 Task: Send an email with the signature Jake Allen with the subject Request for feedback on a nonprofit organization and the message Could you please provide a breakdown of the system requirements? from softage.2@softage.net to softage.3@softage.net with an attached image file Invitation_design.jpg and move the email from Sent Items to the folder Fathers Day gifts
Action: Mouse moved to (759, 457)
Screenshot: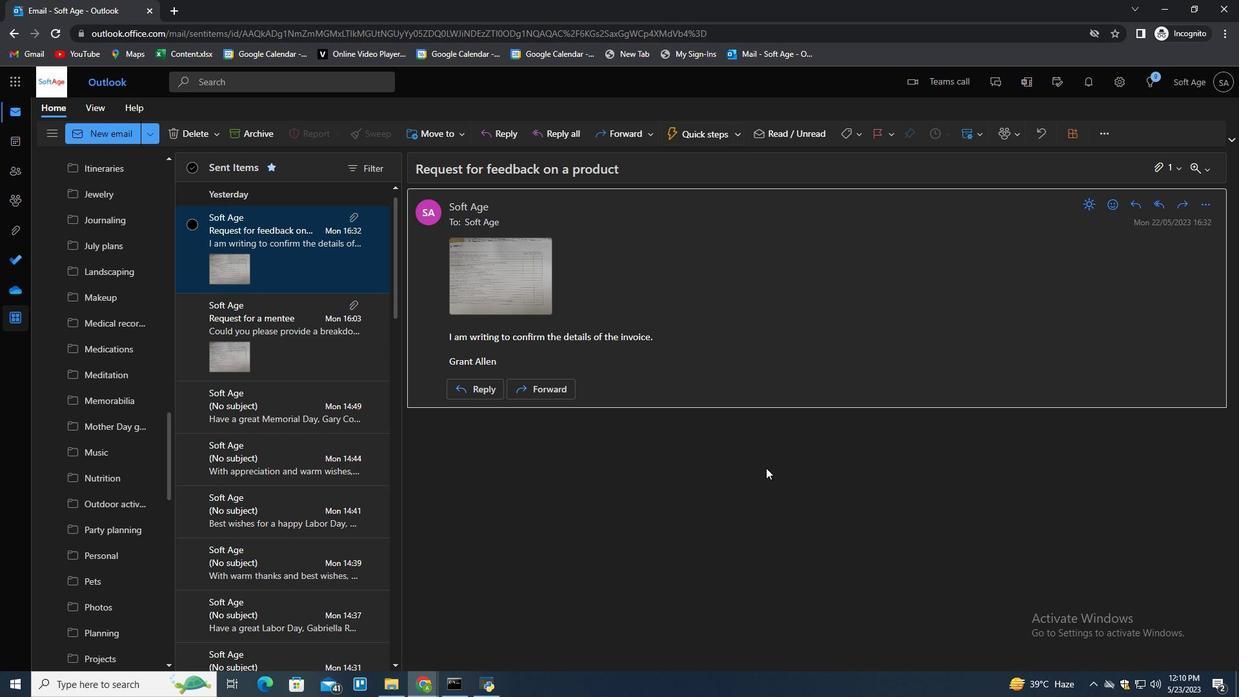 
Action: Mouse pressed left at (759, 457)
Screenshot: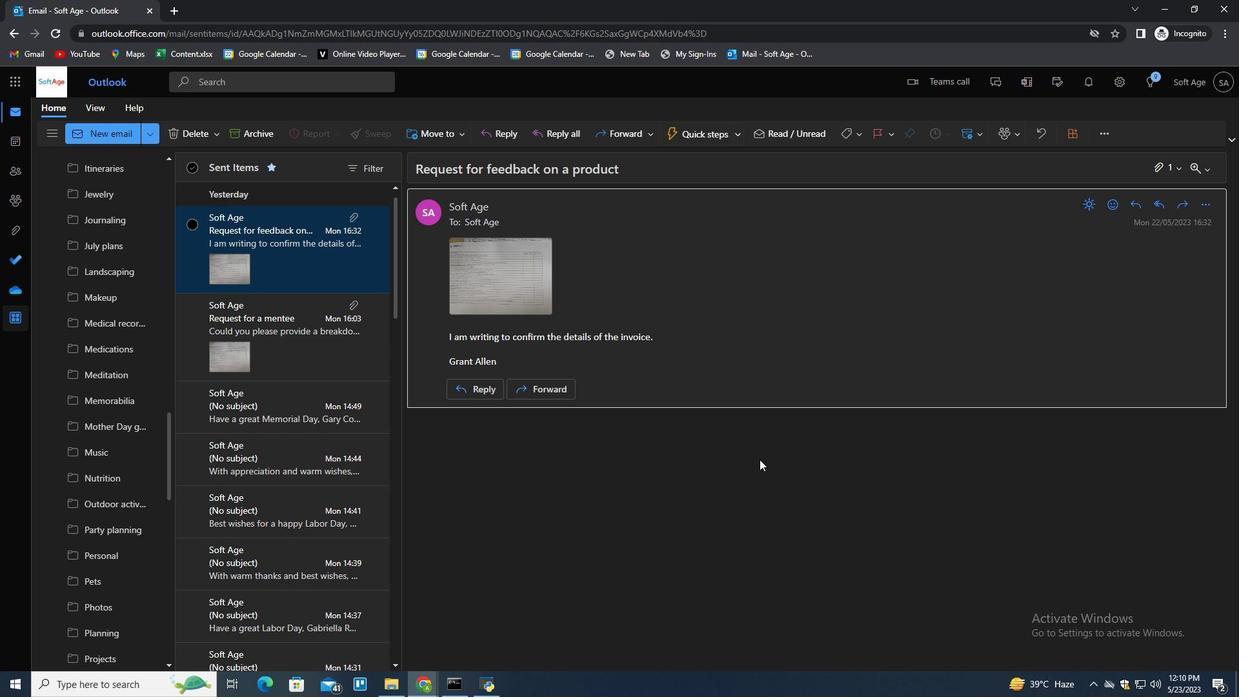 
Action: Key pressed n
Screenshot: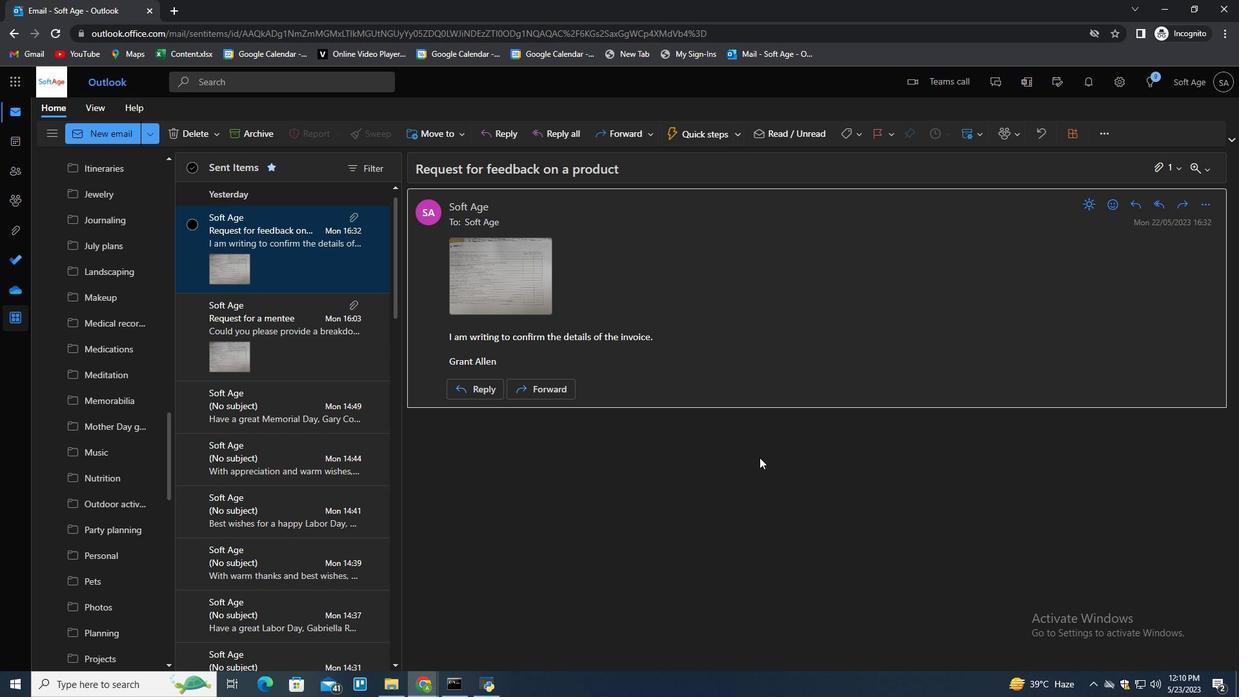 
Action: Mouse moved to (867, 131)
Screenshot: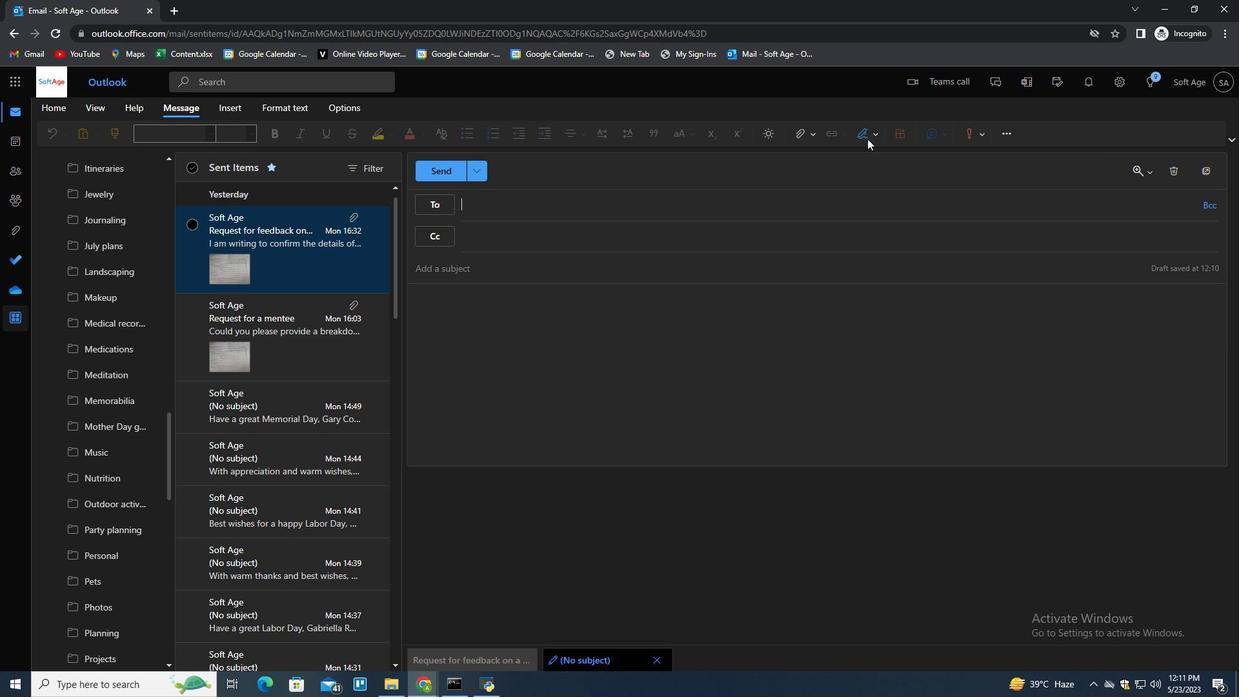 
Action: Mouse pressed left at (867, 131)
Screenshot: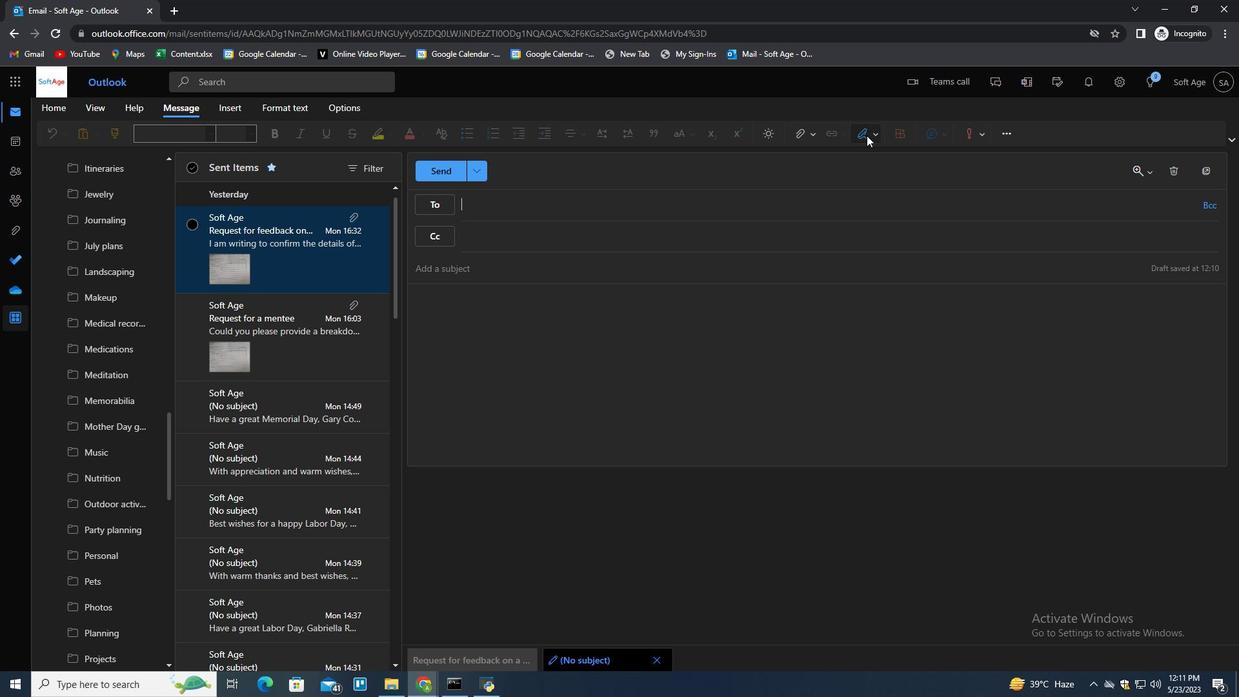 
Action: Mouse moved to (830, 181)
Screenshot: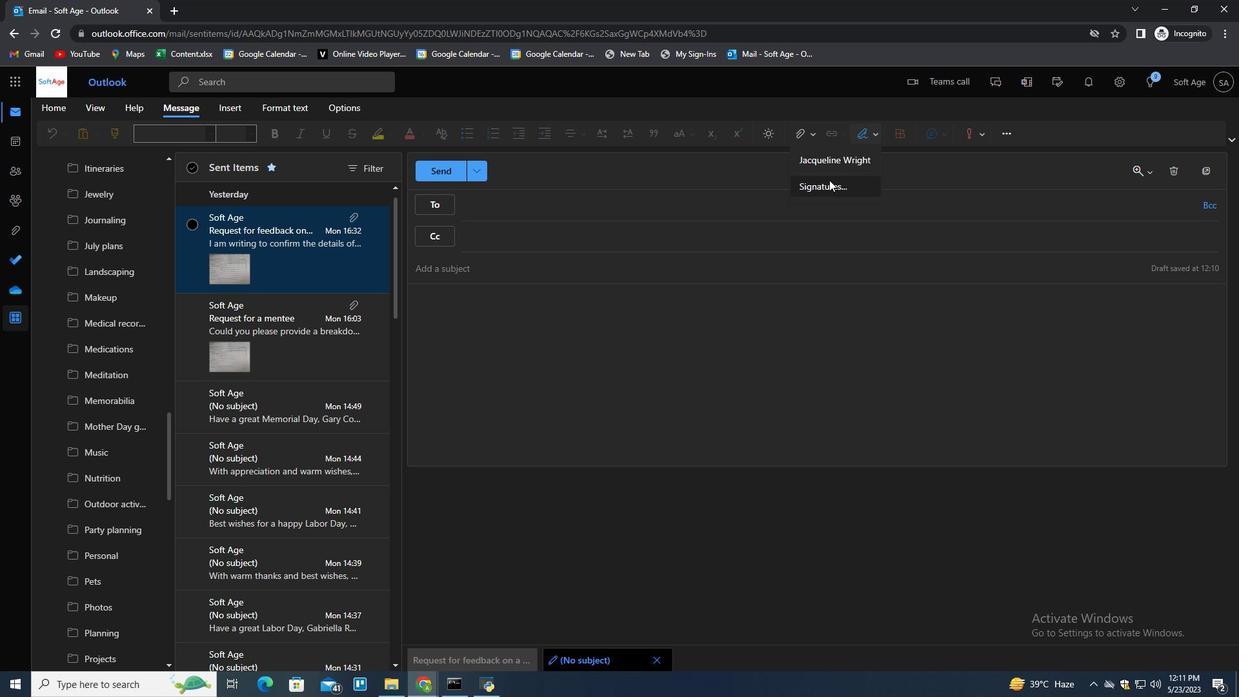 
Action: Mouse pressed left at (830, 181)
Screenshot: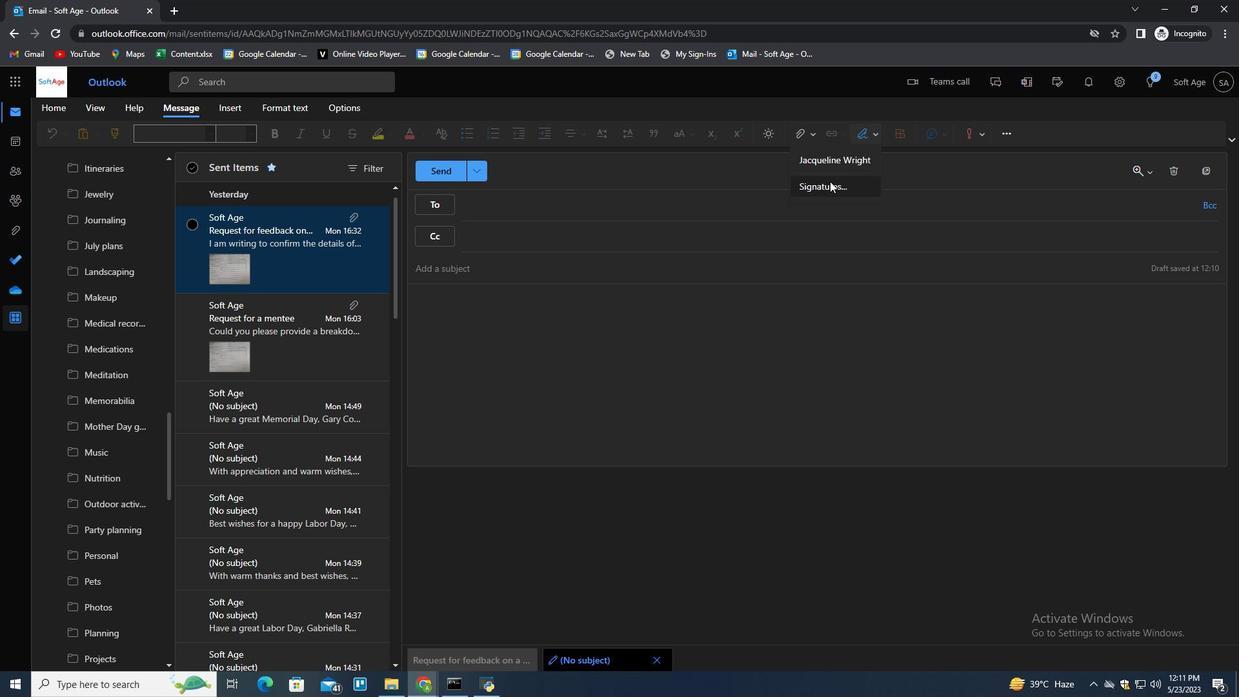 
Action: Mouse moved to (878, 238)
Screenshot: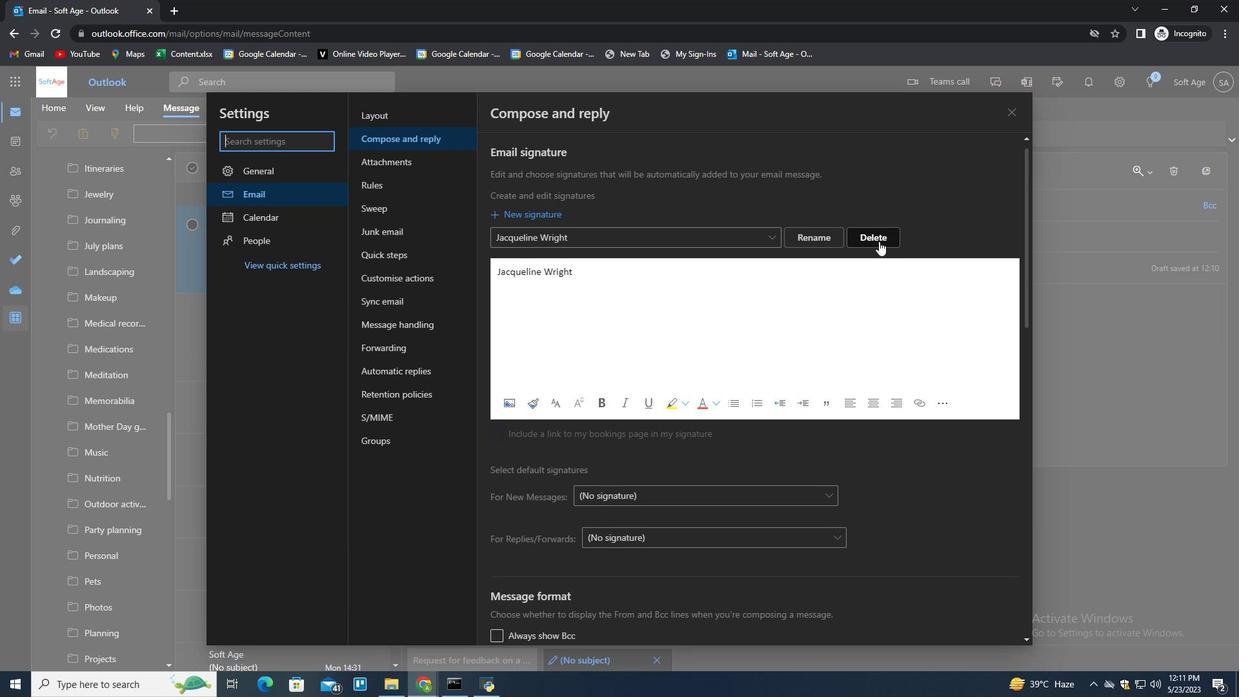 
Action: Mouse pressed left at (878, 238)
Screenshot: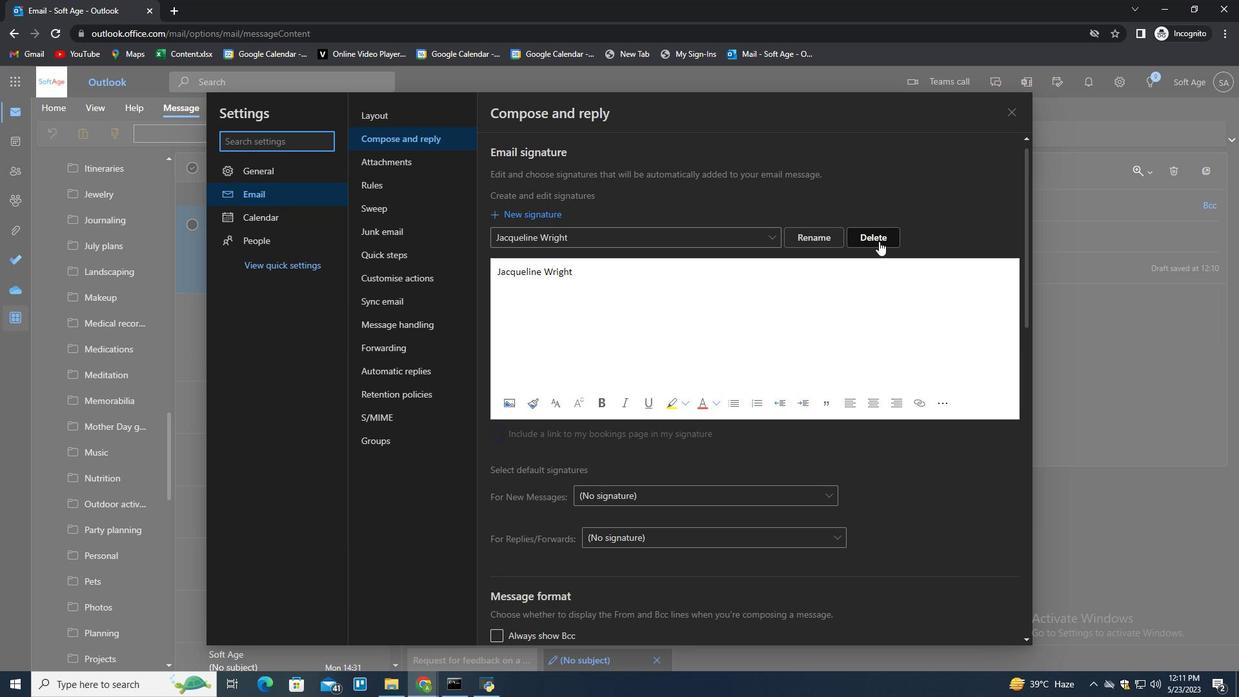 
Action: Mouse pressed left at (878, 238)
Screenshot: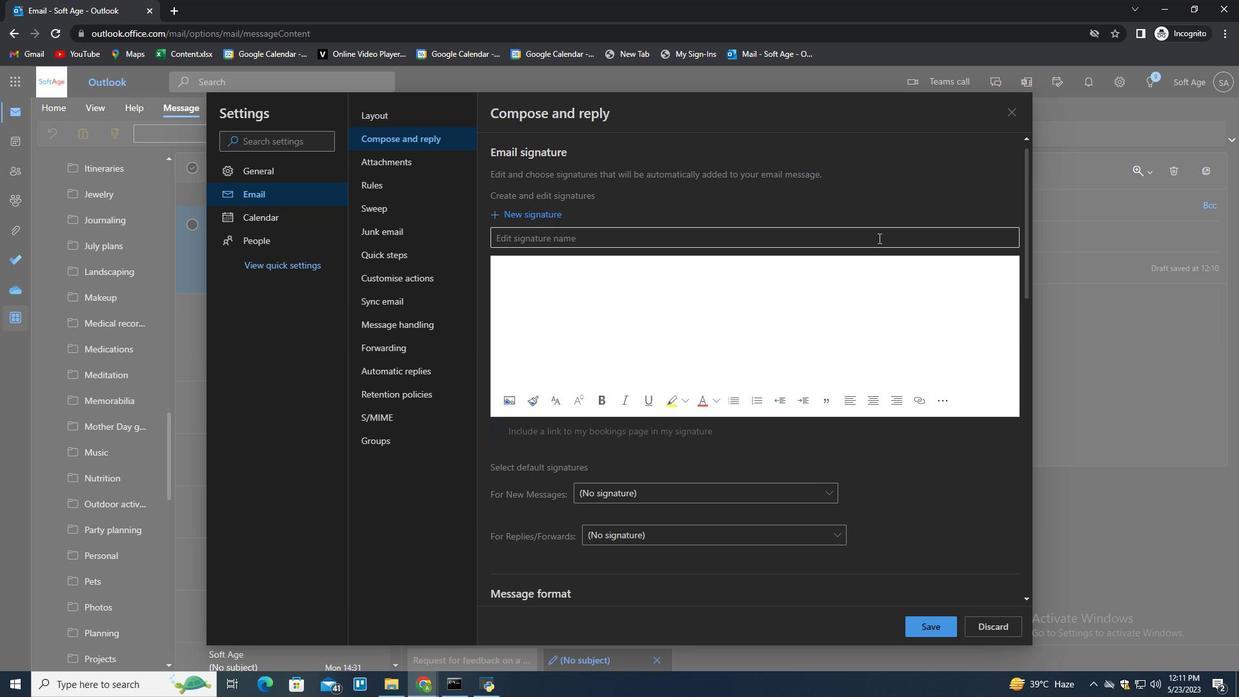 
Action: Key pressed <Key.shift>Jk<Key.backspace>ake<Key.space><Key.shift>Allen<Key.tab><Key.shift>A<Key.backspace><Key.shift>Jake<Key.space><Key.shift>Allen
Screenshot: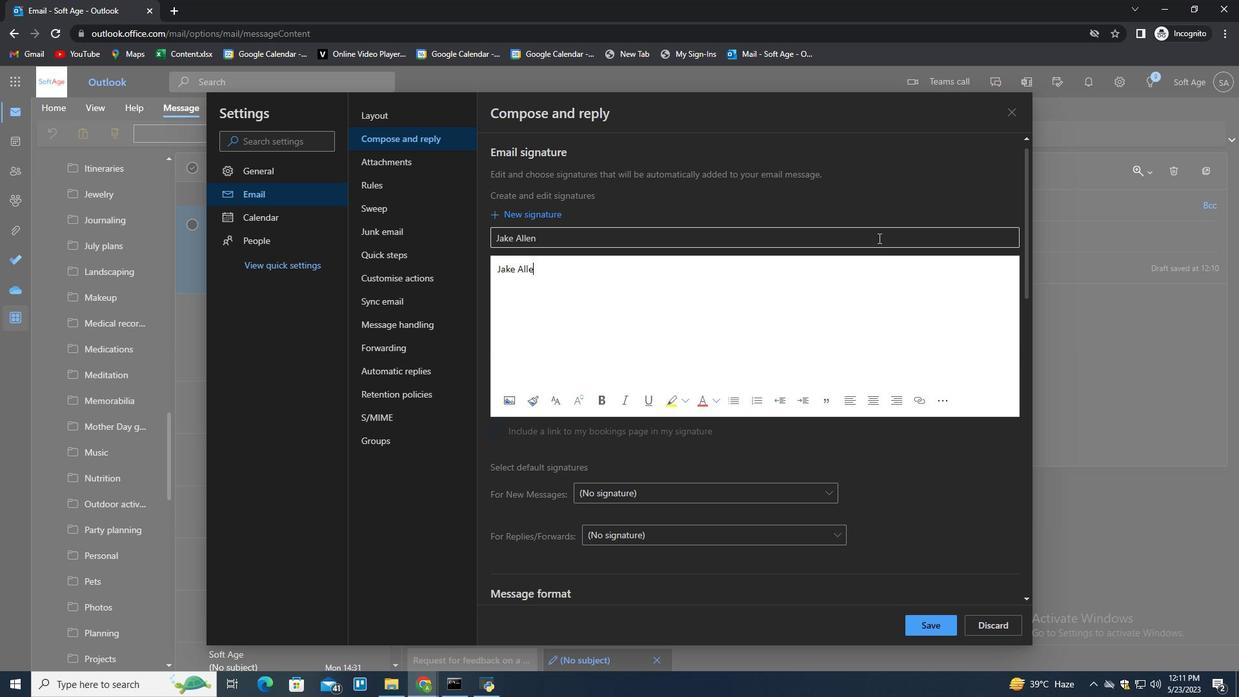 
Action: Mouse moved to (945, 620)
Screenshot: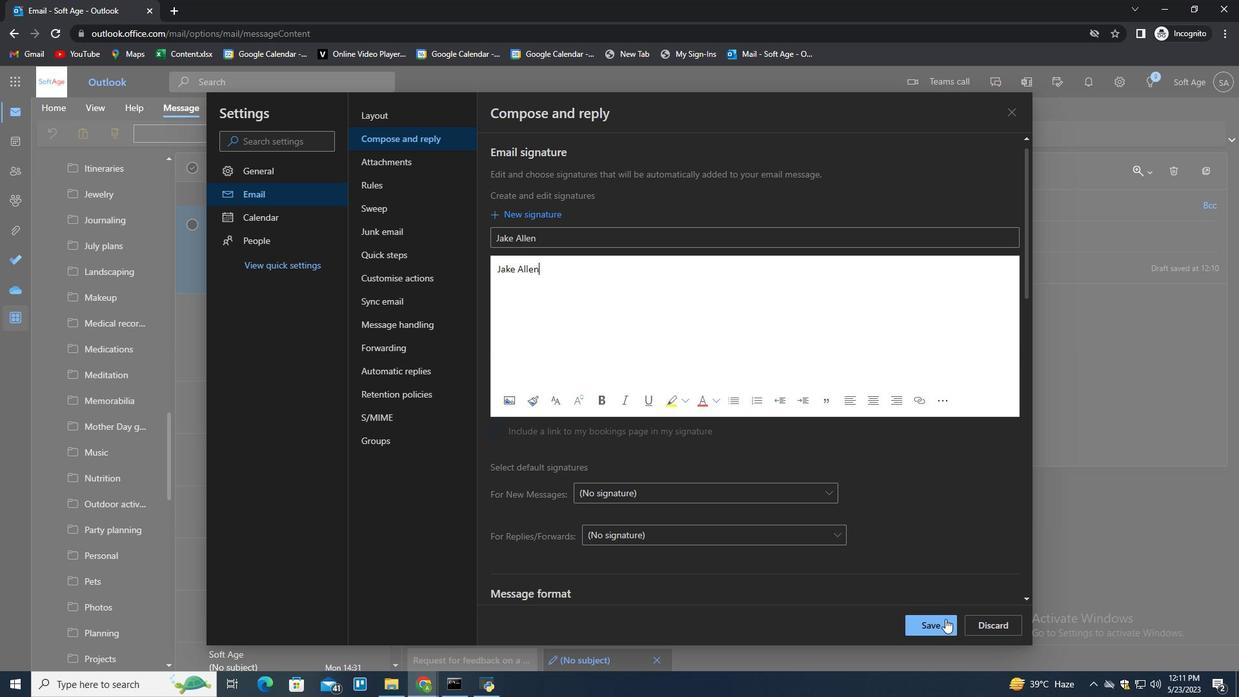 
Action: Mouse pressed left at (945, 620)
Screenshot: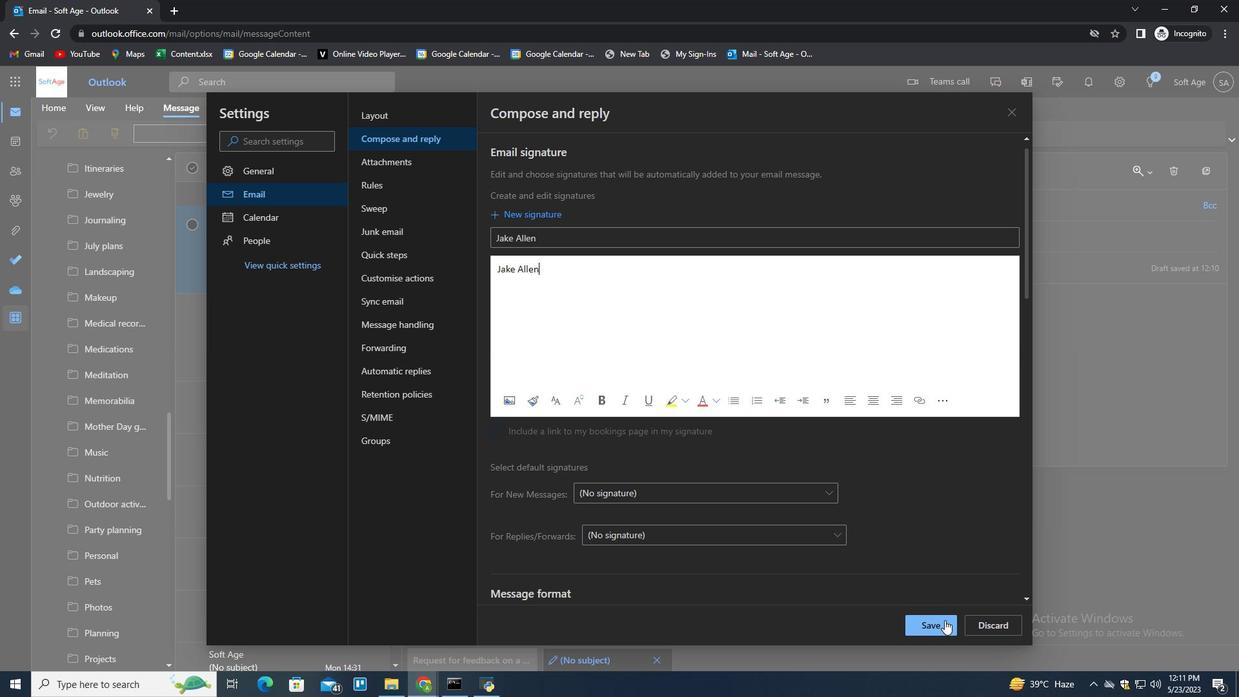 
Action: Mouse moved to (1067, 377)
Screenshot: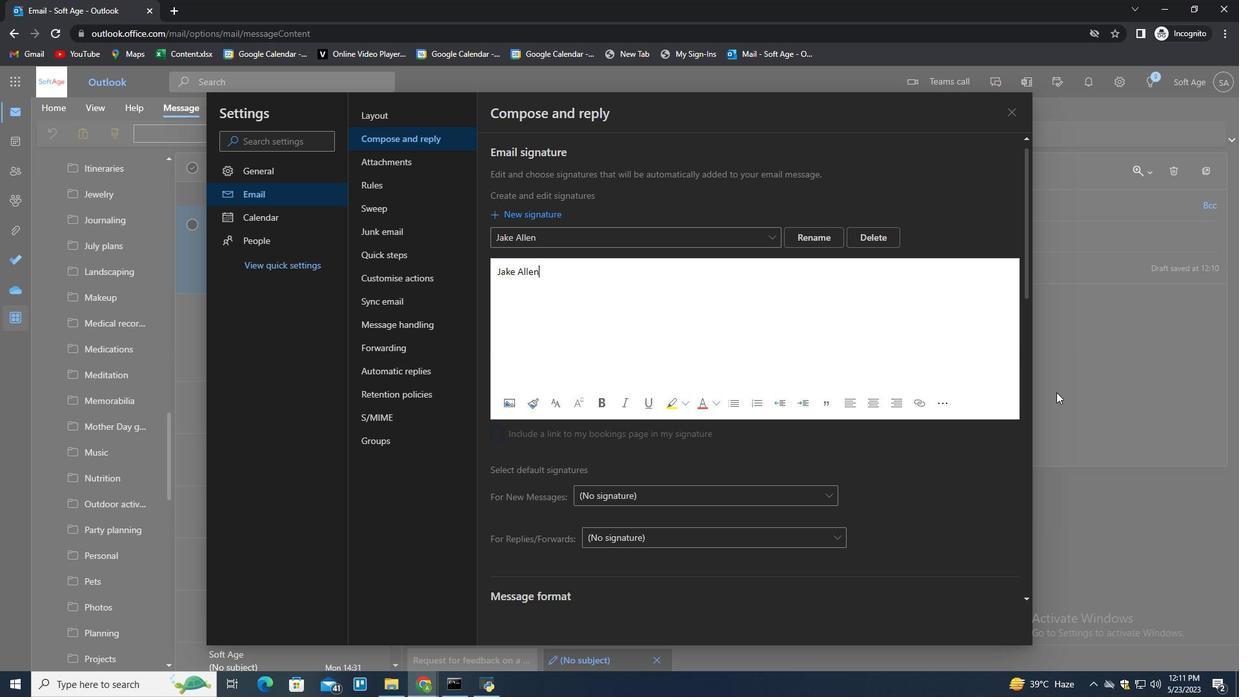 
Action: Mouse pressed left at (1067, 377)
Screenshot: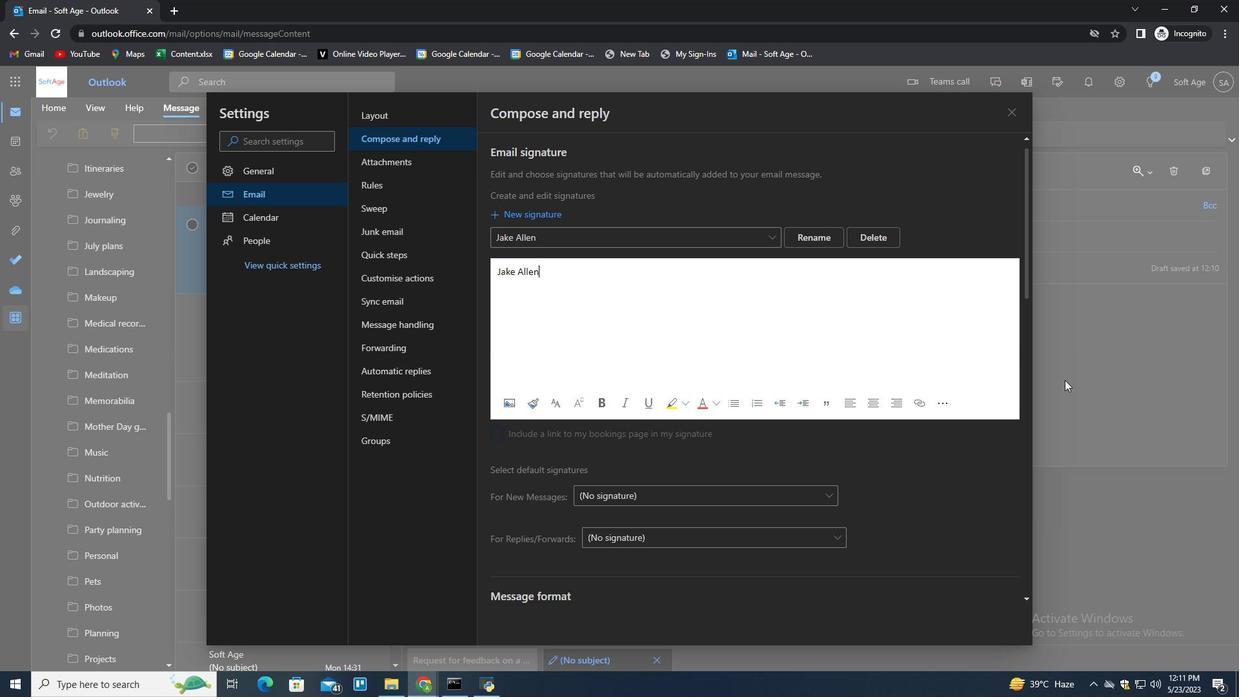 
Action: Mouse moved to (866, 138)
Screenshot: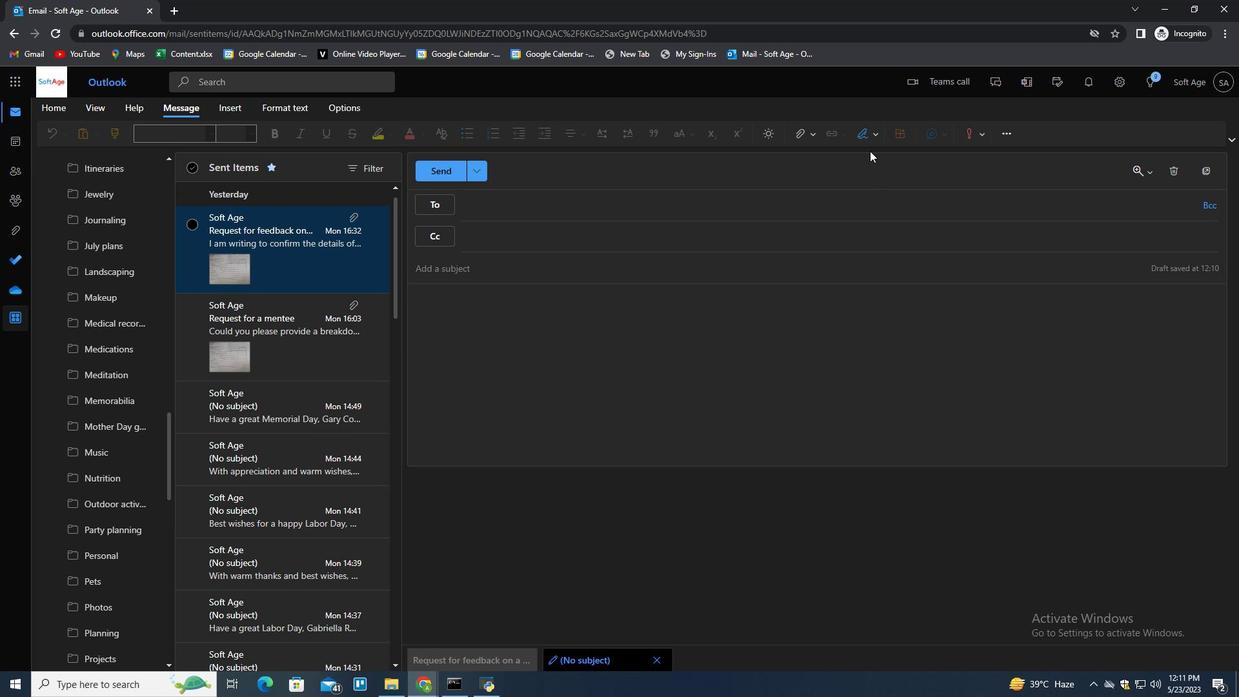 
Action: Mouse pressed left at (866, 138)
Screenshot: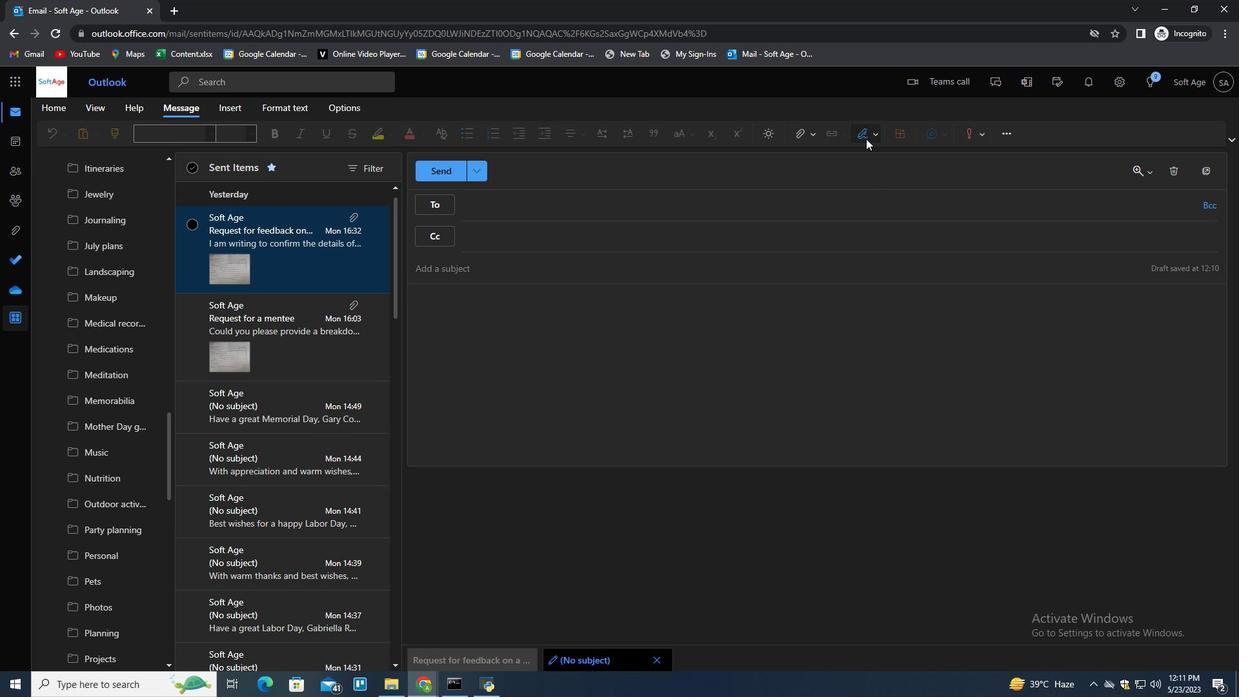 
Action: Mouse moved to (852, 164)
Screenshot: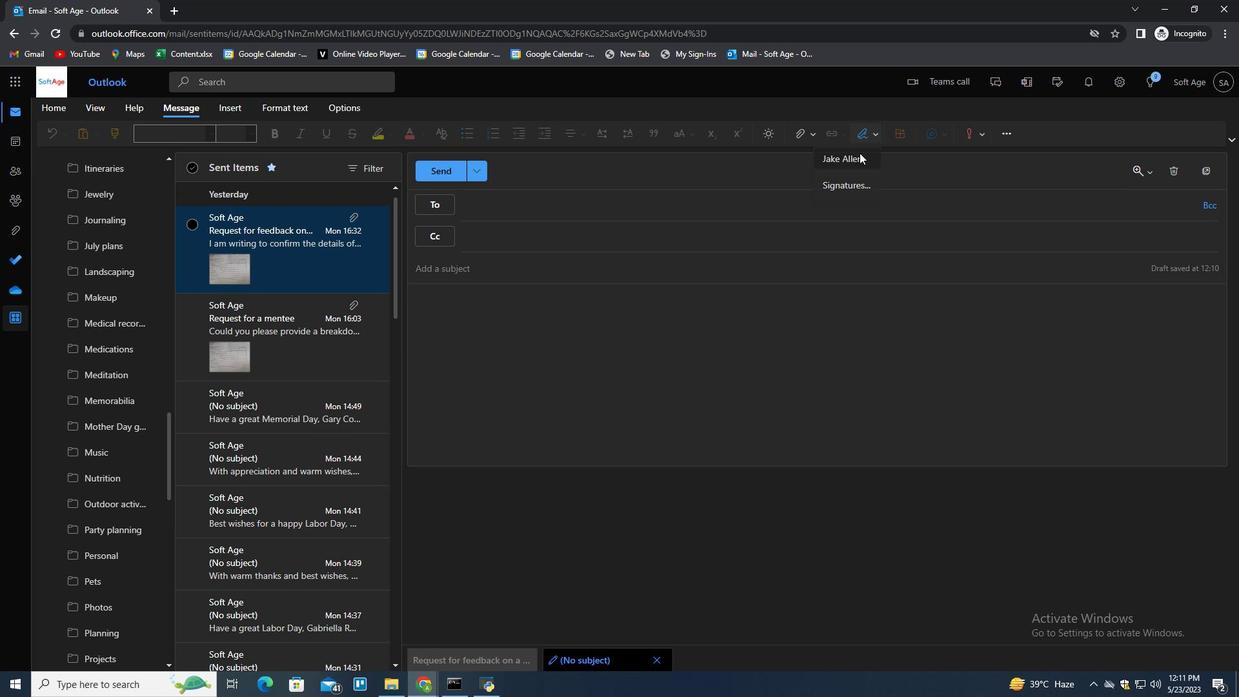 
Action: Mouse pressed left at (852, 164)
Screenshot: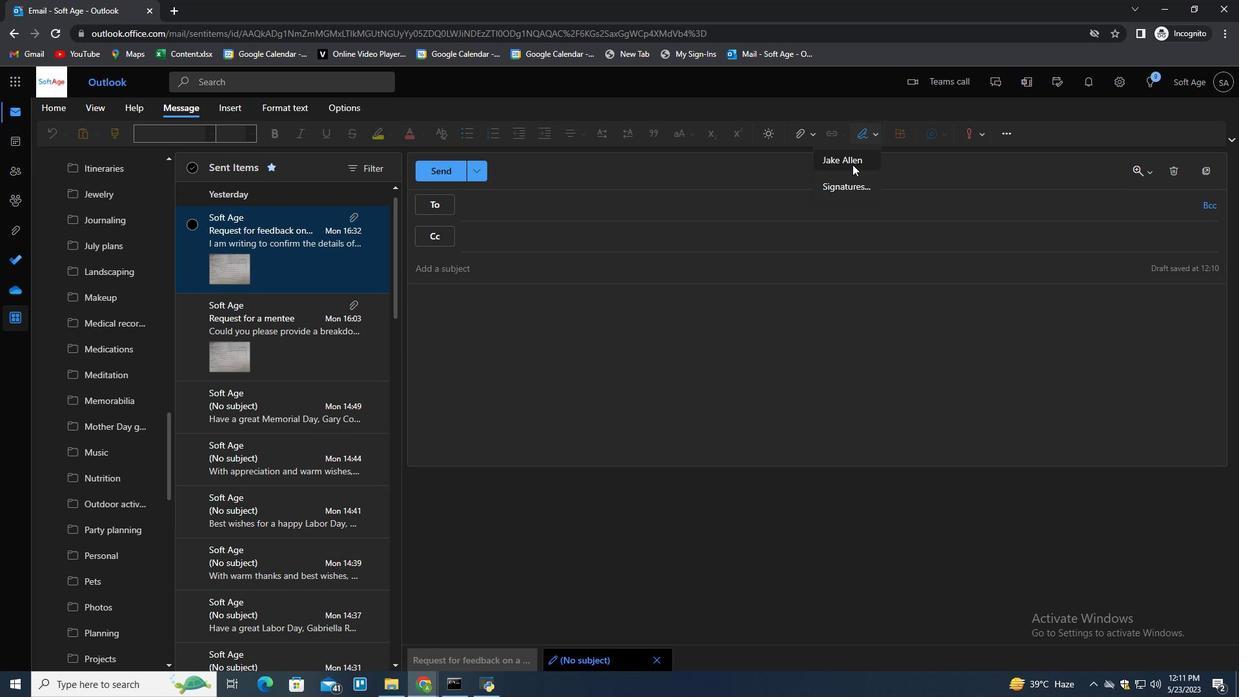 
Action: Mouse moved to (510, 259)
Screenshot: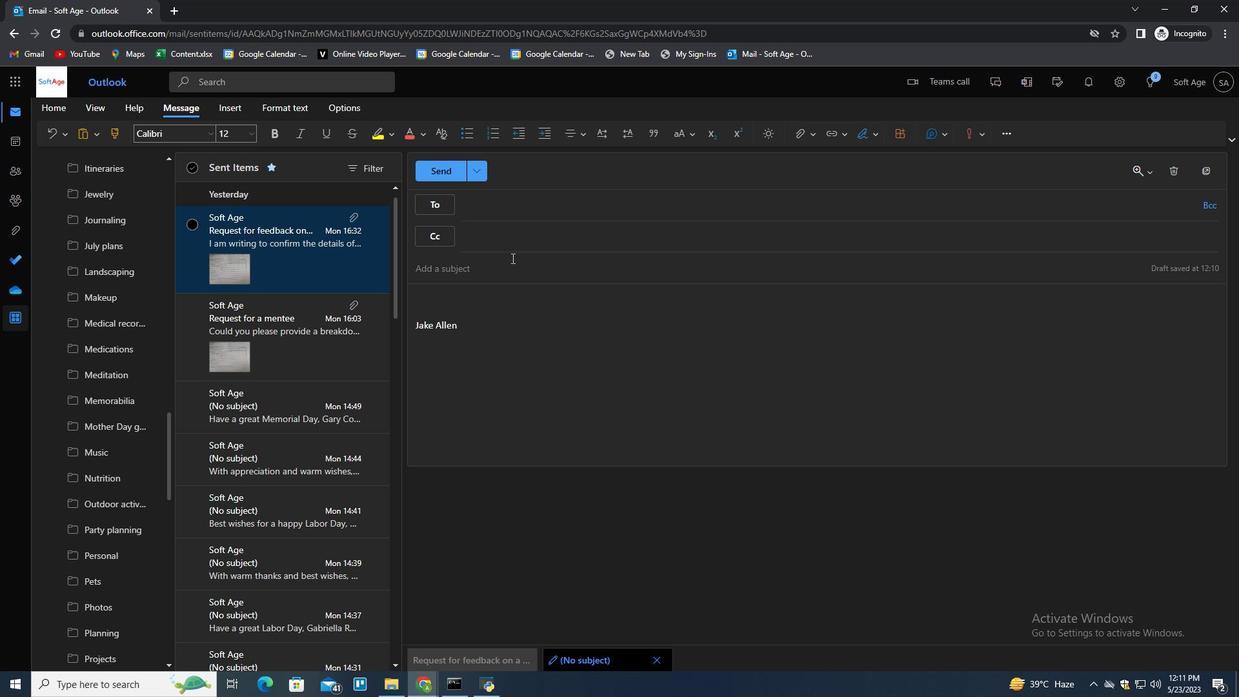 
Action: Mouse pressed left at (510, 259)
Screenshot: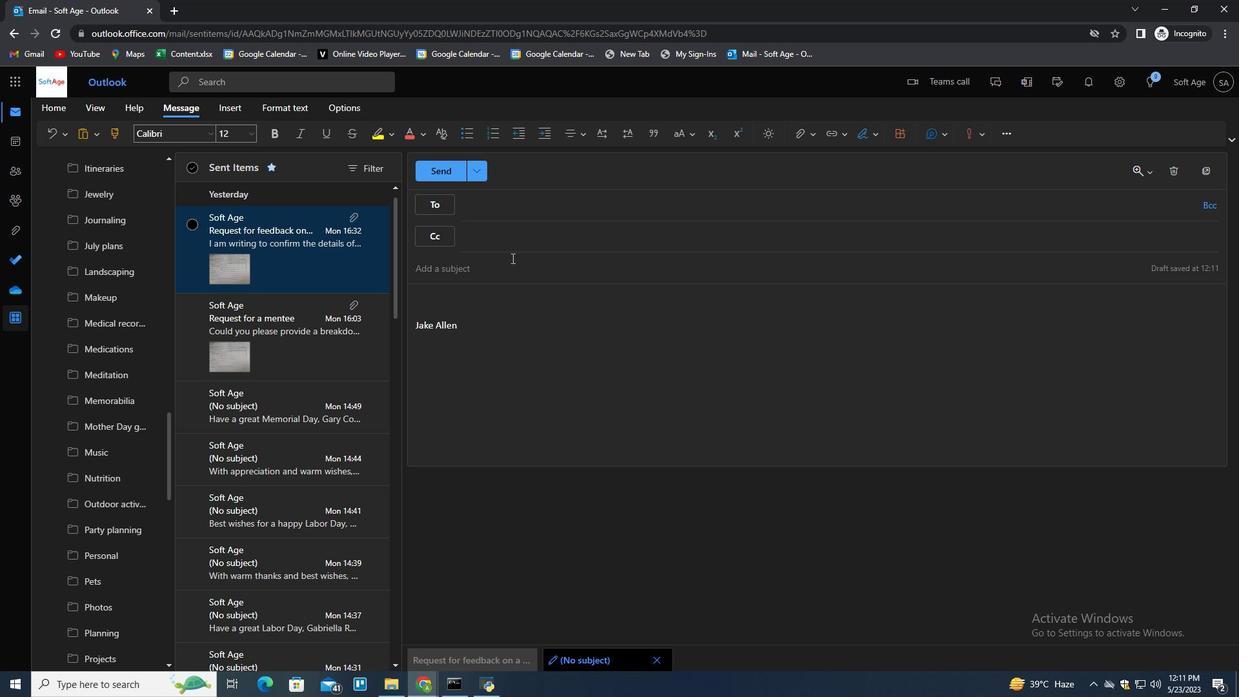 
Action: Mouse moved to (510, 262)
Screenshot: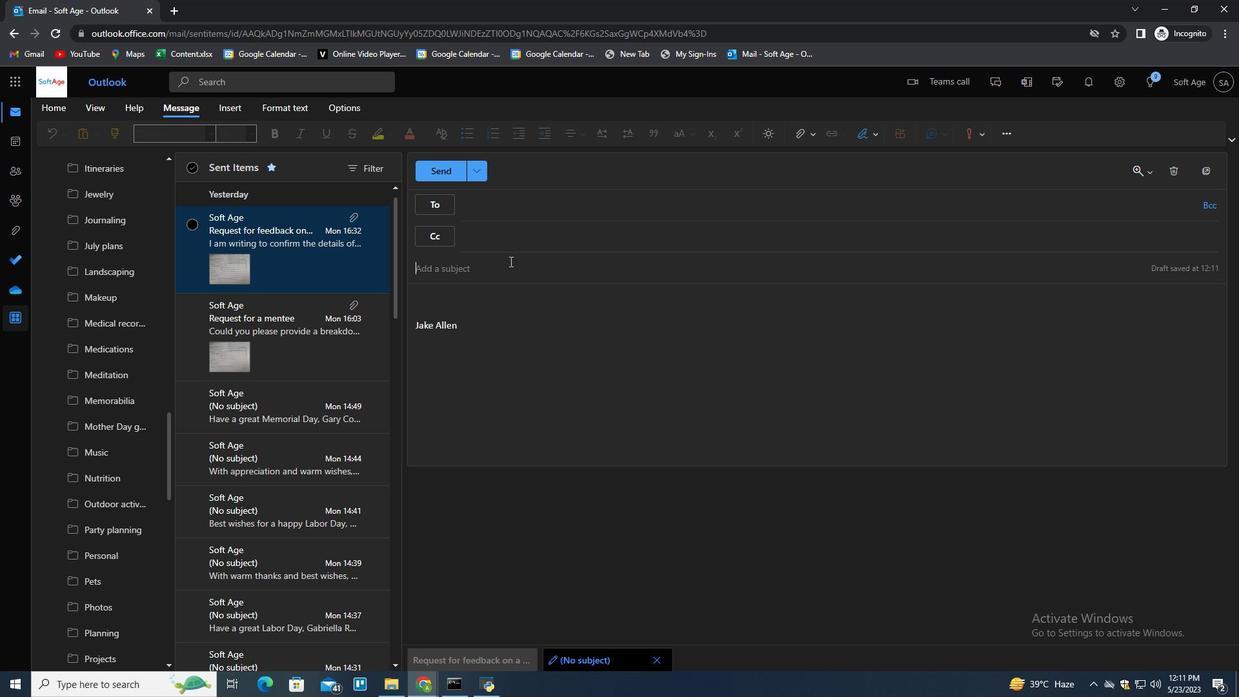 
Action: Key pressed <Key.shift>Request<Key.space>for<Key.space>feedback<Key.space>on<Key.space>a<Key.space>non<Key.space><Key.backspace>profti<Key.backspace><Key.backspace>it<Key.space>organization<Key.space>a<Key.backspace><Key.tab><Key.shift>Could<Key.space>you<Key.space>please<Key.space>provide<Key.space>a<Key.space>bread<Key.backspace>kdown<Key.space>of<Key.space>the<Key.space>system<Key.space>requirements<Key.shift>?
Screenshot: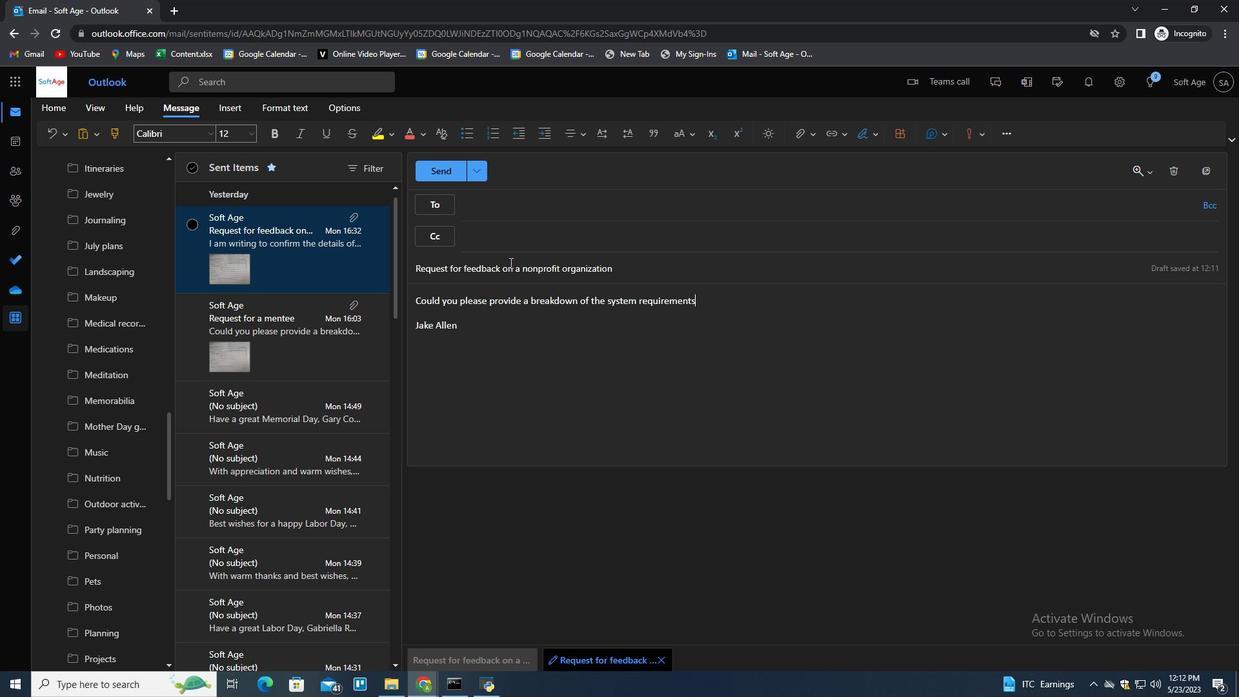 
Action: Mouse moved to (495, 204)
Screenshot: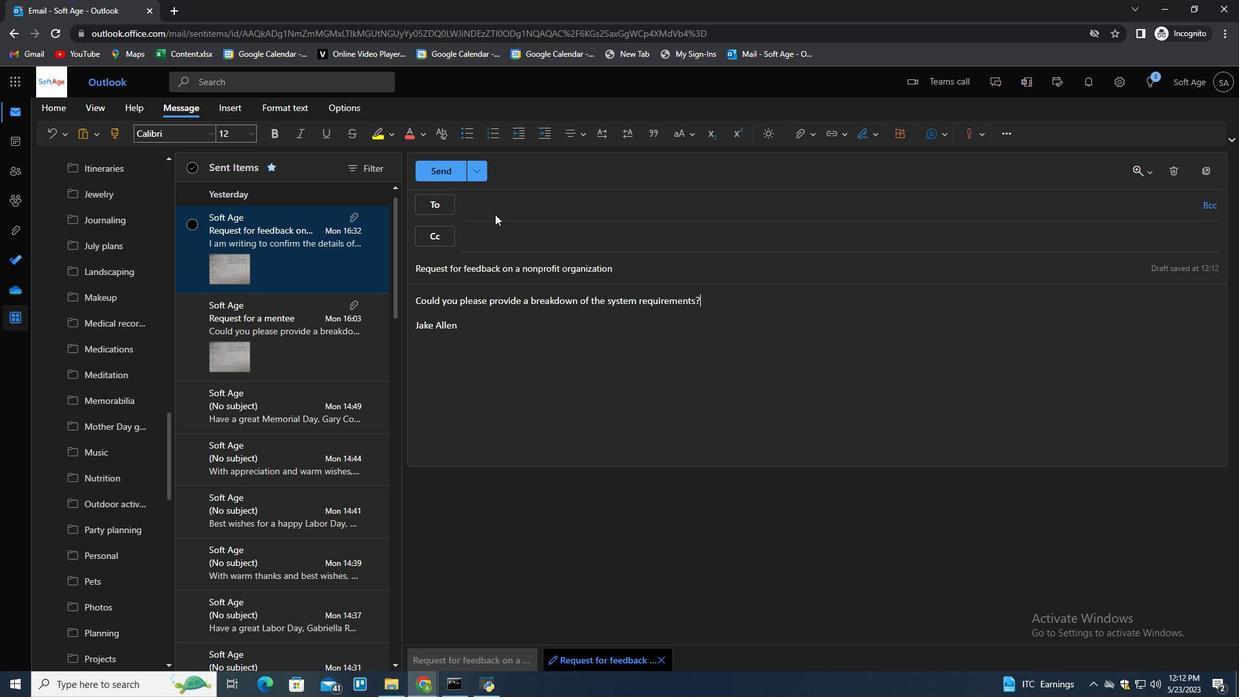 
Action: Mouse pressed left at (495, 204)
Screenshot: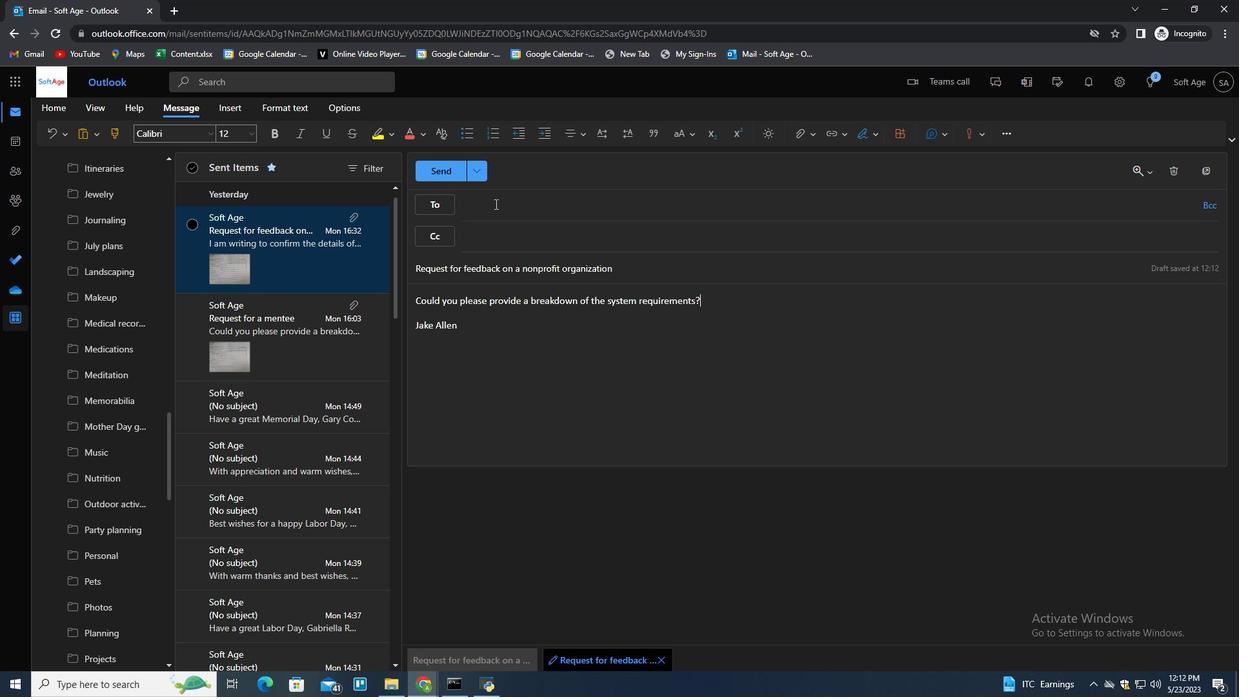 
Action: Key pressed softage.3<Key.shift>@softage.net<Key.enter>
Screenshot: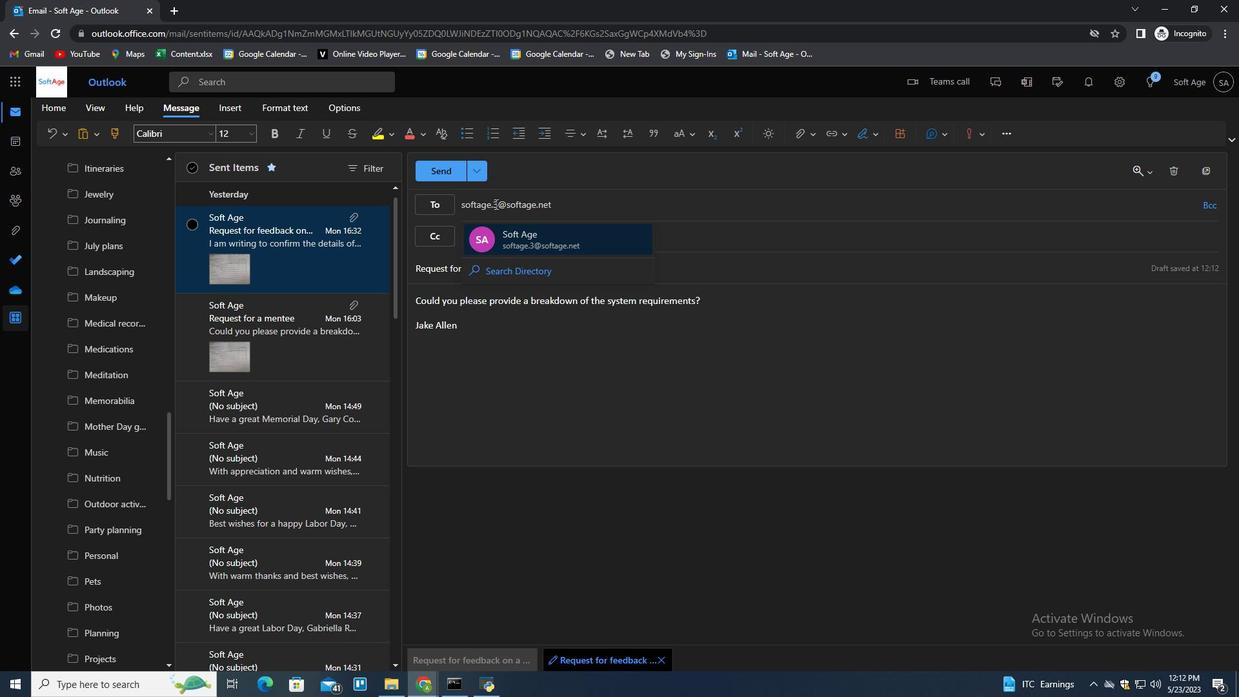 
Action: Mouse moved to (668, 324)
Screenshot: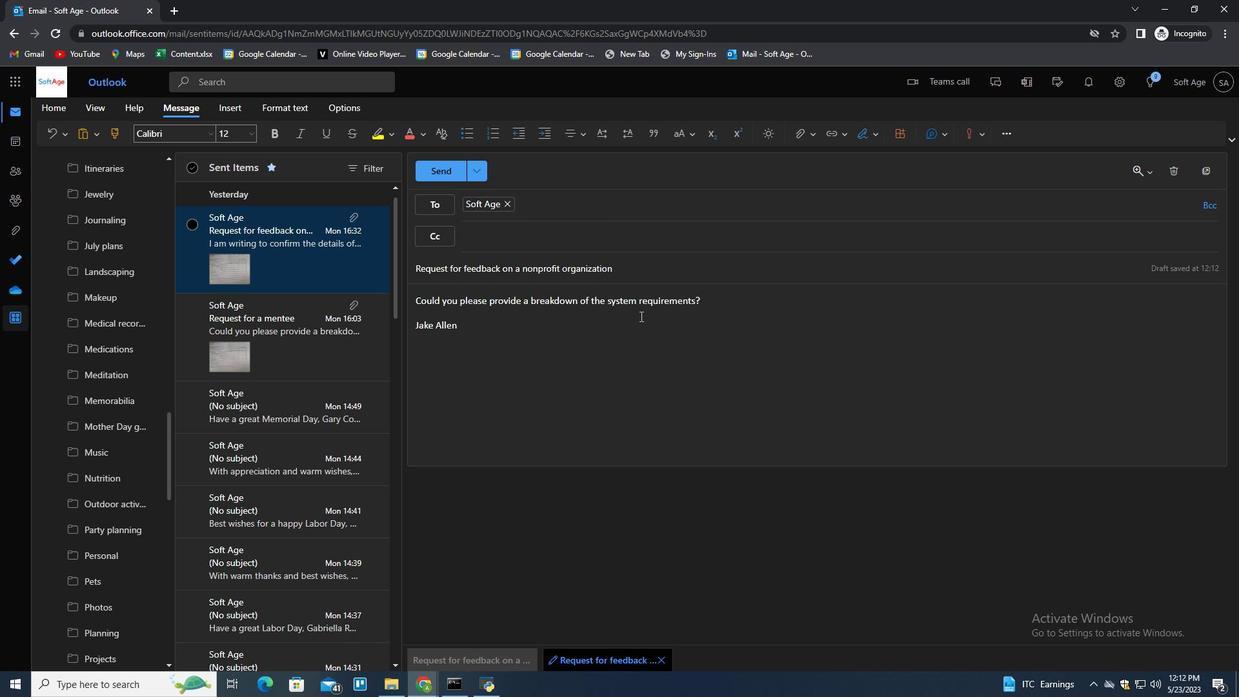 
Action: Mouse pressed left at (668, 324)
Screenshot: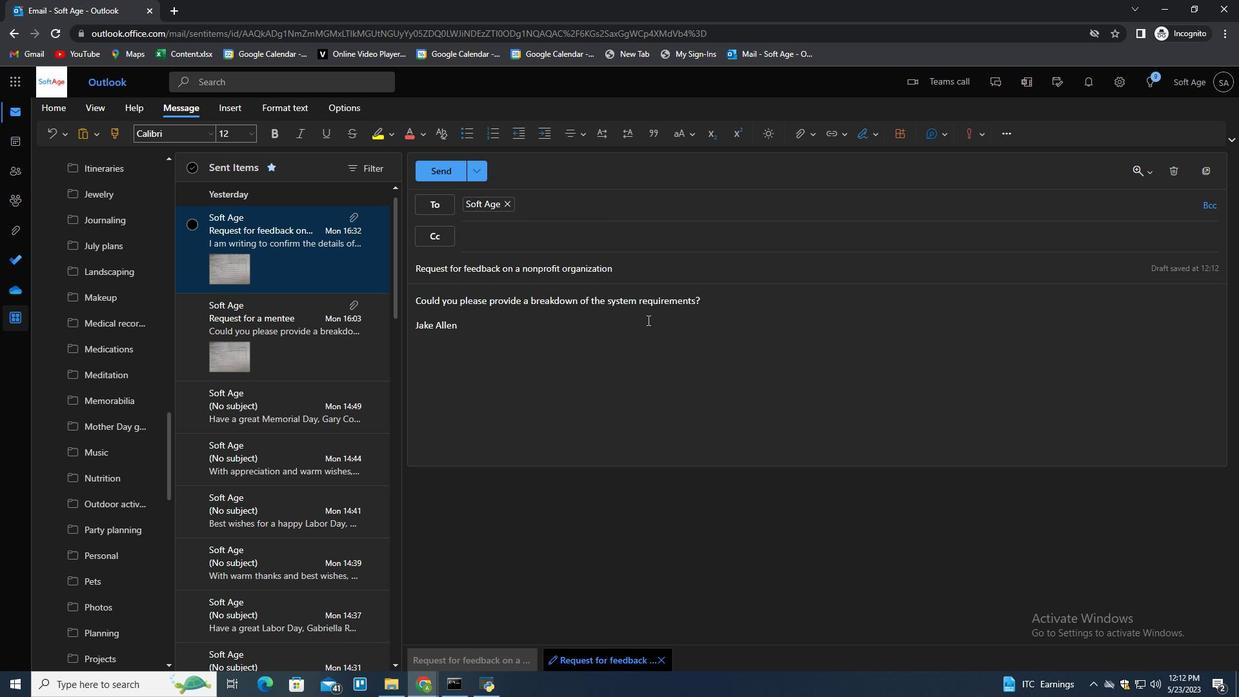 
Action: Mouse moved to (812, 131)
Screenshot: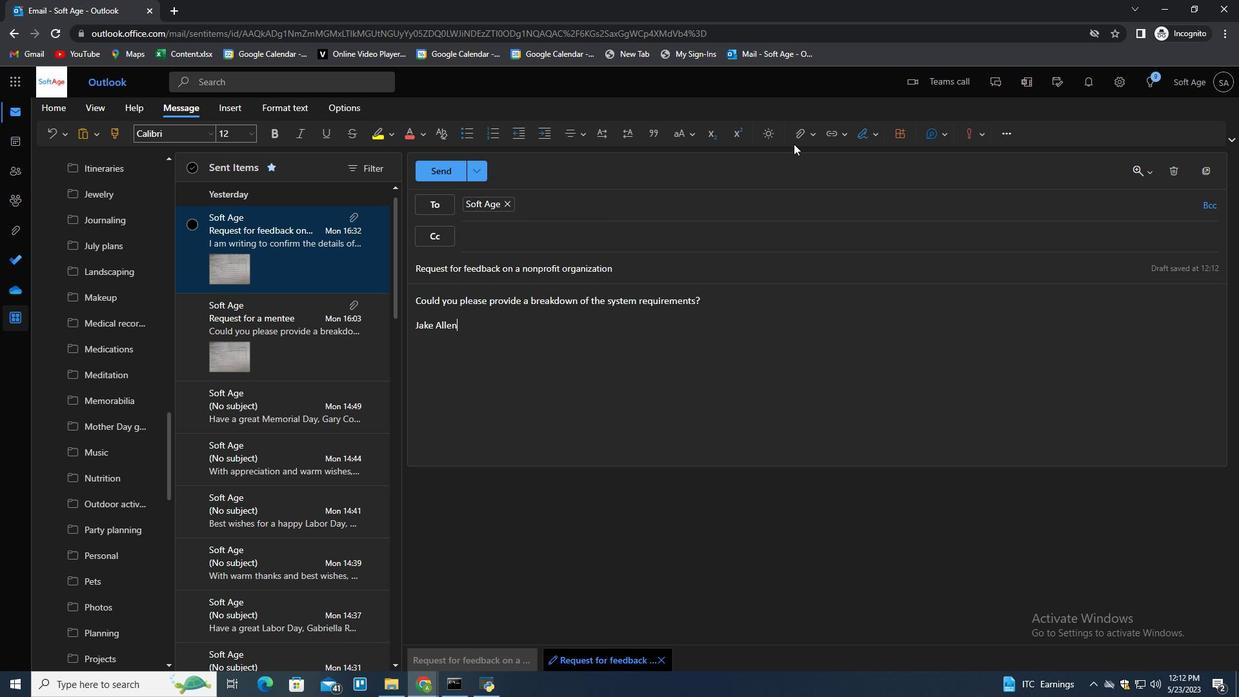 
Action: Mouse pressed left at (812, 131)
Screenshot: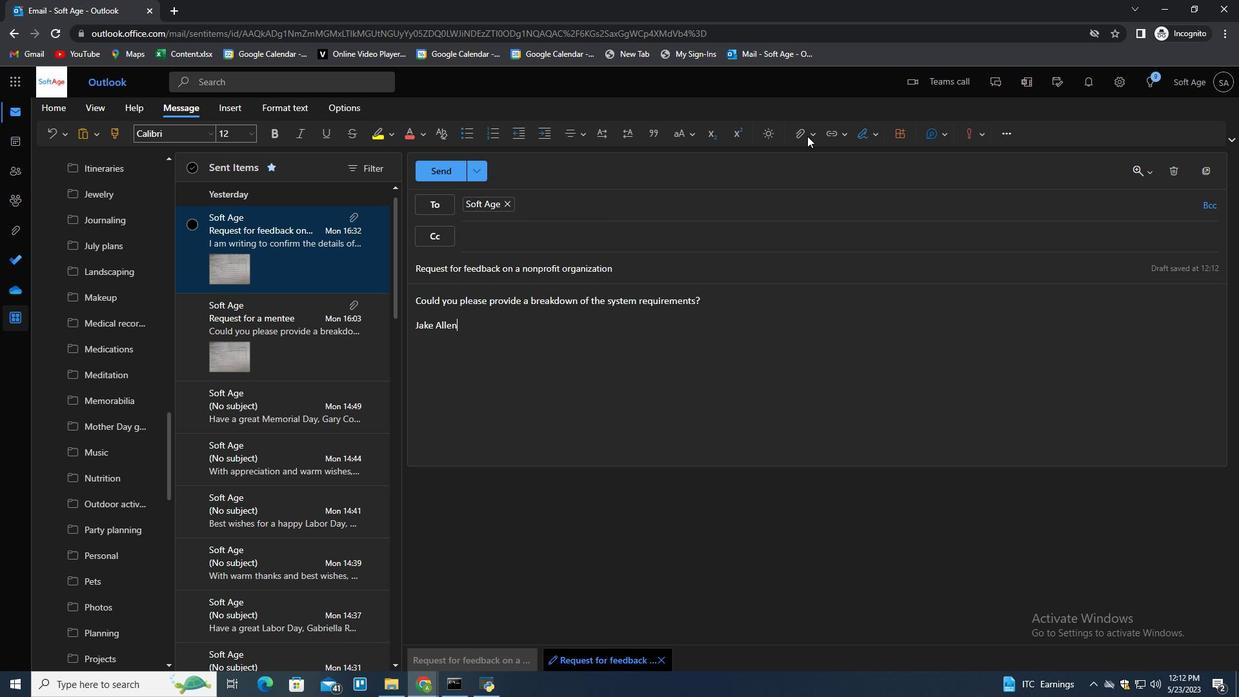 
Action: Mouse moved to (767, 160)
Screenshot: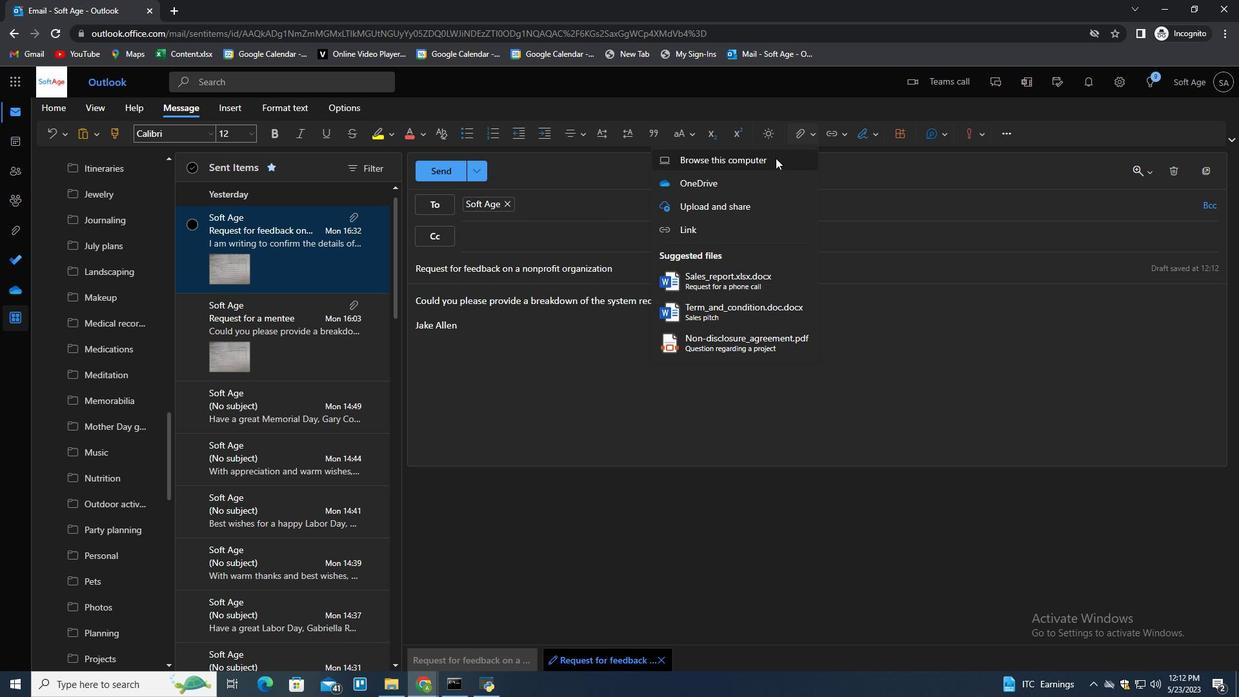 
Action: Mouse pressed left at (767, 160)
Screenshot: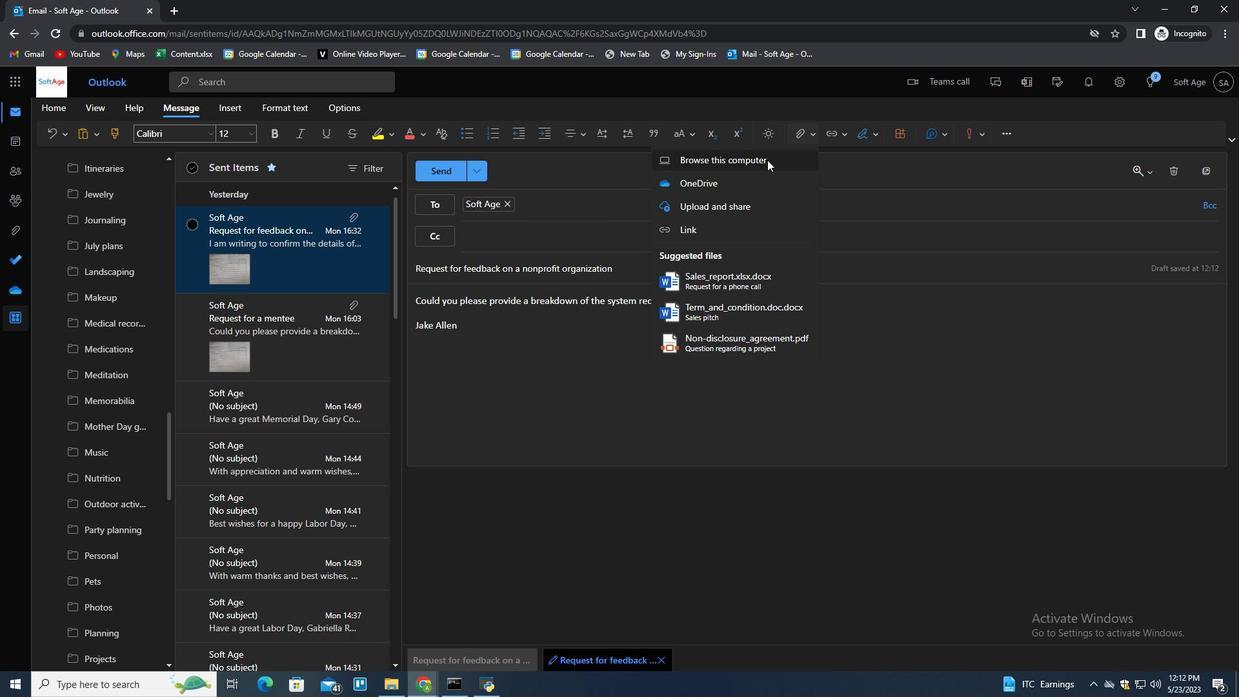 
Action: Mouse moved to (249, 212)
Screenshot: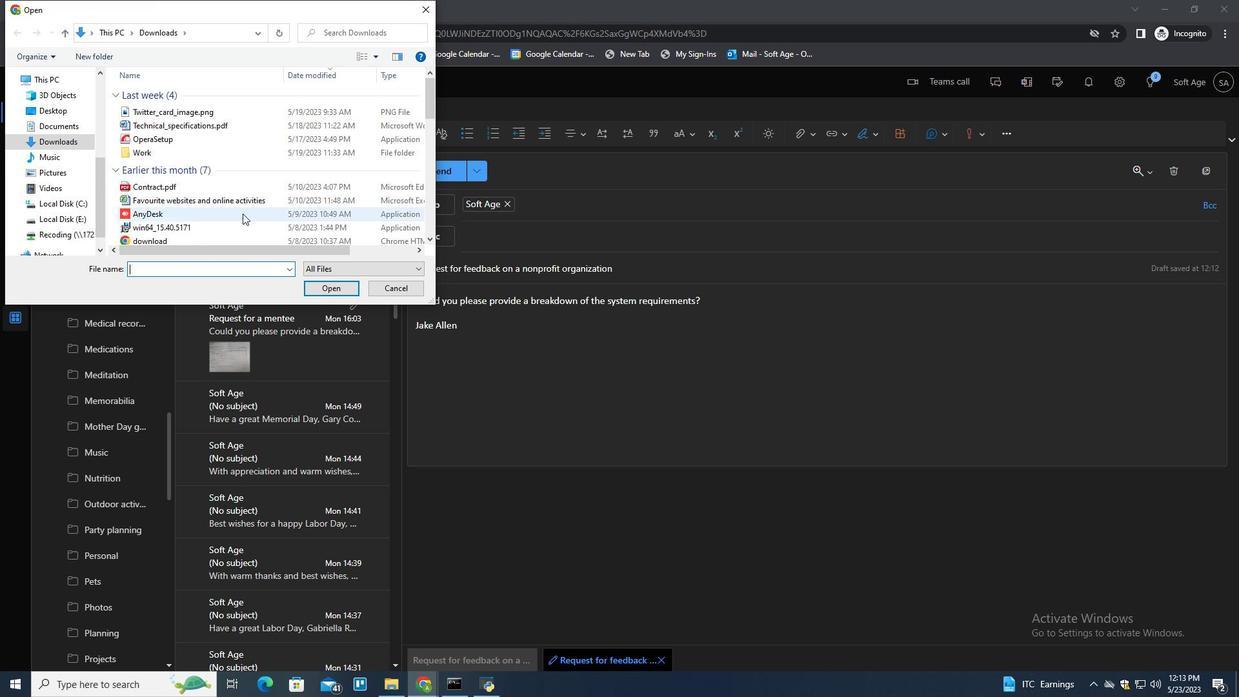 
Action: Mouse scrolled (249, 211) with delta (0, 0)
Screenshot: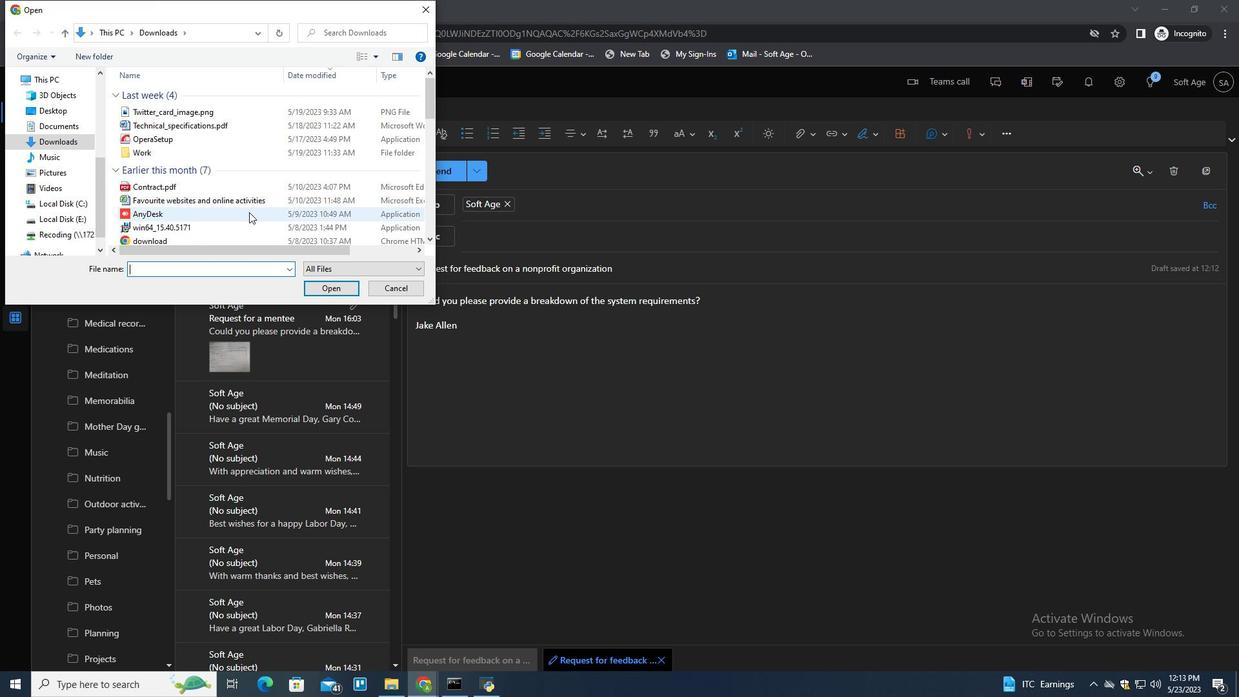 
Action: Mouse scrolled (249, 211) with delta (0, 0)
Screenshot: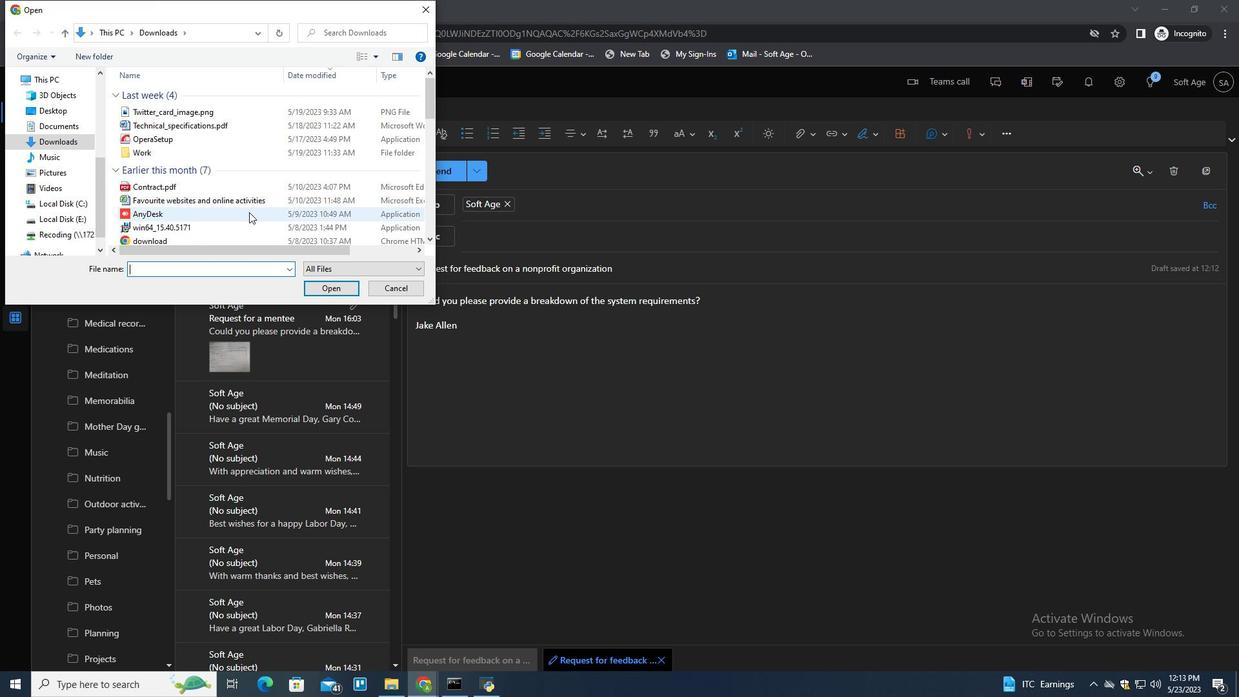 
Action: Mouse scrolled (249, 211) with delta (0, 0)
Screenshot: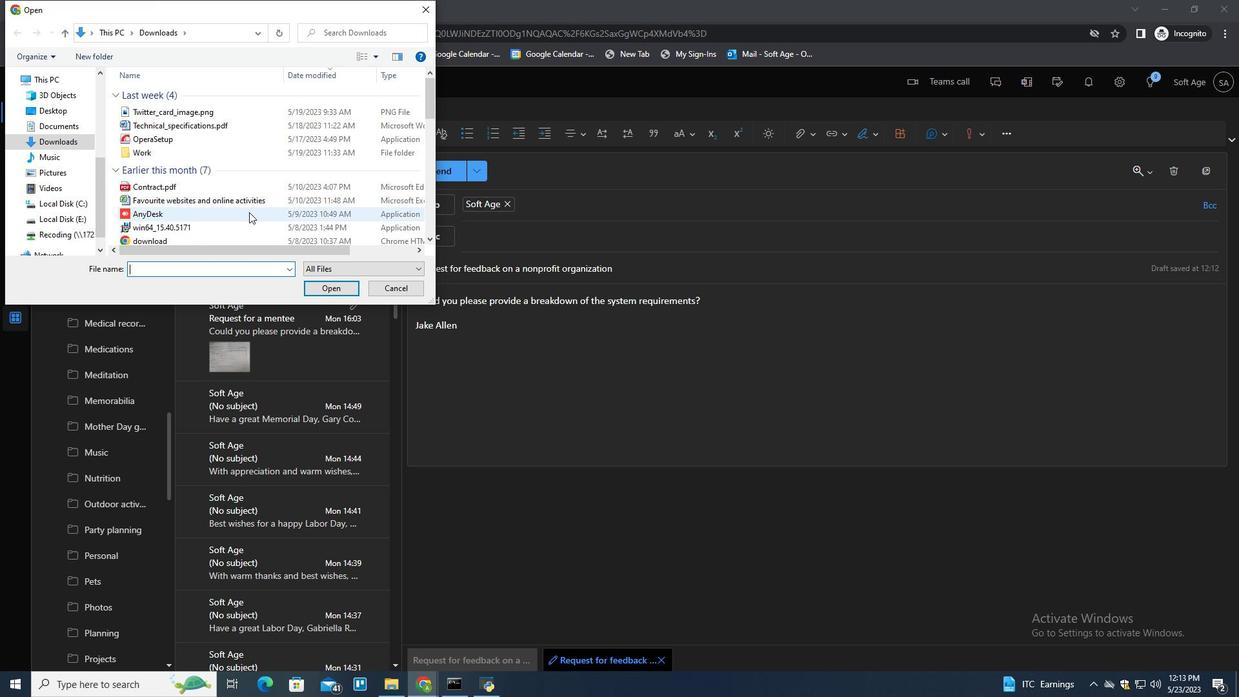 
Action: Mouse scrolled (249, 211) with delta (0, 0)
Screenshot: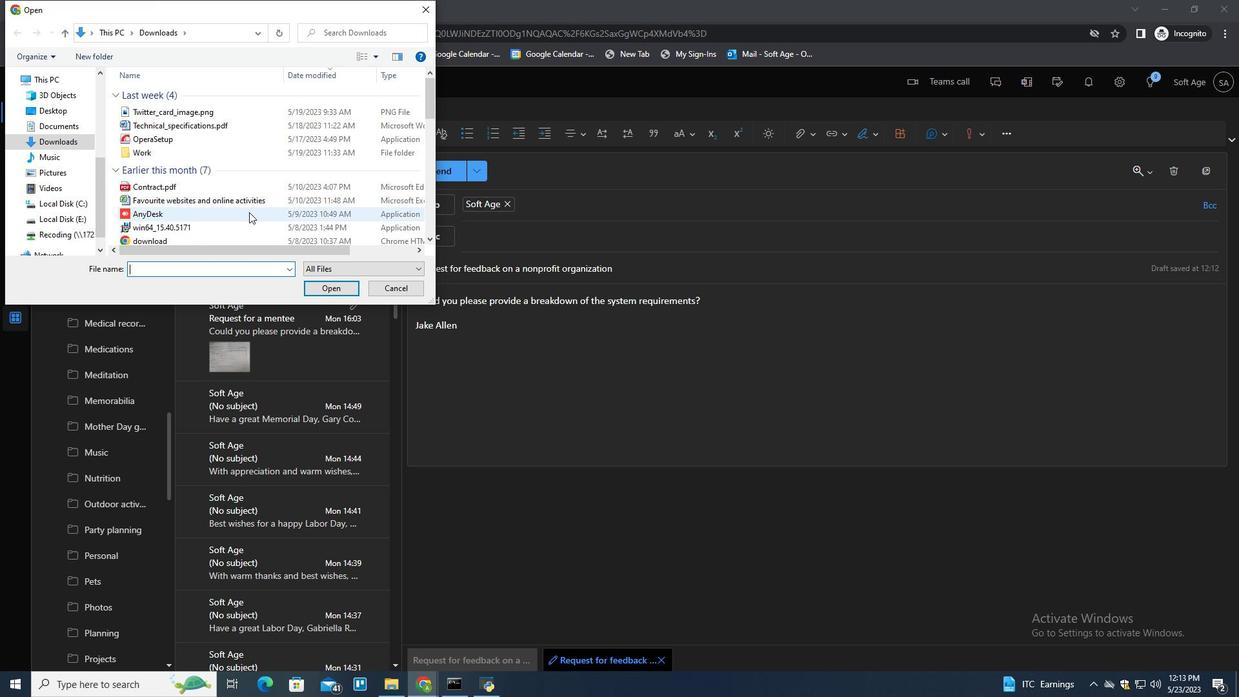 
Action: Mouse scrolled (249, 211) with delta (0, 0)
Screenshot: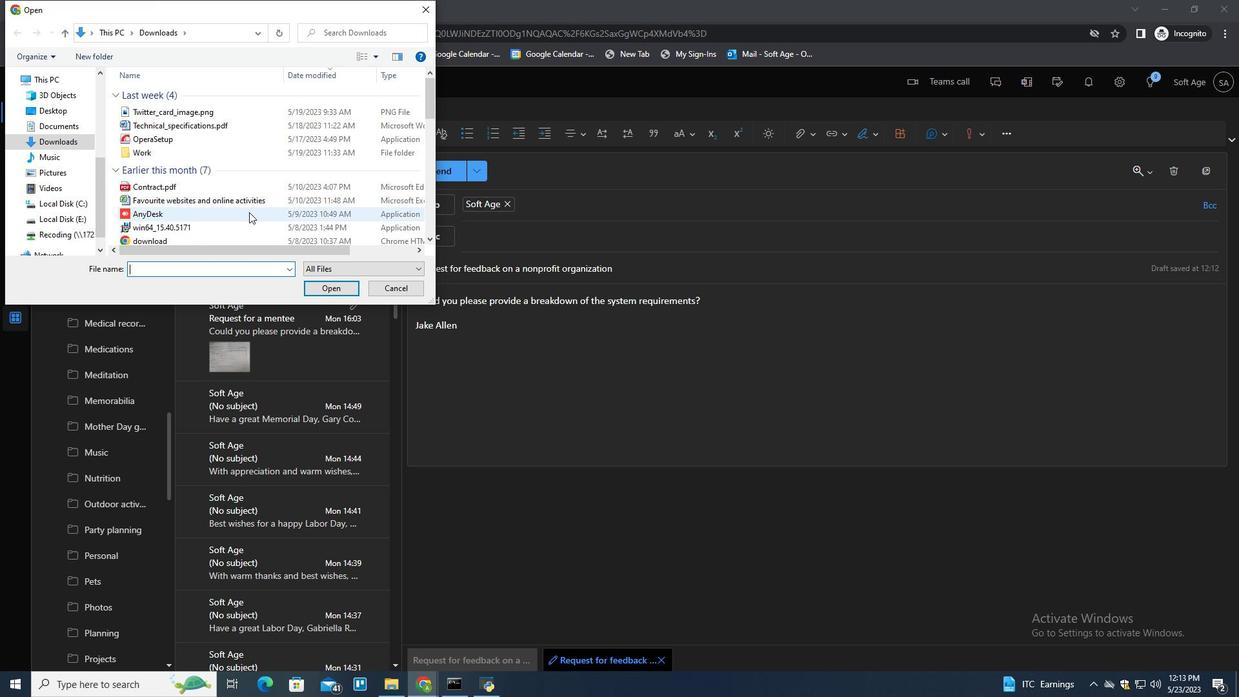 
Action: Mouse scrolled (249, 211) with delta (0, 0)
Screenshot: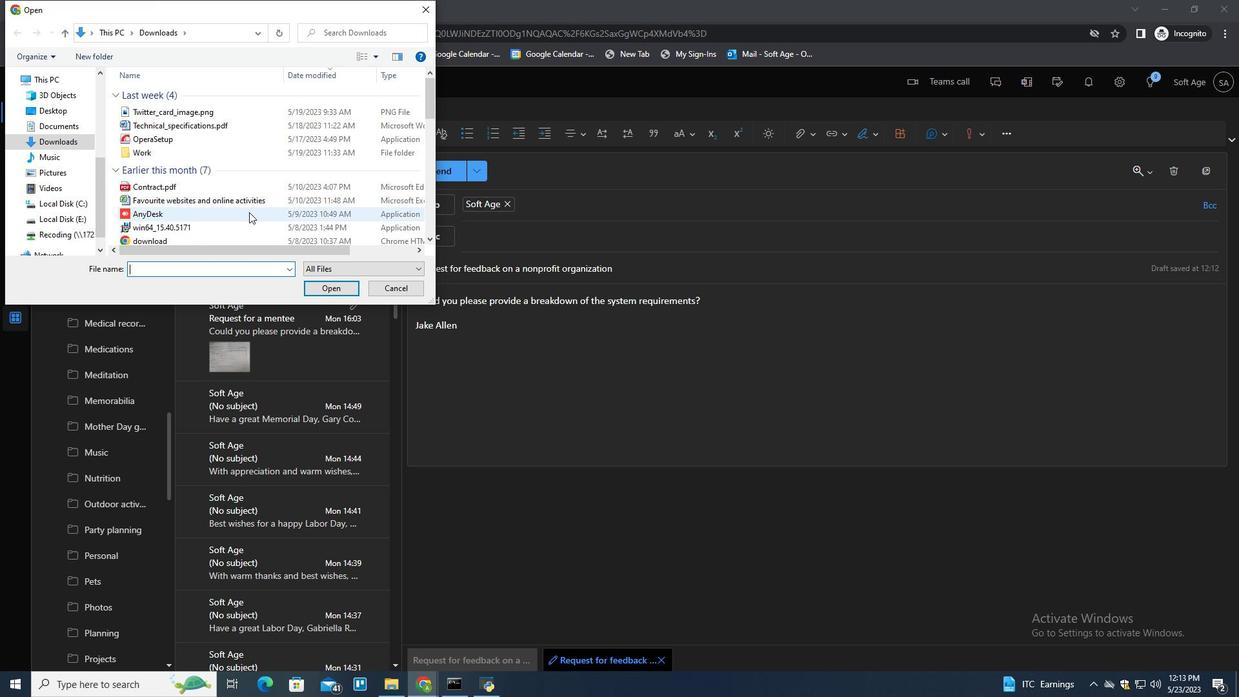 
Action: Mouse scrolled (249, 211) with delta (0, 0)
Screenshot: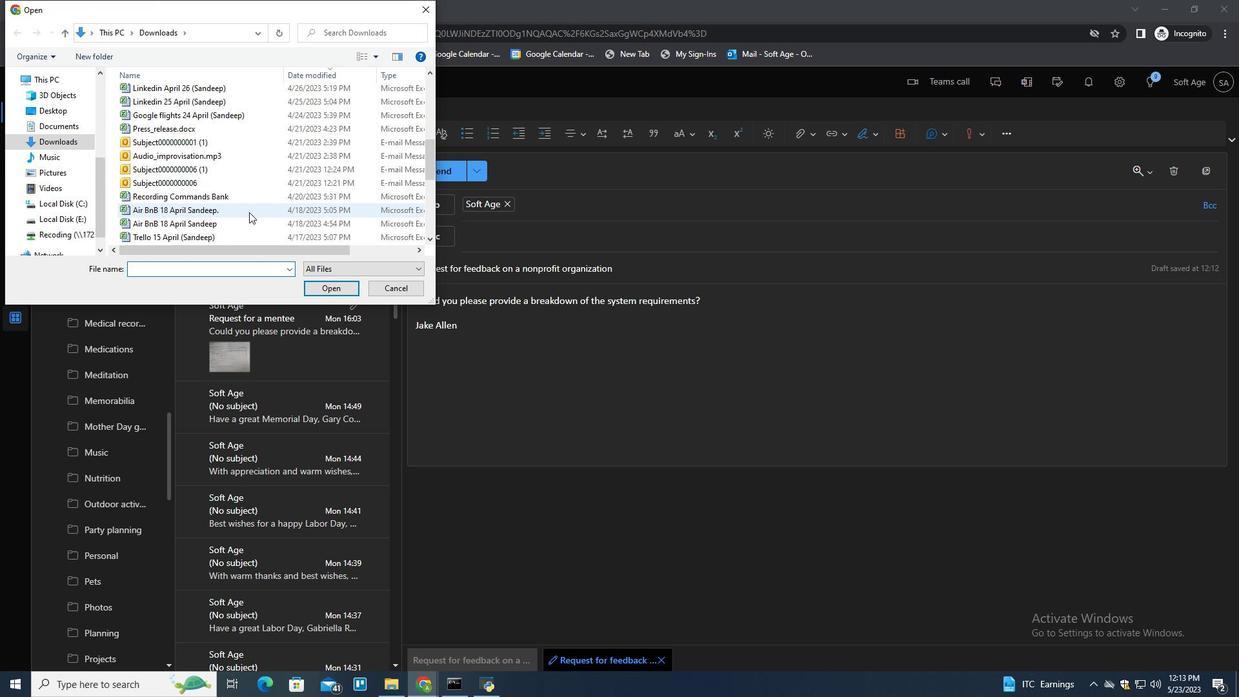 
Action: Mouse scrolled (249, 211) with delta (0, 0)
Screenshot: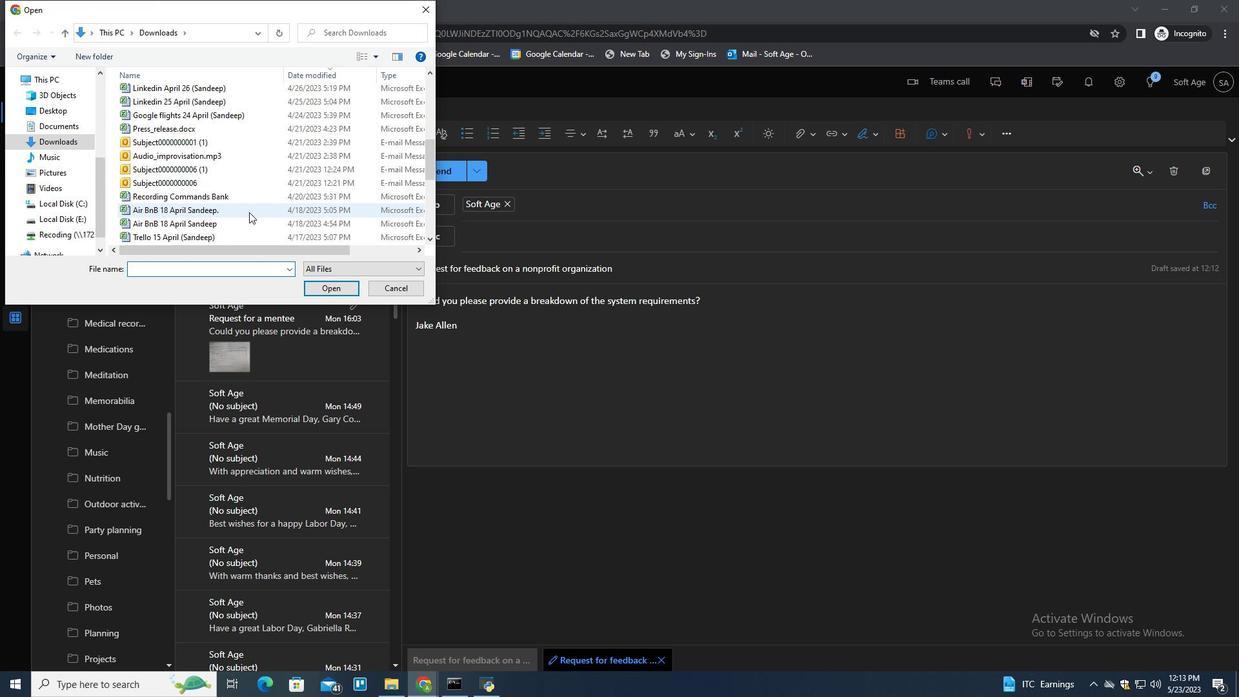 
Action: Mouse scrolled (249, 211) with delta (0, 0)
Screenshot: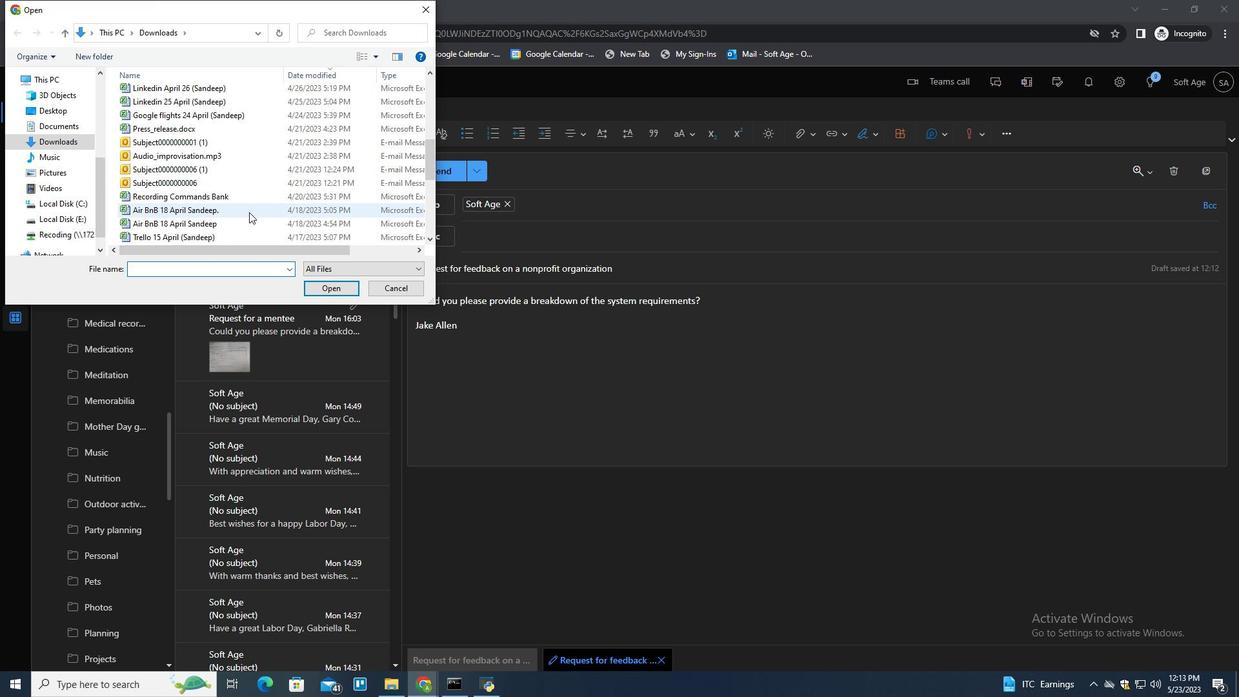 
Action: Mouse scrolled (249, 211) with delta (0, 0)
Screenshot: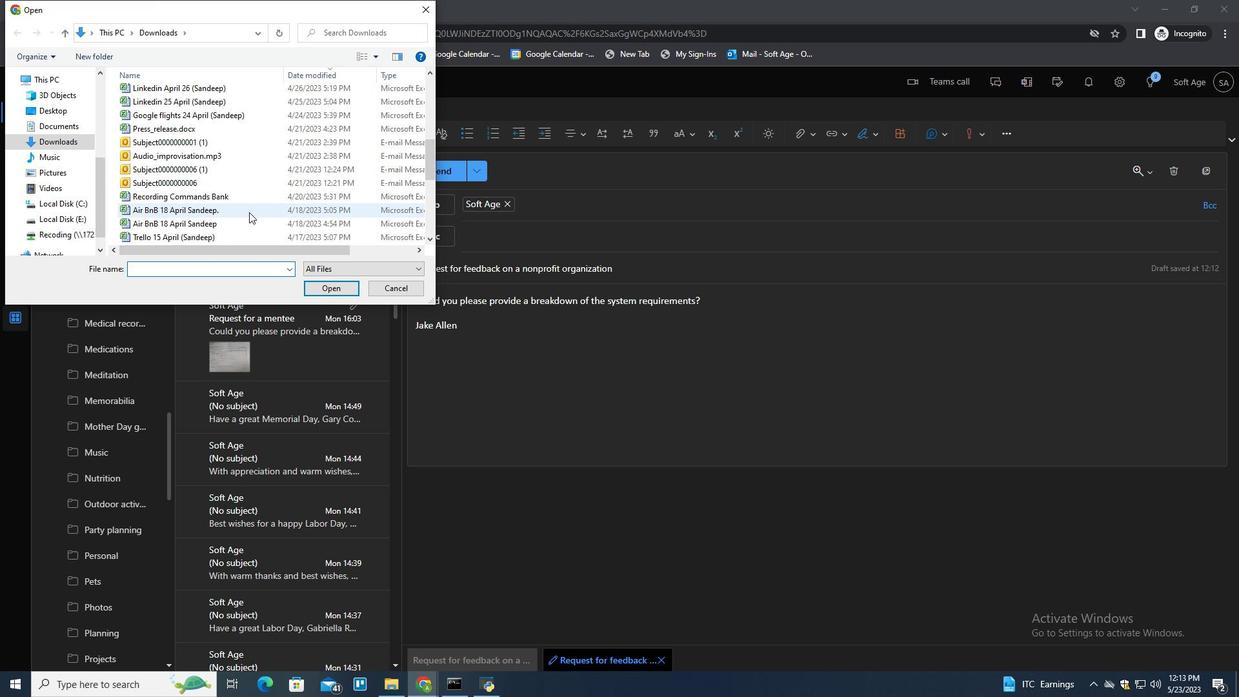 
Action: Mouse scrolled (249, 211) with delta (0, 0)
Screenshot: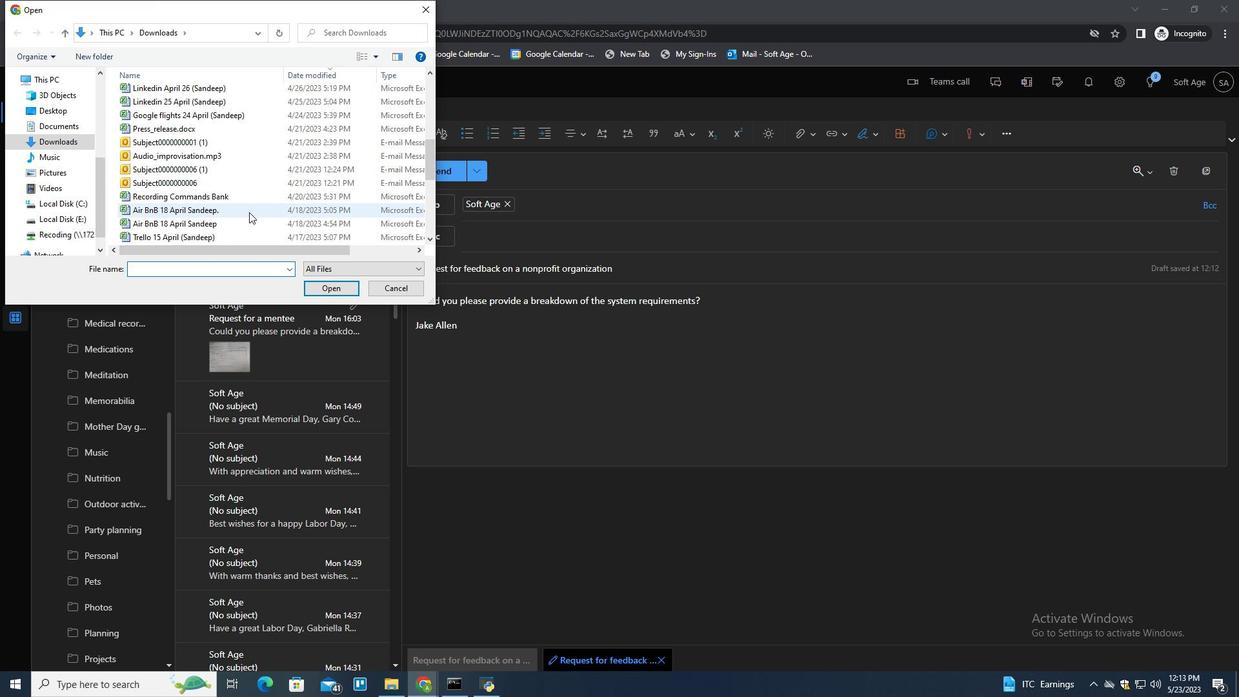 
Action: Mouse scrolled (249, 211) with delta (0, 0)
Screenshot: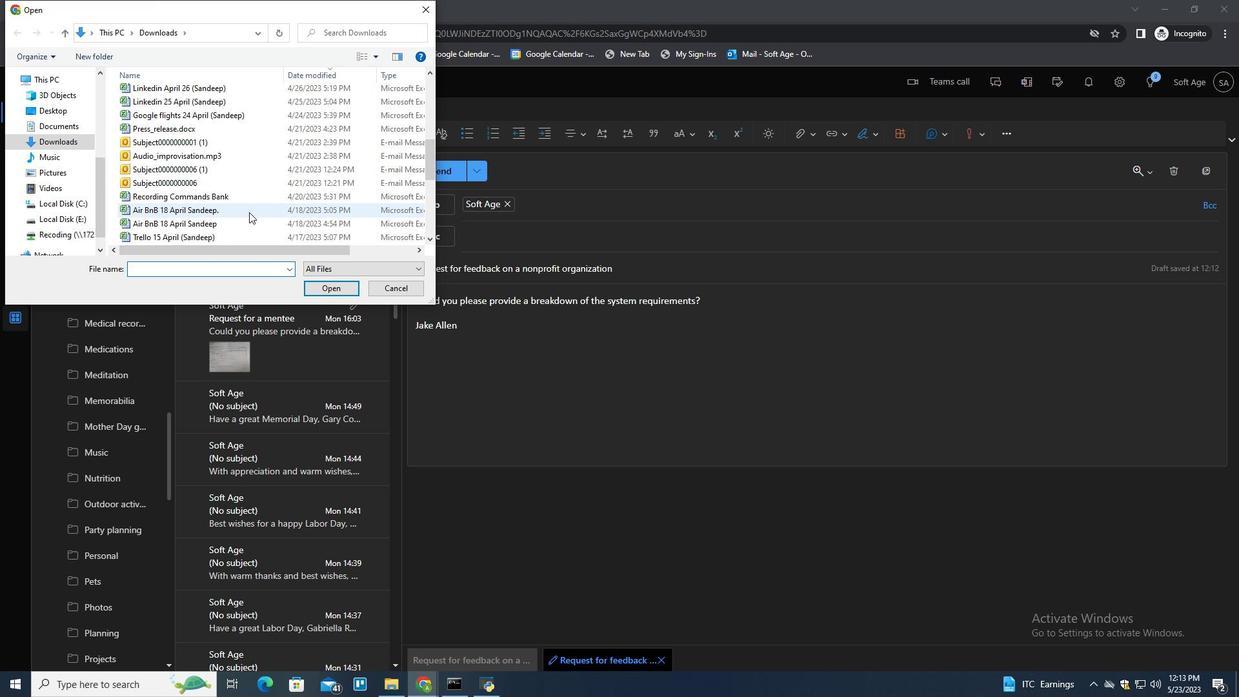 
Action: Mouse scrolled (249, 211) with delta (0, 0)
Screenshot: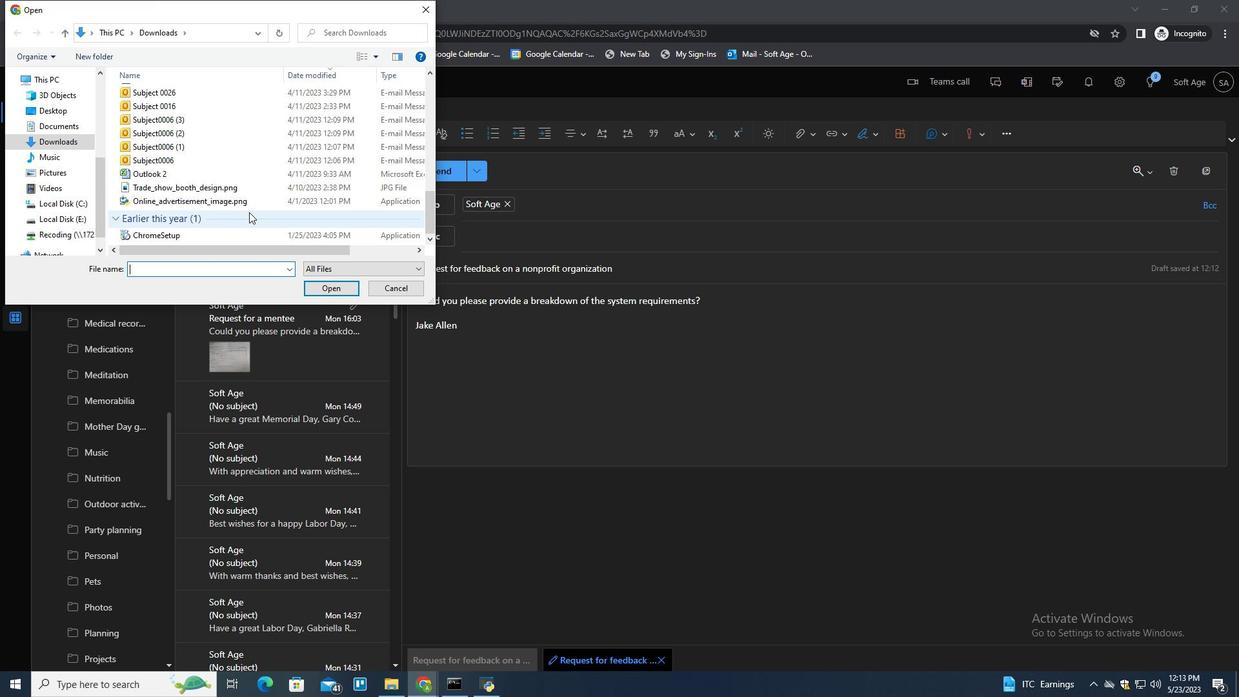 
Action: Mouse scrolled (249, 211) with delta (0, 0)
Screenshot: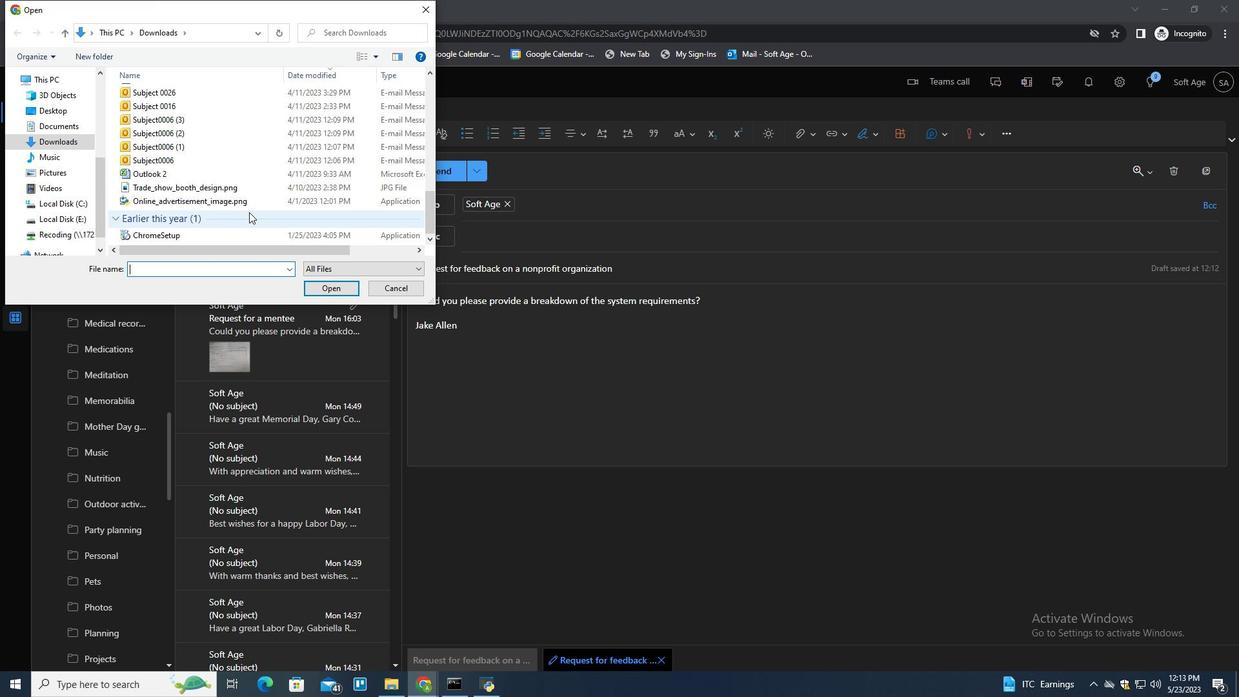 
Action: Mouse scrolled (249, 211) with delta (0, 0)
Screenshot: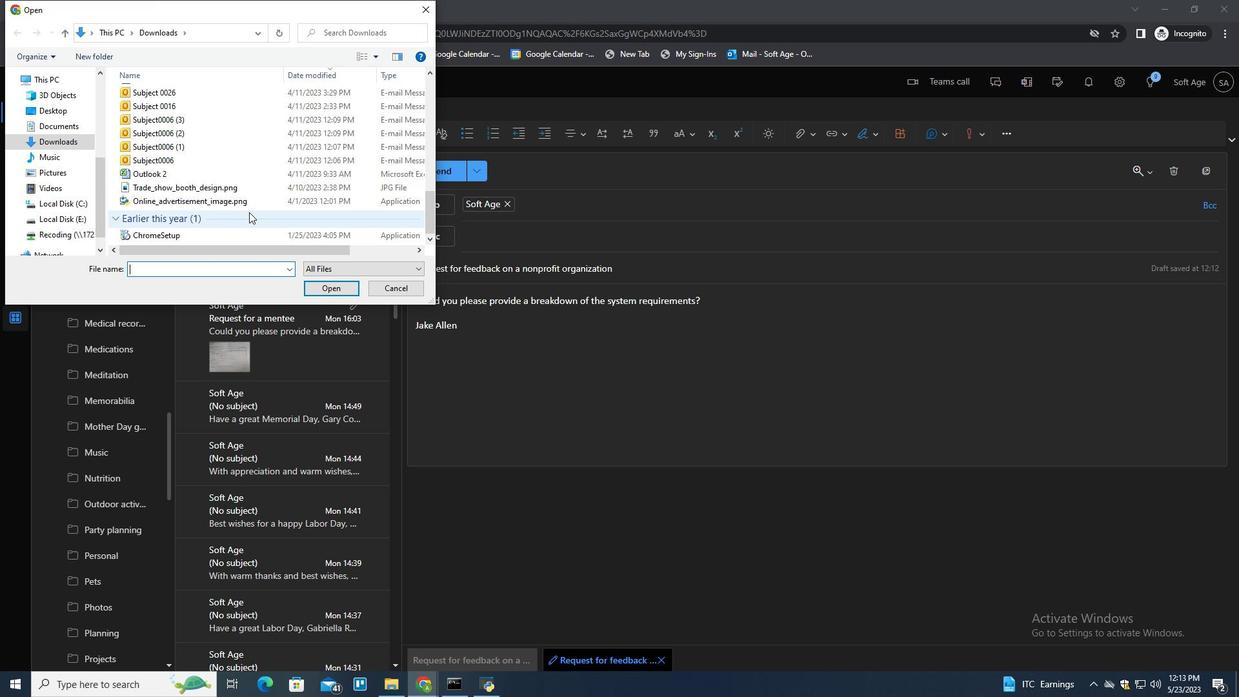 
Action: Mouse scrolled (249, 211) with delta (0, 0)
Screenshot: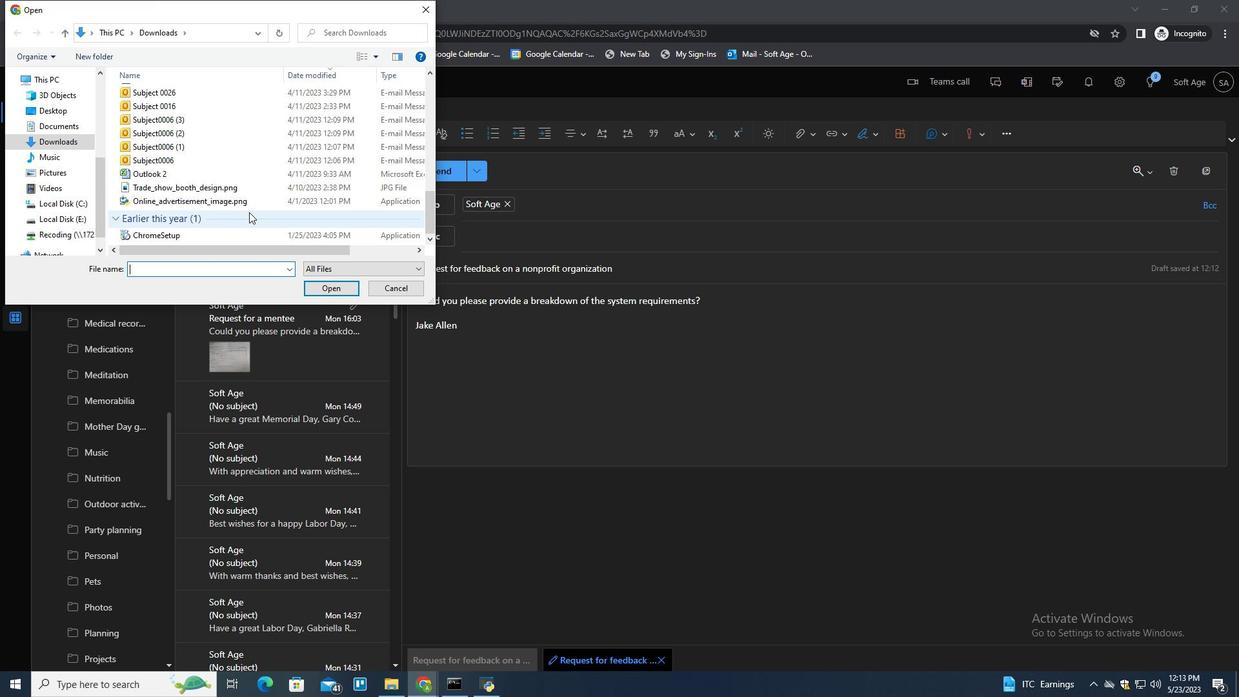
Action: Mouse moved to (269, 185)
Screenshot: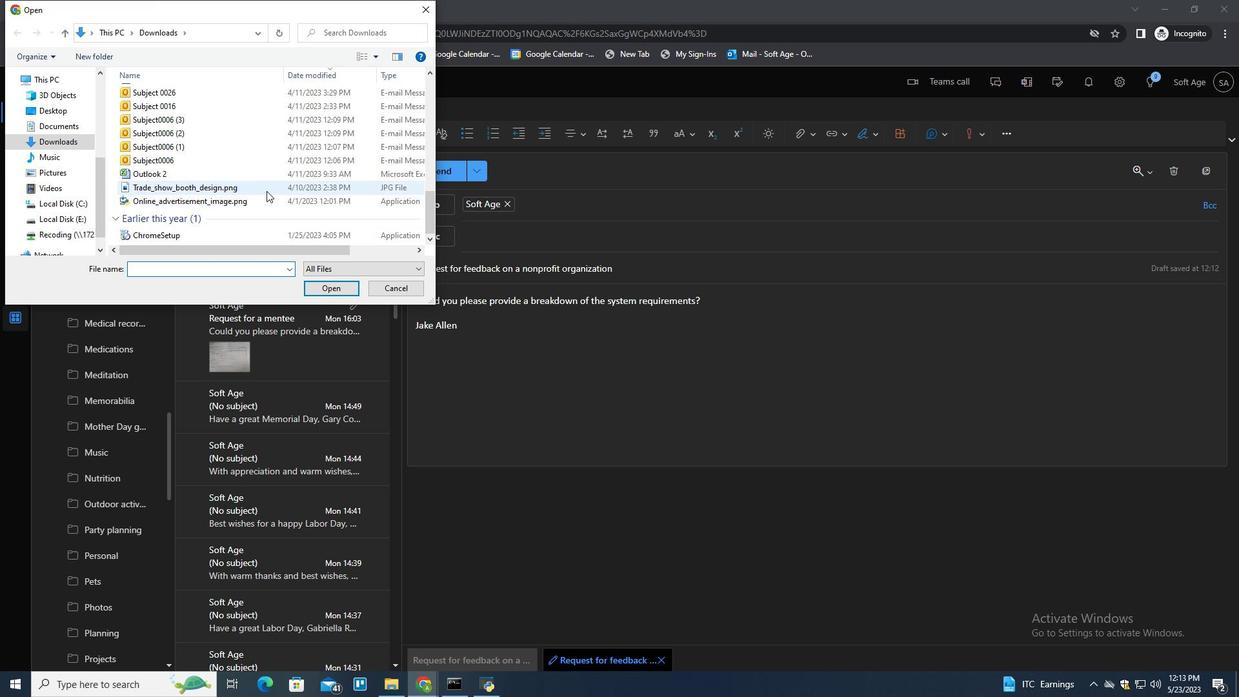 
Action: Mouse pressed left at (269, 185)
Screenshot: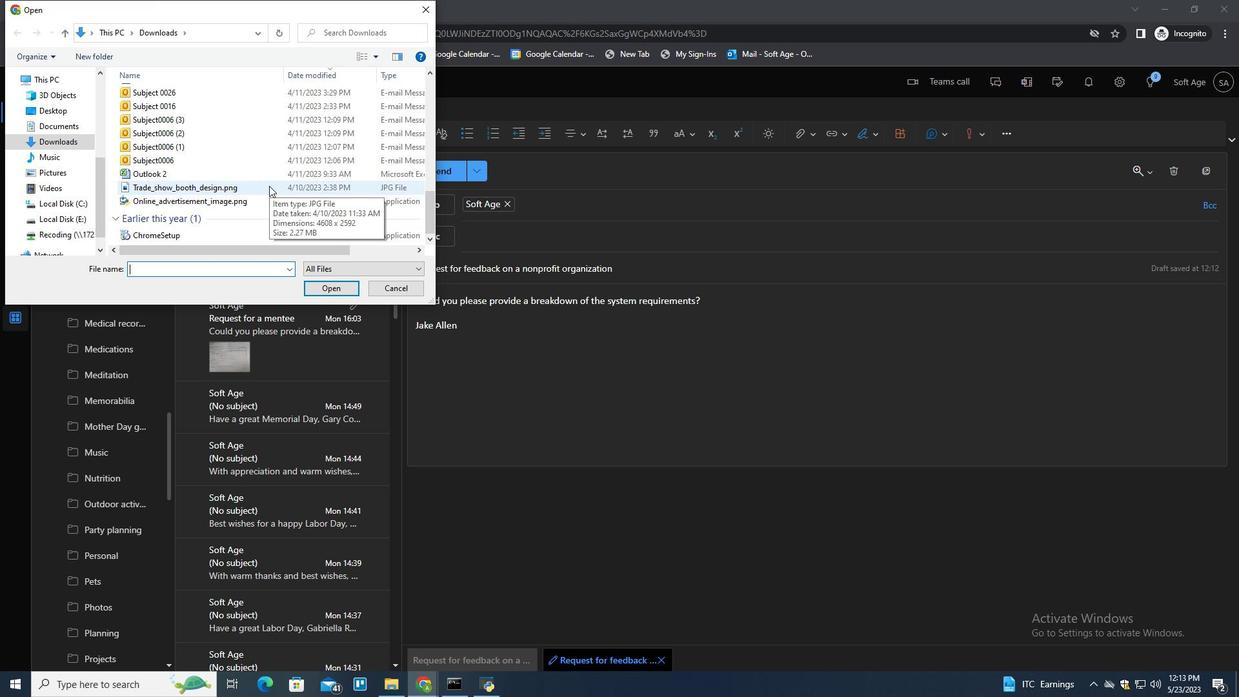 
Action: Mouse moved to (269, 185)
Screenshot: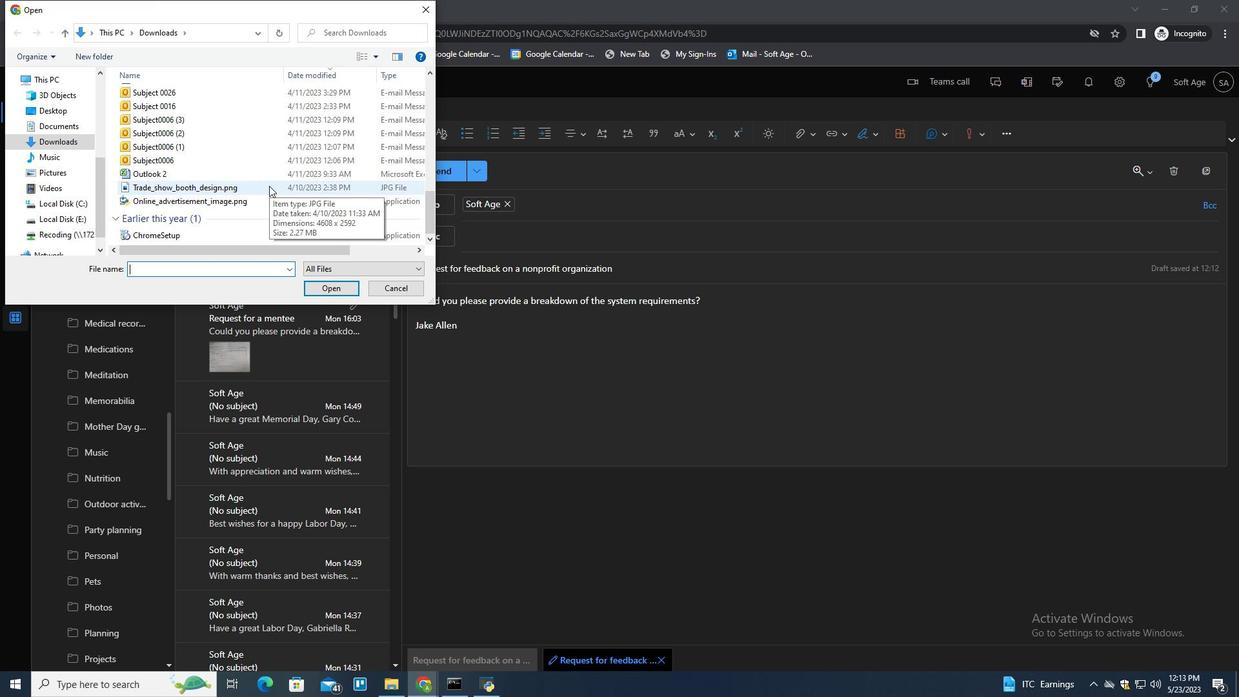 
Action: Key pressed <Key.f2><Key.shift>Invitation<Key.shift>_desing.jpg
Screenshot: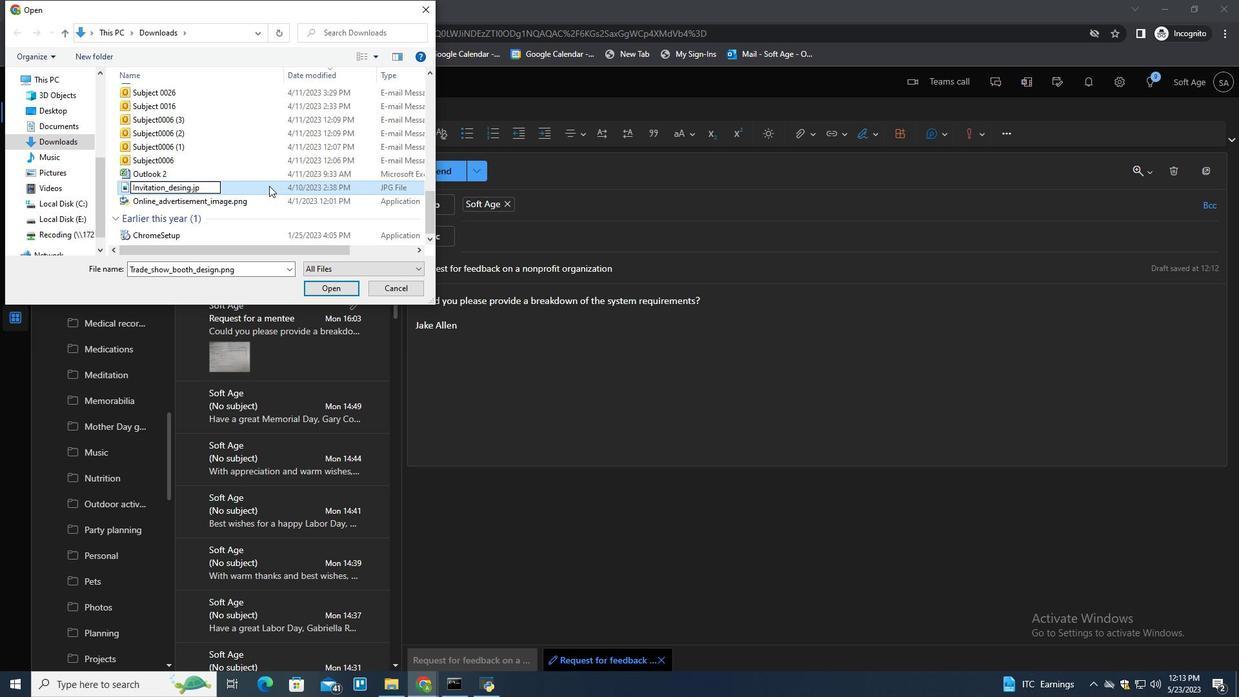
Action: Mouse pressed left at (269, 185)
Screenshot: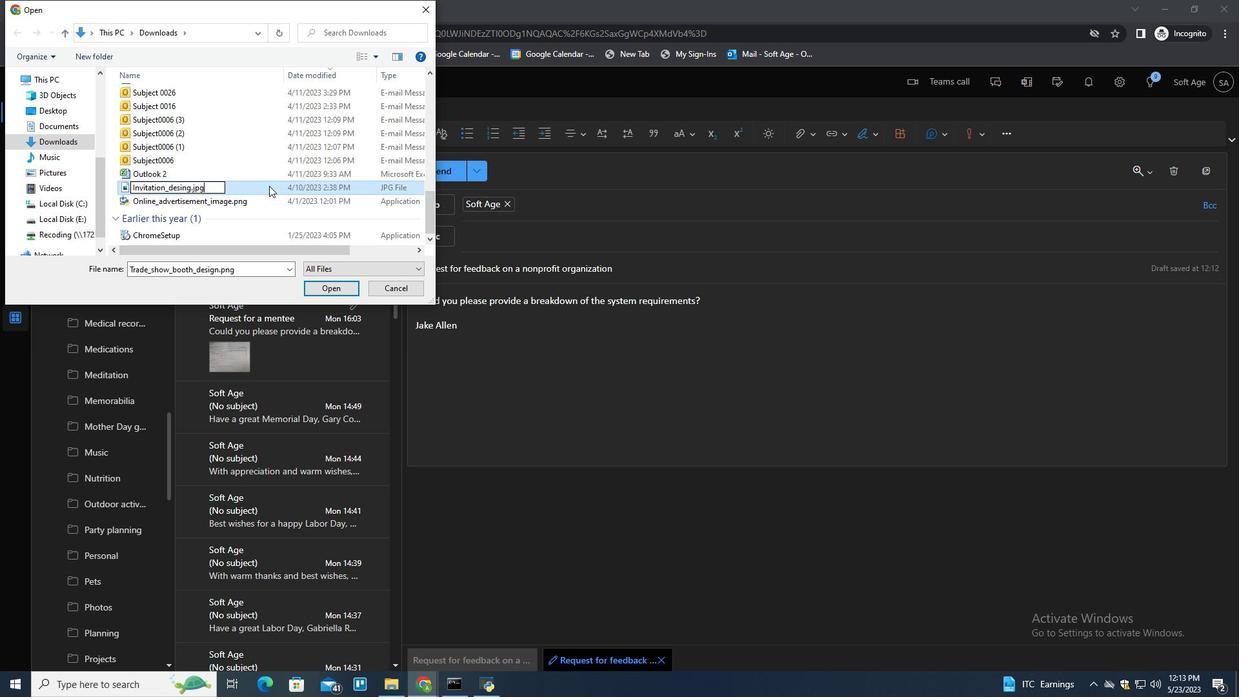 
Action: Mouse moved to (320, 288)
Screenshot: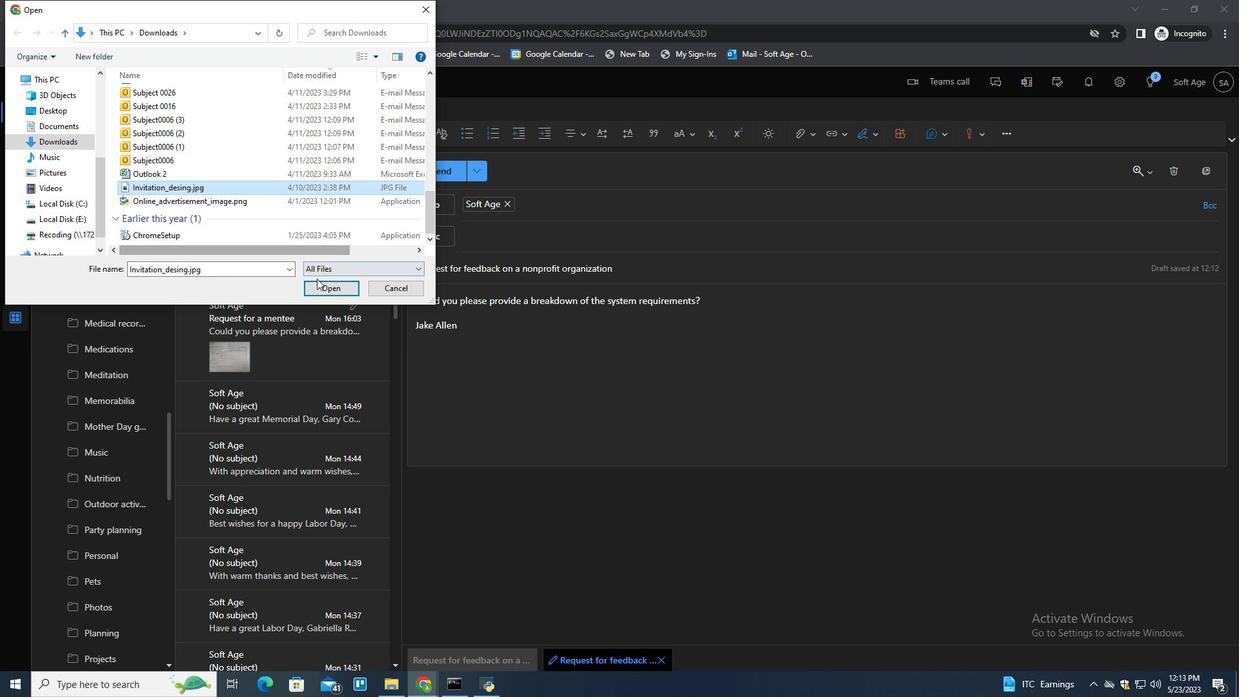 
Action: Mouse pressed left at (320, 288)
Screenshot: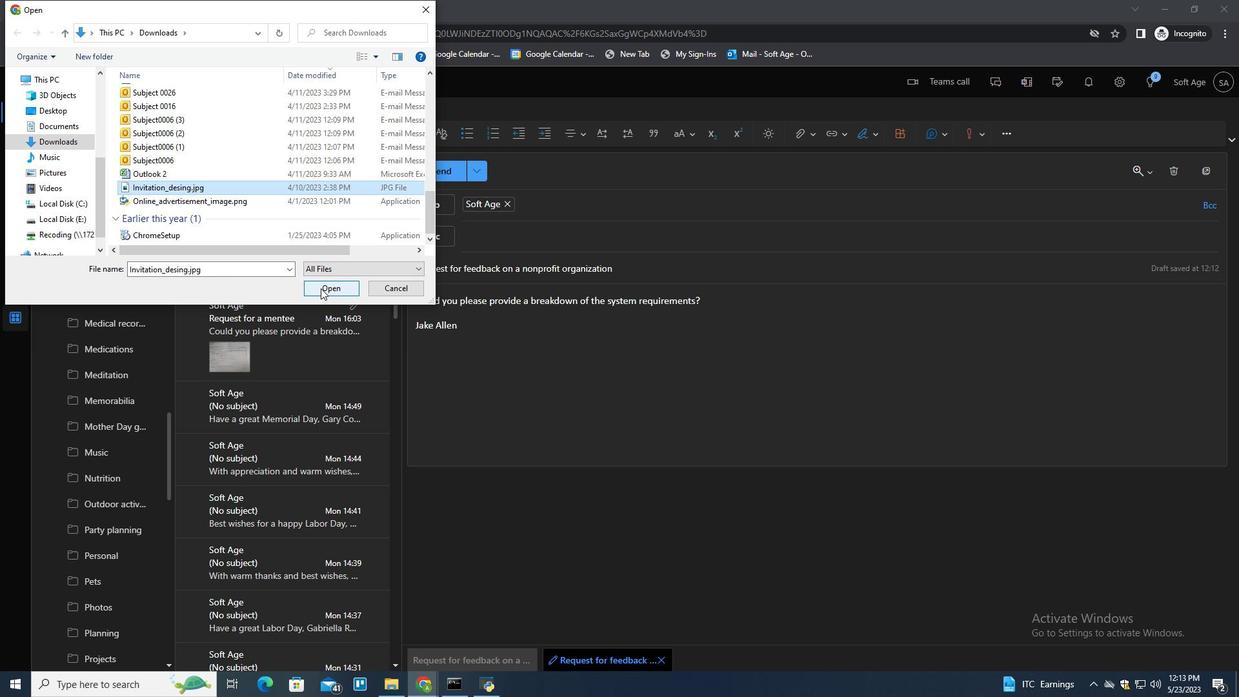
Action: Mouse moved to (763, 423)
Screenshot: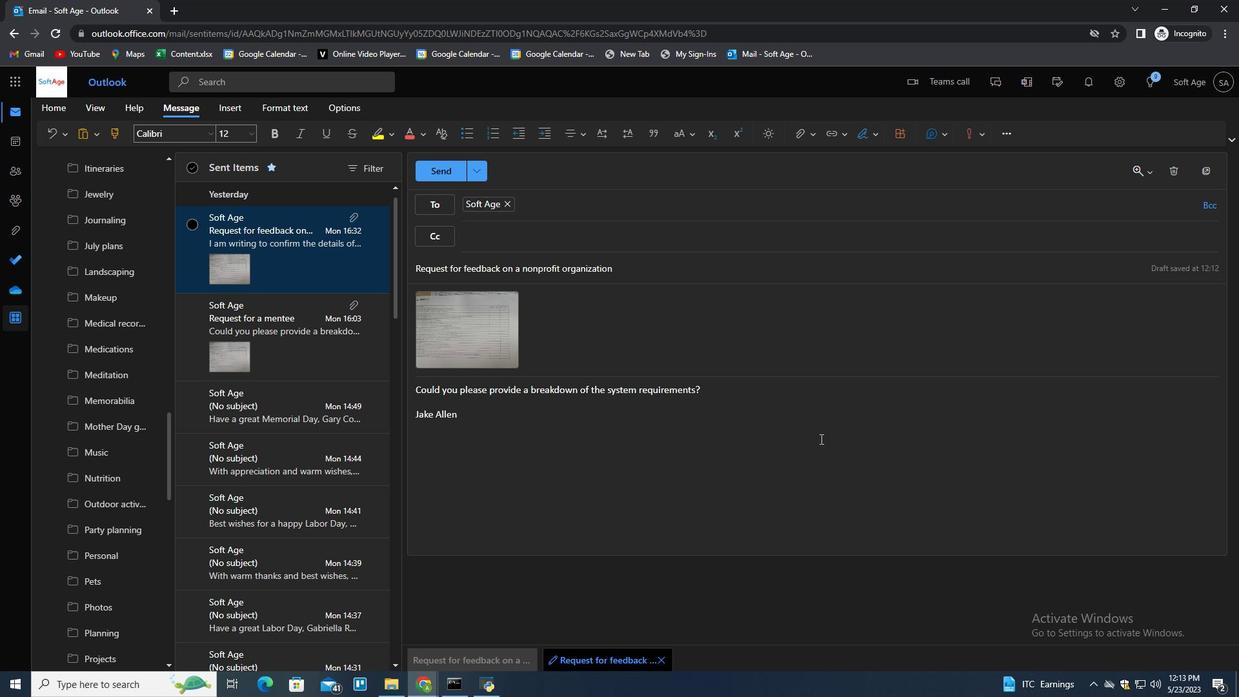 
Action: Mouse pressed left at (763, 423)
Screenshot: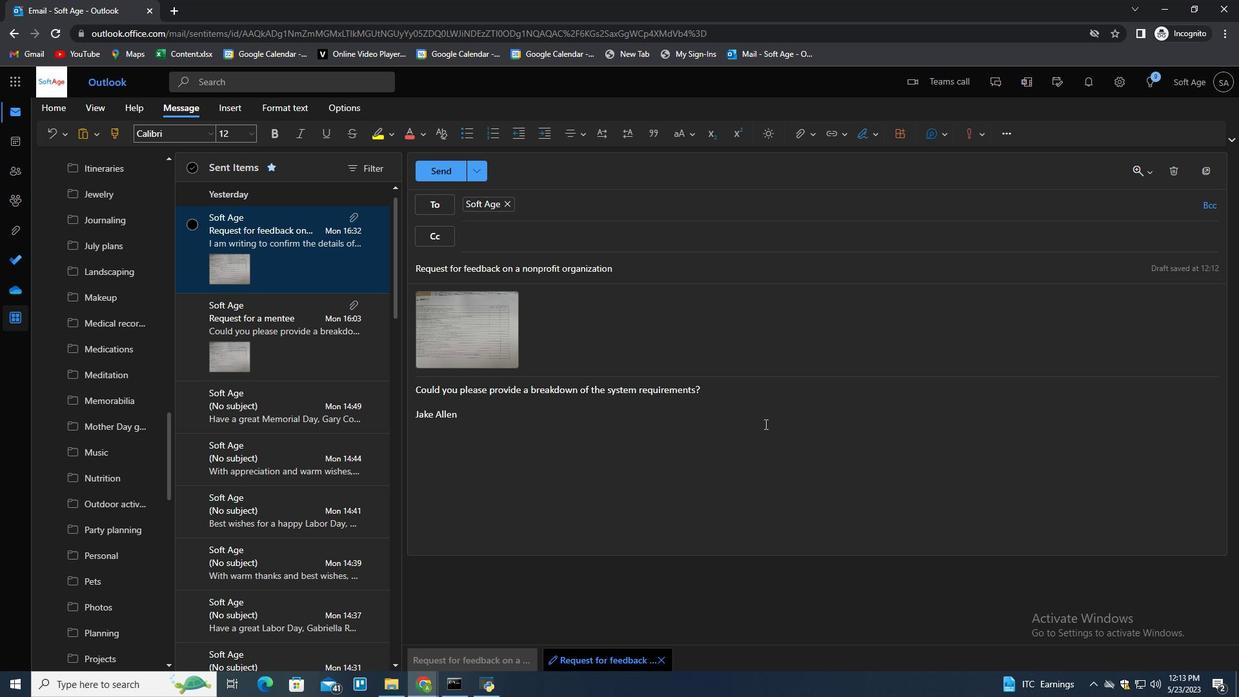 
Action: Mouse moved to (632, 374)
Screenshot: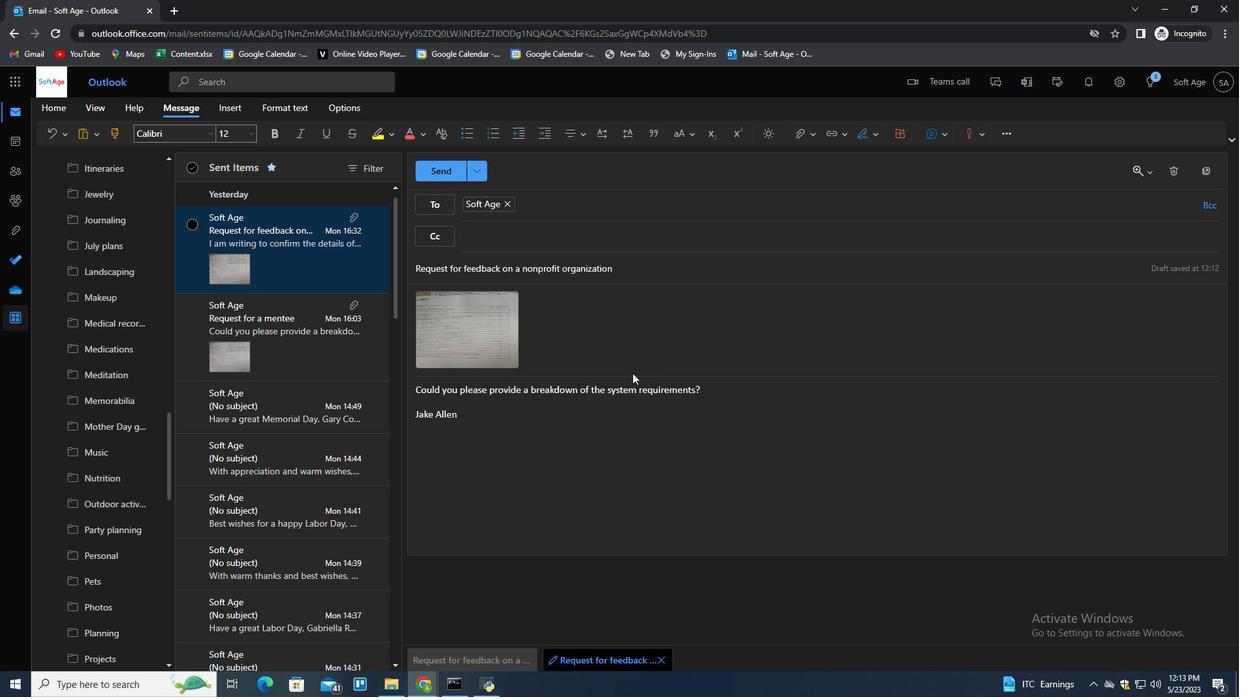 
Action: Key pressed <Key.enter>
Screenshot: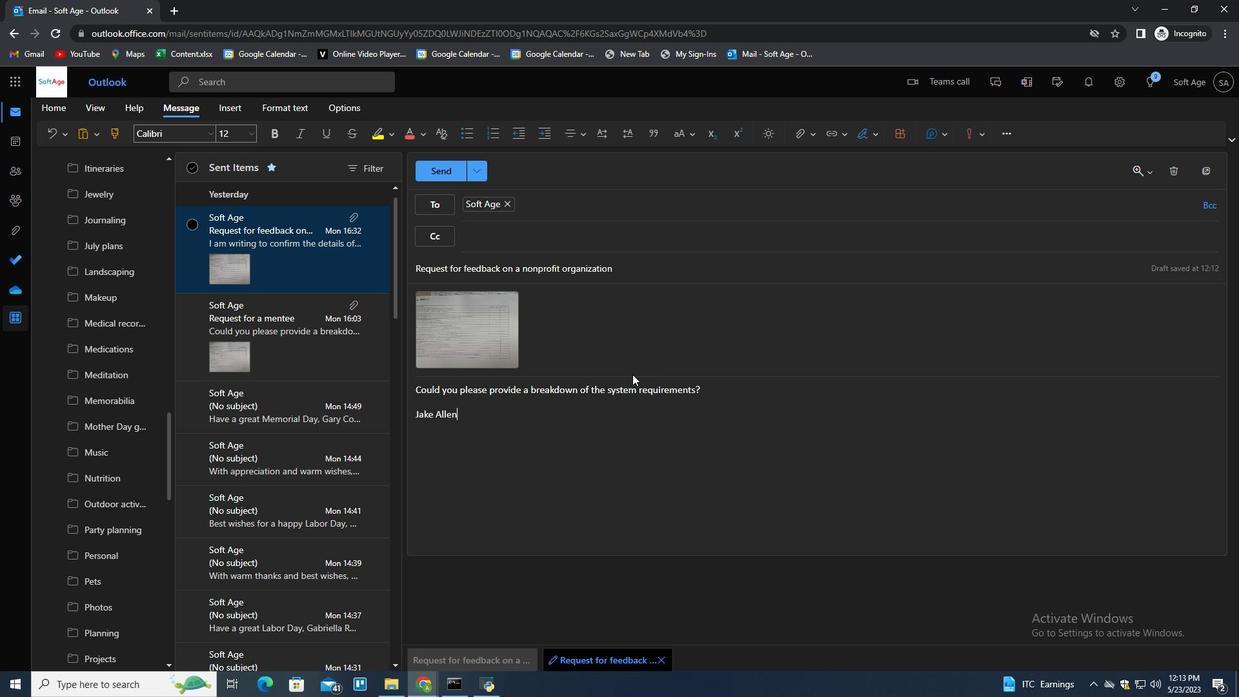 
Action: Mouse moved to (134, 470)
Screenshot: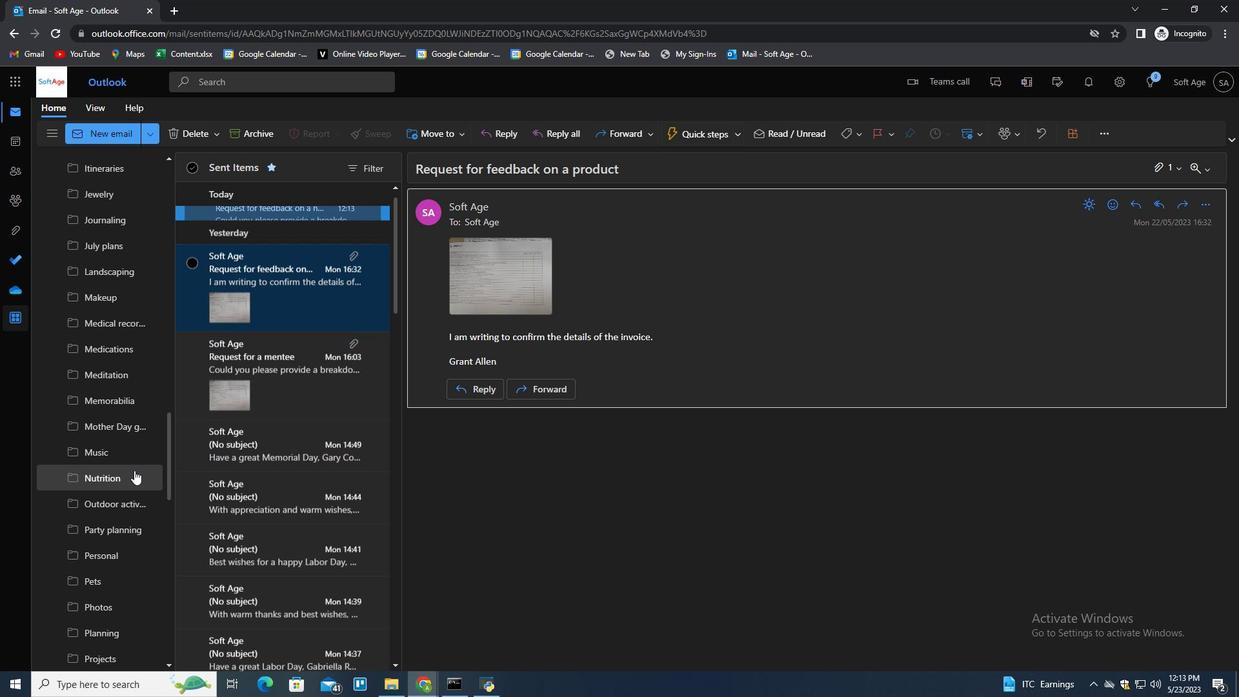 
Action: Mouse scrolled (134, 470) with delta (0, 0)
Screenshot: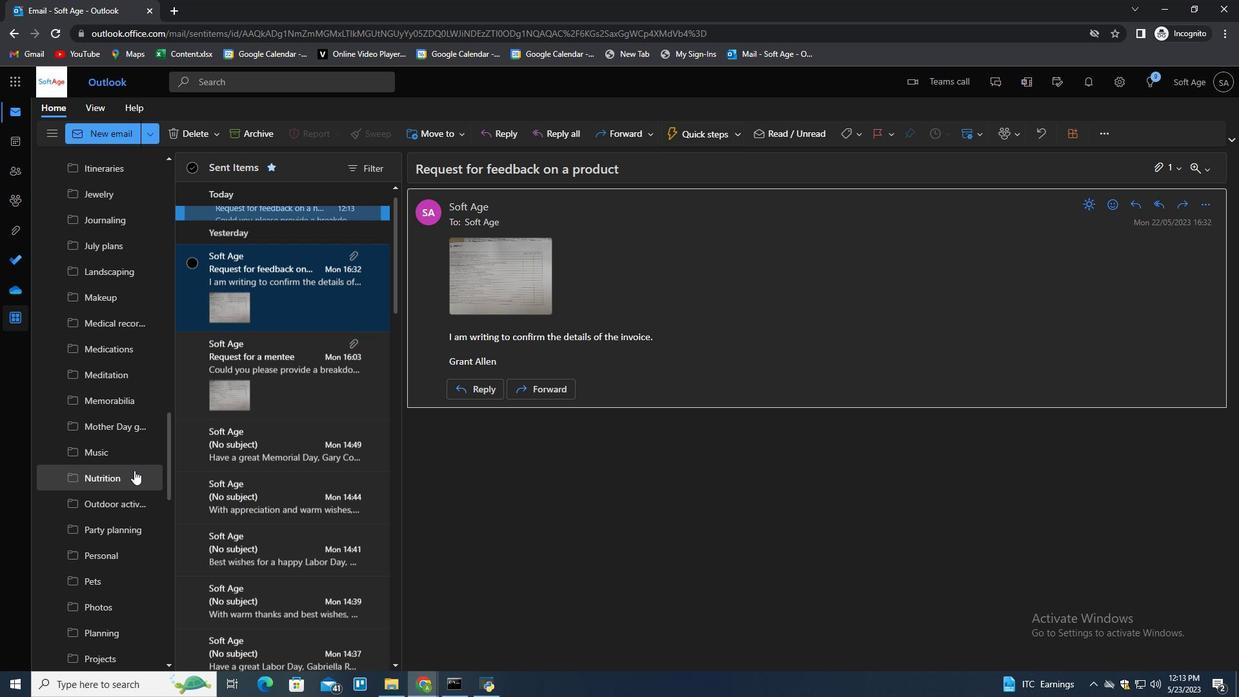 
Action: Mouse scrolled (134, 470) with delta (0, 0)
Screenshot: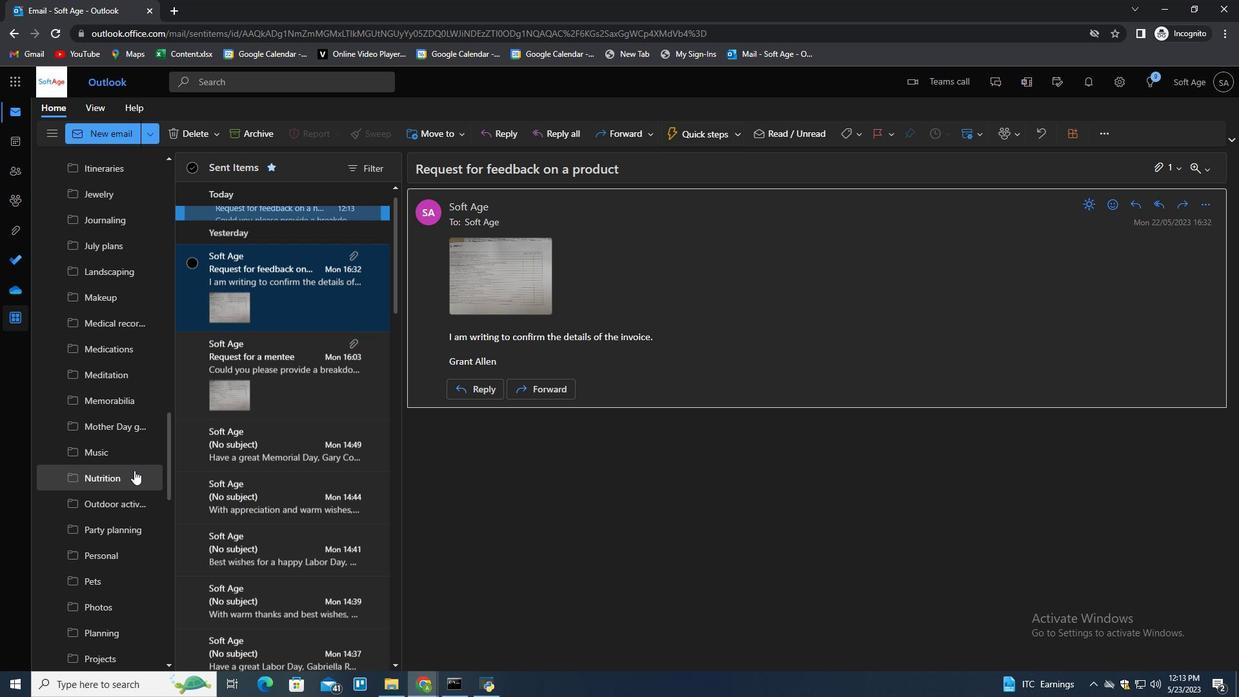 
Action: Mouse scrolled (134, 470) with delta (0, 0)
Screenshot: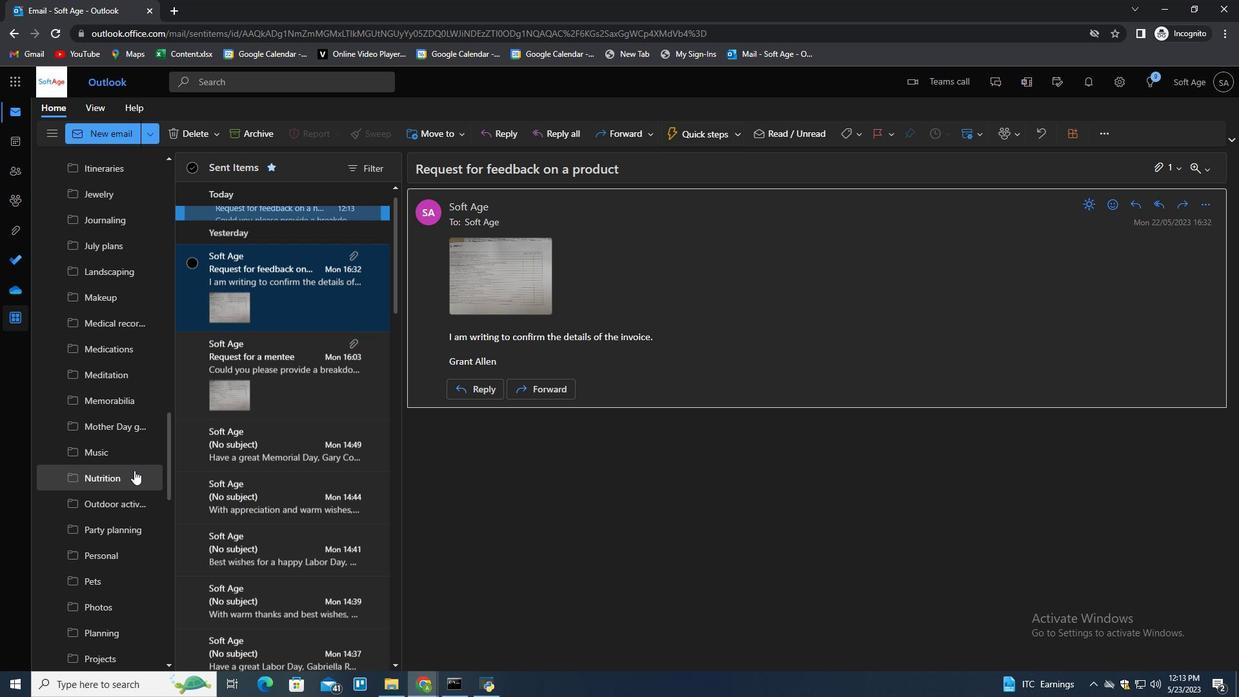 
Action: Mouse scrolled (134, 470) with delta (0, 0)
Screenshot: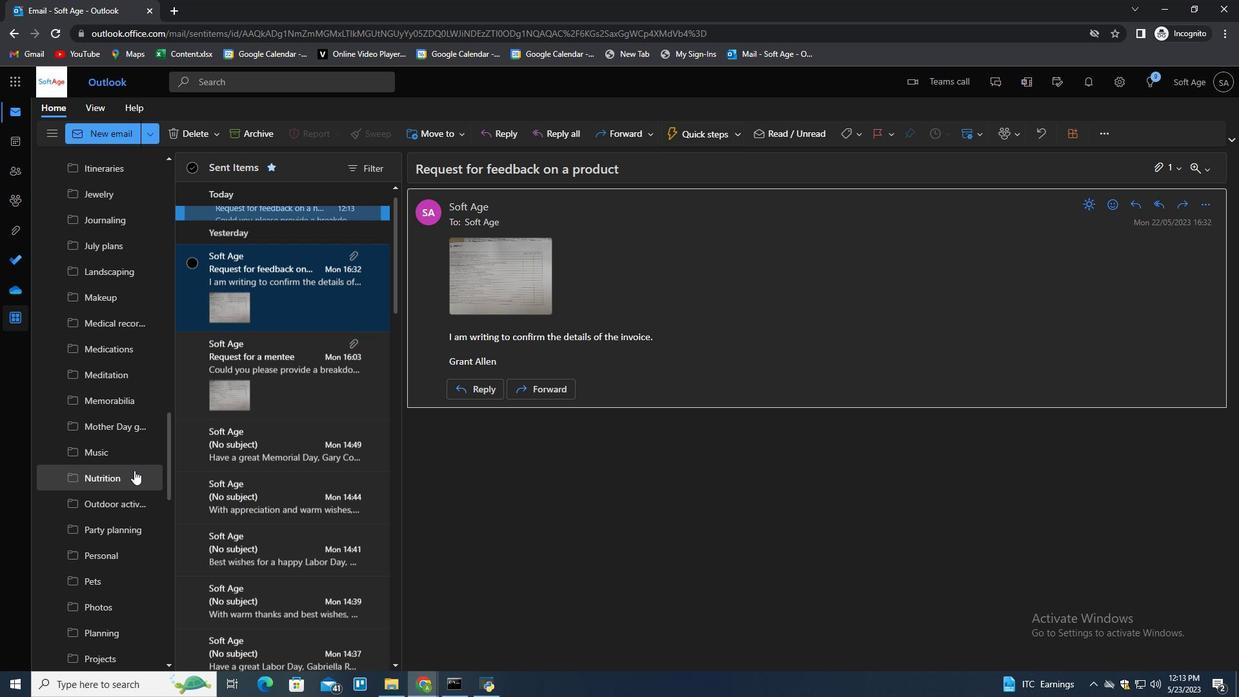 
Action: Mouse moved to (134, 470)
Screenshot: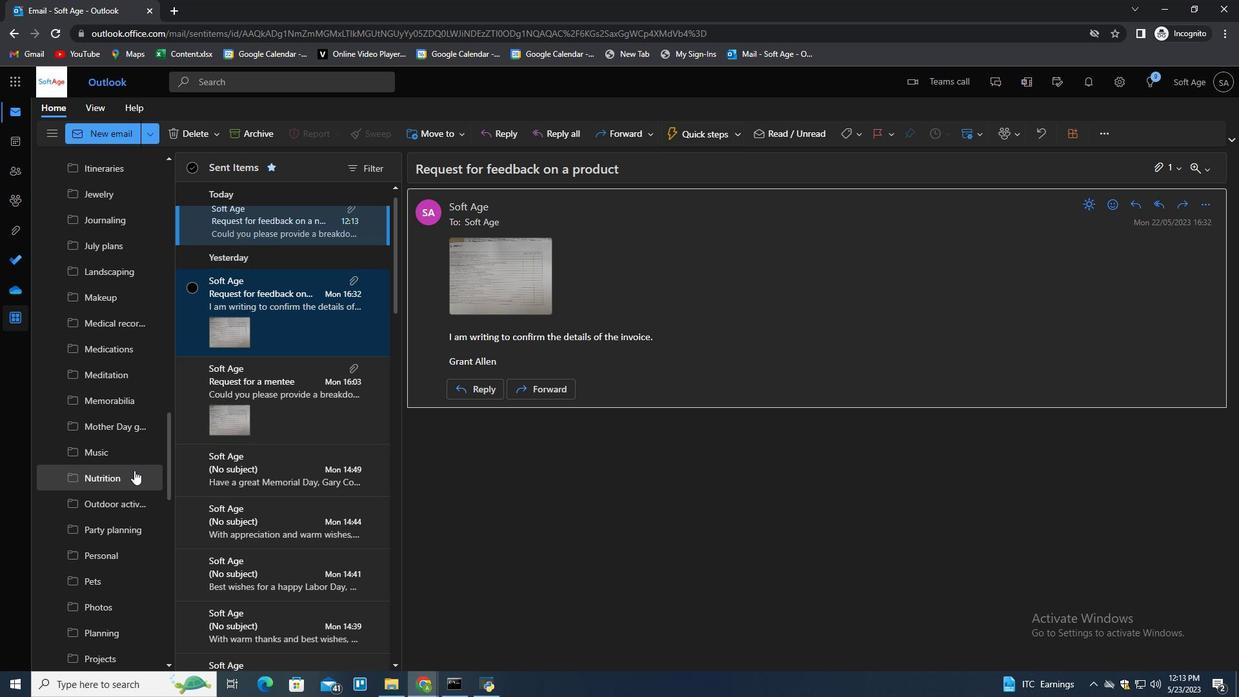 
Action: Mouse scrolled (134, 470) with delta (0, 0)
Screenshot: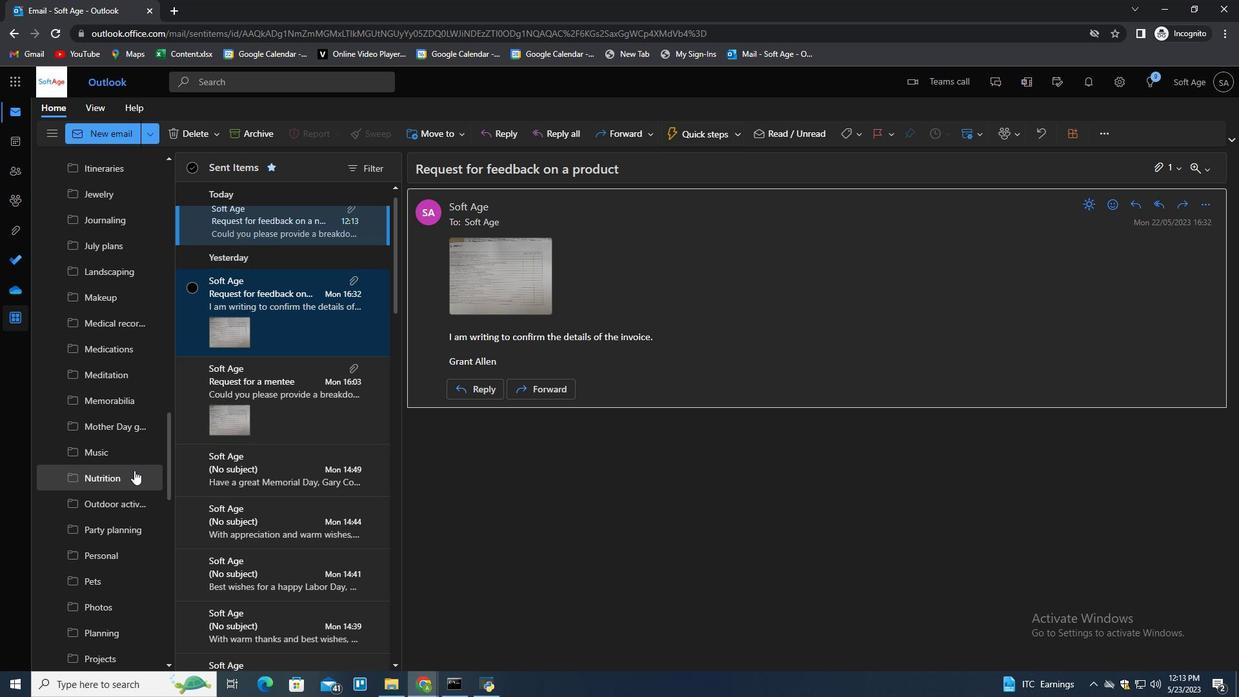 
Action: Mouse scrolled (134, 470) with delta (0, 0)
Screenshot: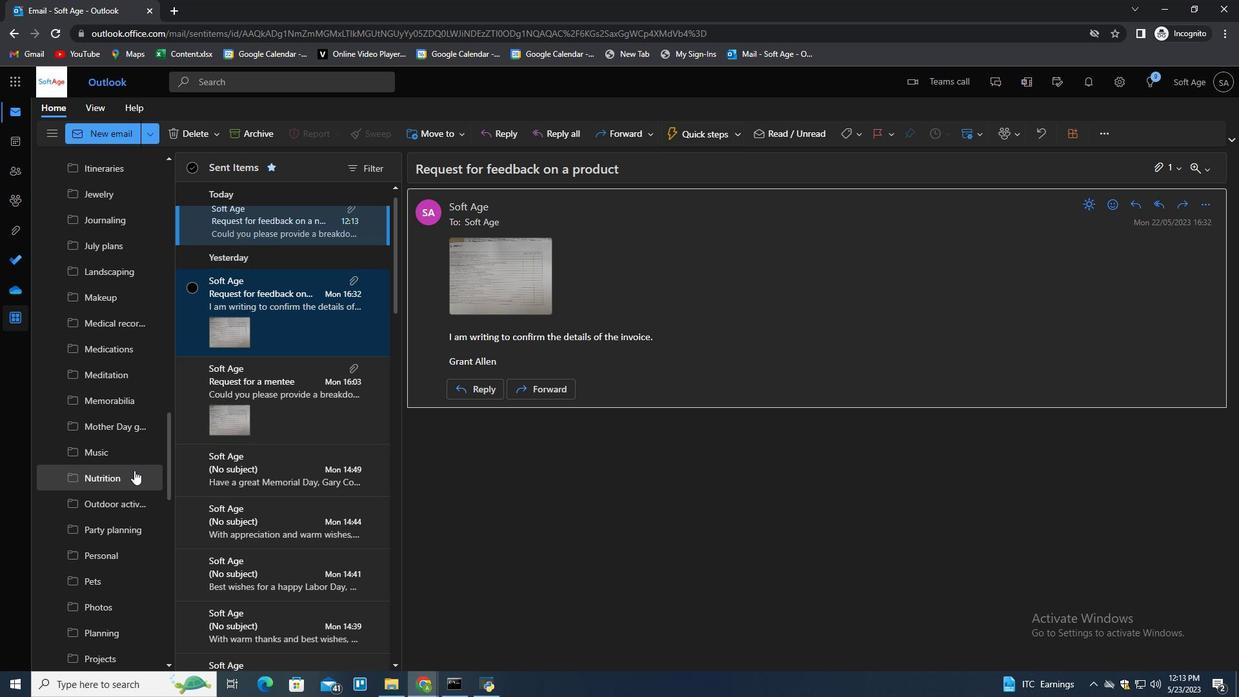 
Action: Mouse moved to (135, 470)
Screenshot: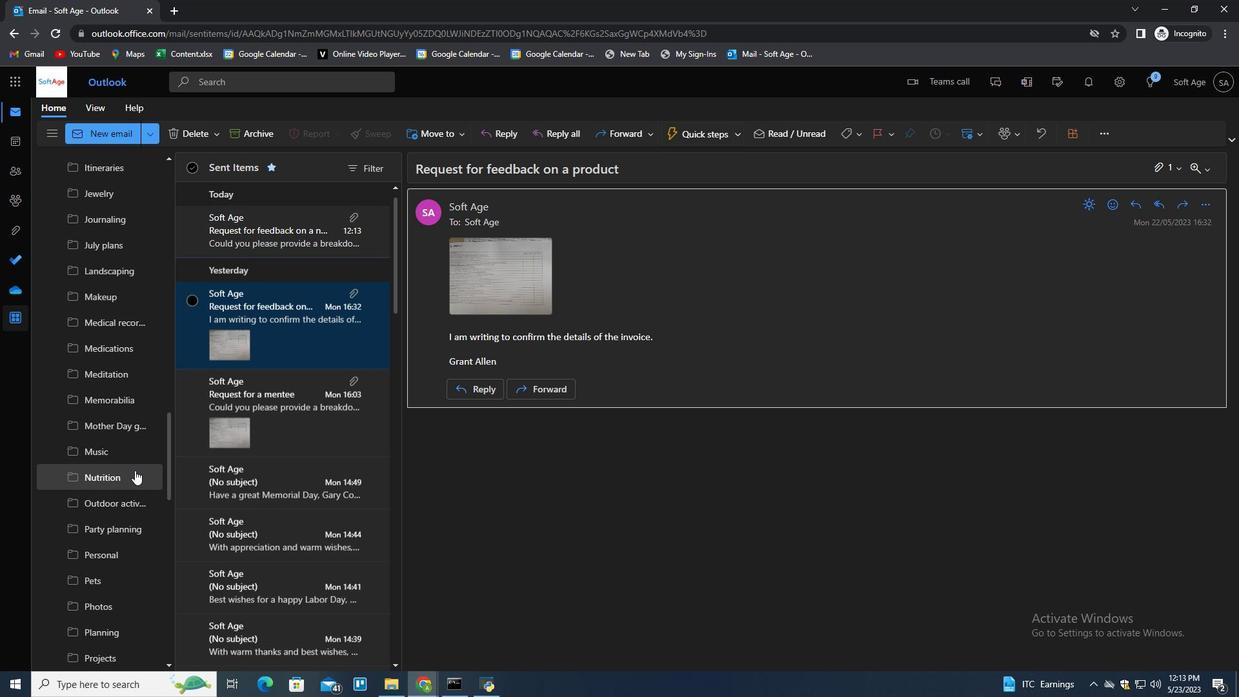 
Action: Mouse scrolled (135, 469) with delta (0, 0)
Screenshot: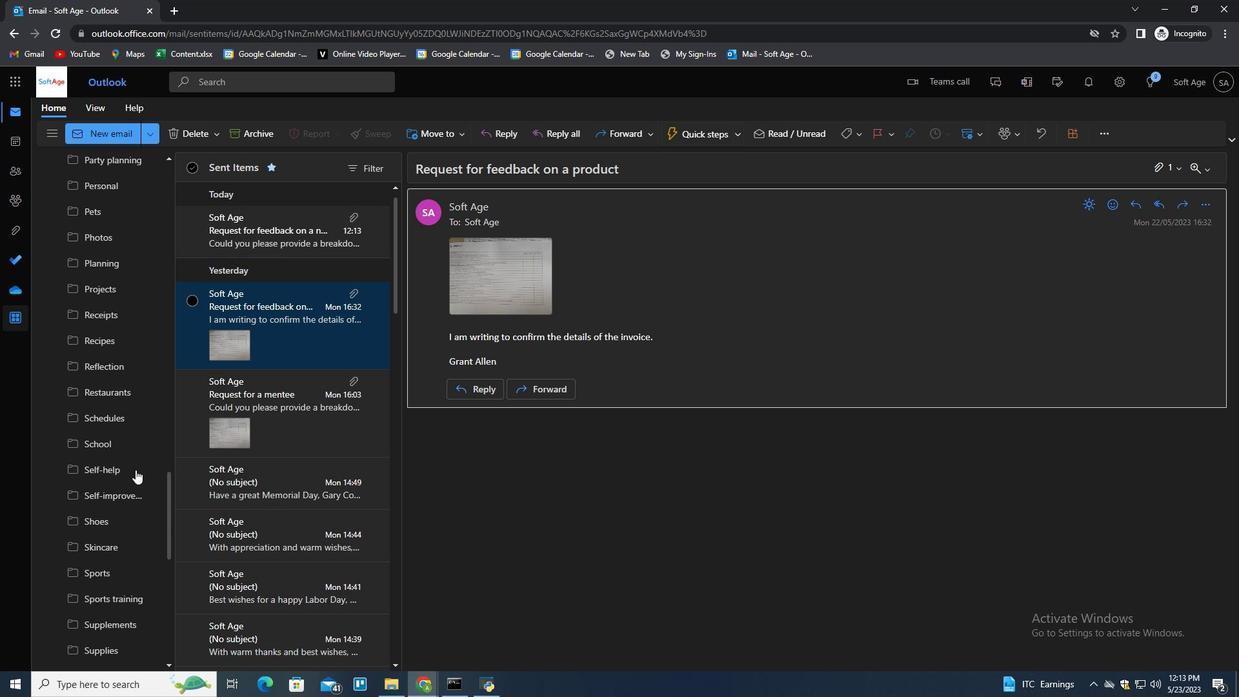 
Action: Mouse scrolled (135, 469) with delta (0, 0)
Screenshot: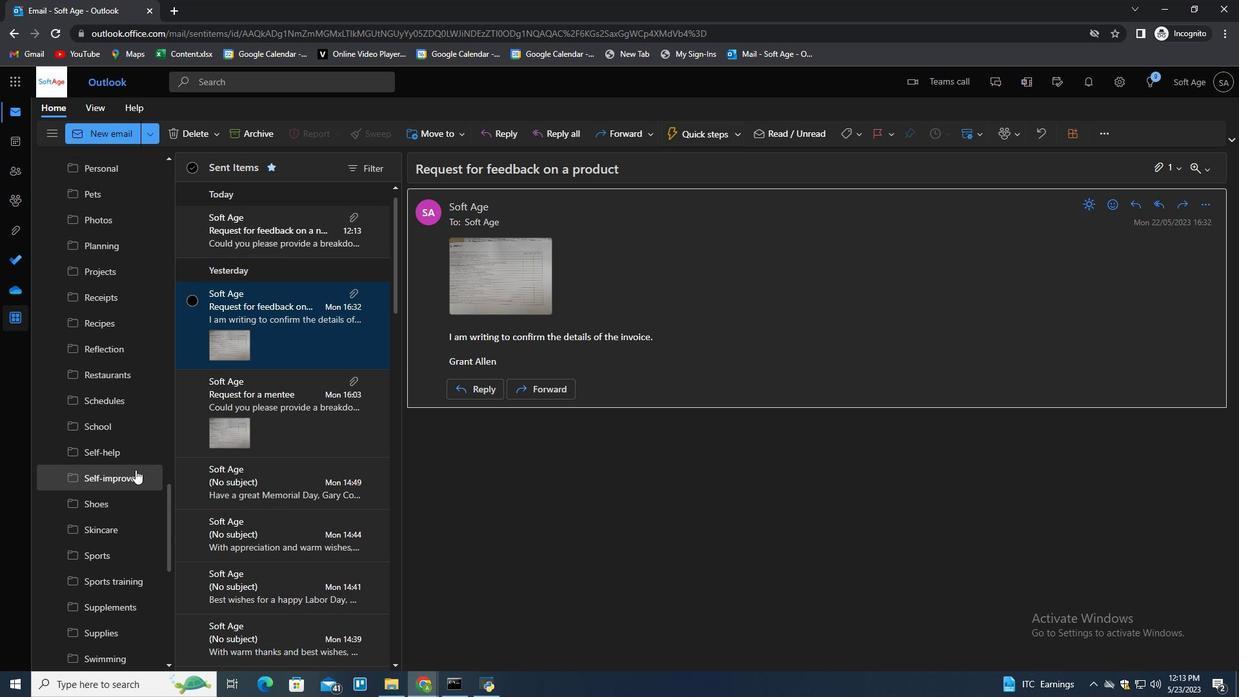 
Action: Mouse scrolled (135, 469) with delta (0, 0)
Screenshot: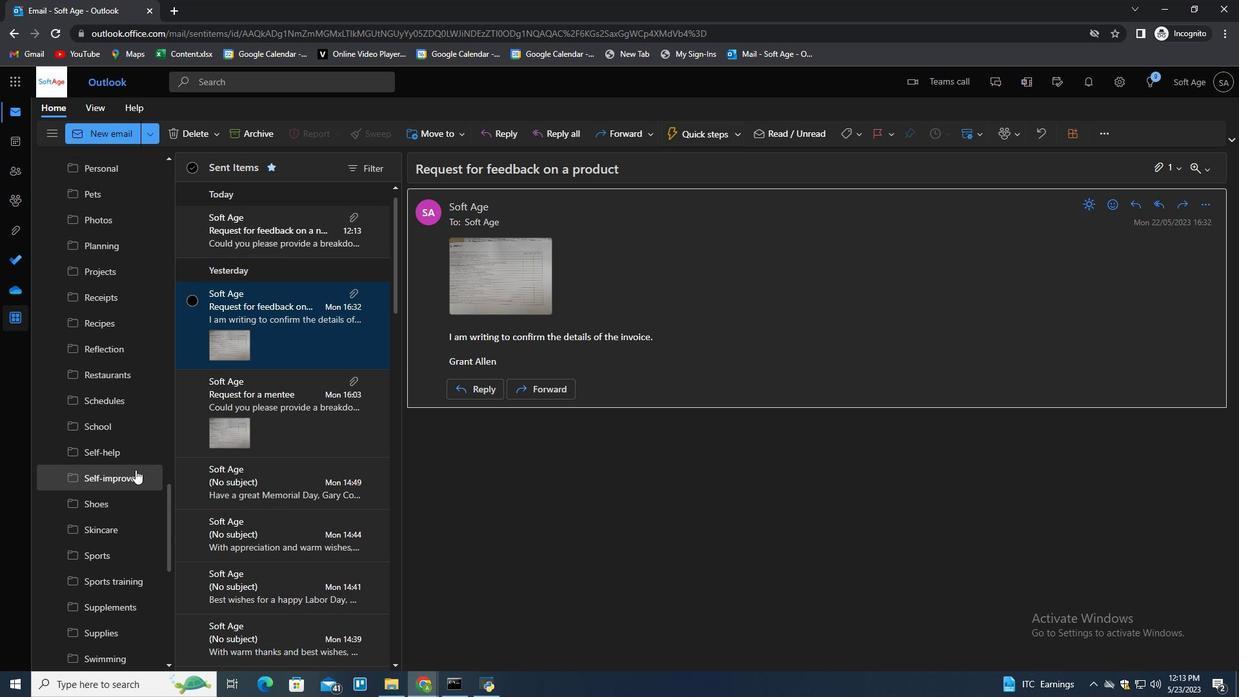 
Action: Mouse scrolled (135, 469) with delta (0, 0)
Screenshot: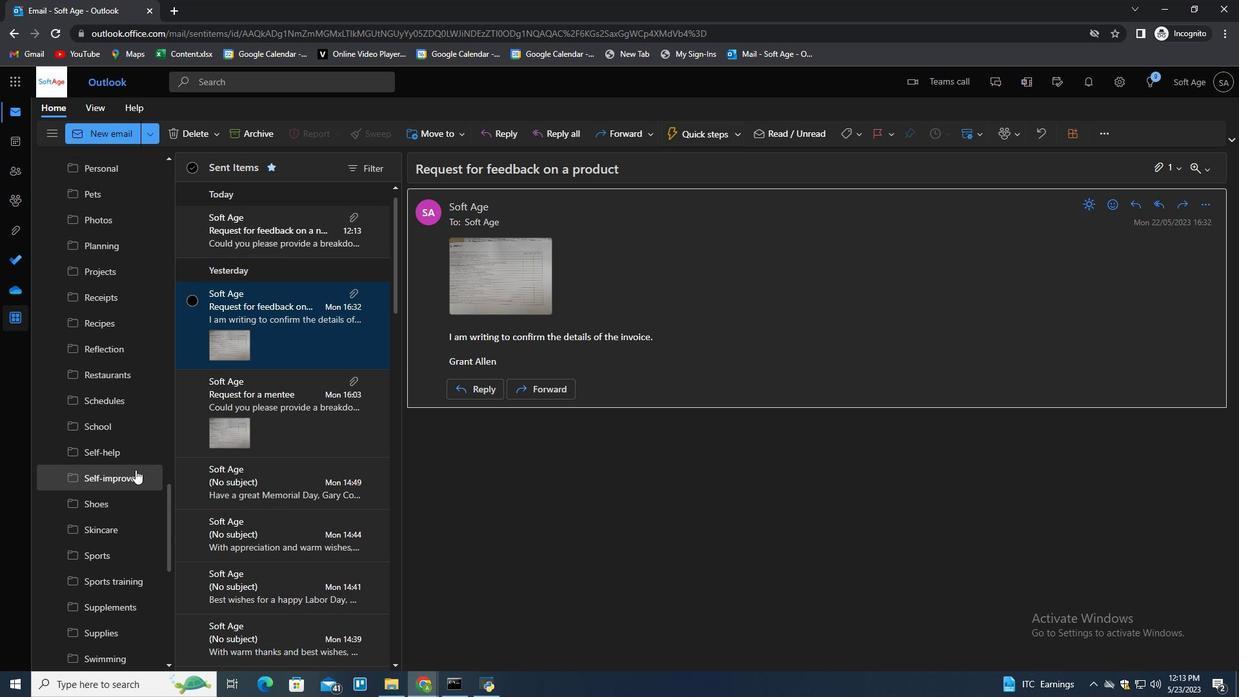 
Action: Mouse scrolled (135, 469) with delta (0, 0)
Screenshot: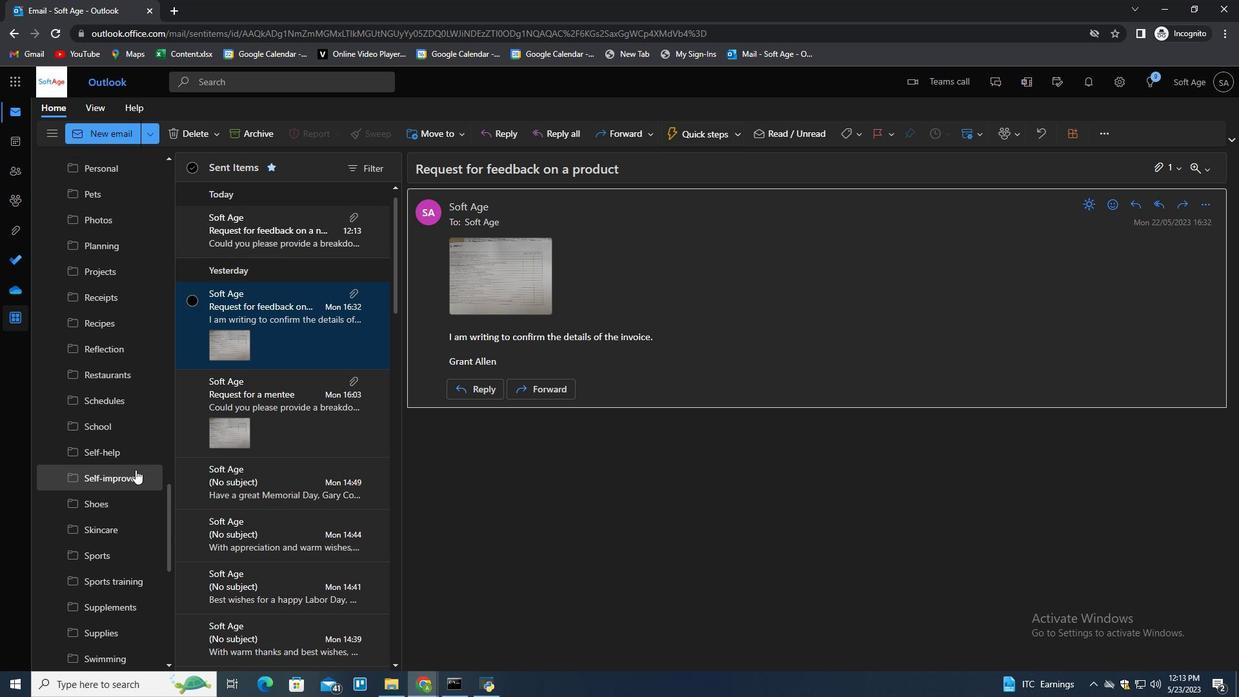 
Action: Mouse scrolled (135, 469) with delta (0, 0)
Screenshot: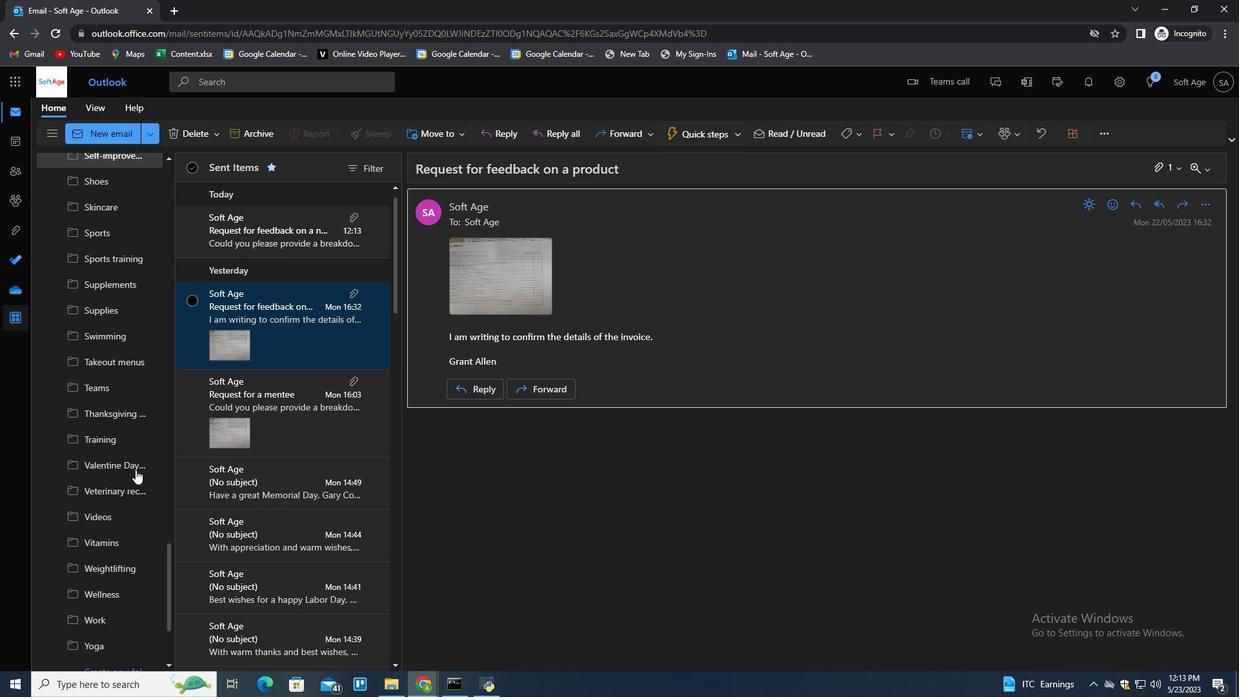 
Action: Mouse scrolled (135, 469) with delta (0, 0)
Screenshot: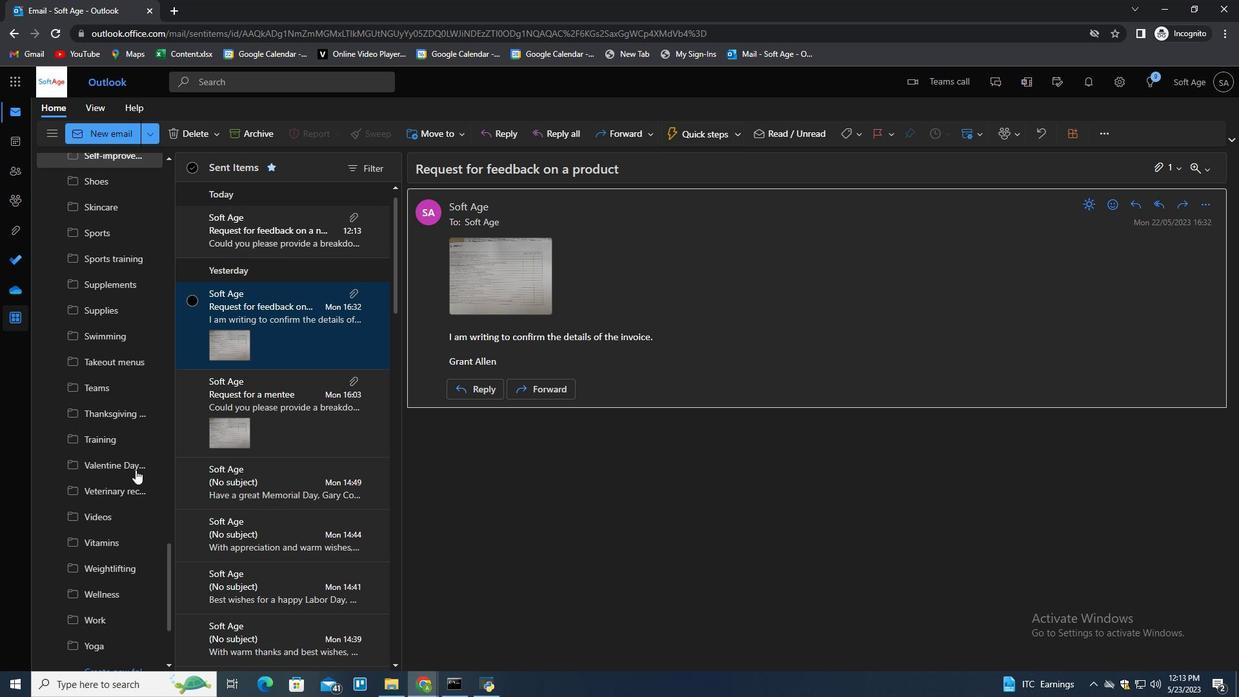 
Action: Mouse scrolled (135, 469) with delta (0, 0)
Screenshot: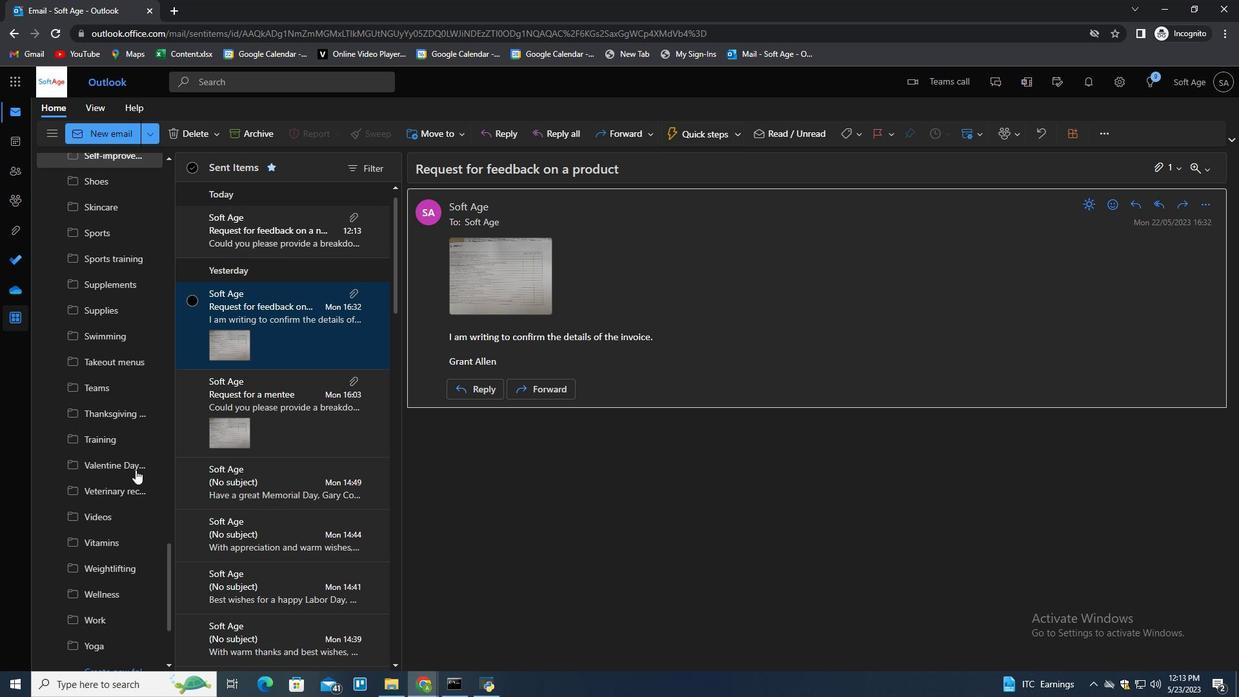 
Action: Mouse scrolled (135, 469) with delta (0, 0)
Screenshot: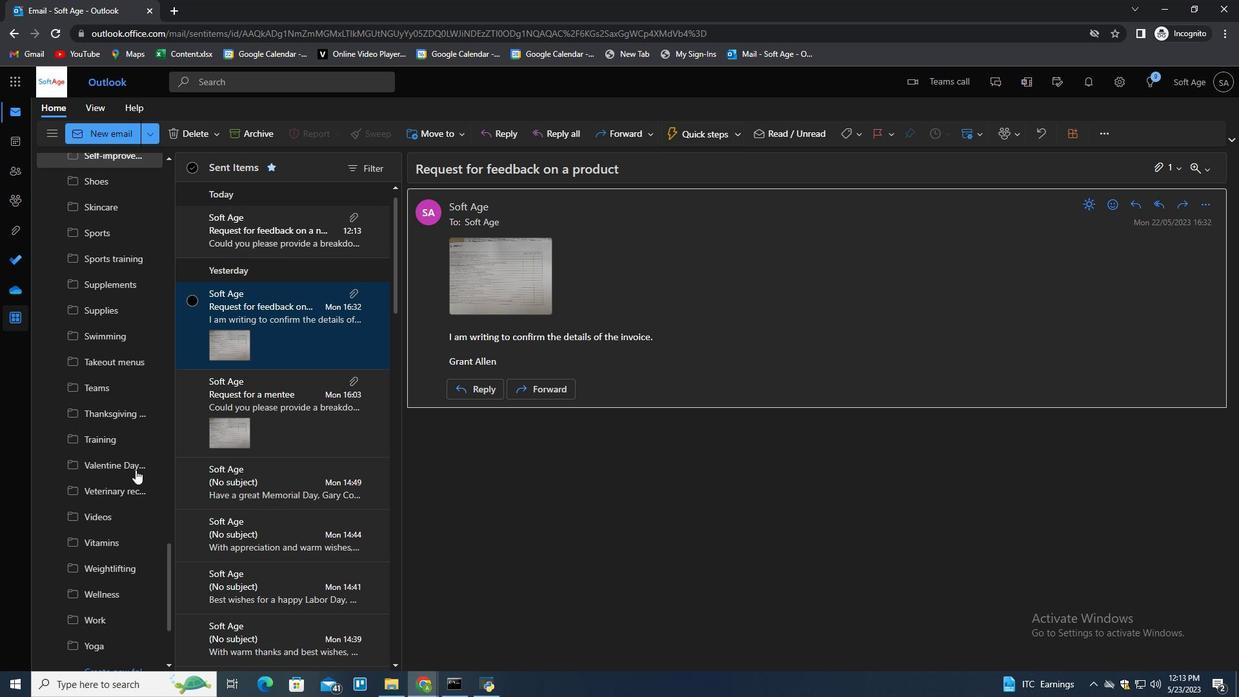 
Action: Mouse scrolled (135, 469) with delta (0, 0)
Screenshot: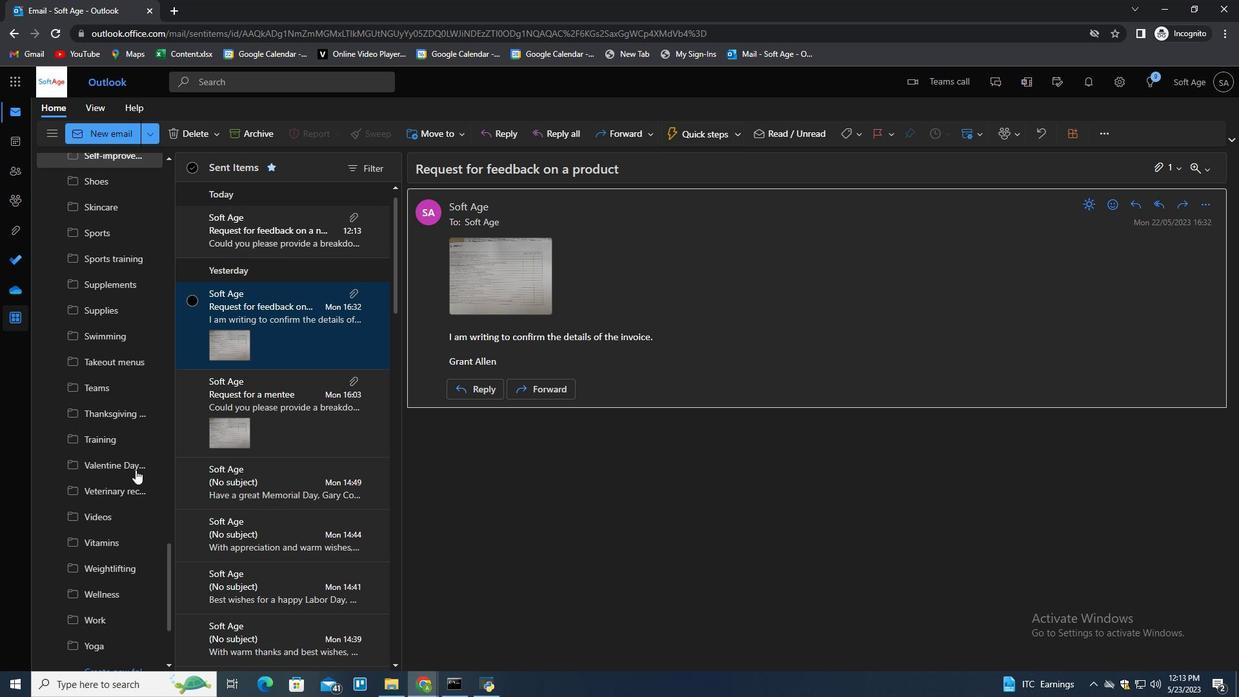 
Action: Mouse moved to (119, 537)
Screenshot: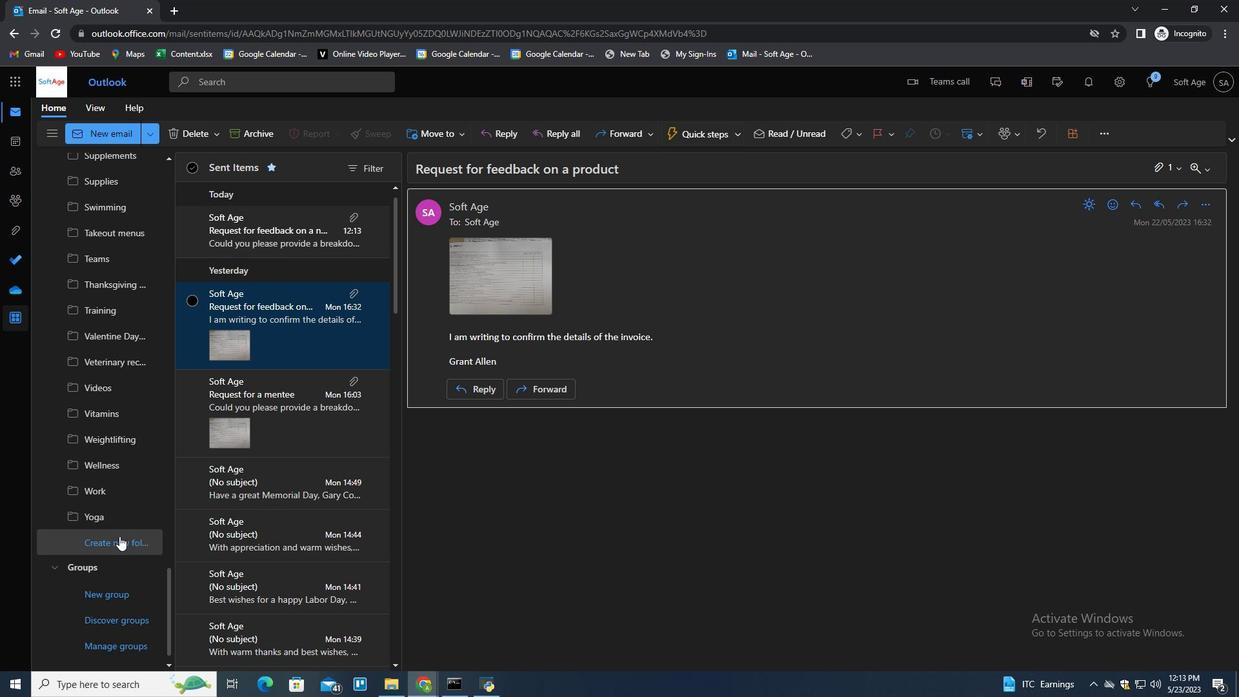 
Action: Mouse pressed left at (119, 537)
Screenshot: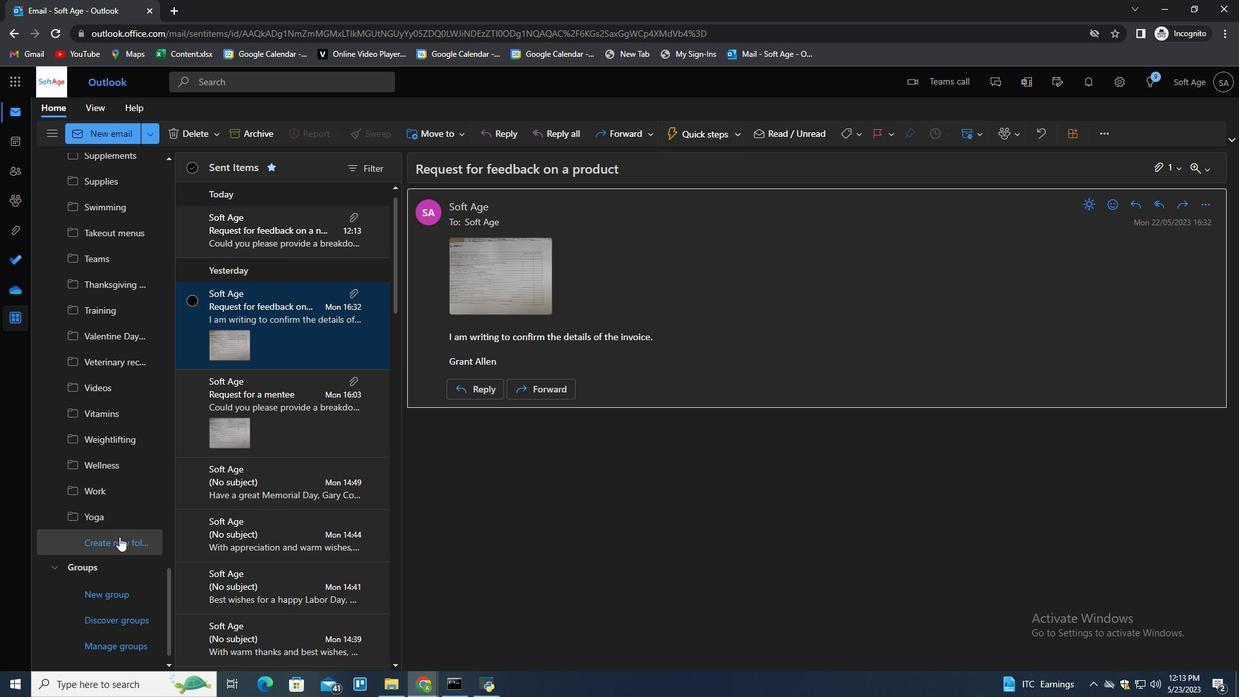 
Action: Key pressed <Key.shift>Day<Key.space>figt<Key.backspace><Key.backspace><Key.backspace><Key.backspace>gifts<Key.enter>
Screenshot: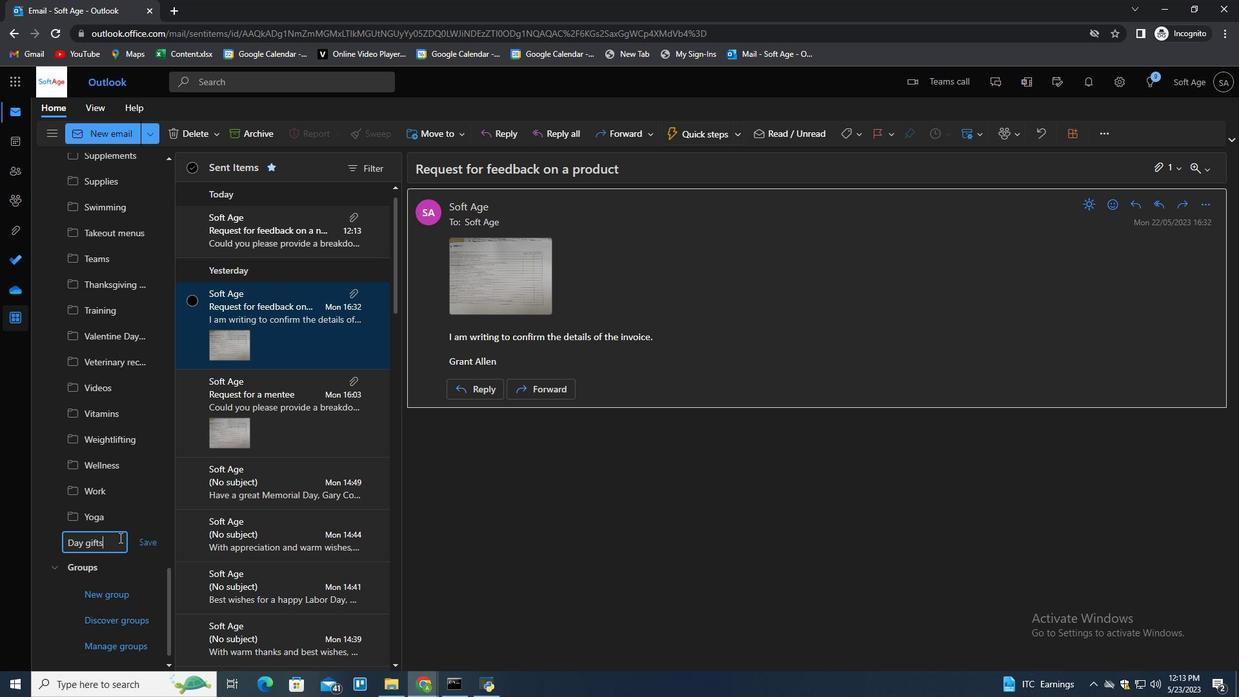 
Action: Mouse moved to (746, 492)
Screenshot: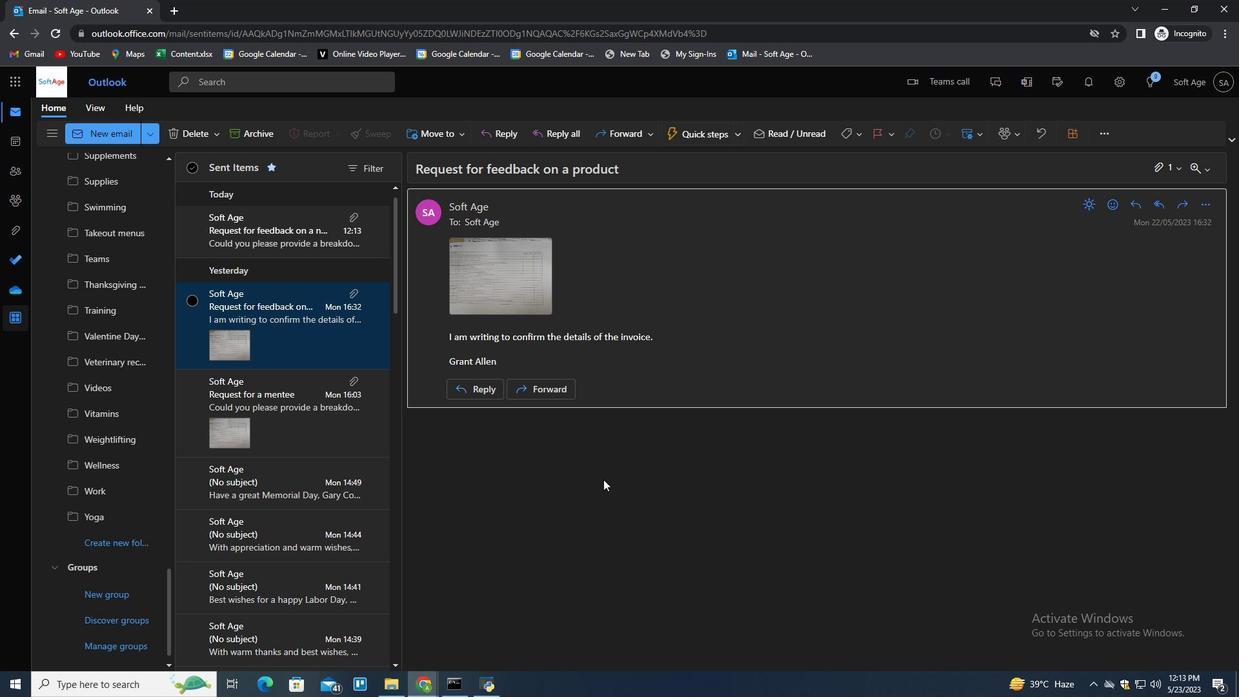 
Action: Mouse scrolled (746, 493) with delta (0, 0)
Screenshot: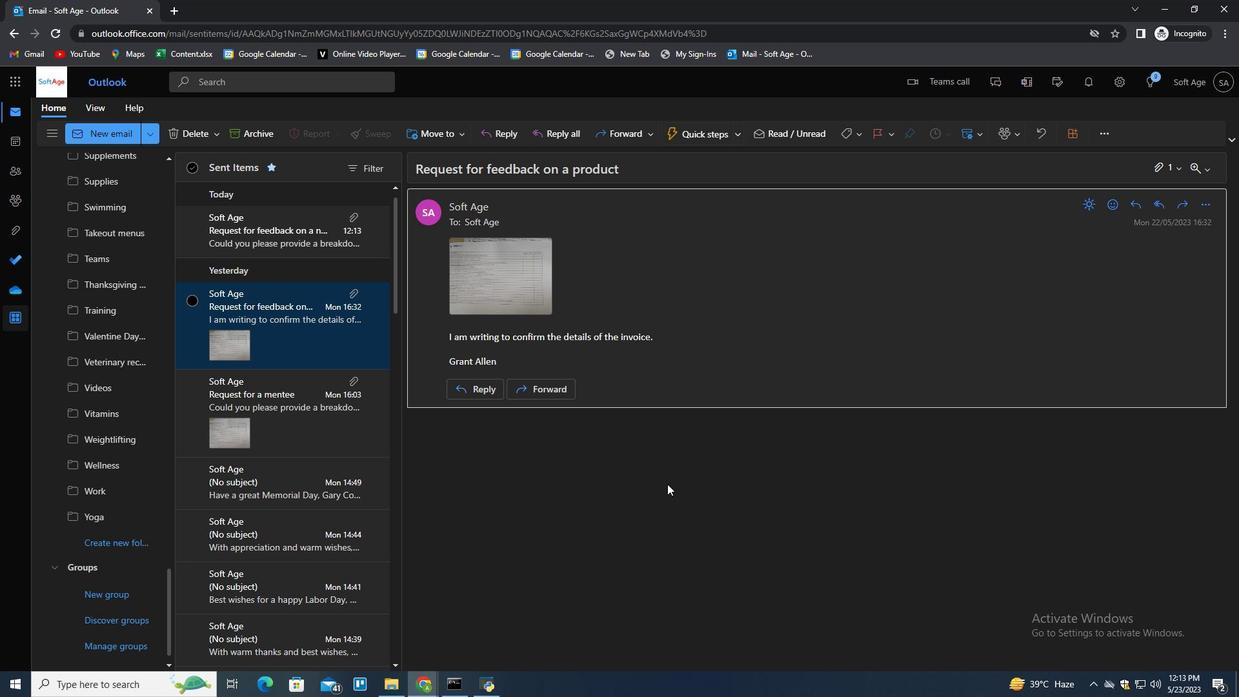 
Action: Mouse scrolled (746, 493) with delta (0, 0)
Screenshot: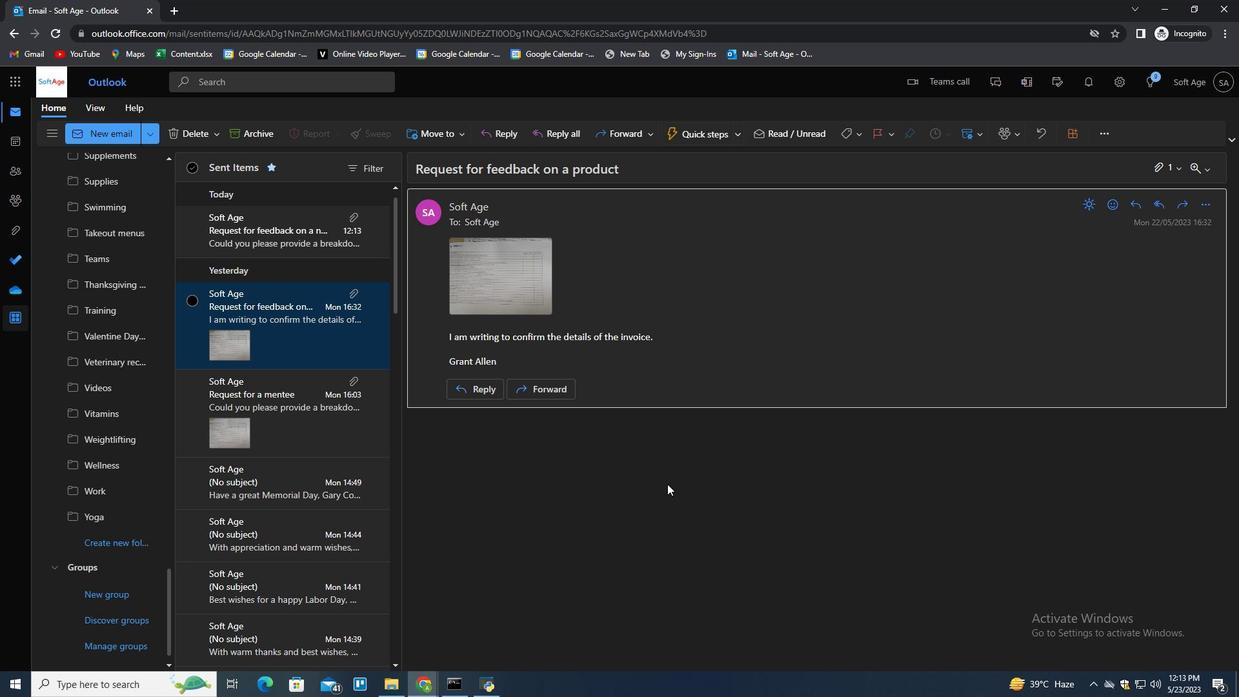 
Action: Mouse scrolled (746, 493) with delta (0, 0)
Screenshot: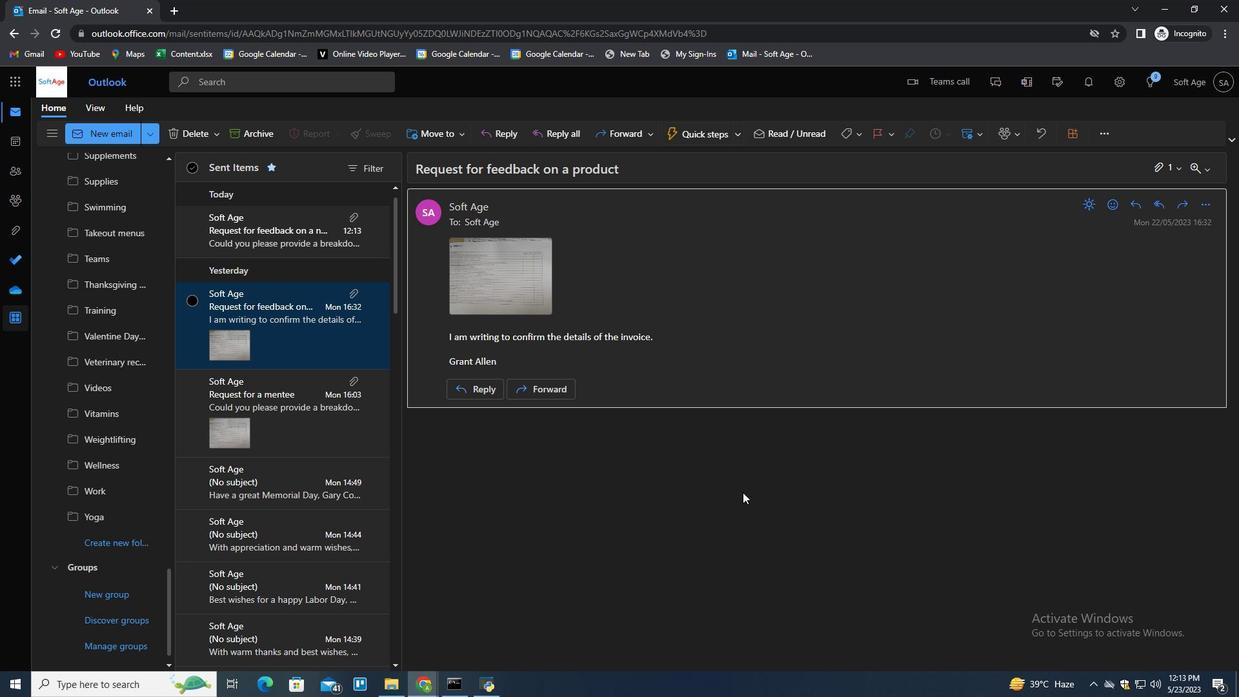 
Action: Mouse scrolled (746, 493) with delta (0, 0)
Screenshot: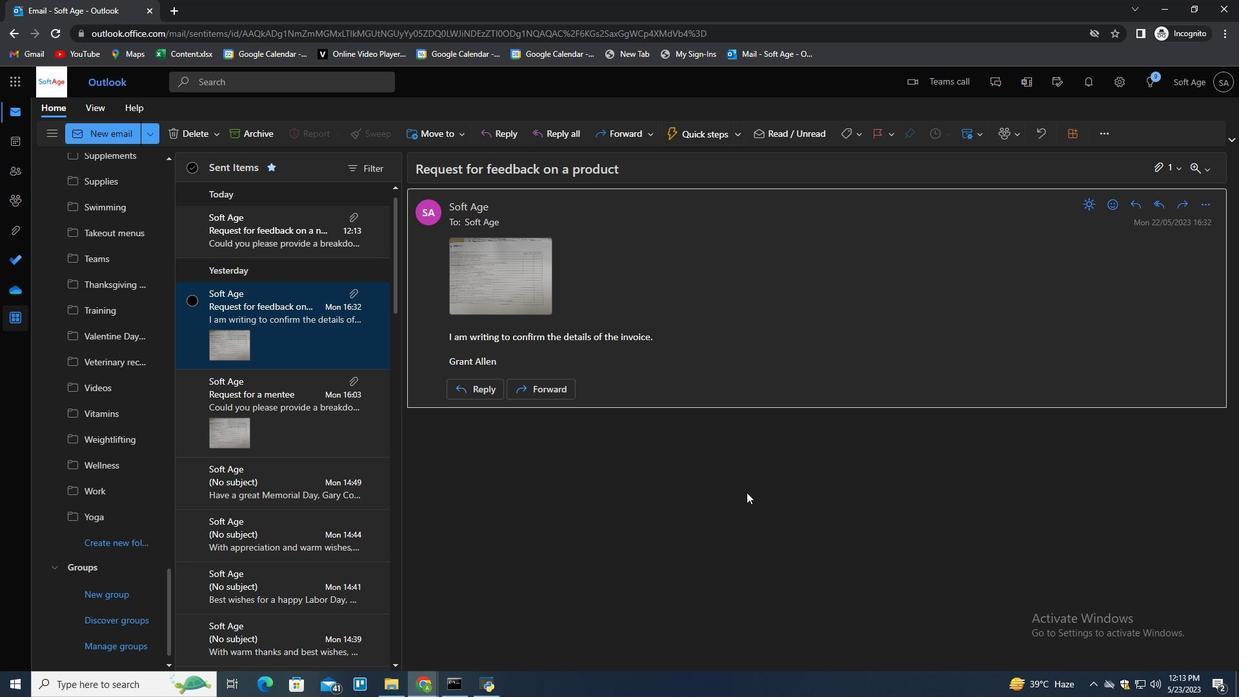 
Action: Mouse scrolled (746, 493) with delta (0, 0)
Screenshot: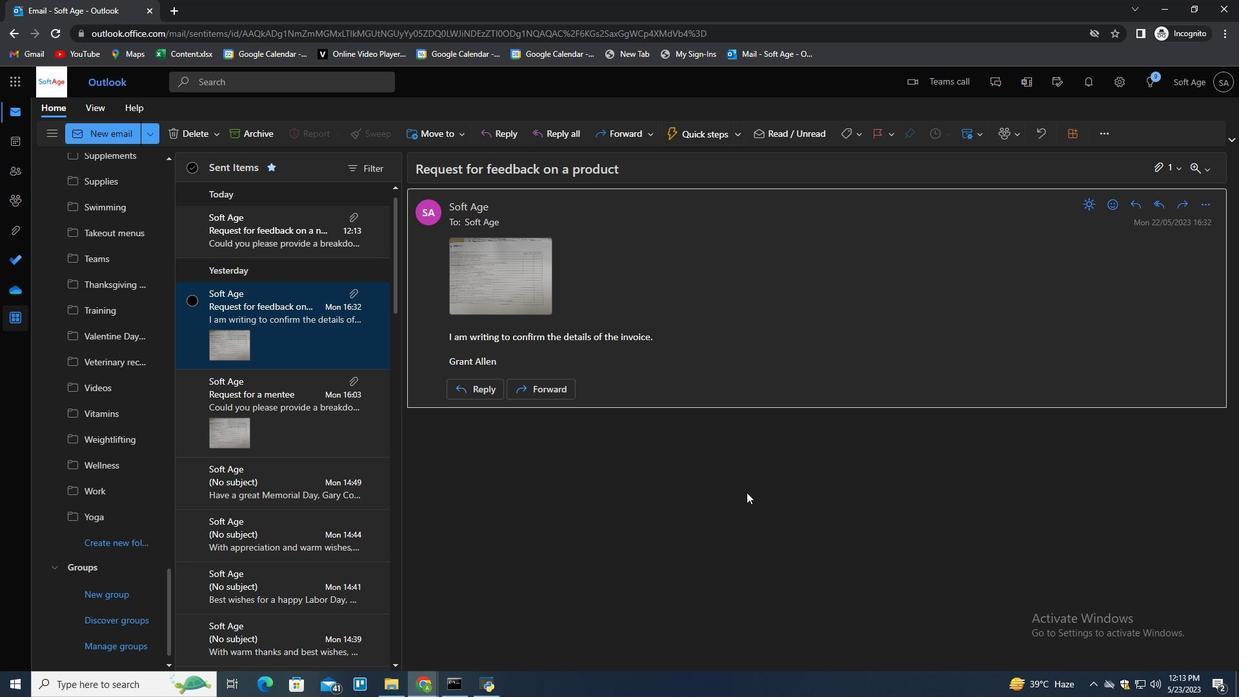 
Action: Mouse scrolled (746, 493) with delta (0, 0)
Screenshot: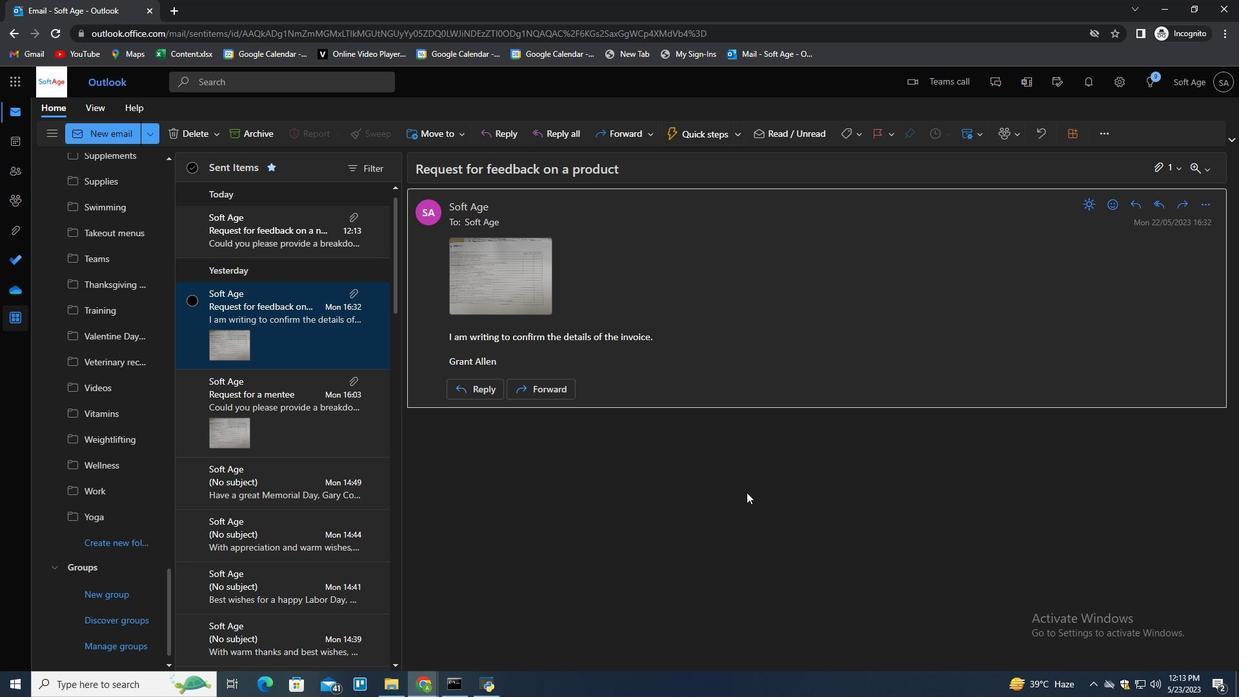 
Action: Mouse scrolled (746, 493) with delta (0, 0)
Screenshot: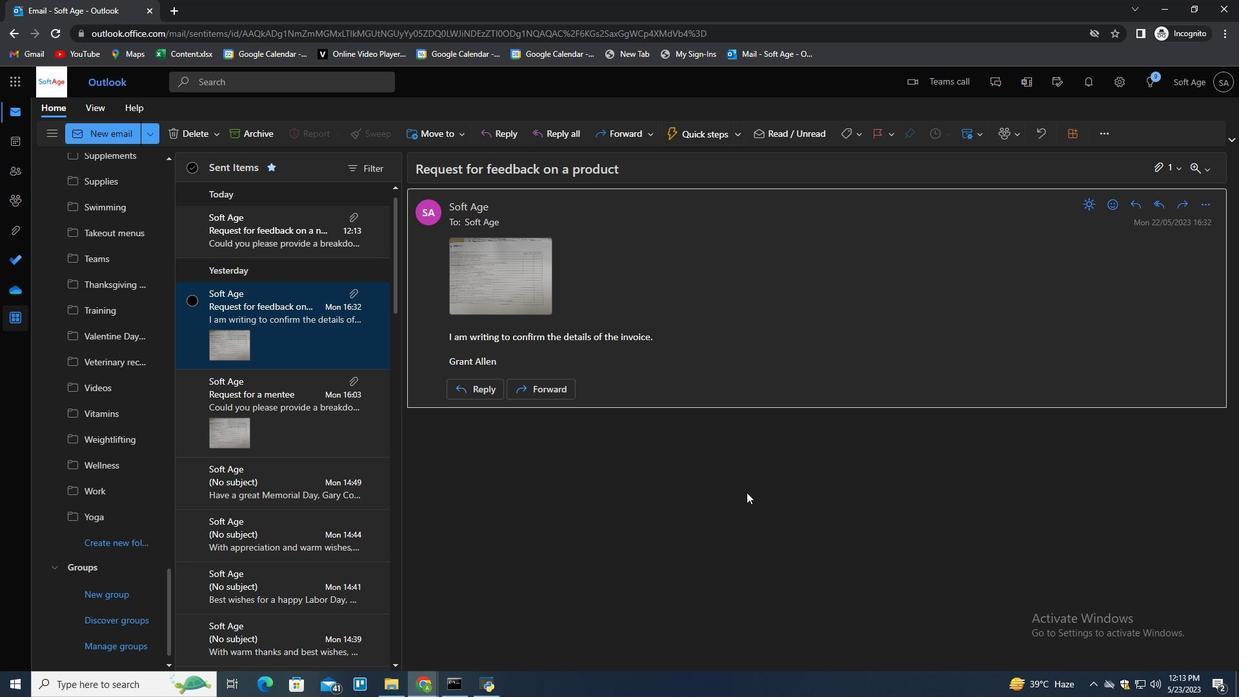 
Action: Mouse scrolled (746, 493) with delta (0, 0)
Screenshot: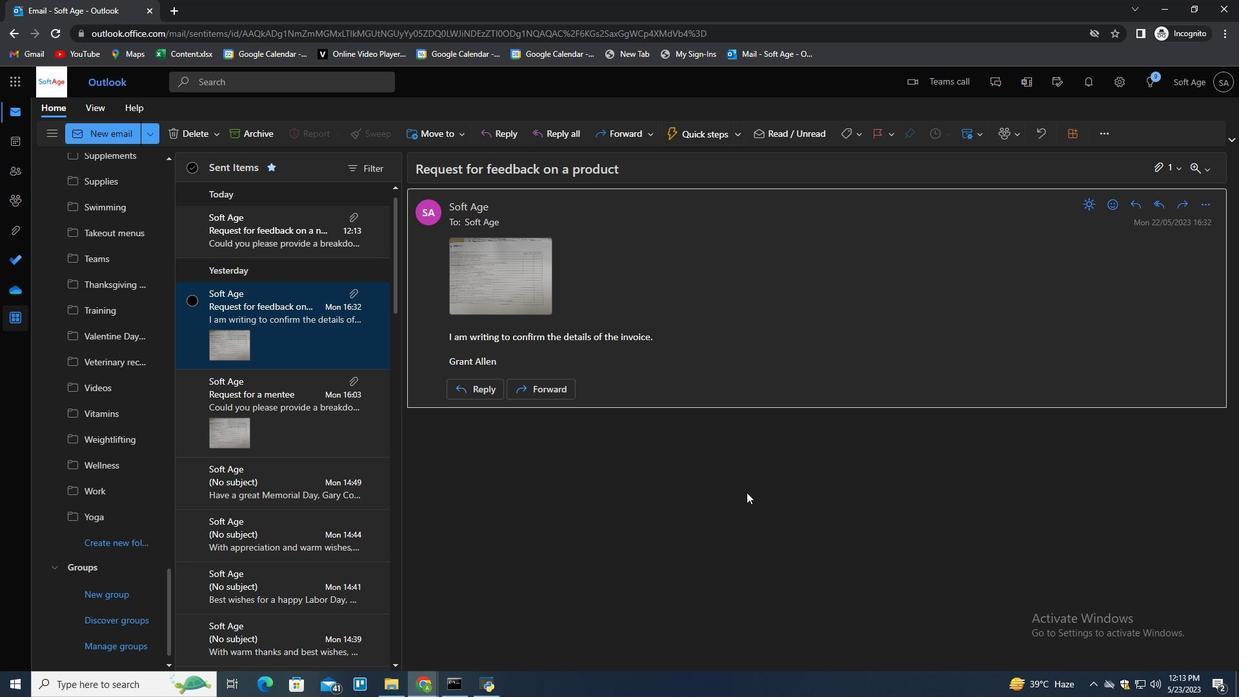 
Action: Mouse scrolled (746, 493) with delta (0, 0)
Screenshot: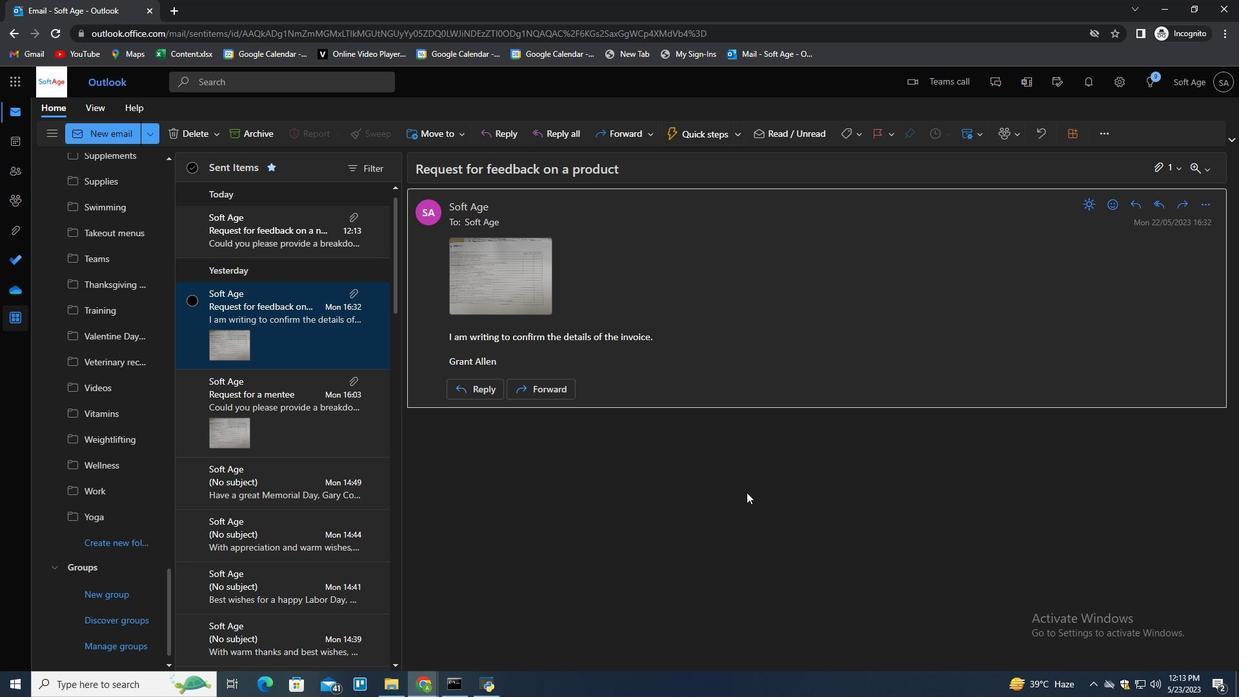 
Action: Mouse scrolled (746, 493) with delta (0, 0)
Screenshot: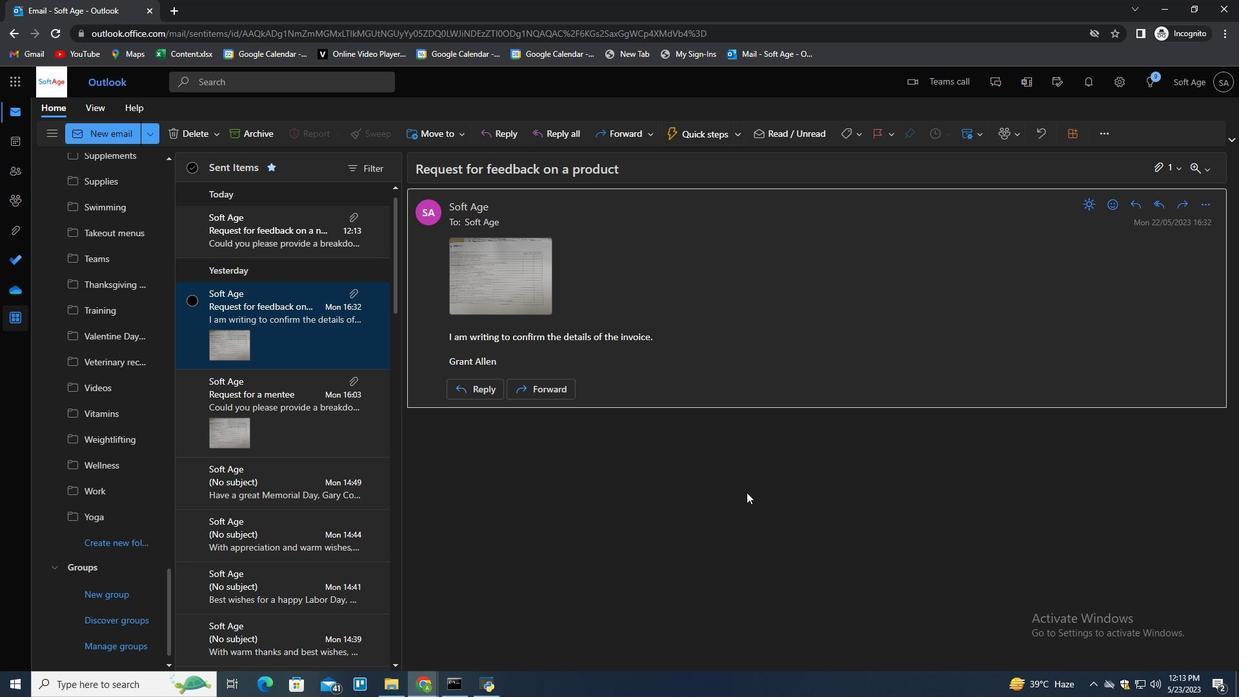 
Action: Mouse moved to (678, 501)
Screenshot: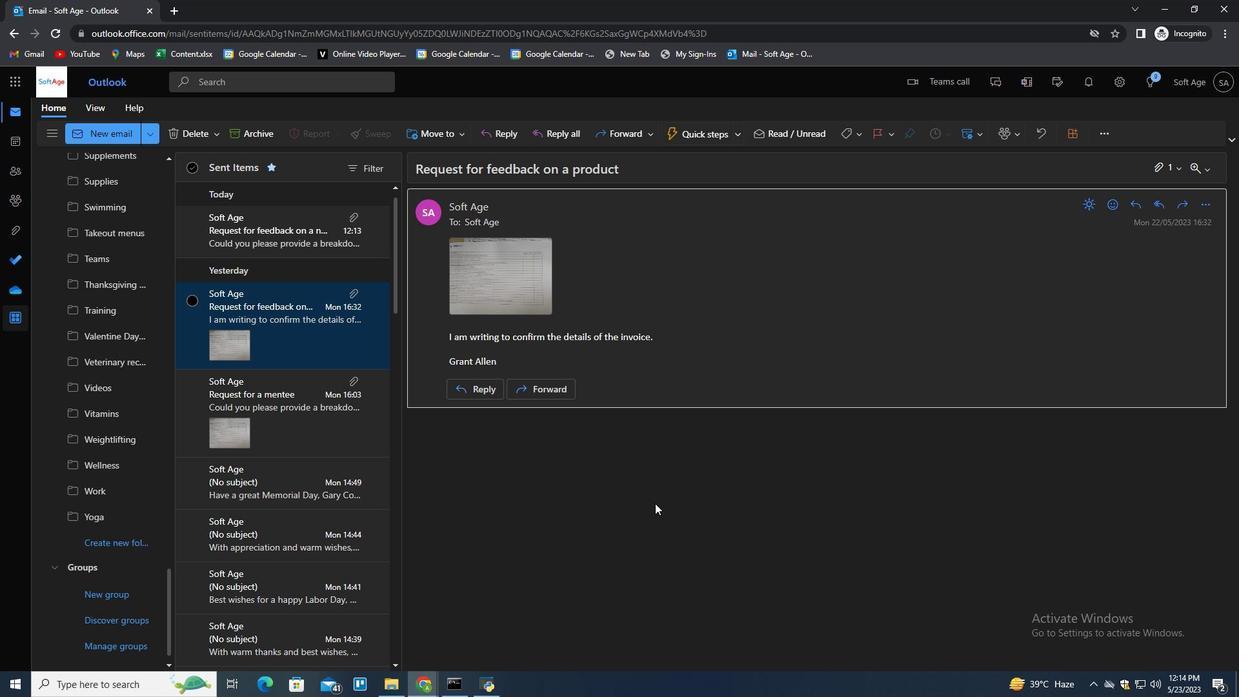 
Action: Mouse scrolled (678, 502) with delta (0, 0)
Screenshot: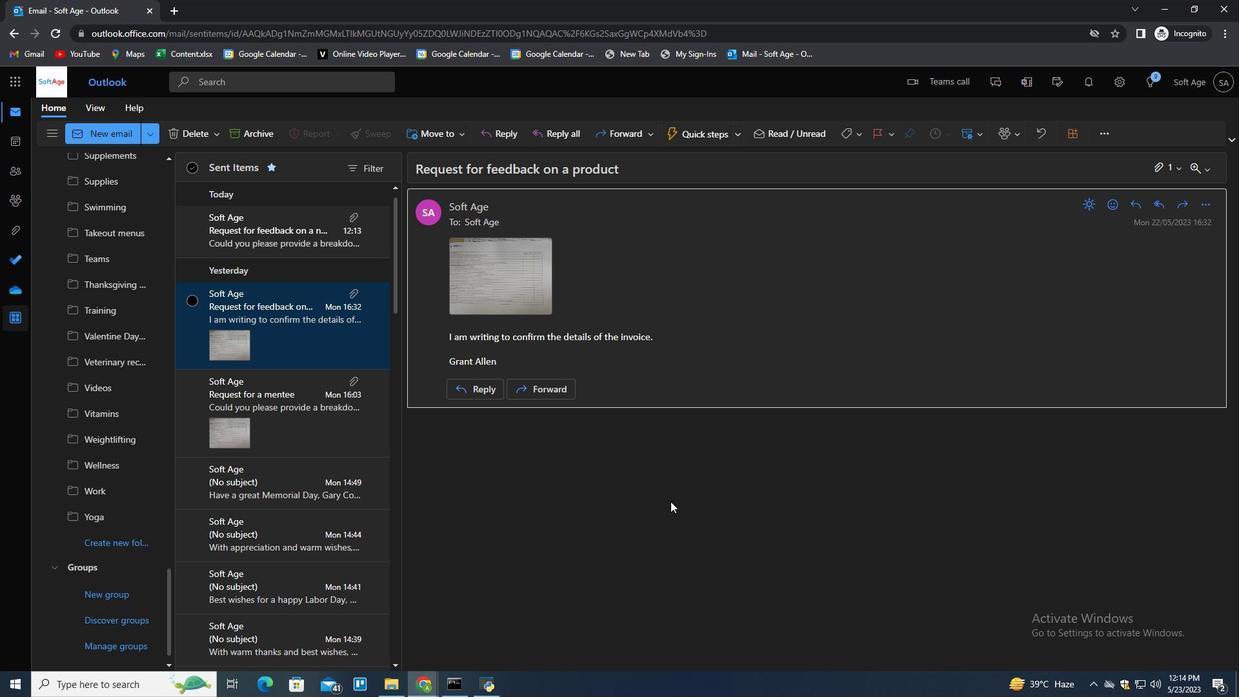 
Action: Mouse scrolled (678, 502) with delta (0, 0)
Screenshot: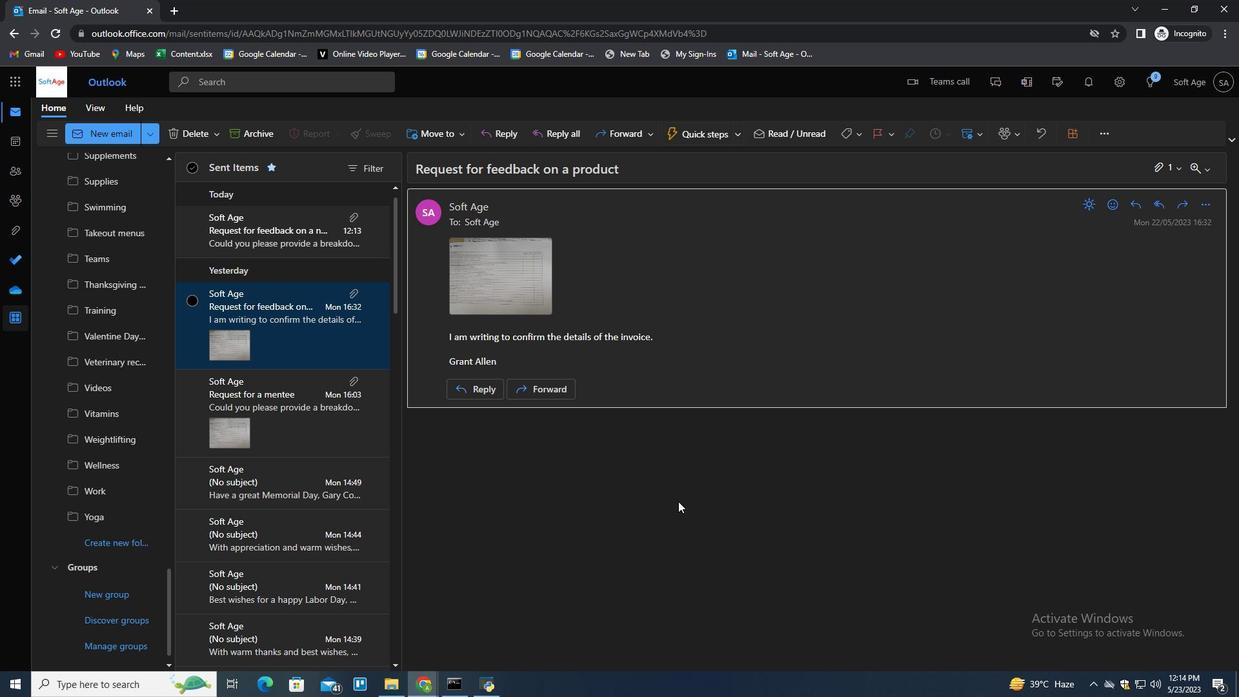 
Action: Mouse scrolled (678, 502) with delta (0, 0)
Screenshot: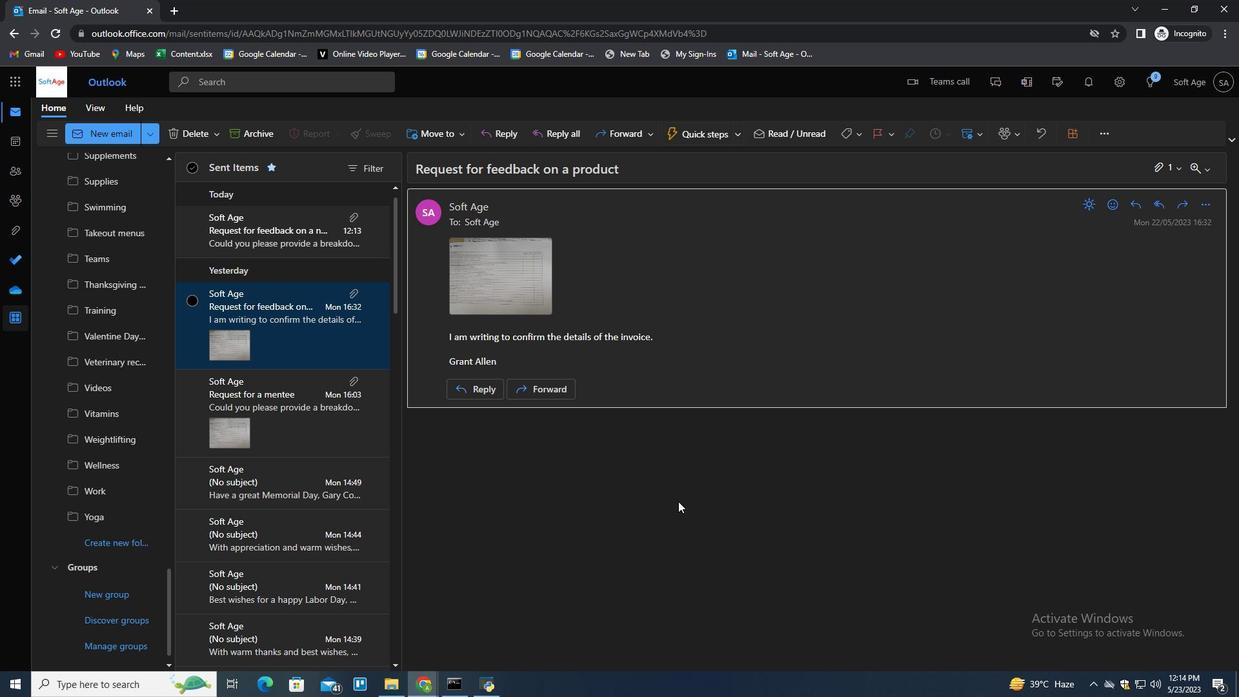 
Action: Mouse scrolled (678, 502) with delta (0, 0)
Screenshot: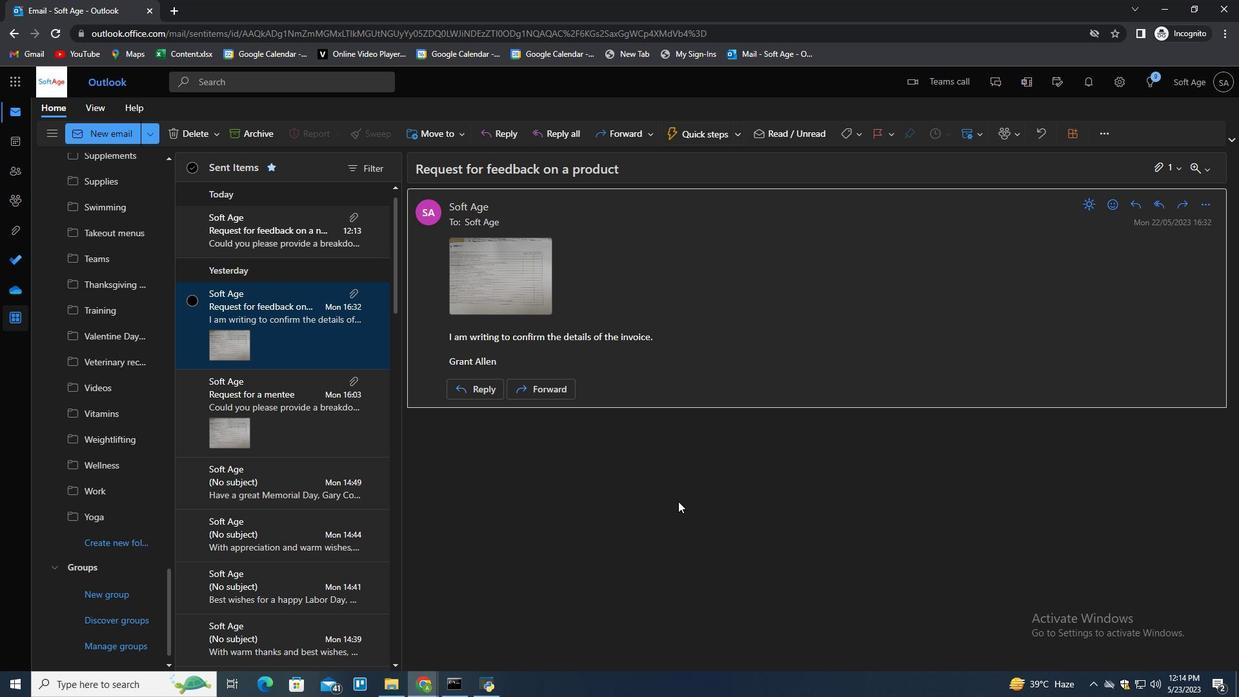 
Action: Mouse scrolled (678, 502) with delta (0, 0)
Screenshot: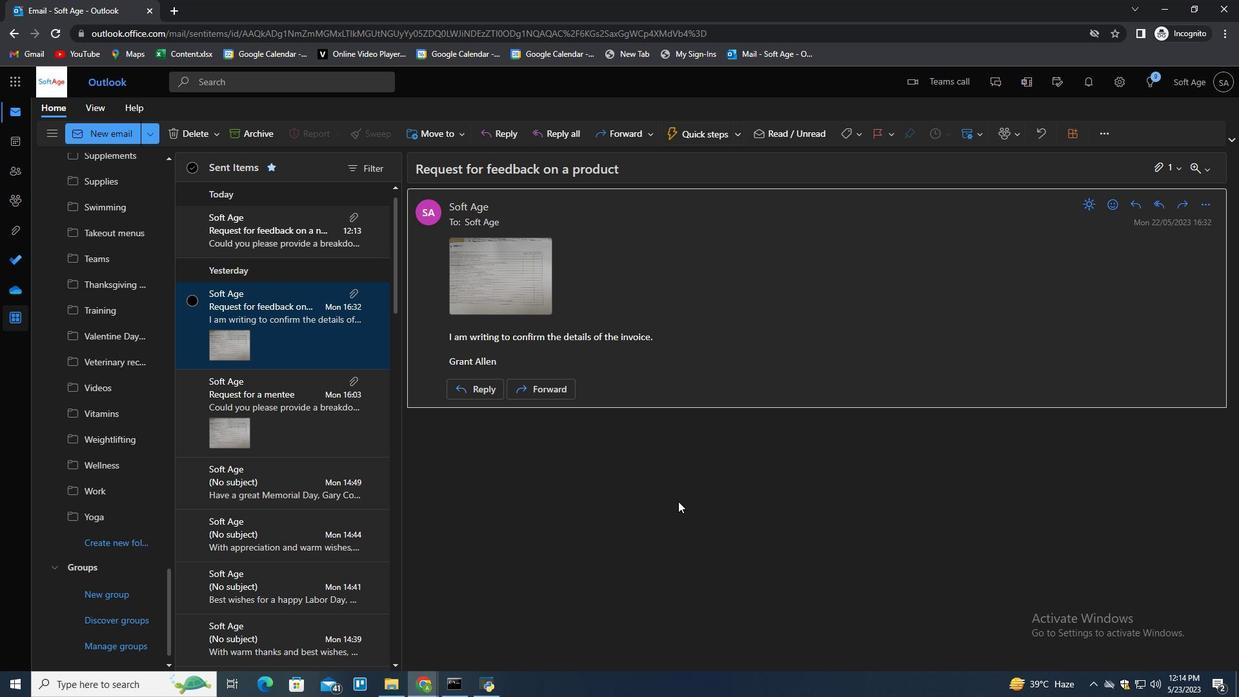 
Action: Mouse moved to (154, 415)
Screenshot: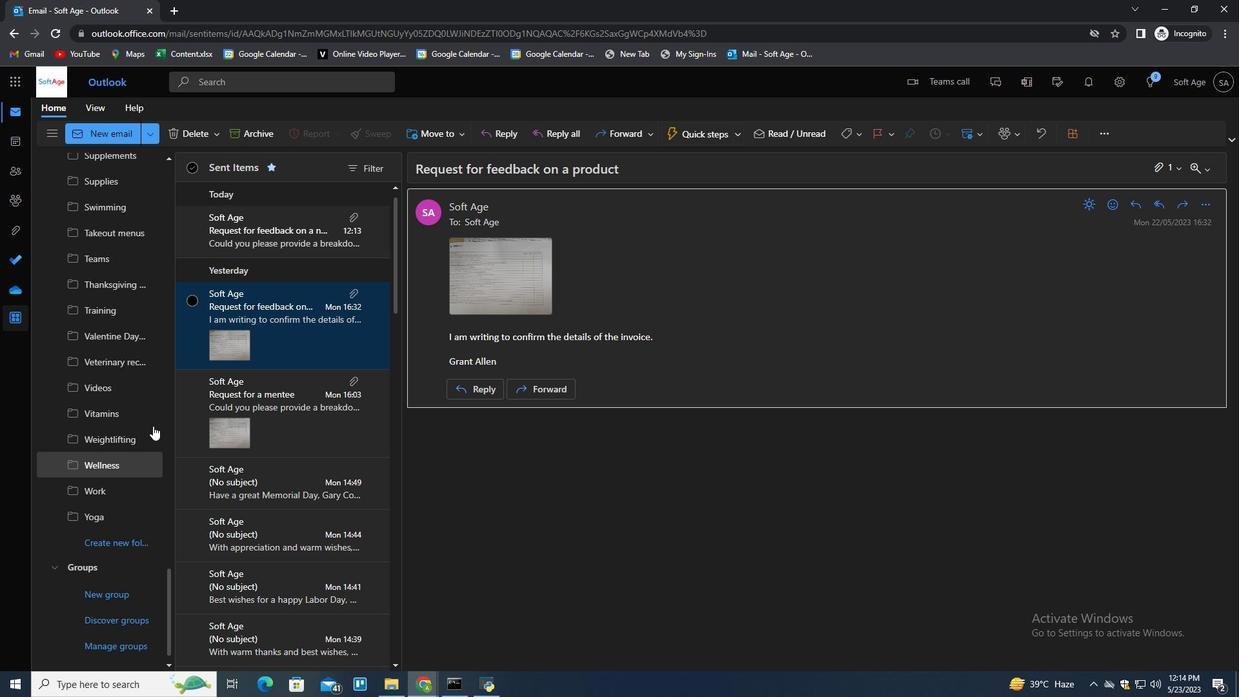 
Action: Mouse scrolled (154, 416) with delta (0, 0)
Screenshot: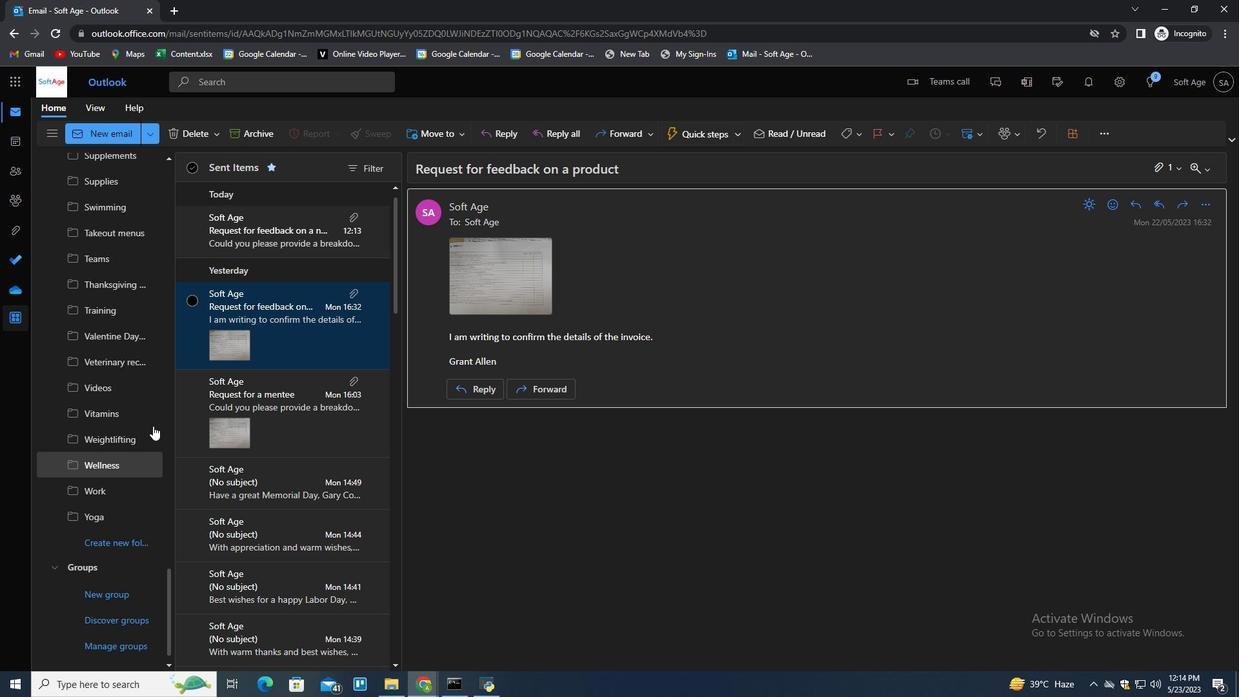
Action: Mouse scrolled (154, 416) with delta (0, 0)
Screenshot: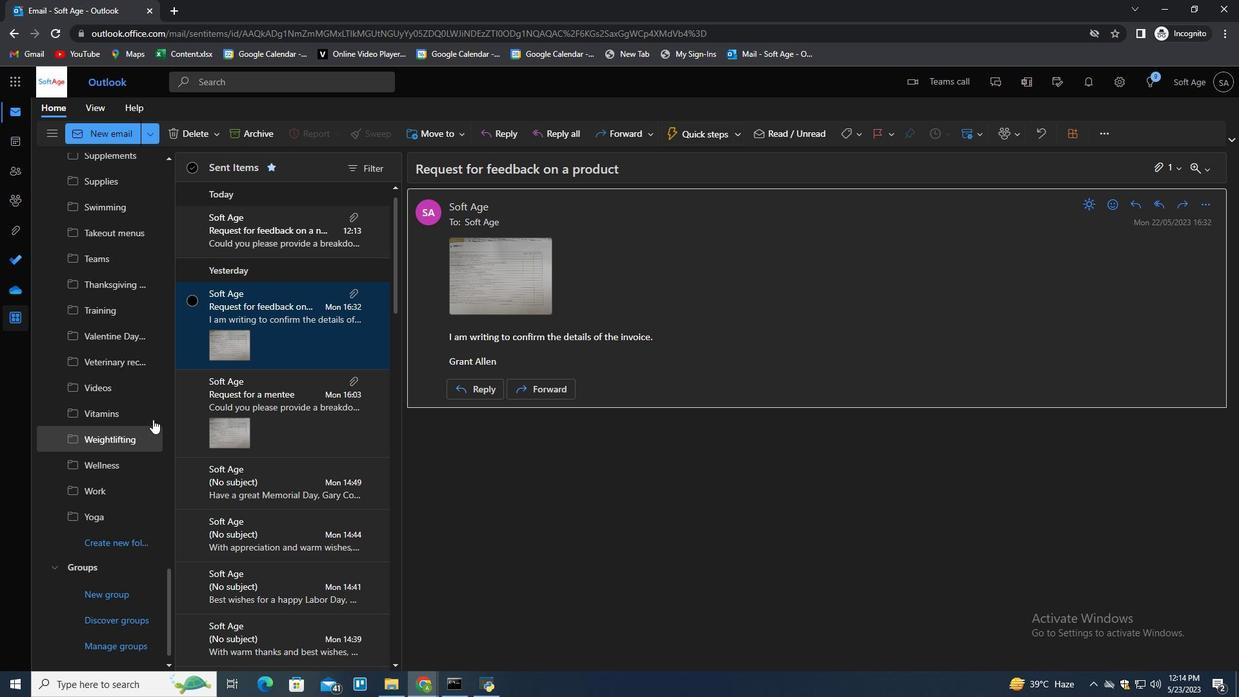 
Action: Mouse scrolled (154, 416) with delta (0, 0)
Screenshot: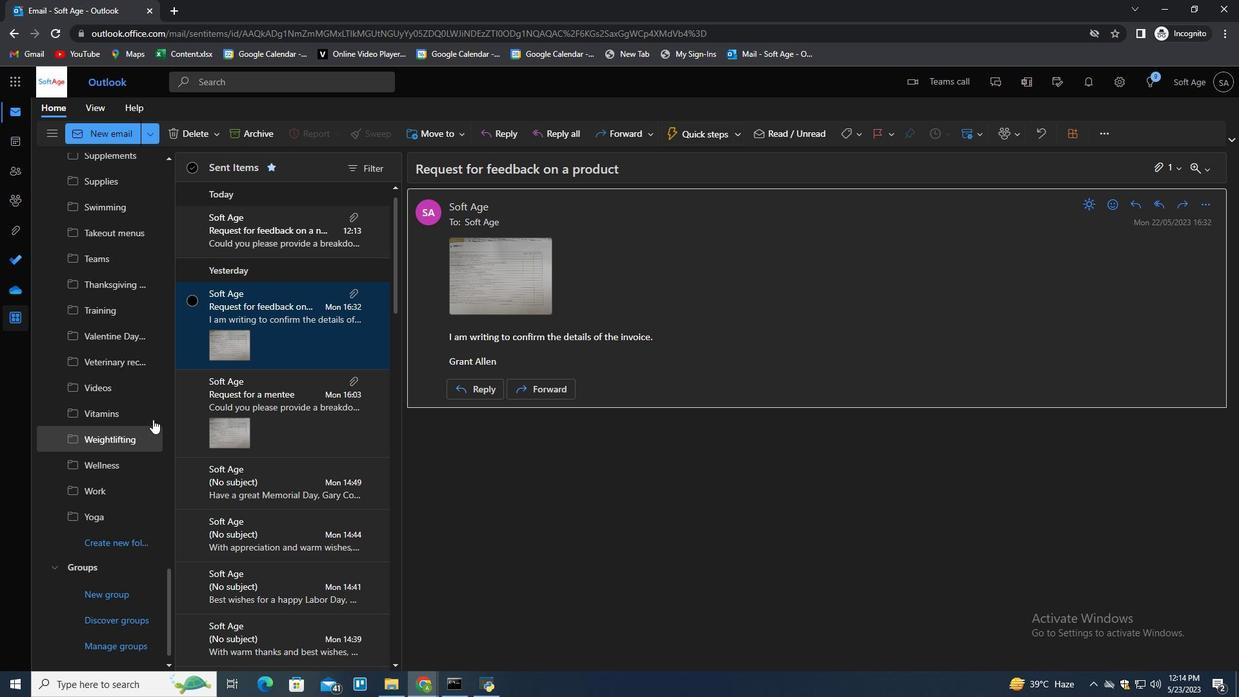 
Action: Mouse scrolled (154, 416) with delta (0, 0)
Screenshot: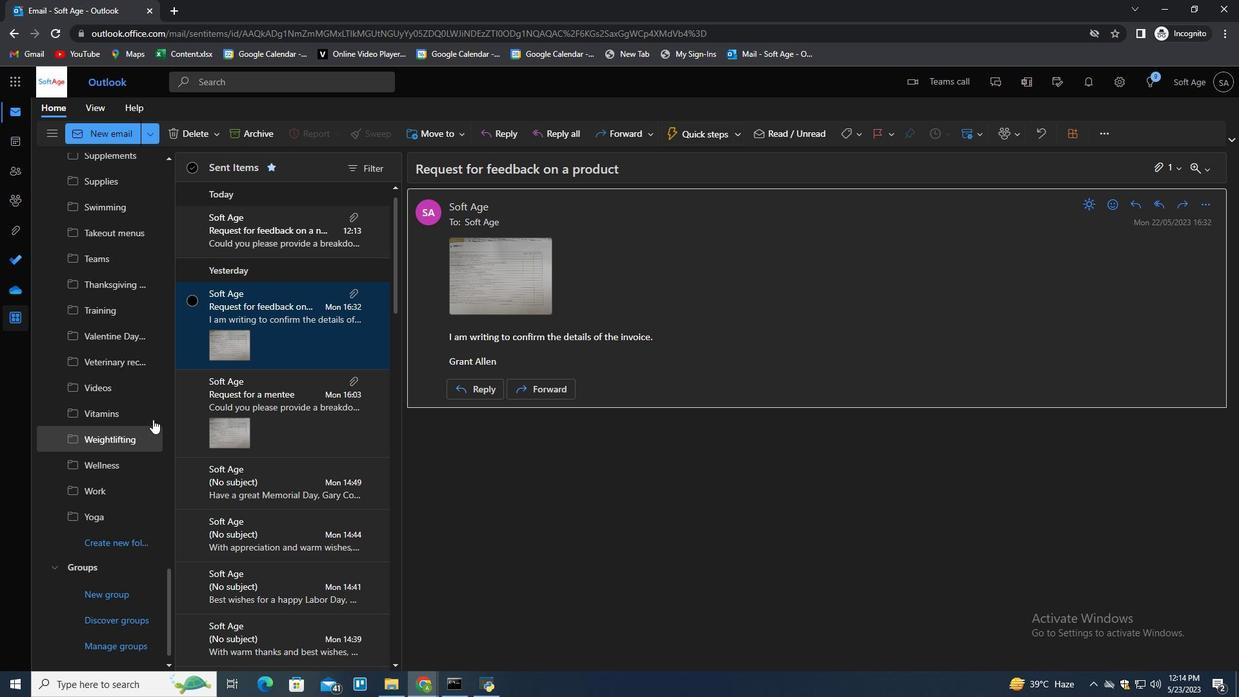 
Action: Mouse scrolled (154, 416) with delta (0, 0)
Screenshot: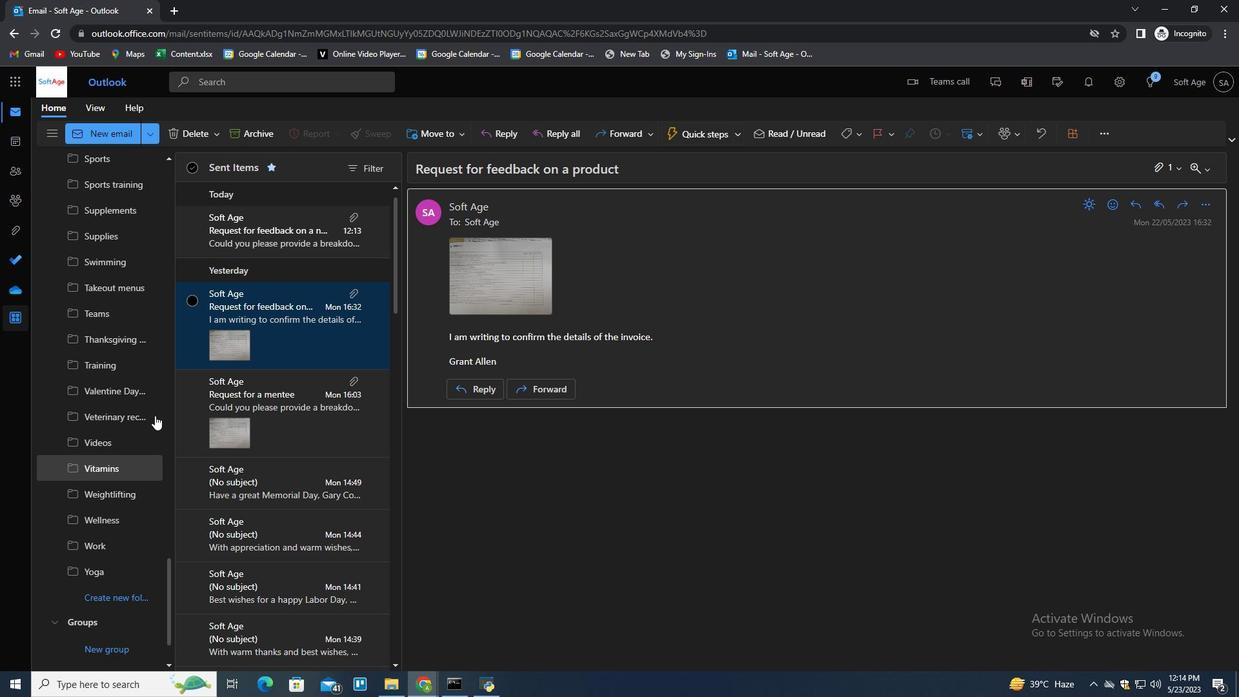 
Action: Mouse scrolled (154, 416) with delta (0, 0)
Screenshot: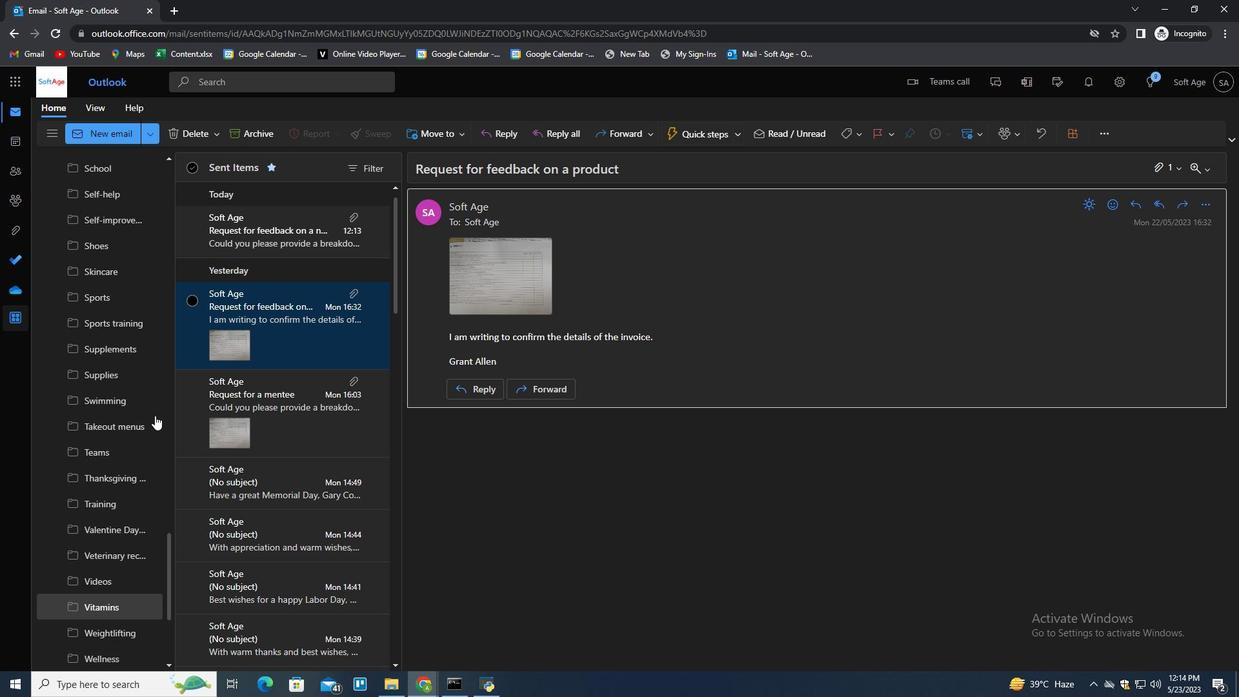 
Action: Mouse scrolled (154, 415) with delta (0, 0)
Screenshot: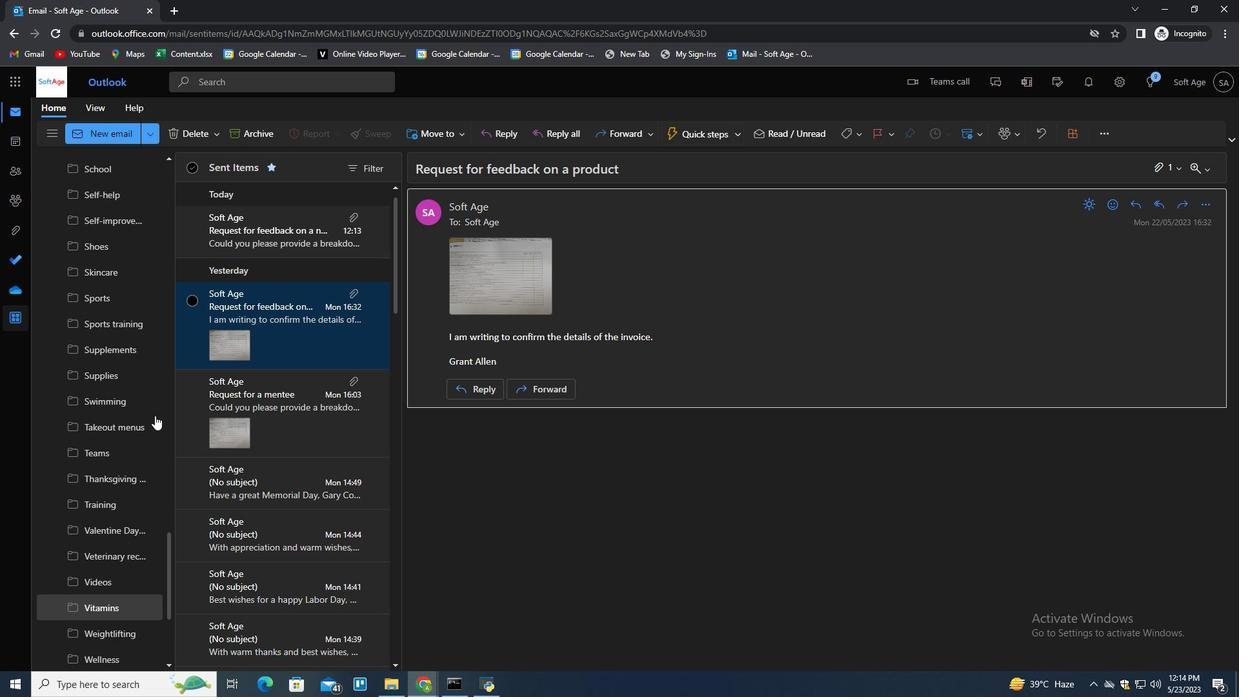 
Action: Mouse scrolled (154, 416) with delta (0, 0)
Screenshot: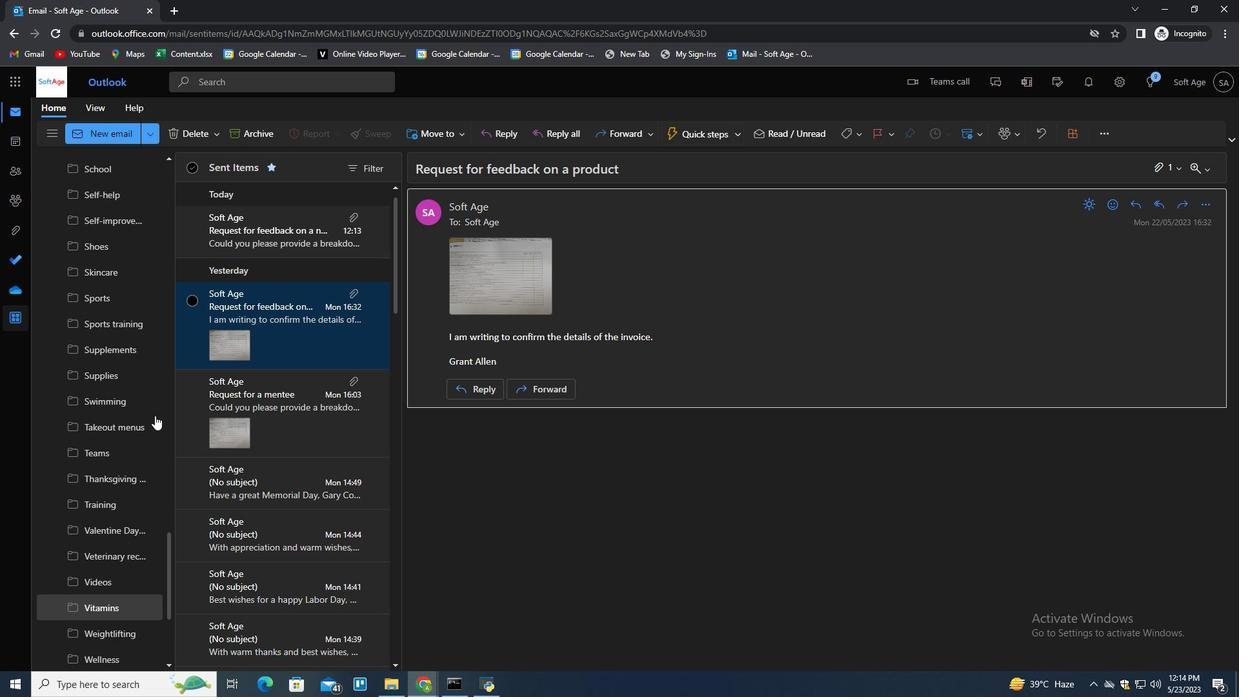 
Action: Mouse scrolled (154, 416) with delta (0, 0)
Screenshot: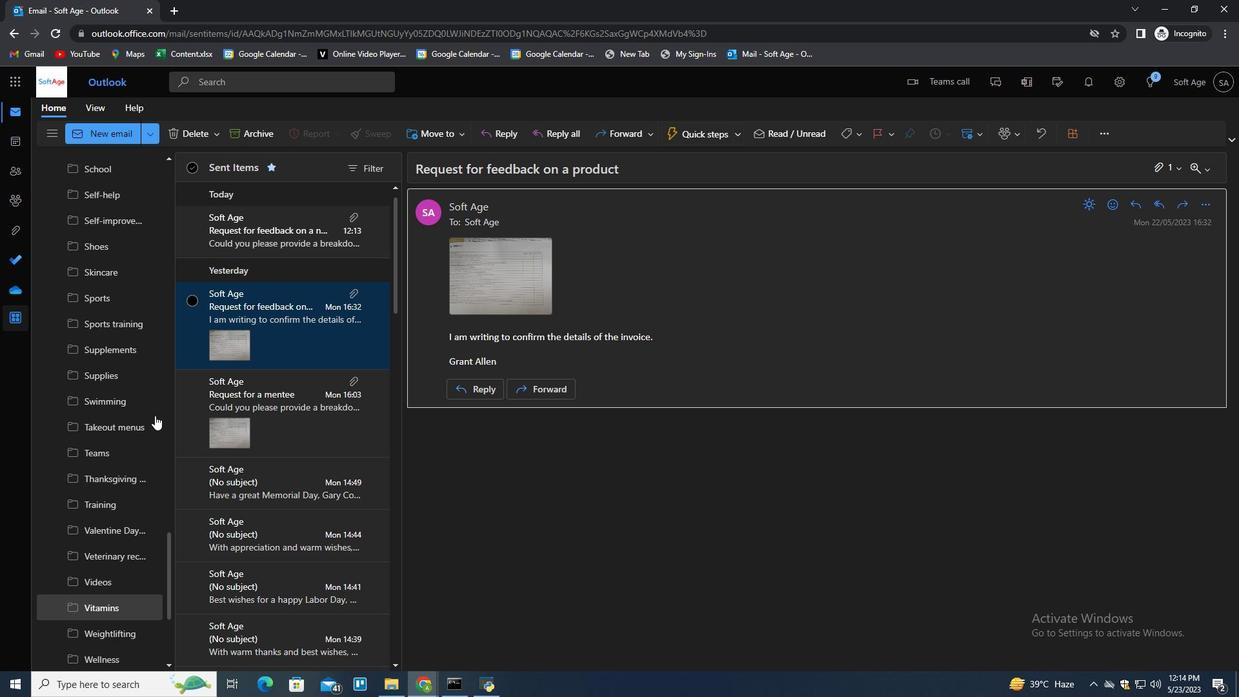 
Action: Mouse scrolled (154, 416) with delta (0, 0)
Screenshot: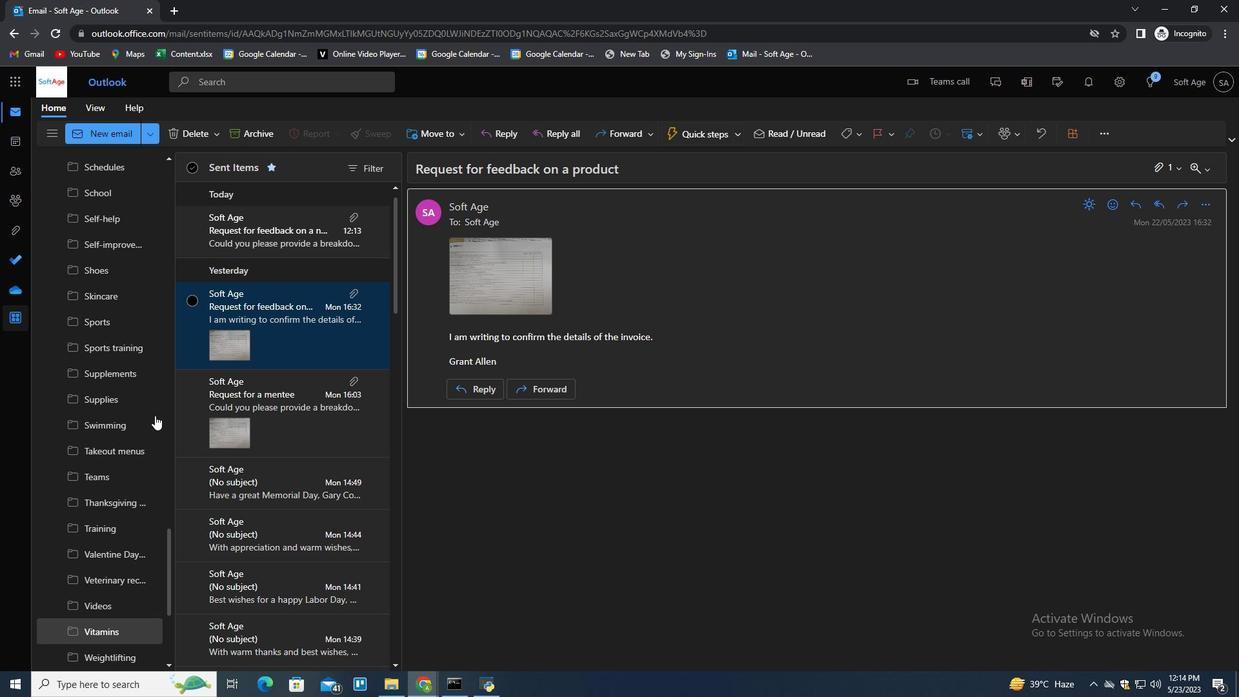 
Action: Mouse scrolled (154, 416) with delta (0, 0)
Screenshot: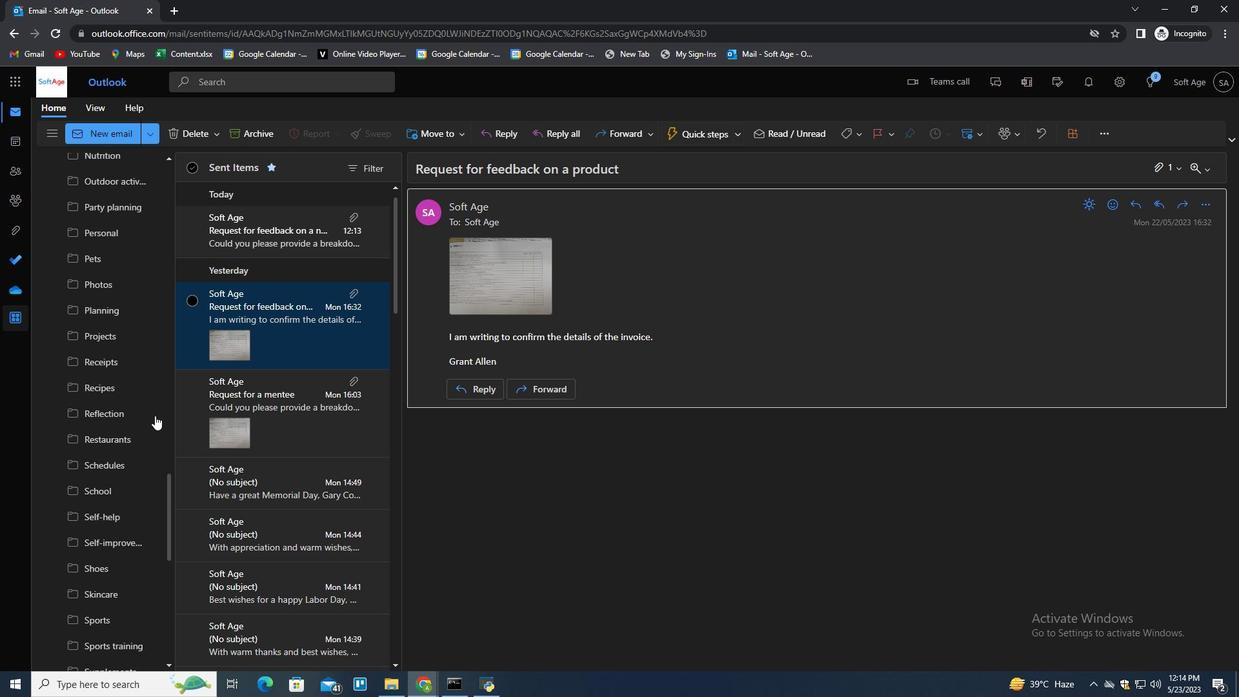 
Action: Mouse scrolled (154, 416) with delta (0, 0)
Screenshot: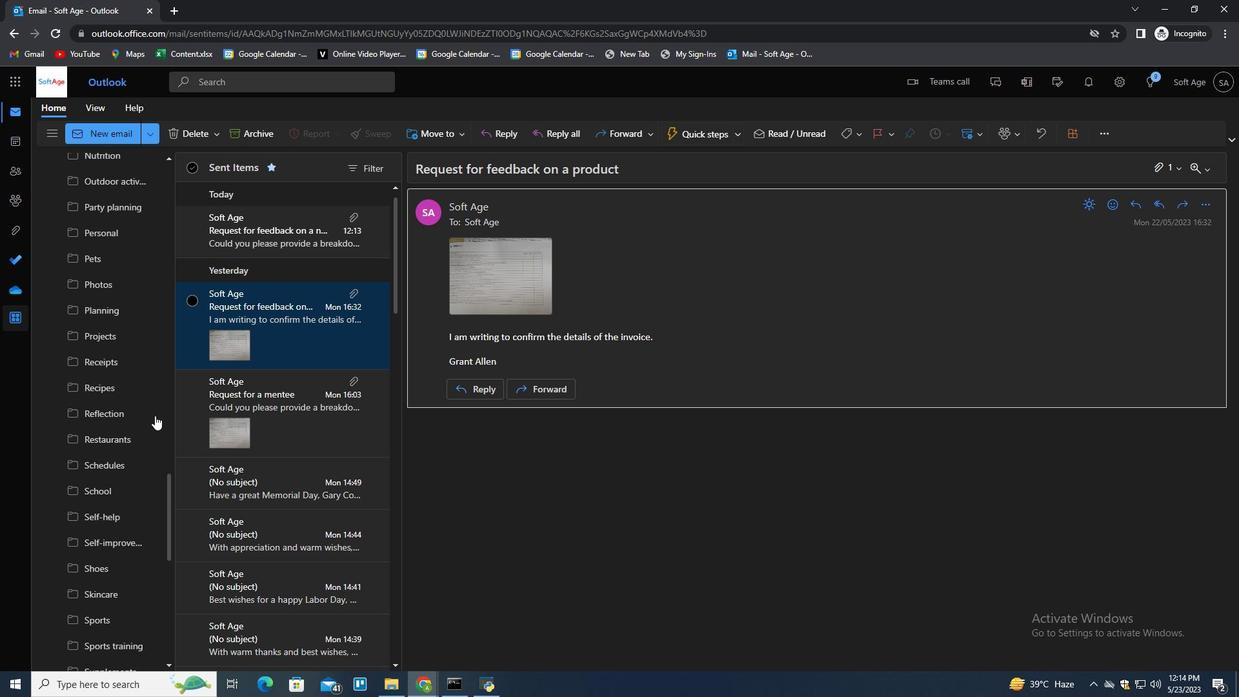 
Action: Mouse scrolled (154, 416) with delta (0, 0)
Screenshot: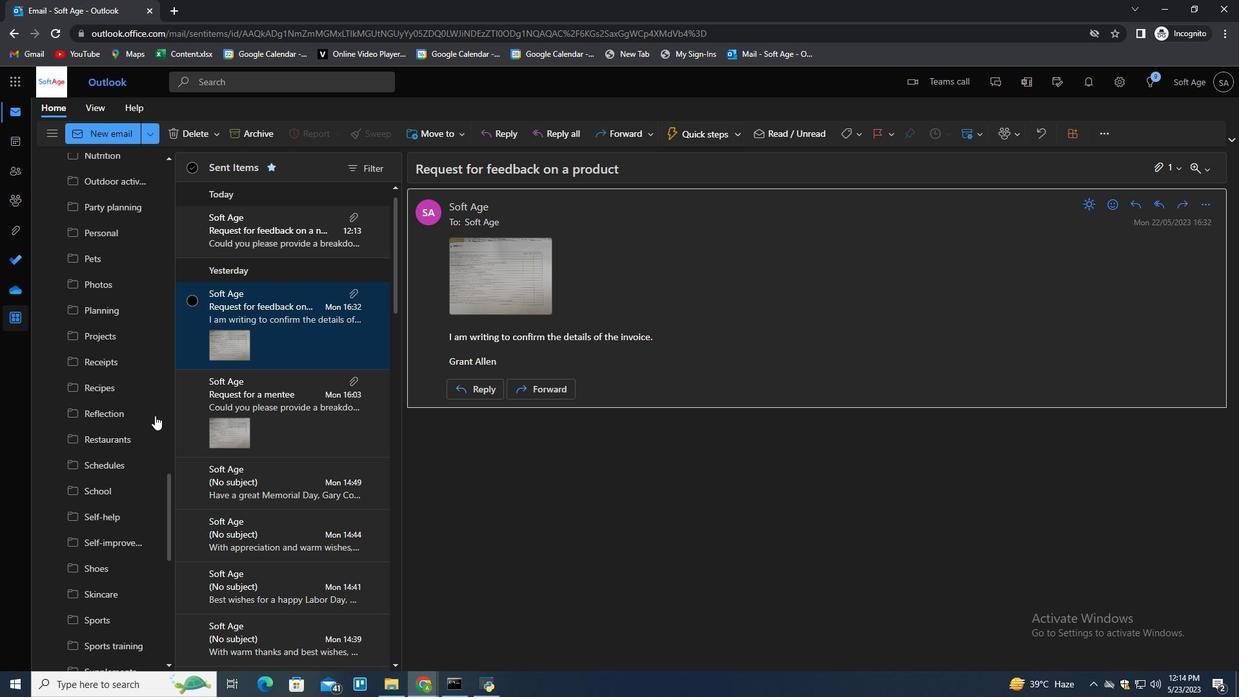 
Action: Mouse scrolled (154, 415) with delta (0, 0)
Screenshot: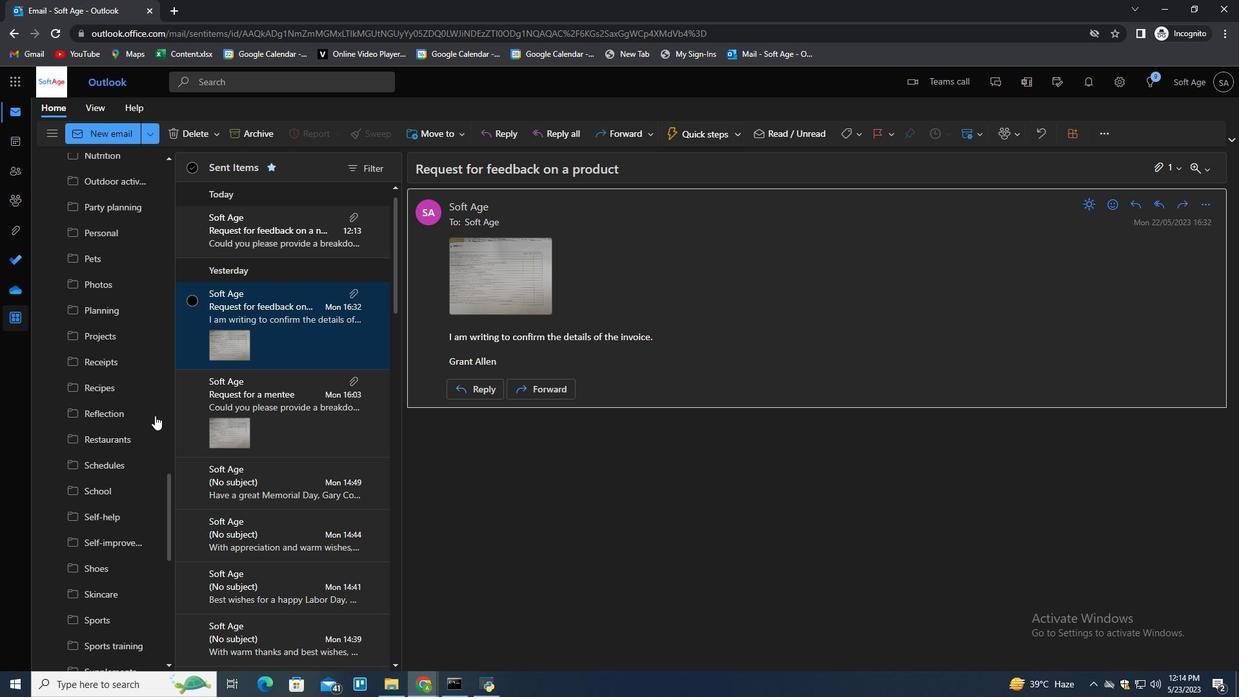 
Action: Mouse scrolled (154, 416) with delta (0, 0)
Screenshot: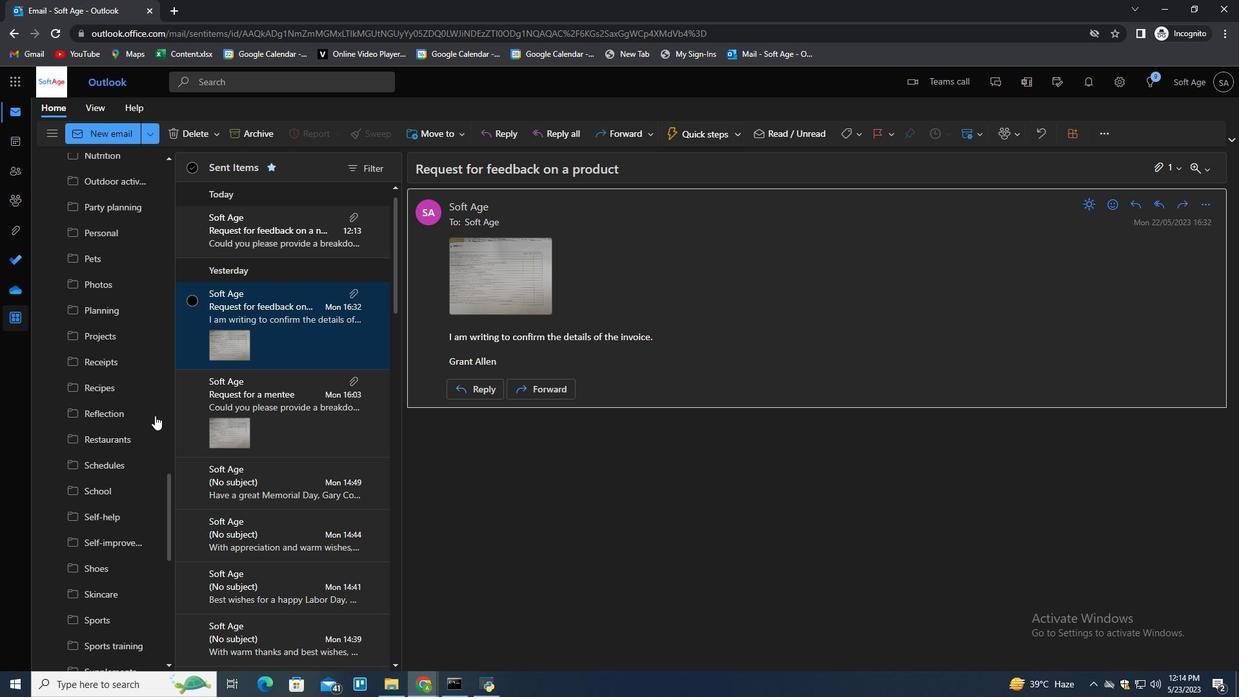 
Action: Mouse scrolled (154, 416) with delta (0, 0)
Screenshot: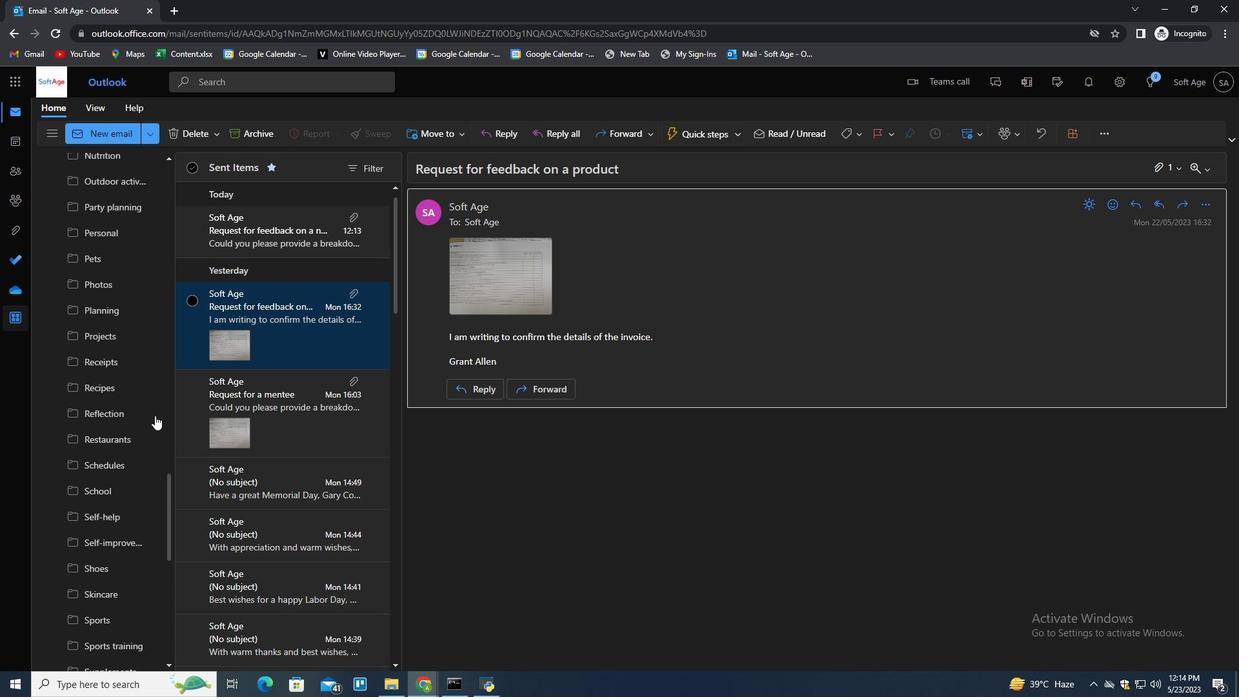 
Action: Mouse scrolled (154, 416) with delta (0, 0)
Screenshot: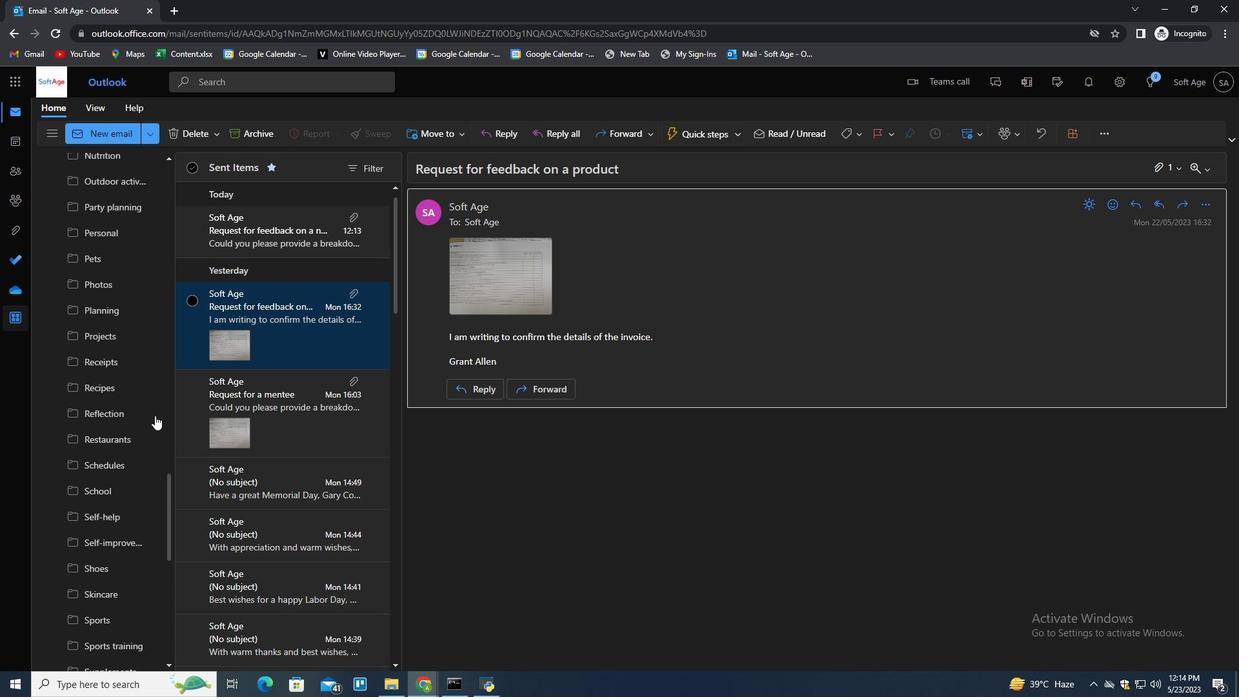 
Action: Mouse scrolled (154, 416) with delta (0, 0)
Screenshot: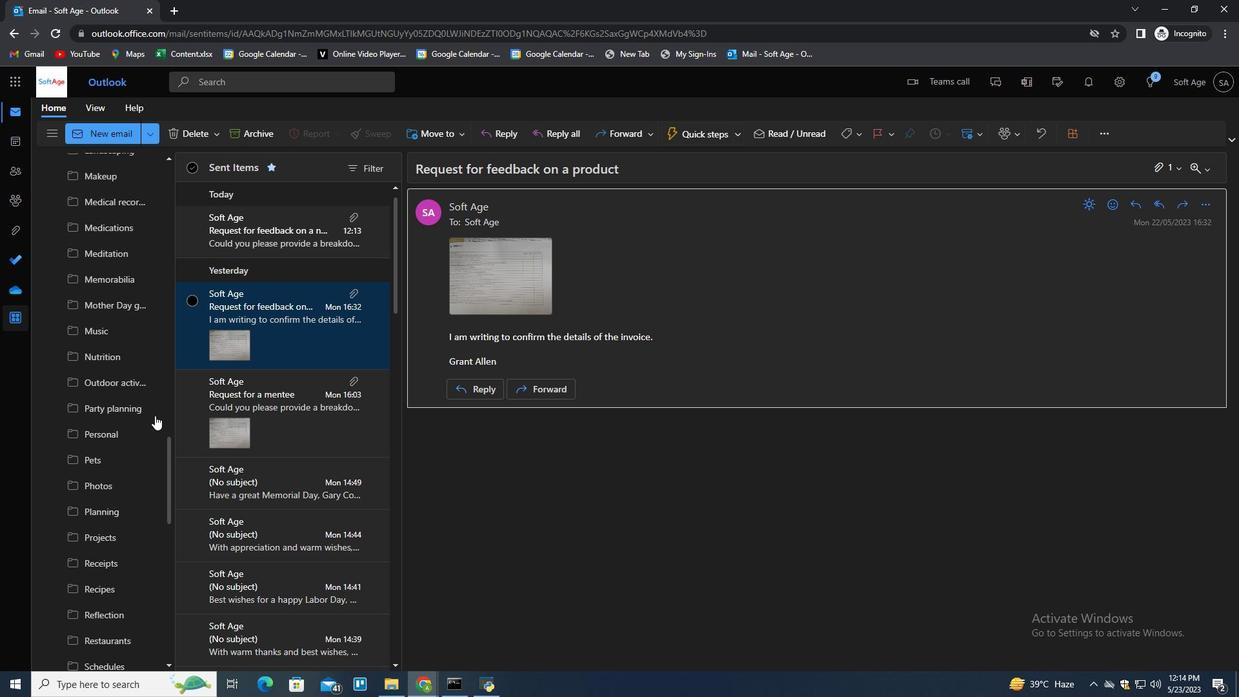 
Action: Mouse scrolled (154, 416) with delta (0, 0)
Screenshot: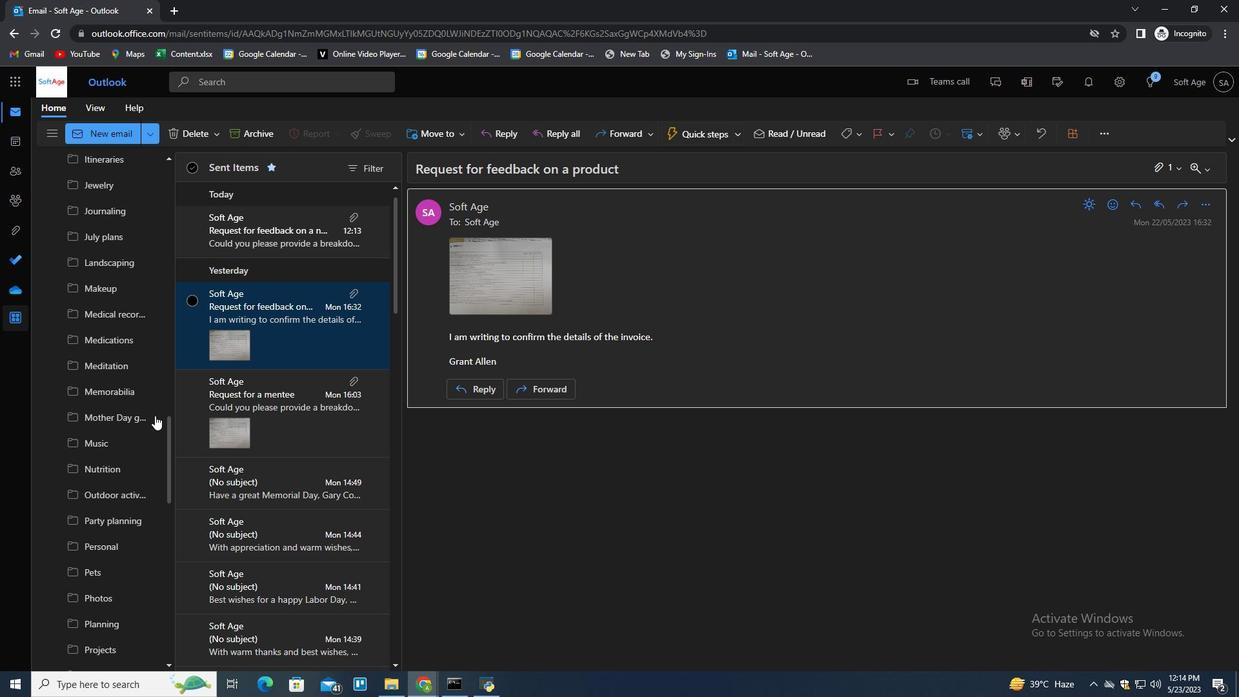 
Action: Mouse scrolled (154, 416) with delta (0, 0)
Screenshot: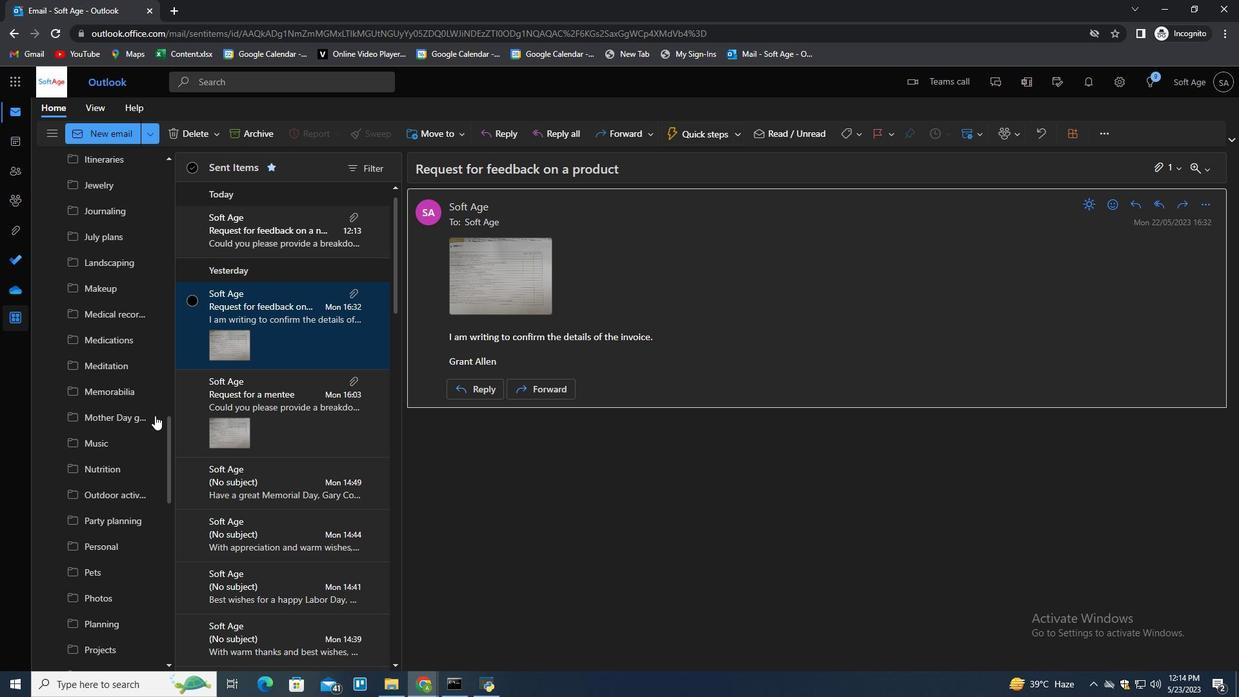
Action: Mouse scrolled (154, 416) with delta (0, 0)
Screenshot: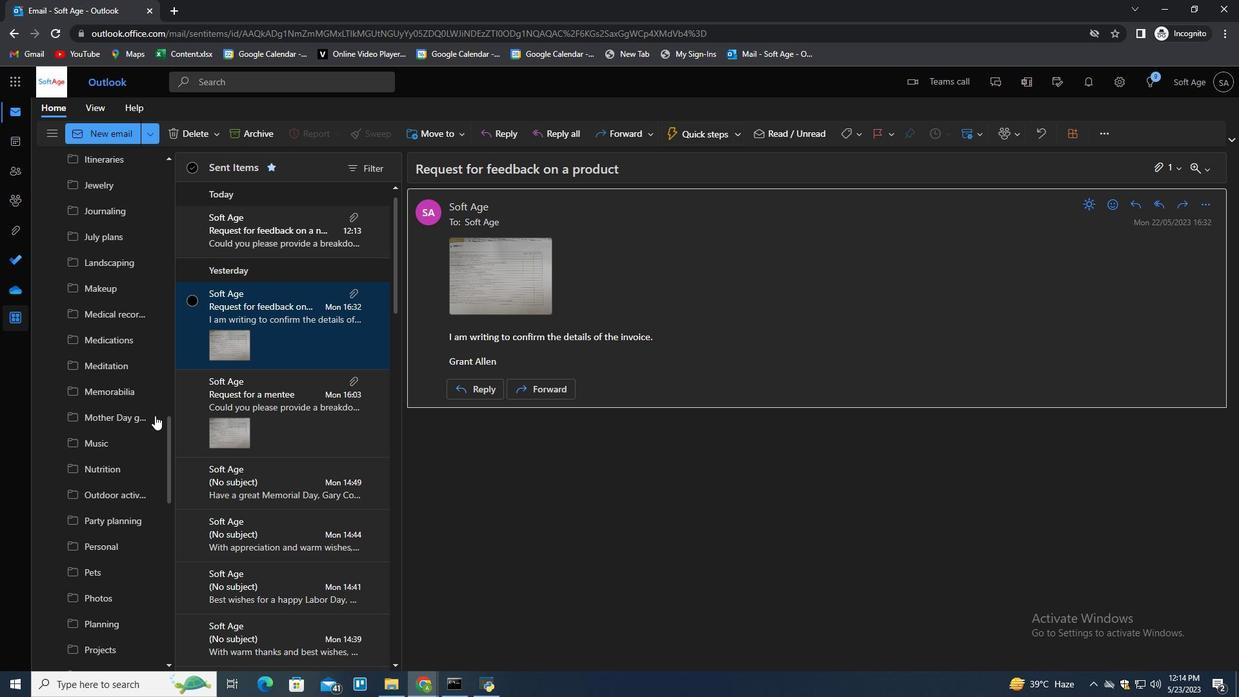 
Action: Mouse scrolled (154, 416) with delta (0, 0)
Screenshot: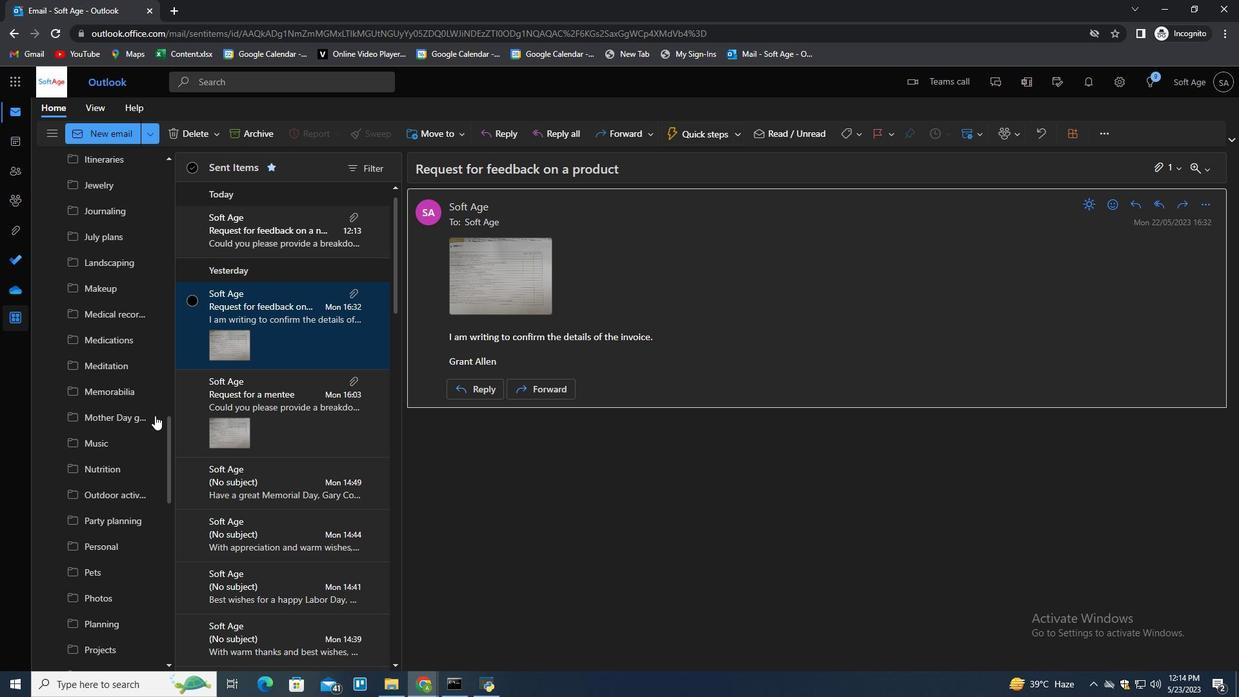 
Action: Mouse scrolled (154, 416) with delta (0, 0)
Screenshot: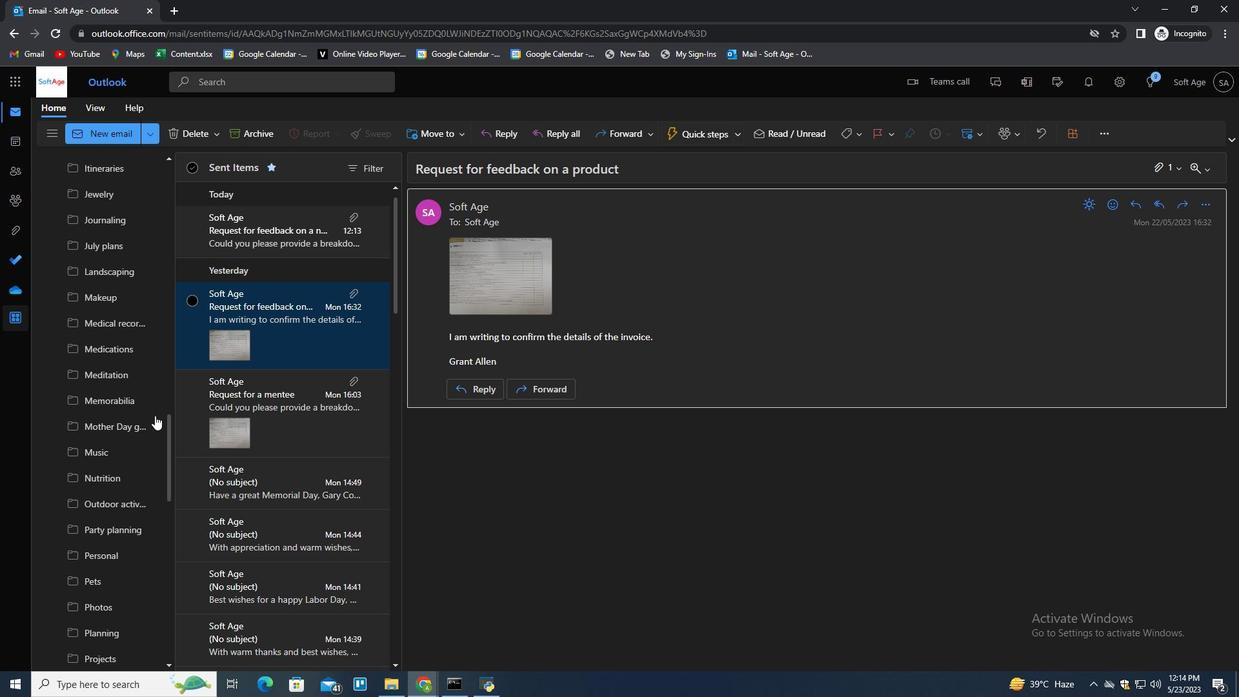 
Action: Mouse scrolled (154, 416) with delta (0, 0)
Screenshot: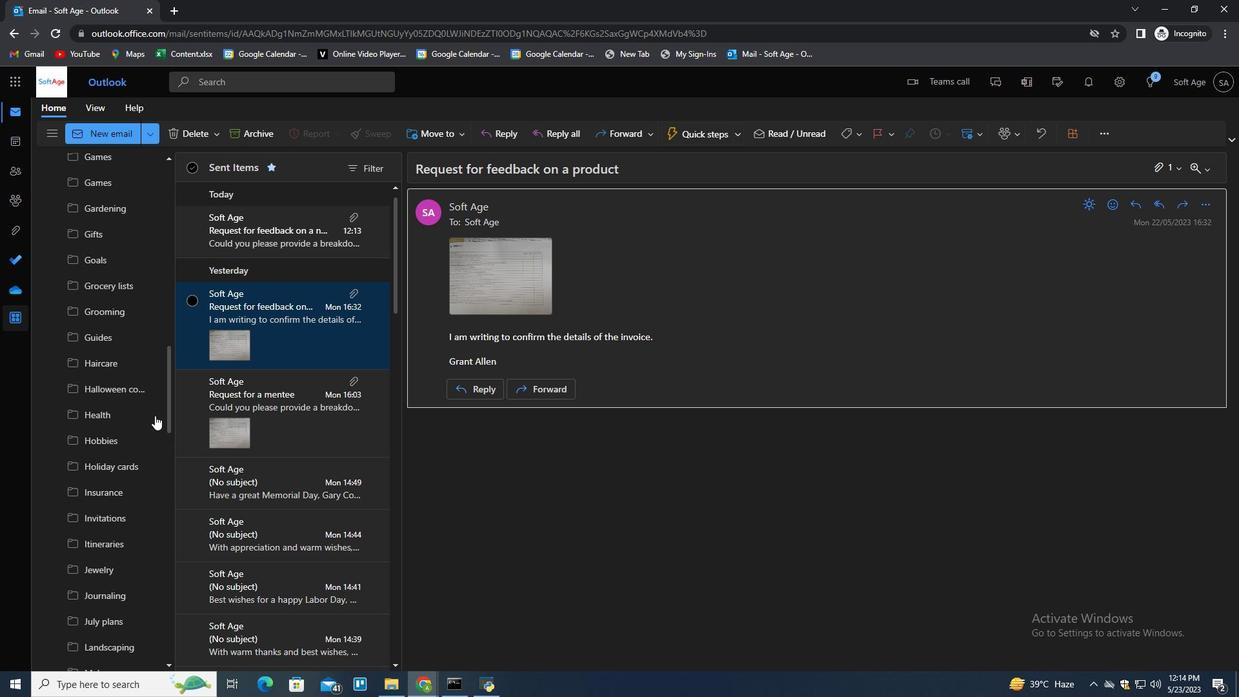 
Action: Mouse scrolled (154, 416) with delta (0, 0)
Screenshot: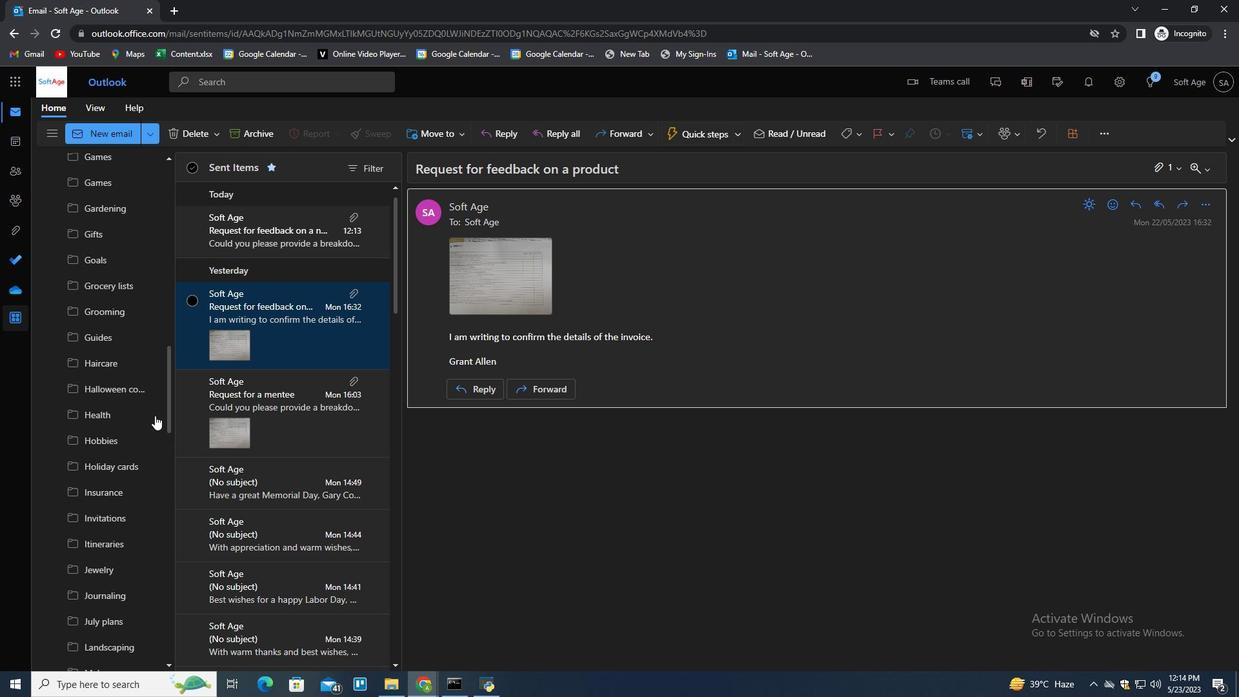 
Action: Mouse scrolled (154, 416) with delta (0, 0)
Screenshot: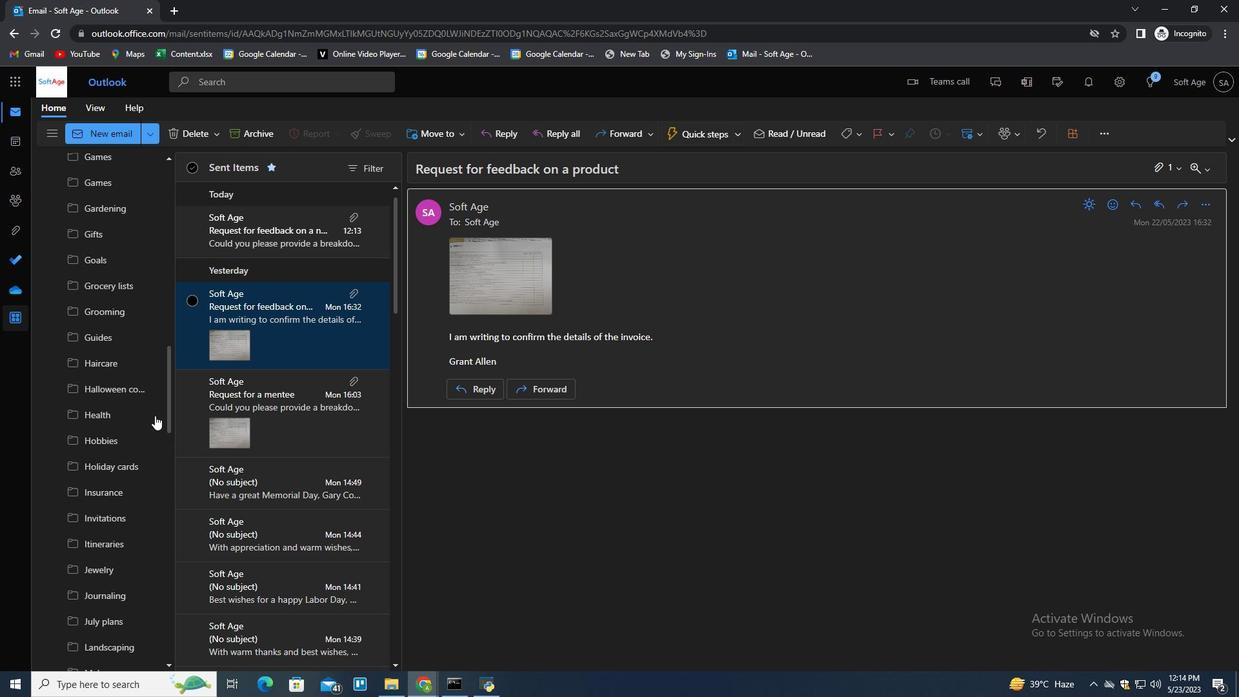 
Action: Mouse scrolled (154, 416) with delta (0, 0)
Screenshot: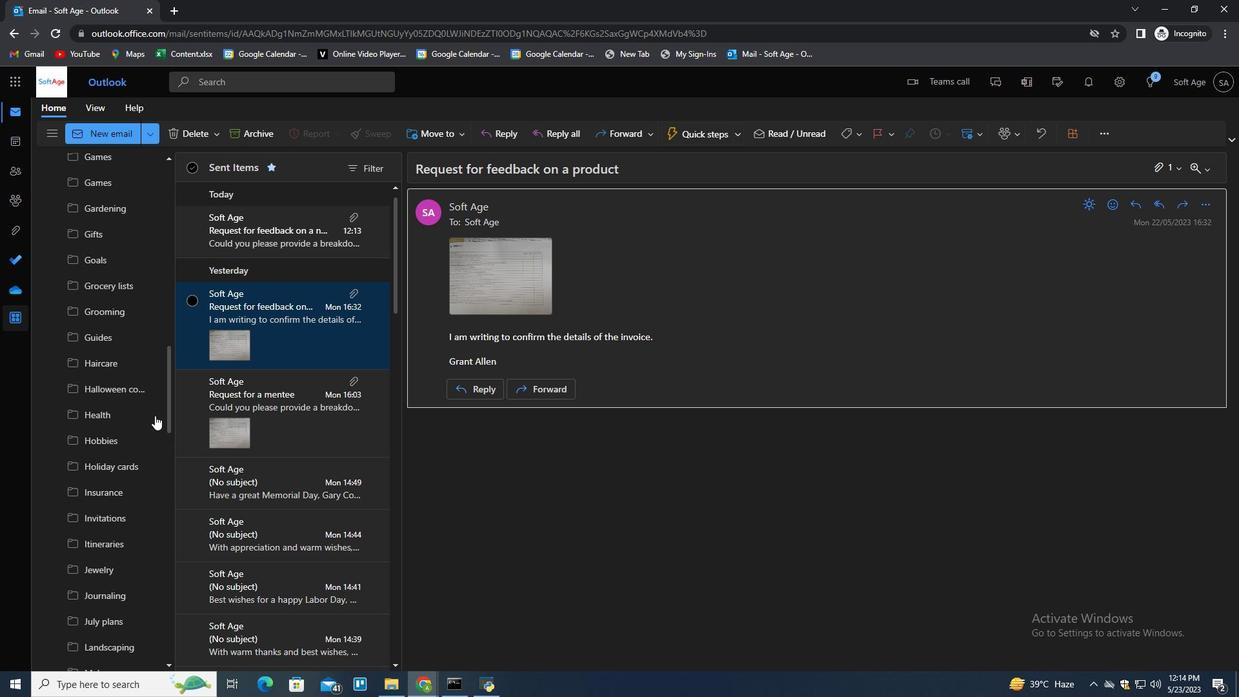 
Action: Mouse scrolled (154, 415) with delta (0, 0)
Screenshot: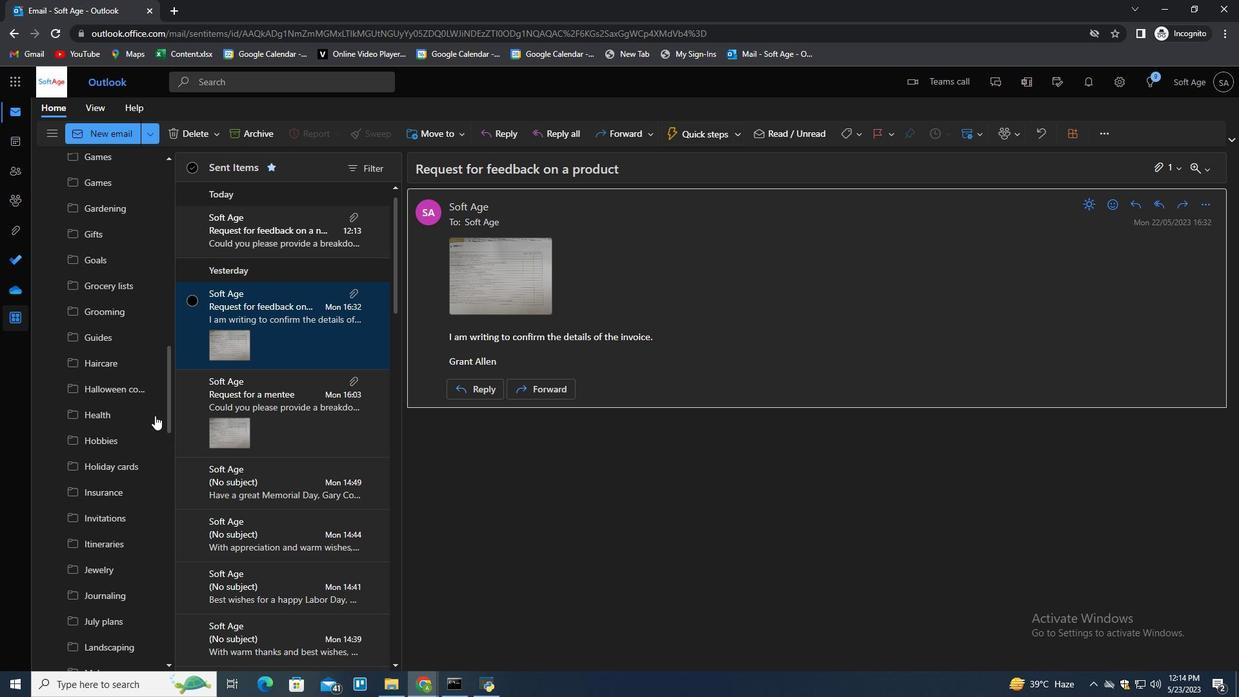 
Action: Mouse scrolled (154, 416) with delta (0, 0)
Screenshot: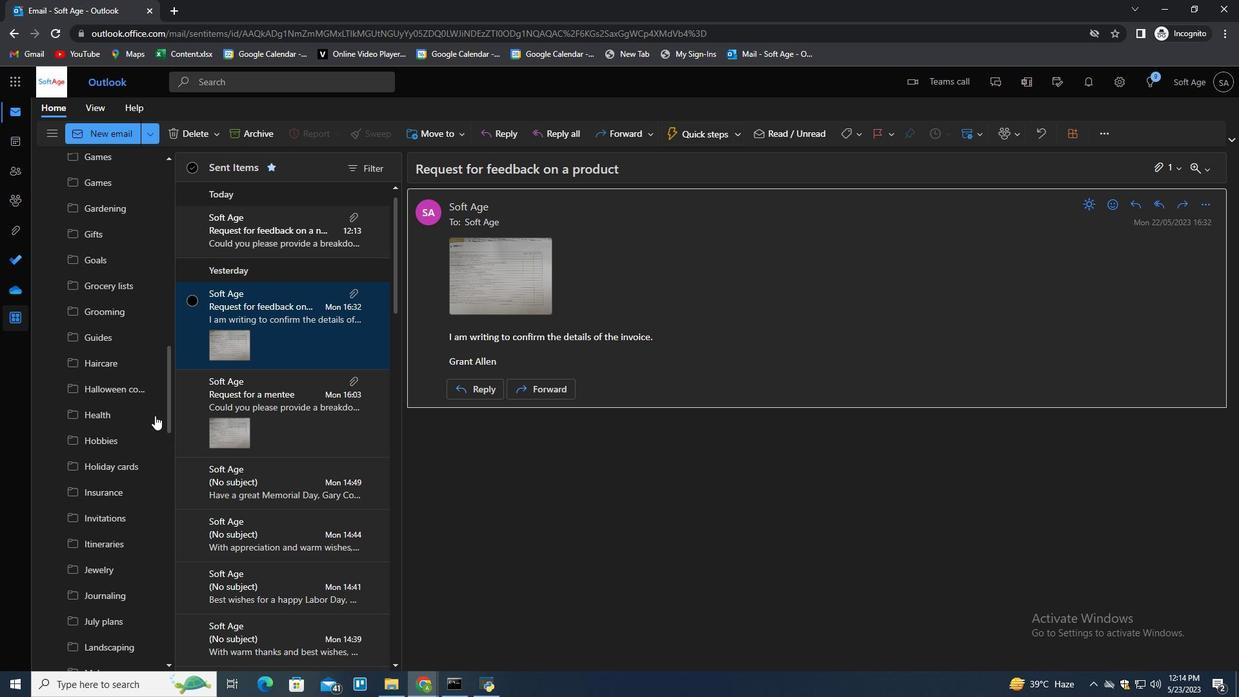 
Action: Mouse scrolled (154, 416) with delta (0, 0)
Screenshot: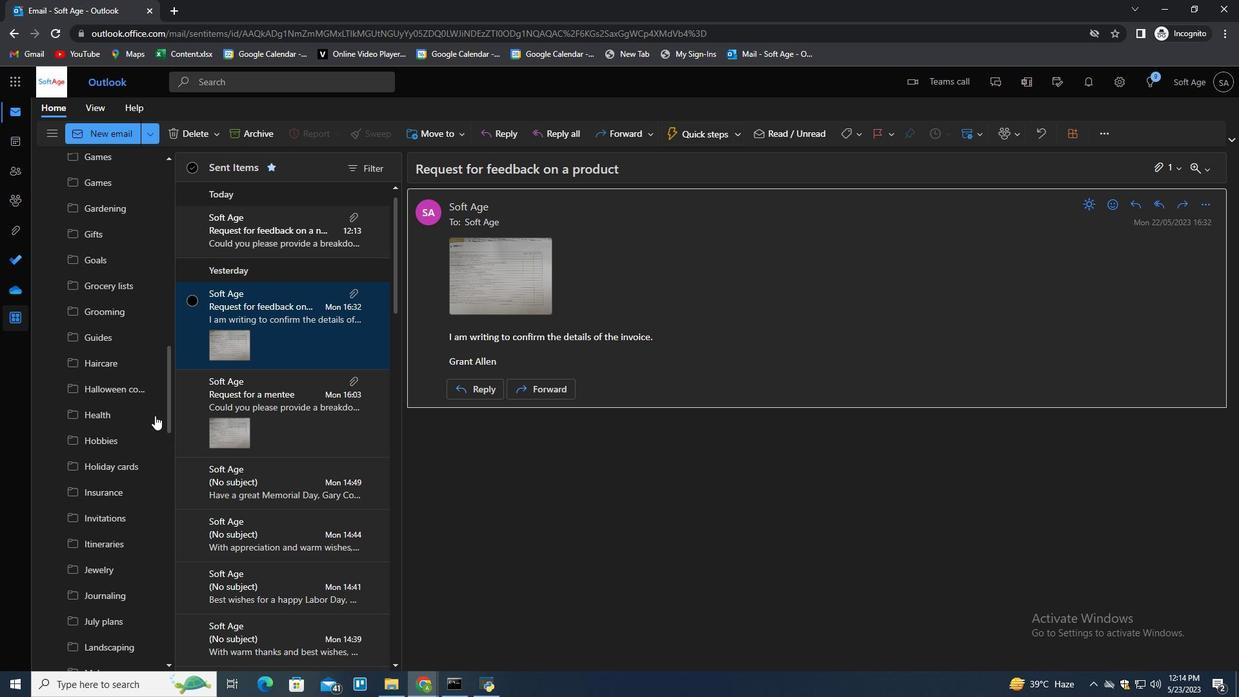 
Action: Mouse scrolled (154, 416) with delta (0, 0)
Screenshot: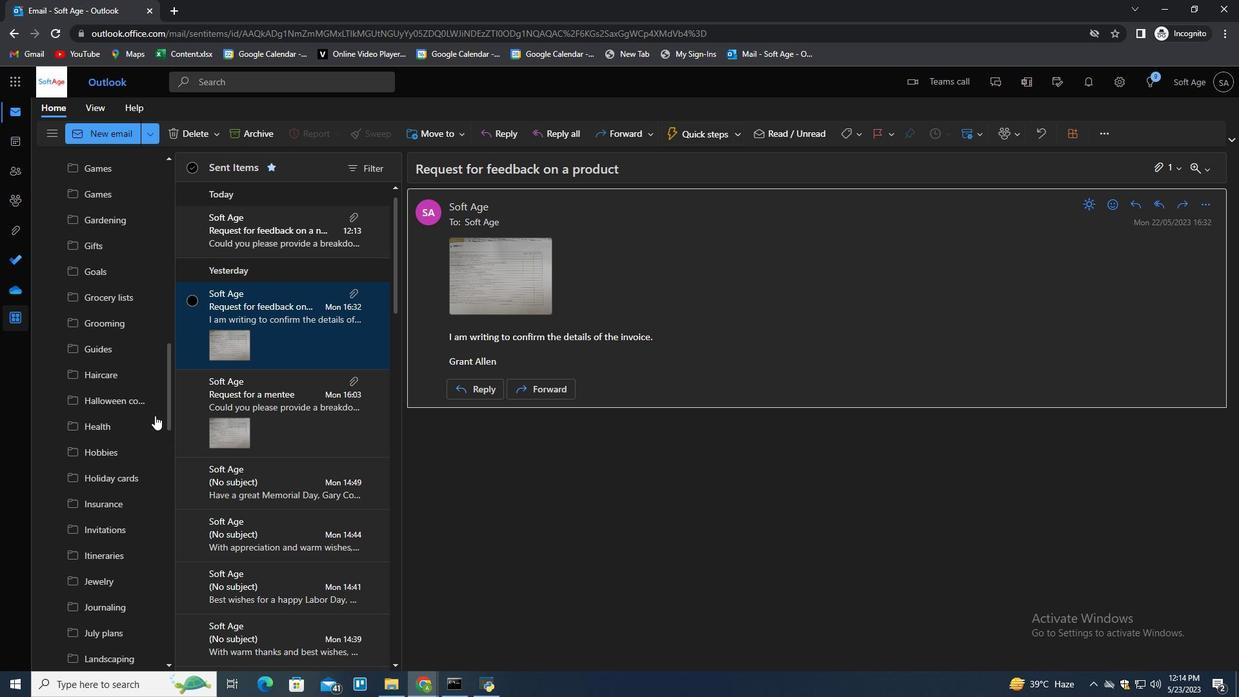 
Action: Mouse scrolled (154, 416) with delta (0, 0)
Screenshot: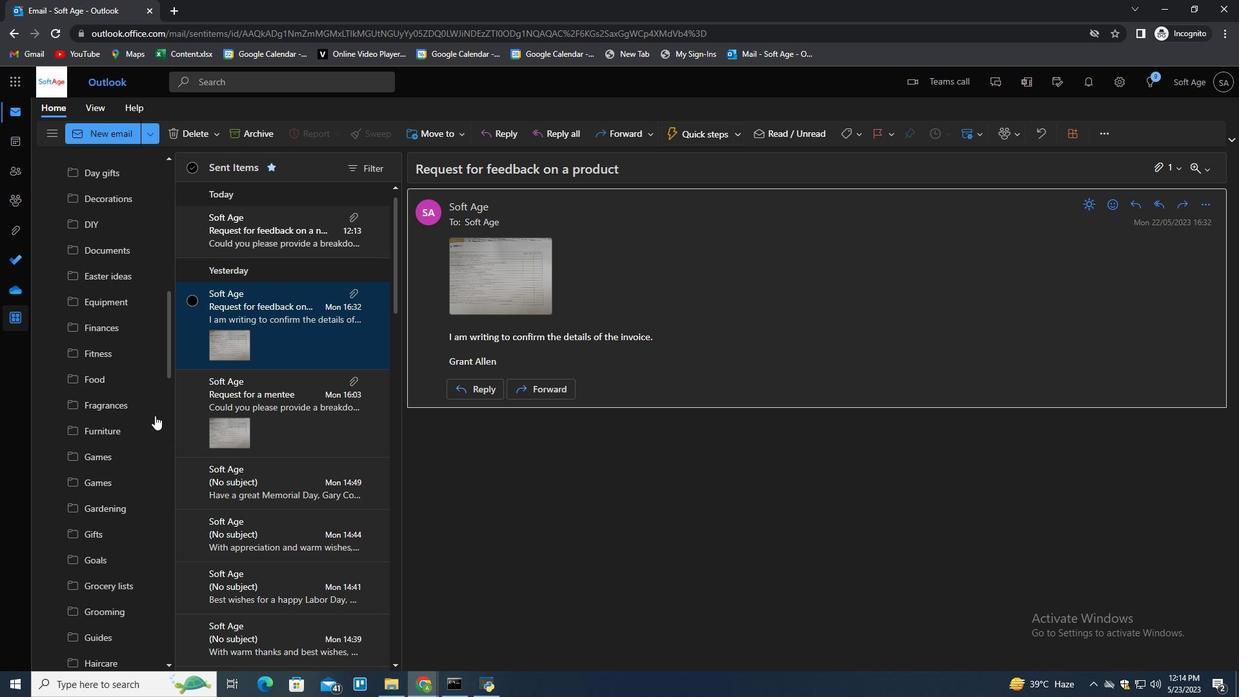 
Action: Mouse scrolled (154, 416) with delta (0, 0)
Screenshot: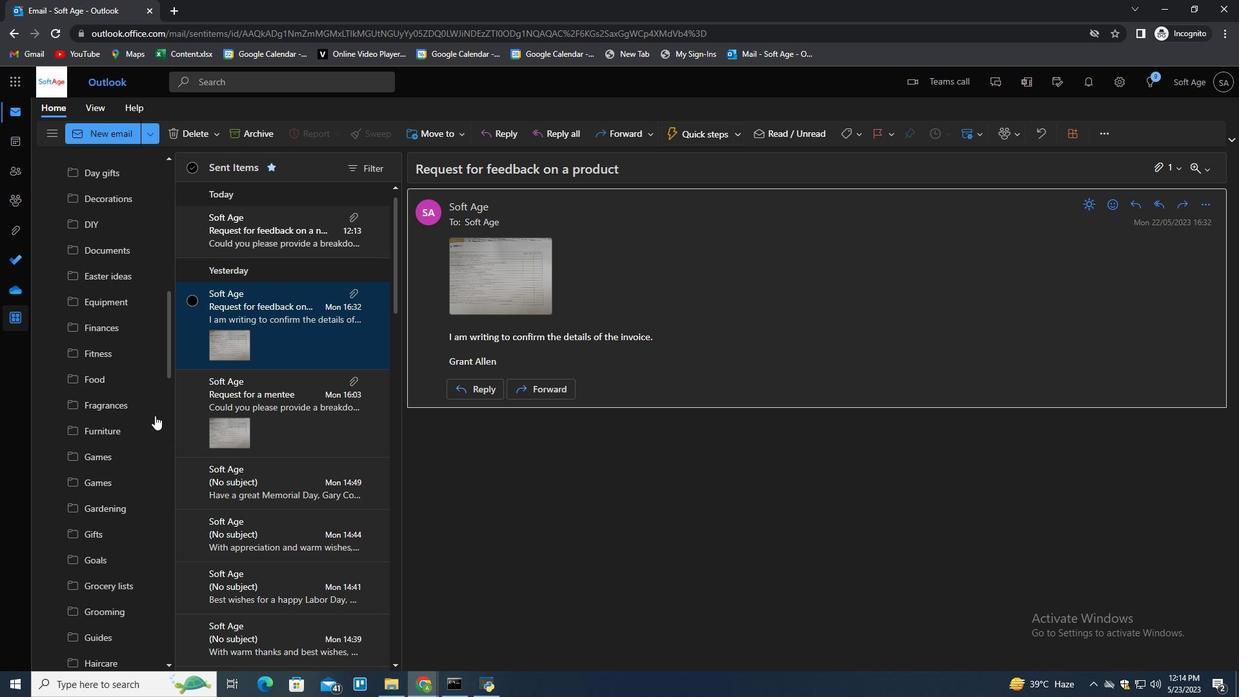 
Action: Mouse scrolled (154, 416) with delta (0, 0)
Screenshot: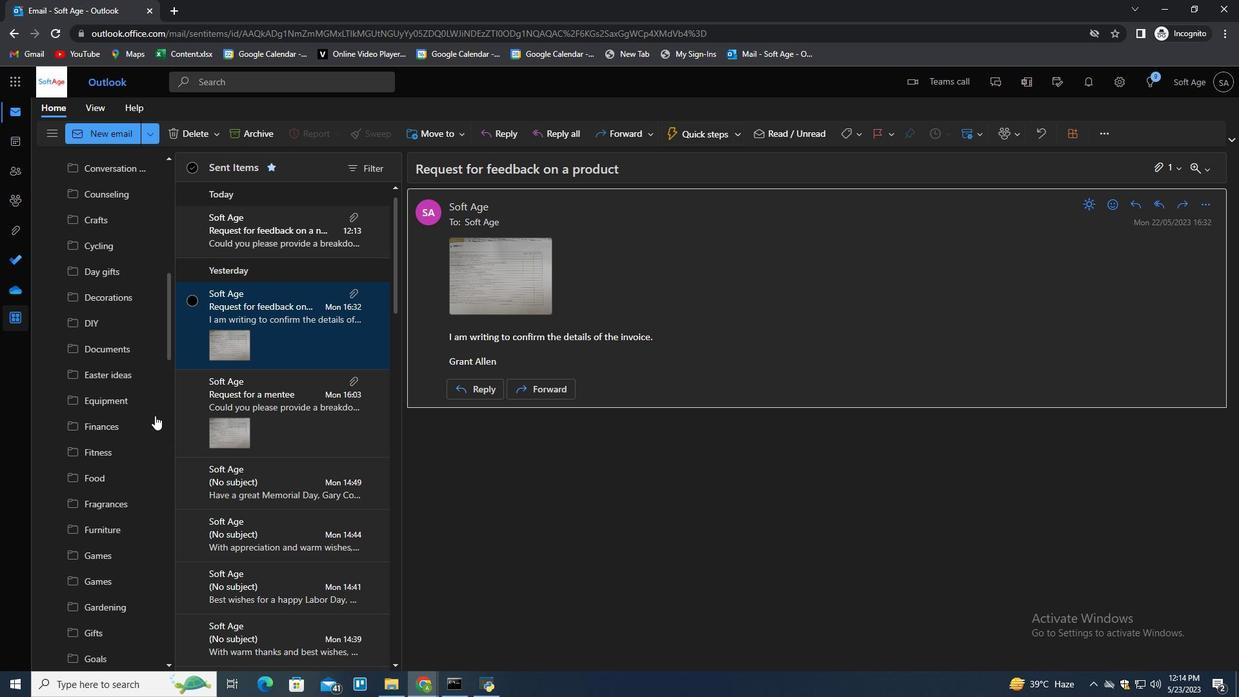 
Action: Mouse scrolled (154, 416) with delta (0, 0)
Screenshot: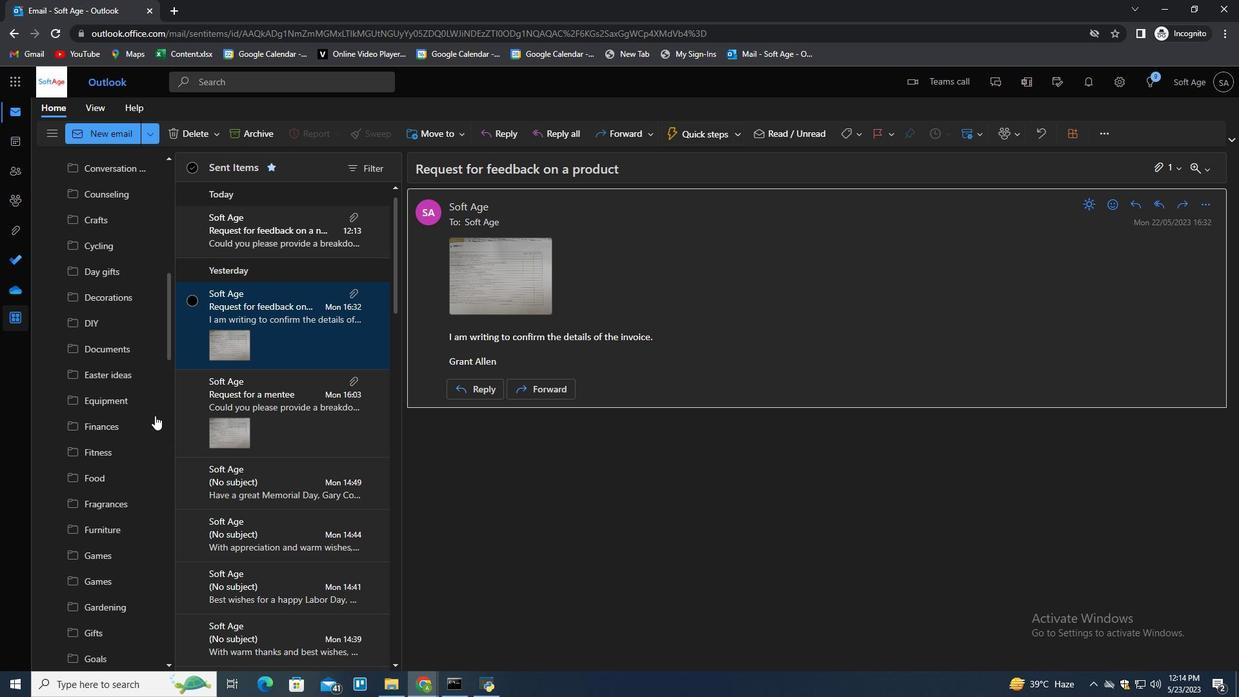 
Action: Mouse scrolled (154, 416) with delta (0, 0)
Screenshot: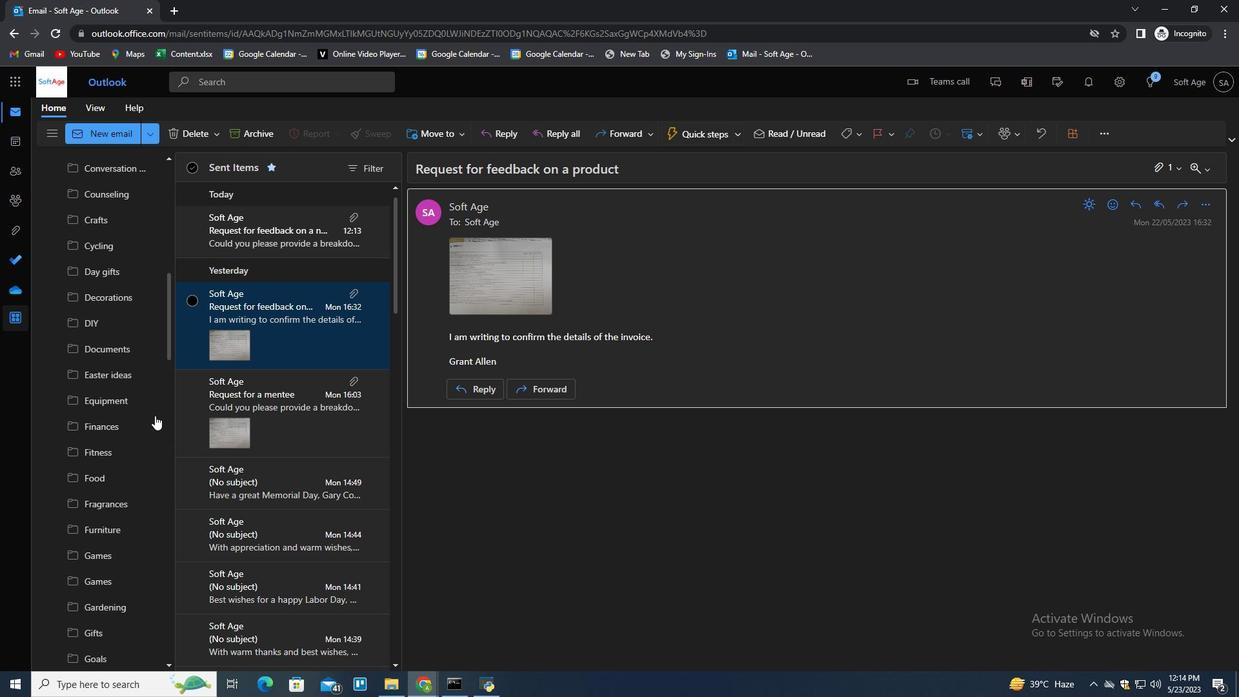 
Action: Mouse scrolled (154, 416) with delta (0, 0)
Screenshot: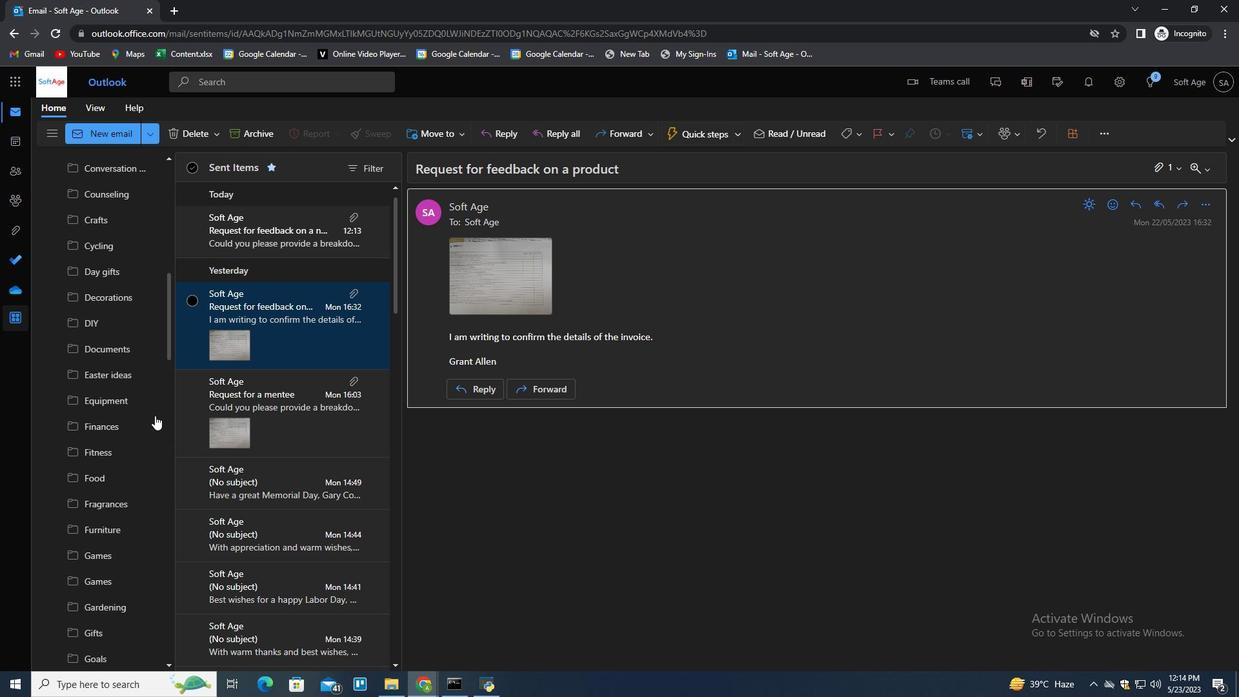 
Action: Mouse scrolled (154, 416) with delta (0, 0)
Screenshot: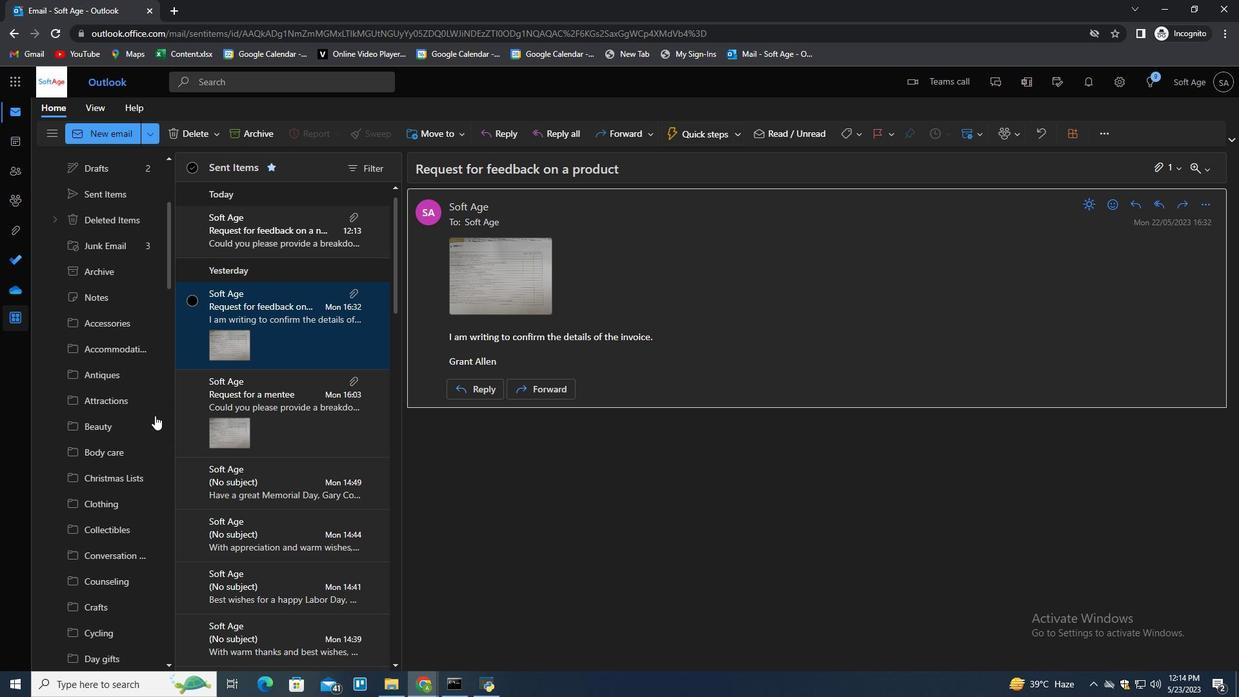 
Action: Mouse scrolled (154, 416) with delta (0, 0)
Screenshot: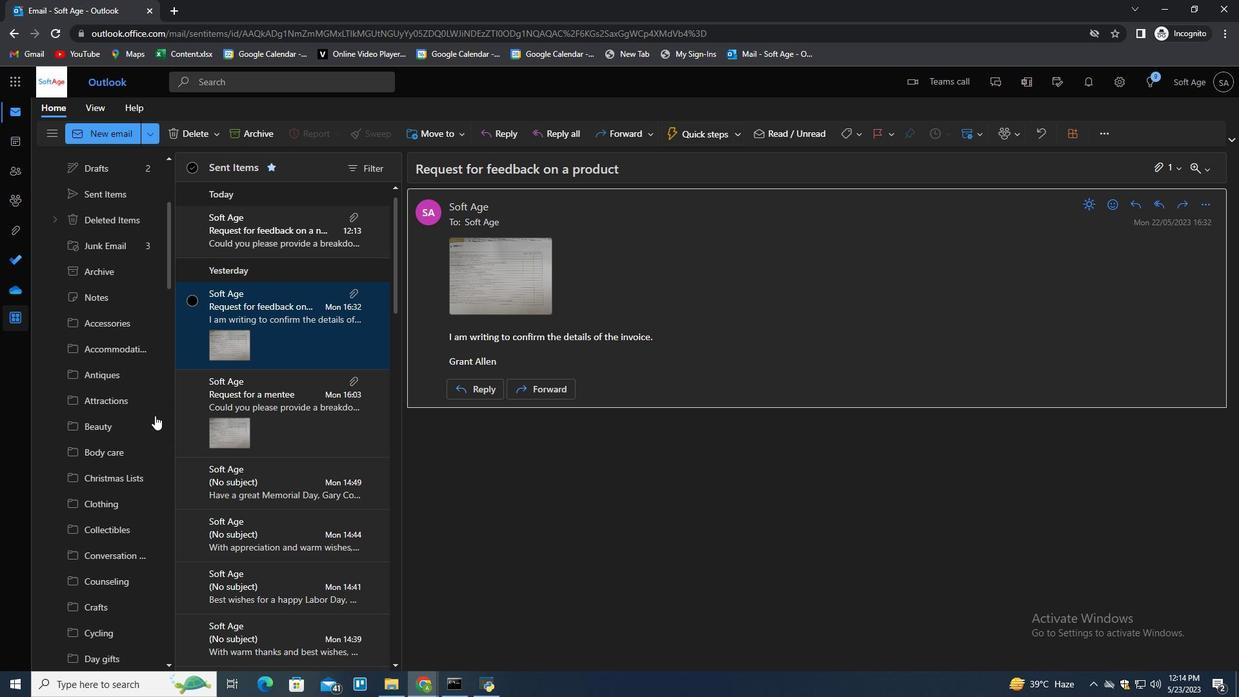 
Action: Mouse scrolled (154, 416) with delta (0, 0)
Screenshot: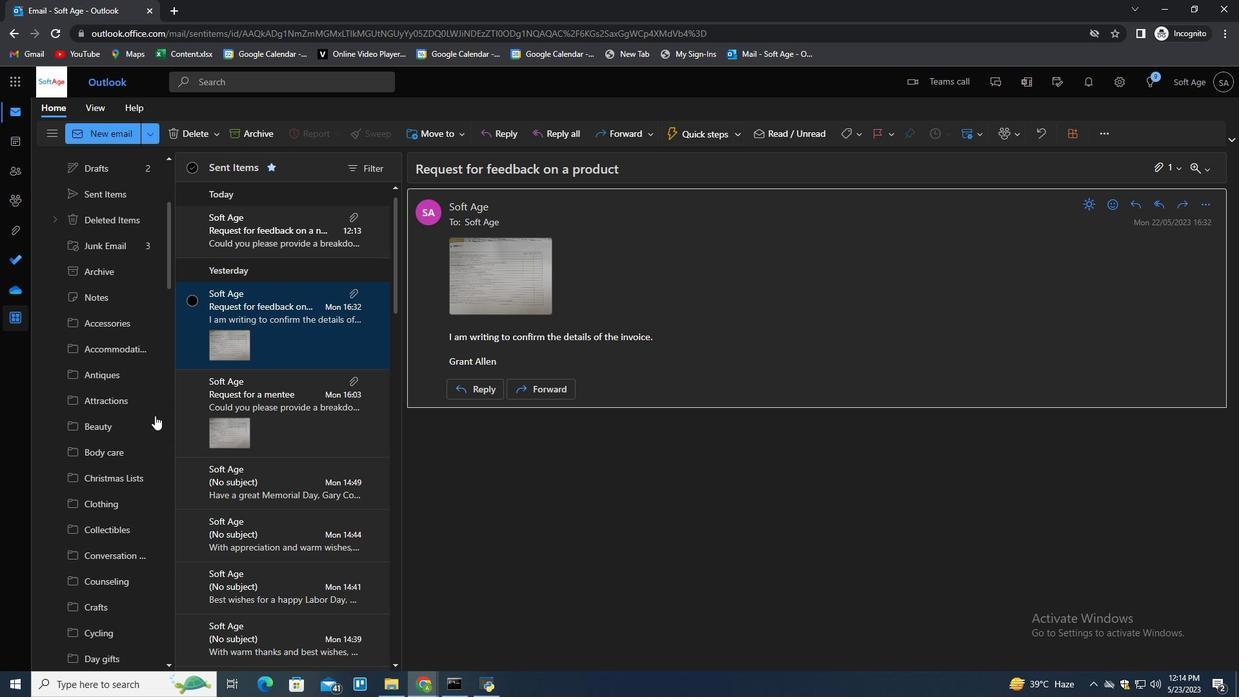 
Action: Mouse scrolled (154, 416) with delta (0, 0)
Screenshot: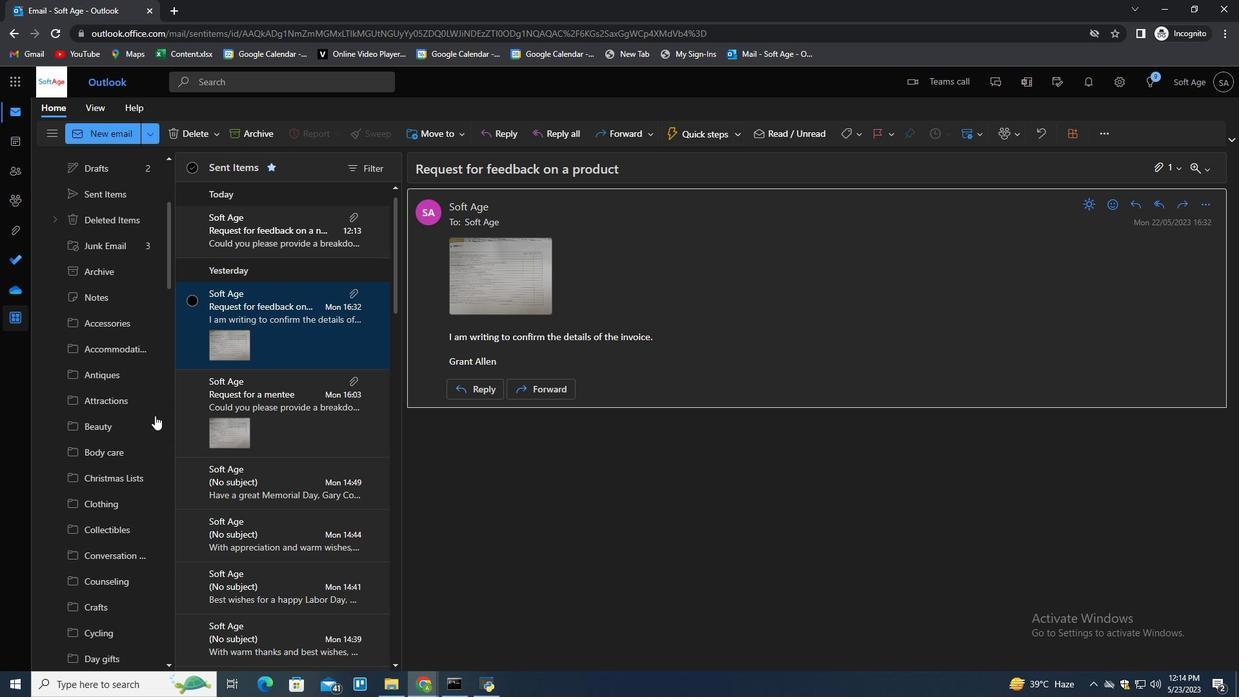 
Action: Mouse scrolled (154, 416) with delta (0, 0)
Screenshot: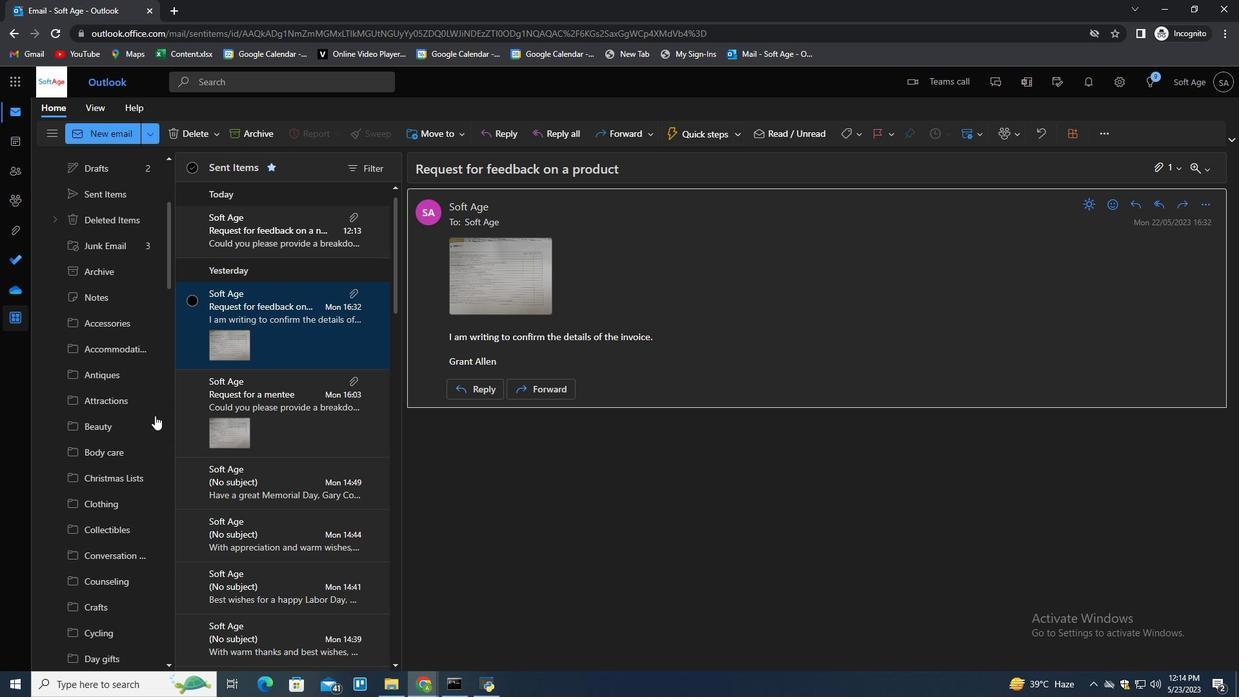 
Action: Mouse scrolled (154, 416) with delta (0, 0)
Screenshot: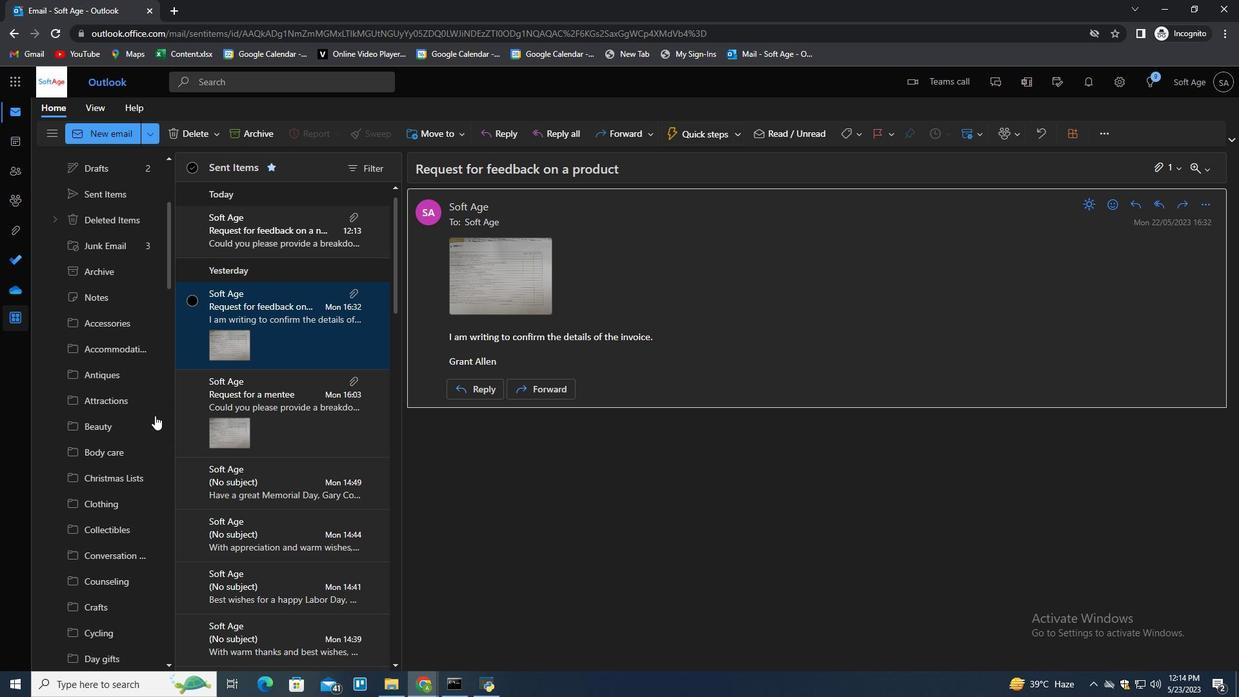 
Action: Mouse scrolled (154, 416) with delta (0, 0)
Screenshot: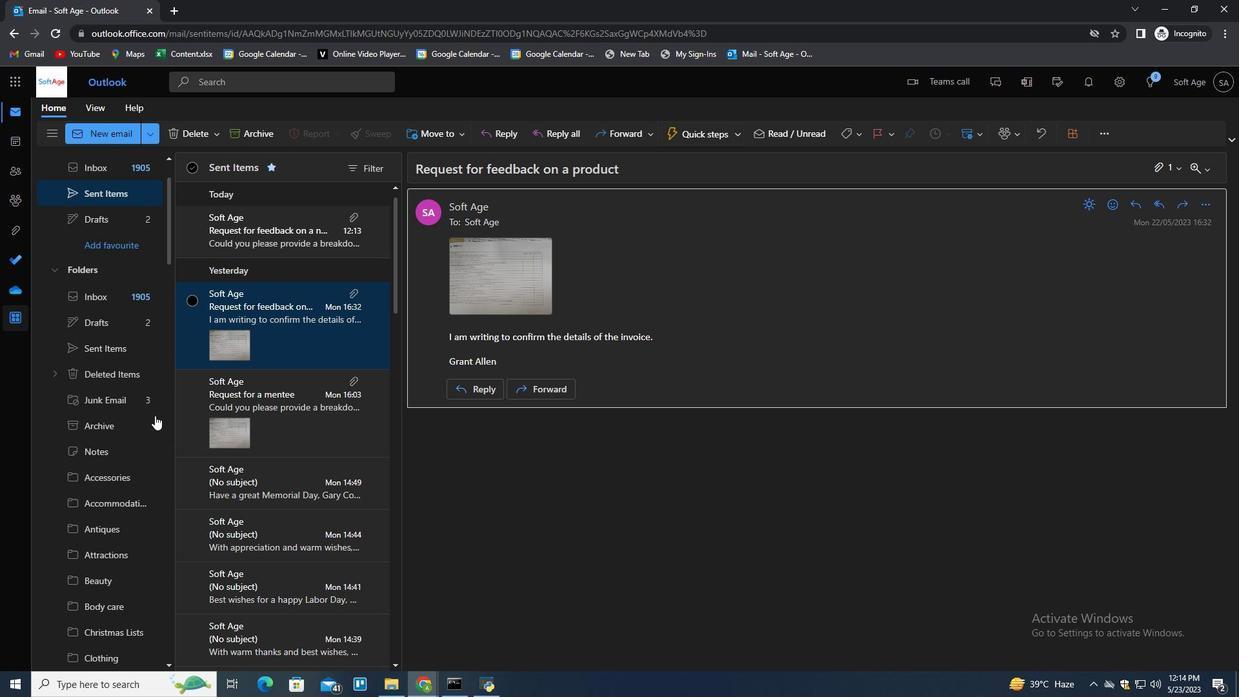 
Action: Mouse scrolled (154, 416) with delta (0, 0)
Screenshot: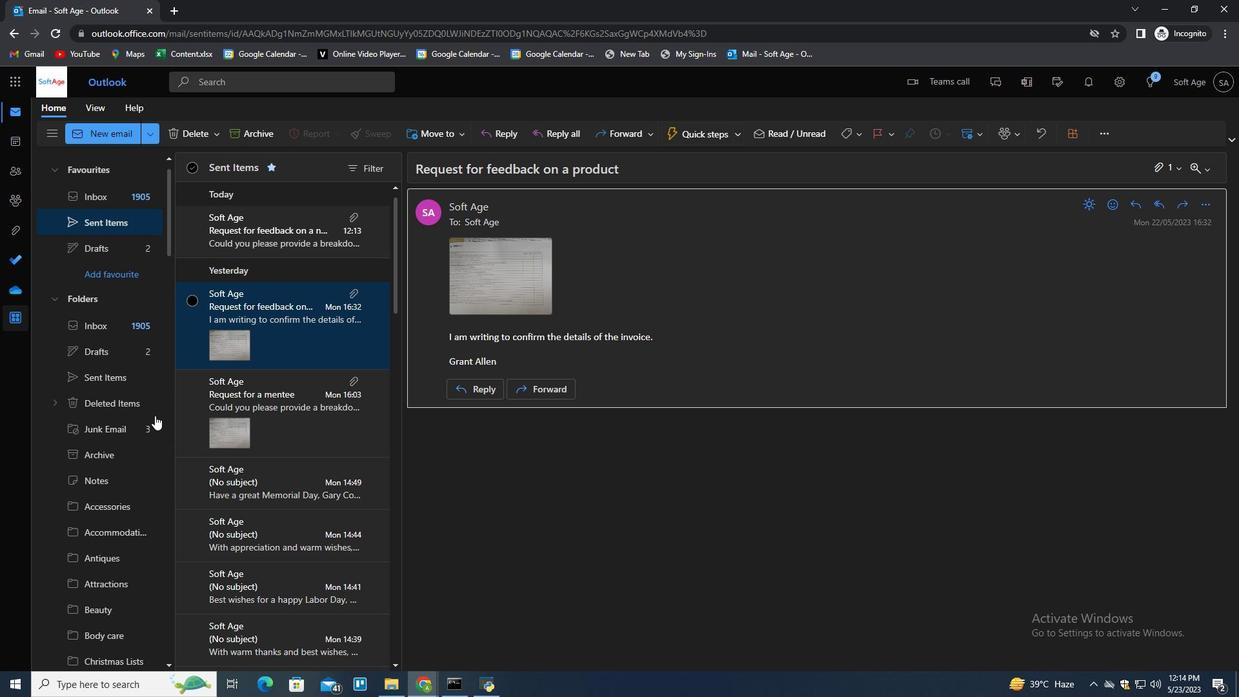 
Action: Mouse scrolled (154, 416) with delta (0, 0)
Screenshot: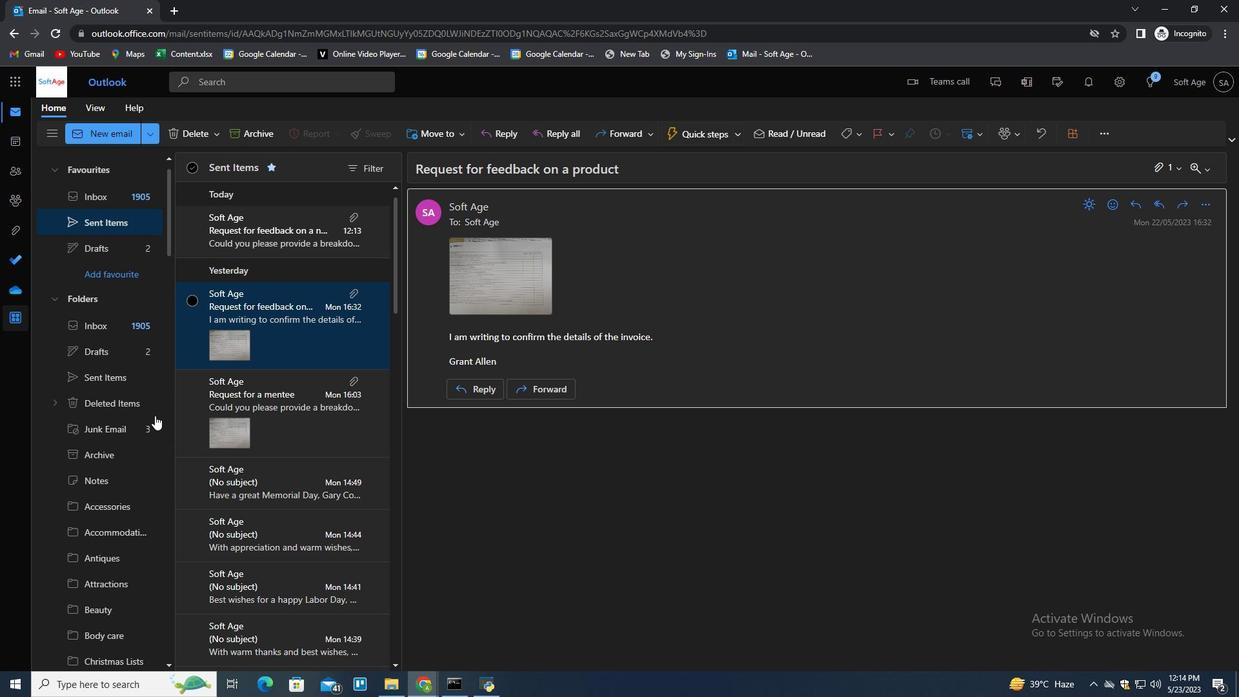 
Action: Mouse scrolled (154, 416) with delta (0, 0)
Screenshot: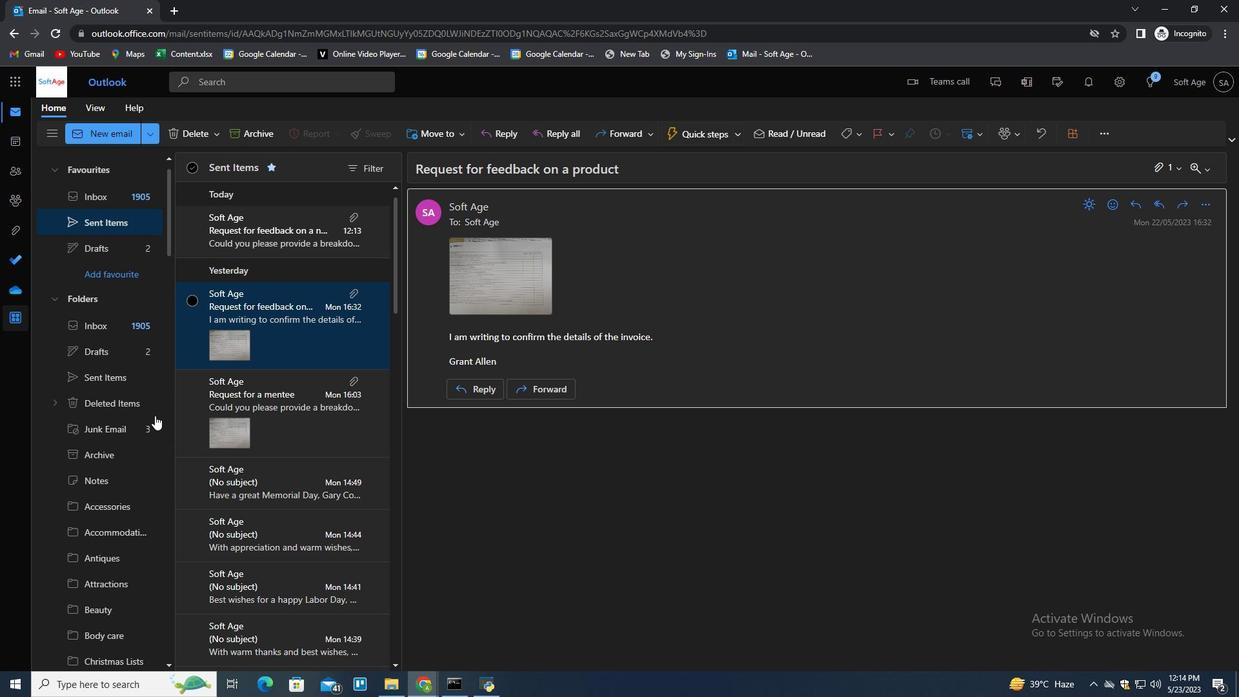 
Action: Mouse scrolled (154, 416) with delta (0, 0)
Screenshot: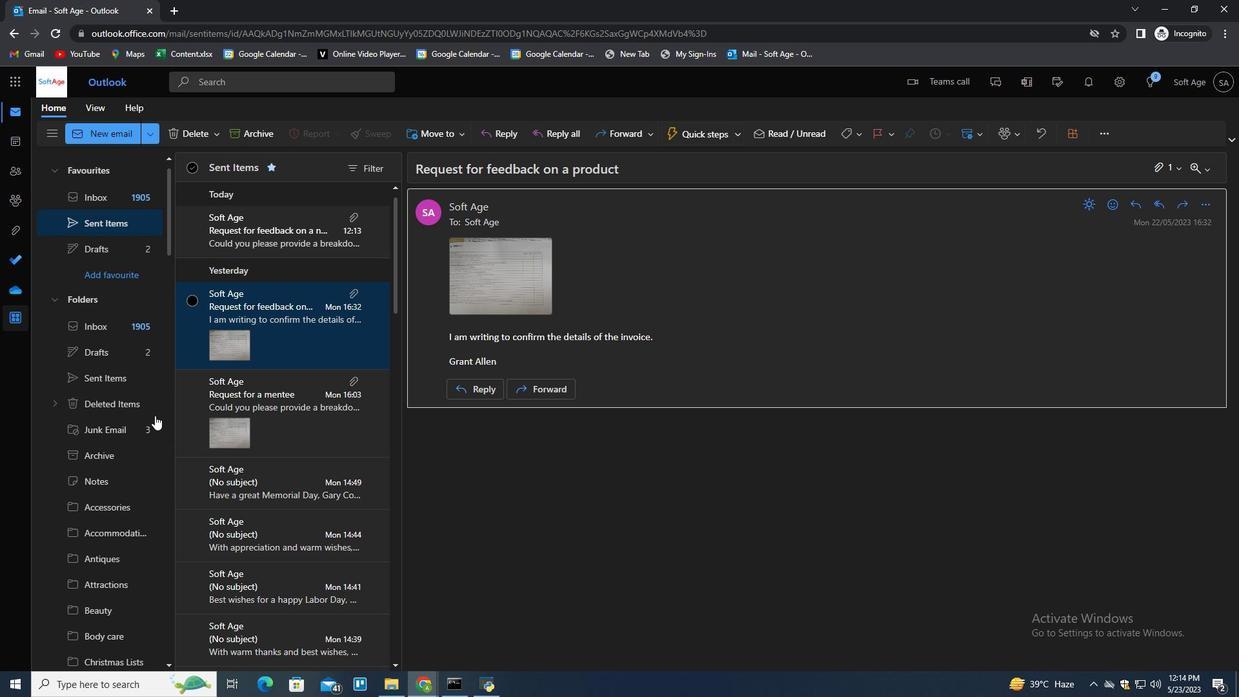 
Action: Mouse scrolled (154, 416) with delta (0, 0)
Screenshot: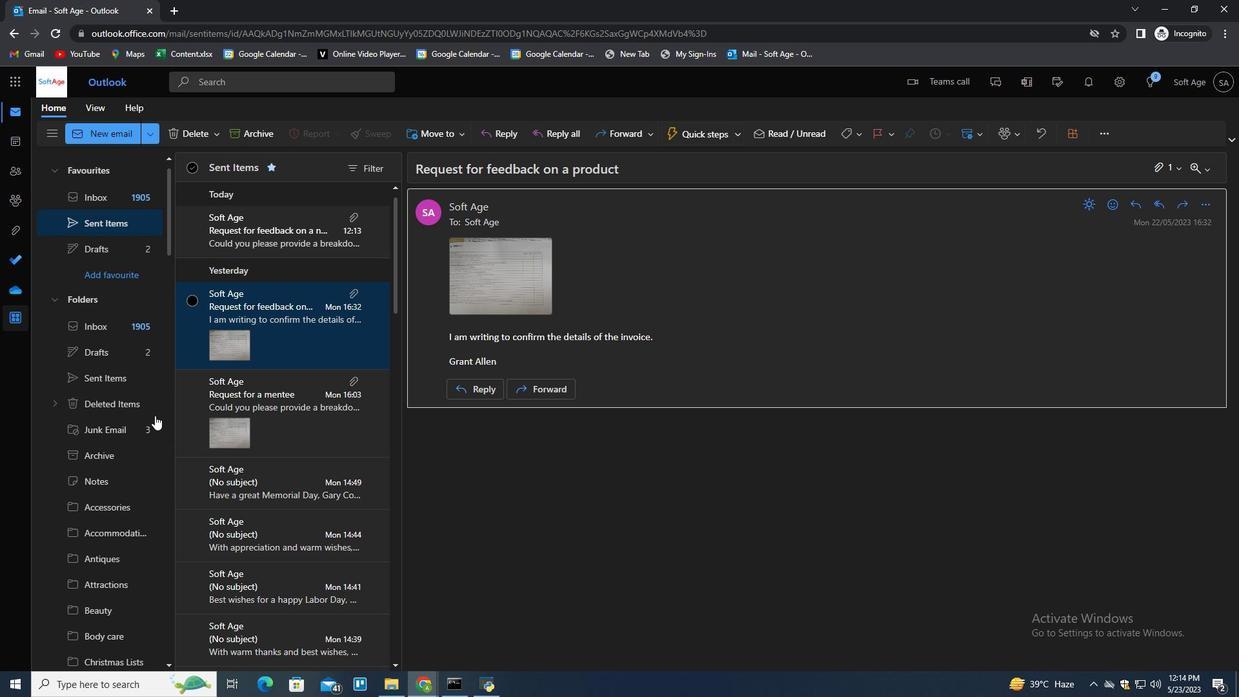 
Action: Mouse scrolled (154, 416) with delta (0, 0)
Screenshot: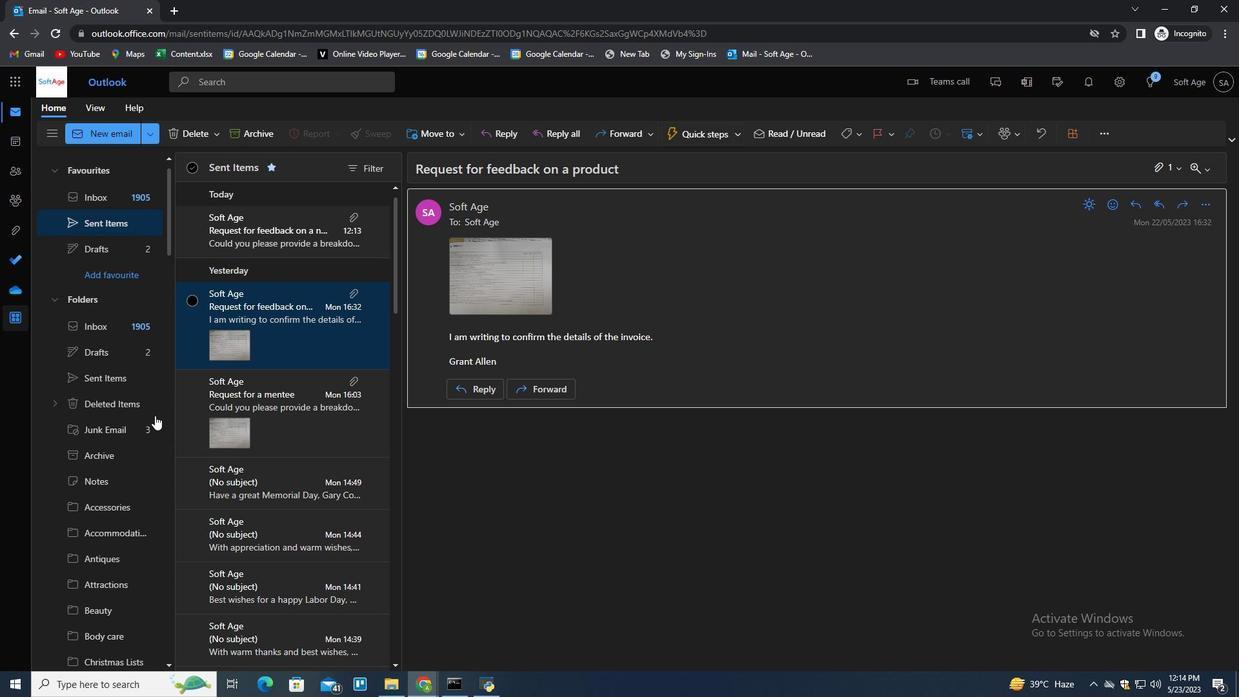
Action: Mouse scrolled (154, 416) with delta (0, 0)
Screenshot: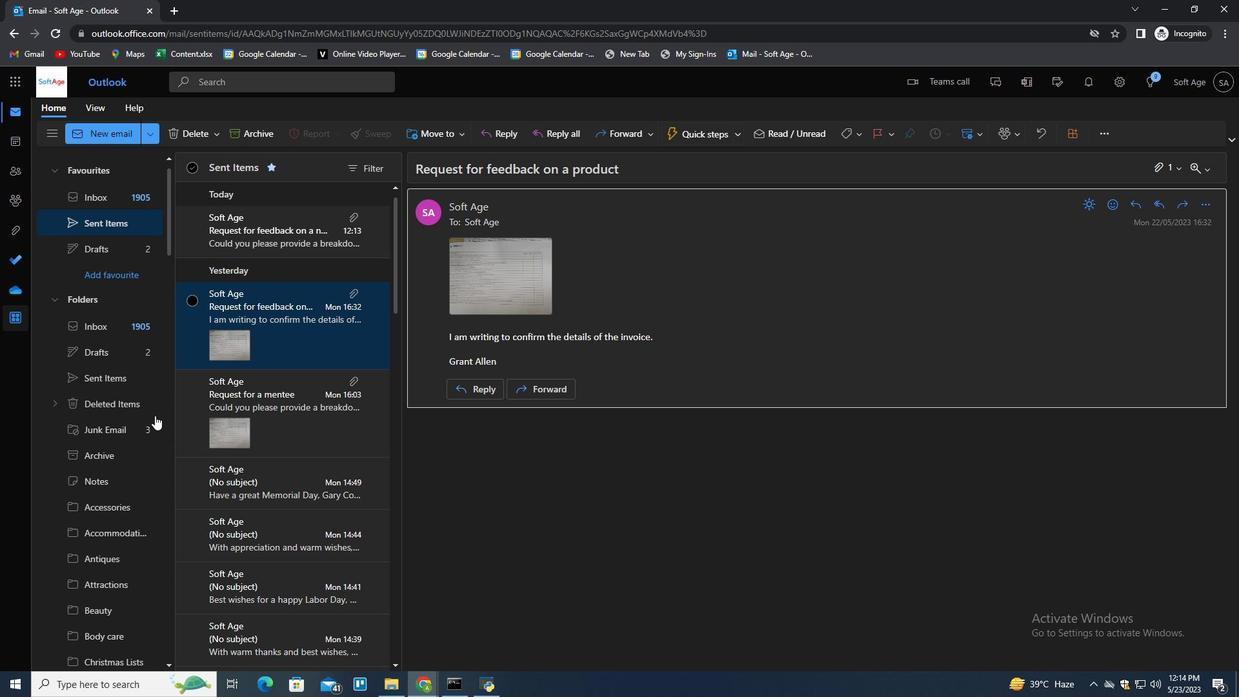 
Action: Mouse moved to (765, 344)
Screenshot: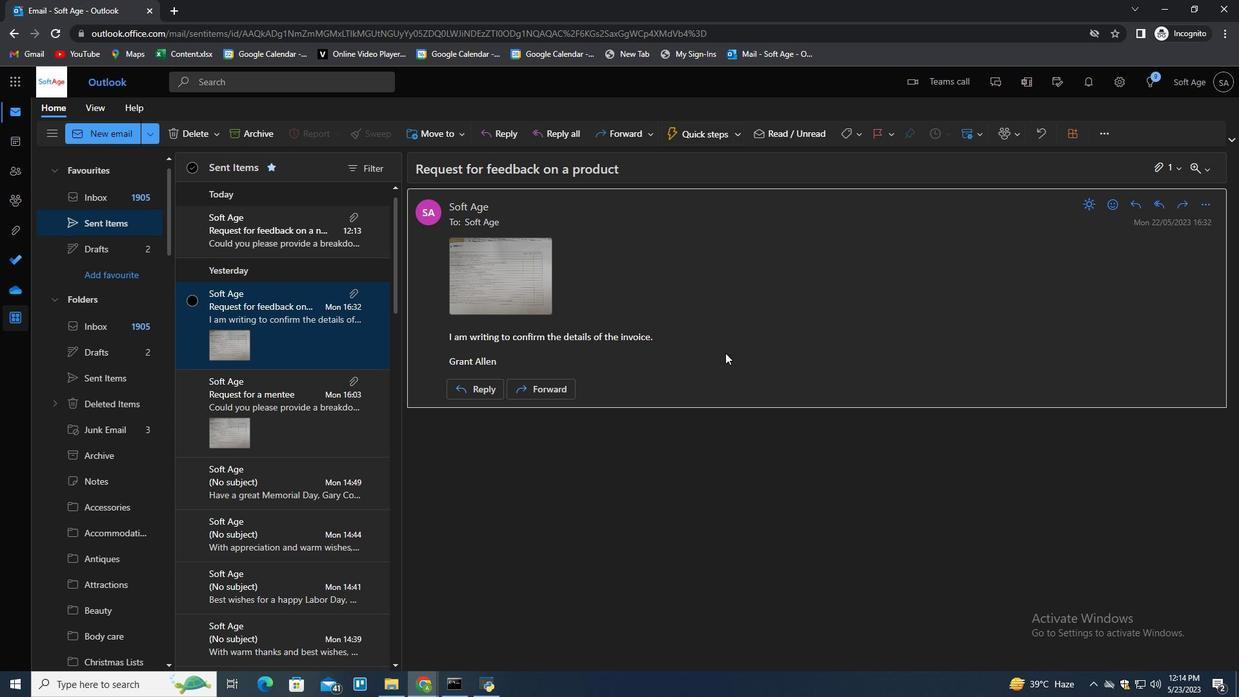 
Action: Mouse scrolled (765, 344) with delta (0, 0)
Screenshot: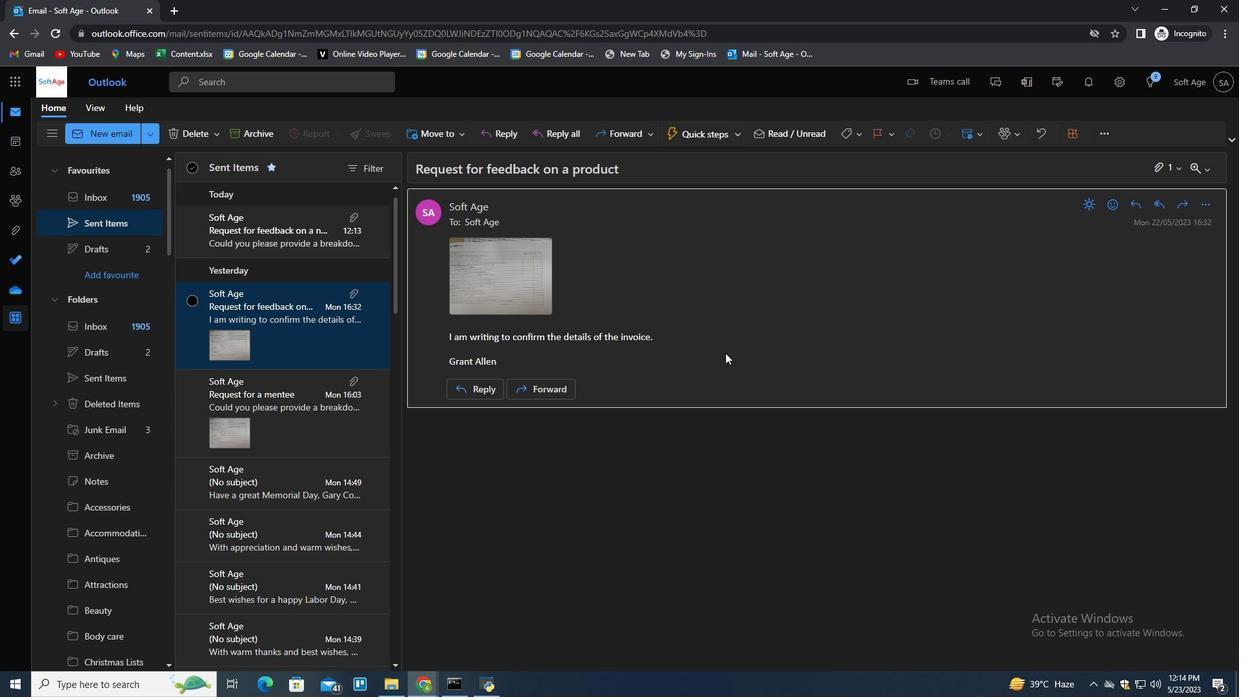 
Action: Mouse scrolled (765, 344) with delta (0, 0)
Screenshot: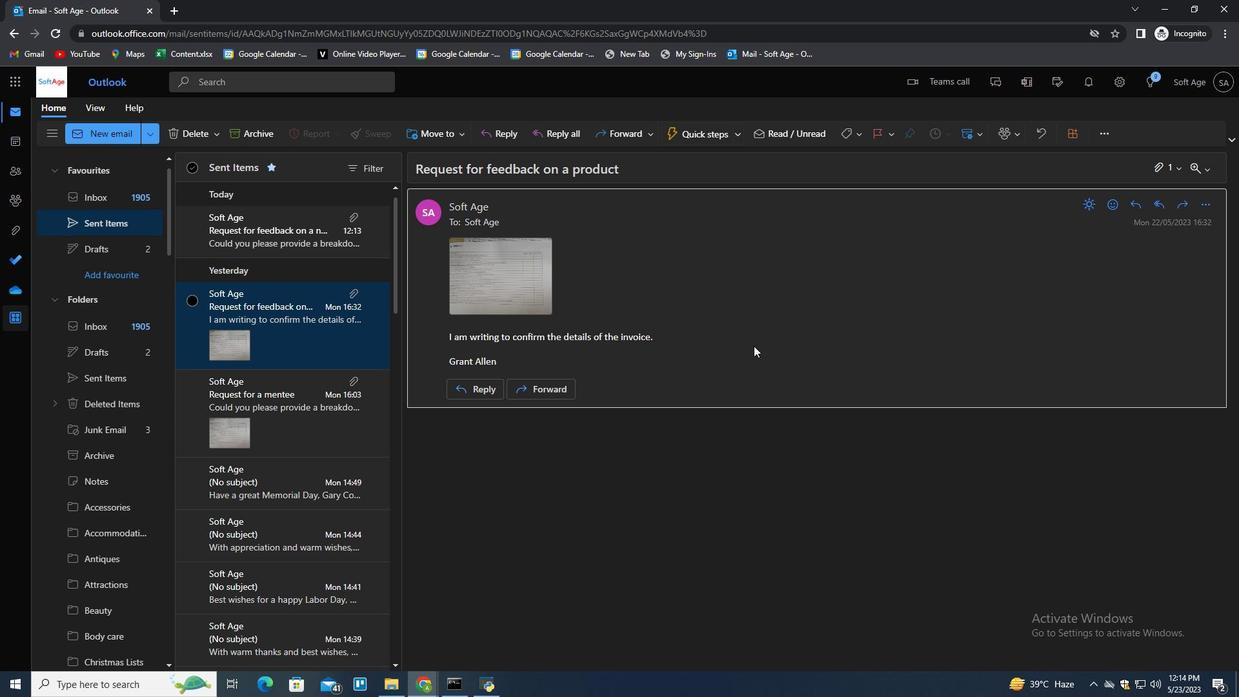 
Action: Mouse scrolled (765, 344) with delta (0, 0)
Screenshot: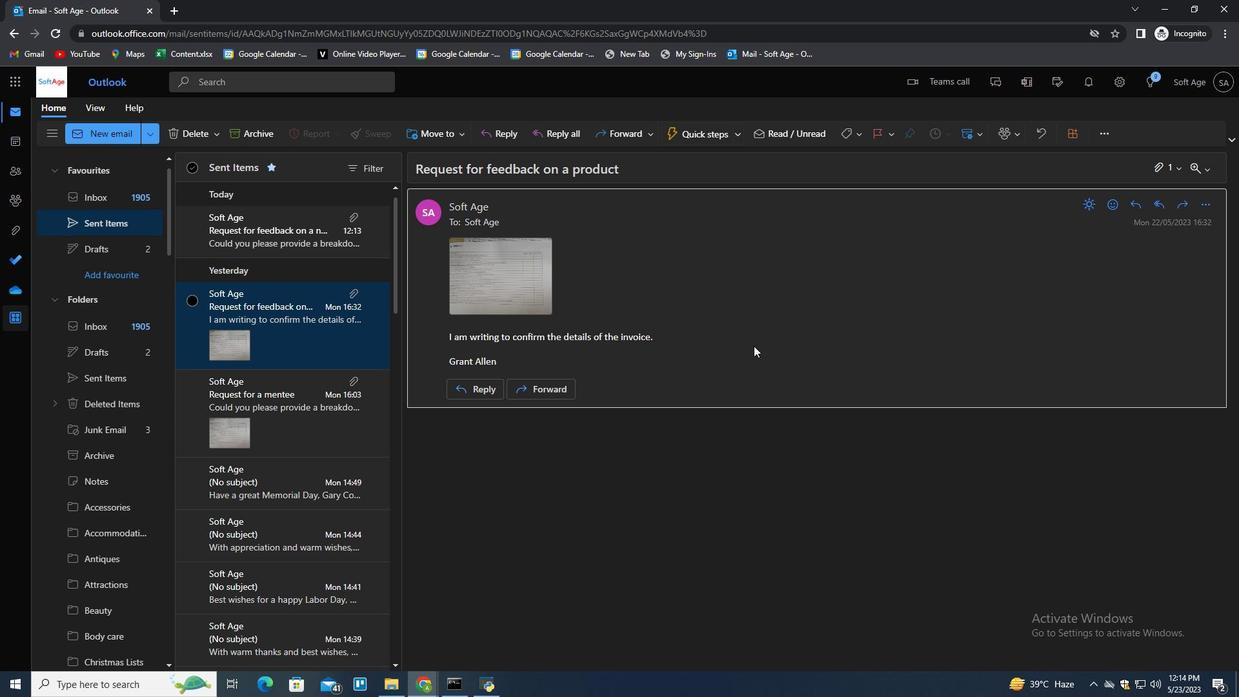 
Action: Mouse scrolled (765, 344) with delta (0, 0)
Screenshot: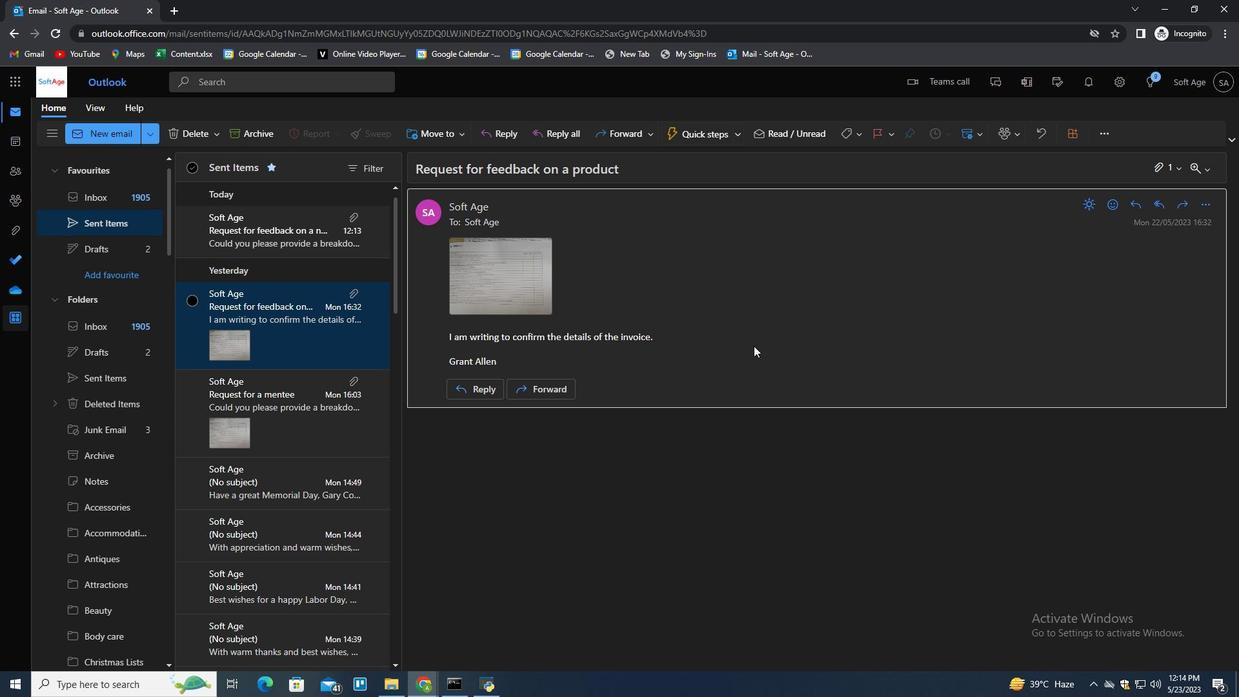 
Action: Mouse scrolled (765, 344) with delta (0, 0)
Screenshot: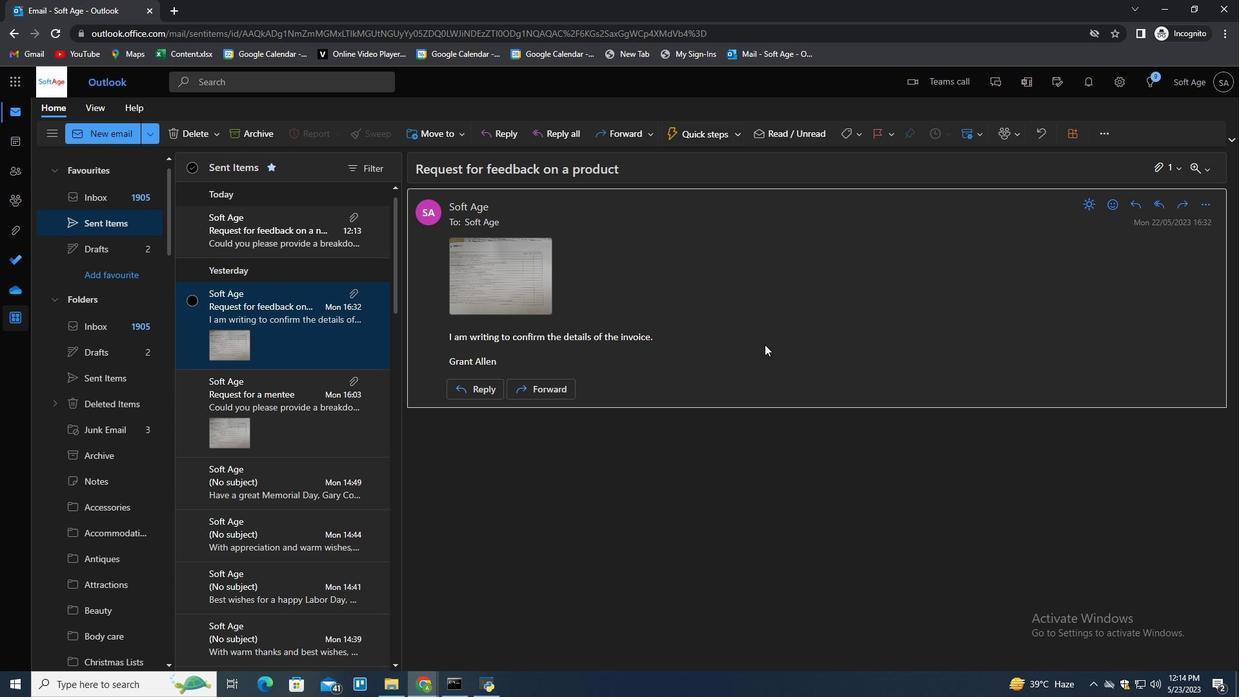 
Action: Mouse scrolled (765, 344) with delta (0, 0)
Screenshot: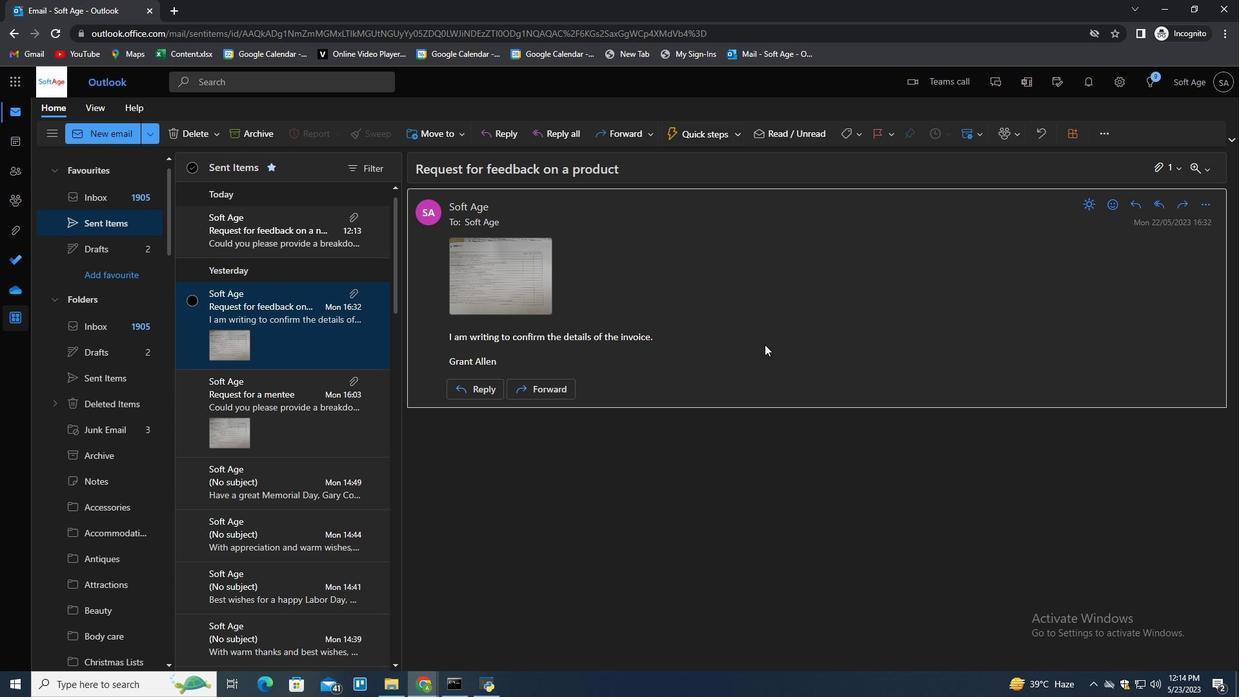 
Action: Mouse scrolled (765, 344) with delta (0, 0)
Screenshot: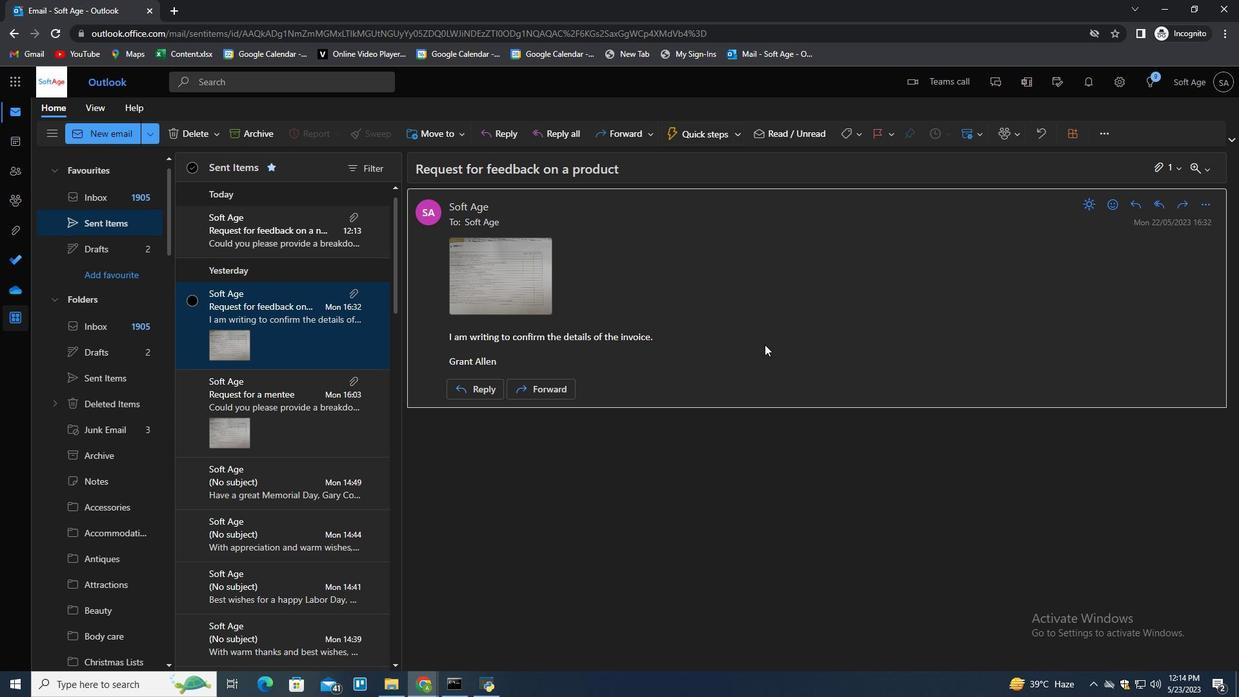 
Action: Mouse scrolled (765, 344) with delta (0, 0)
Screenshot: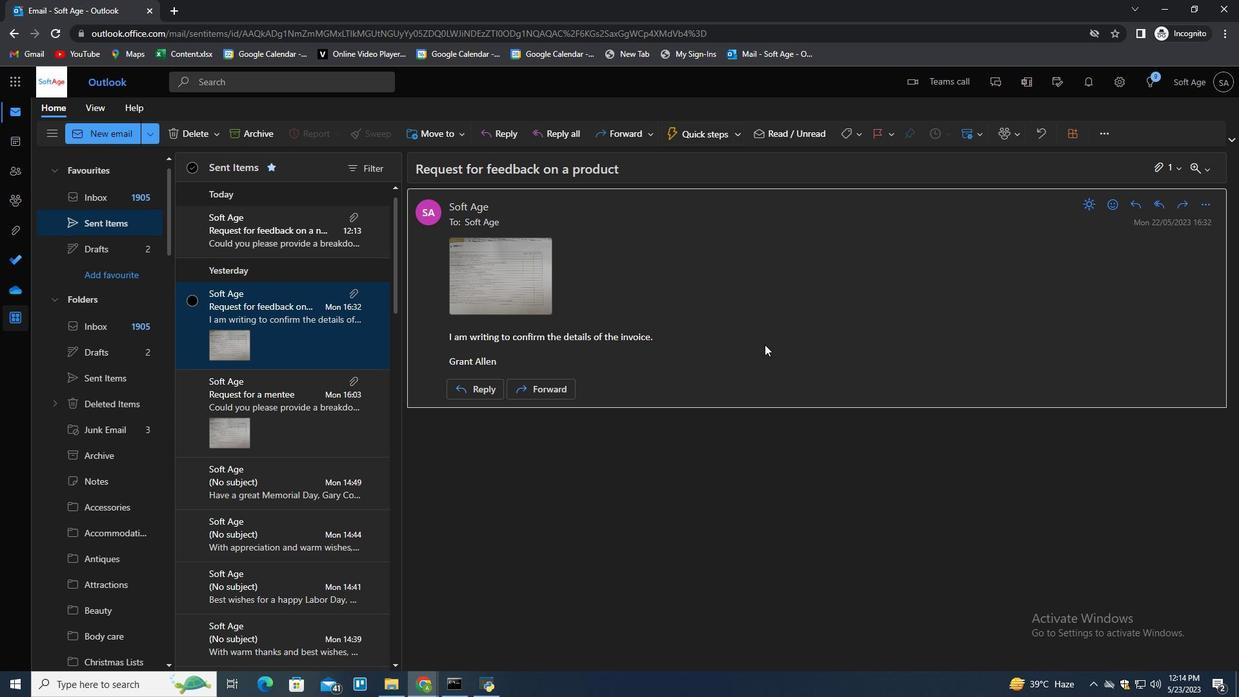 
Action: Mouse scrolled (765, 344) with delta (0, 0)
Screenshot: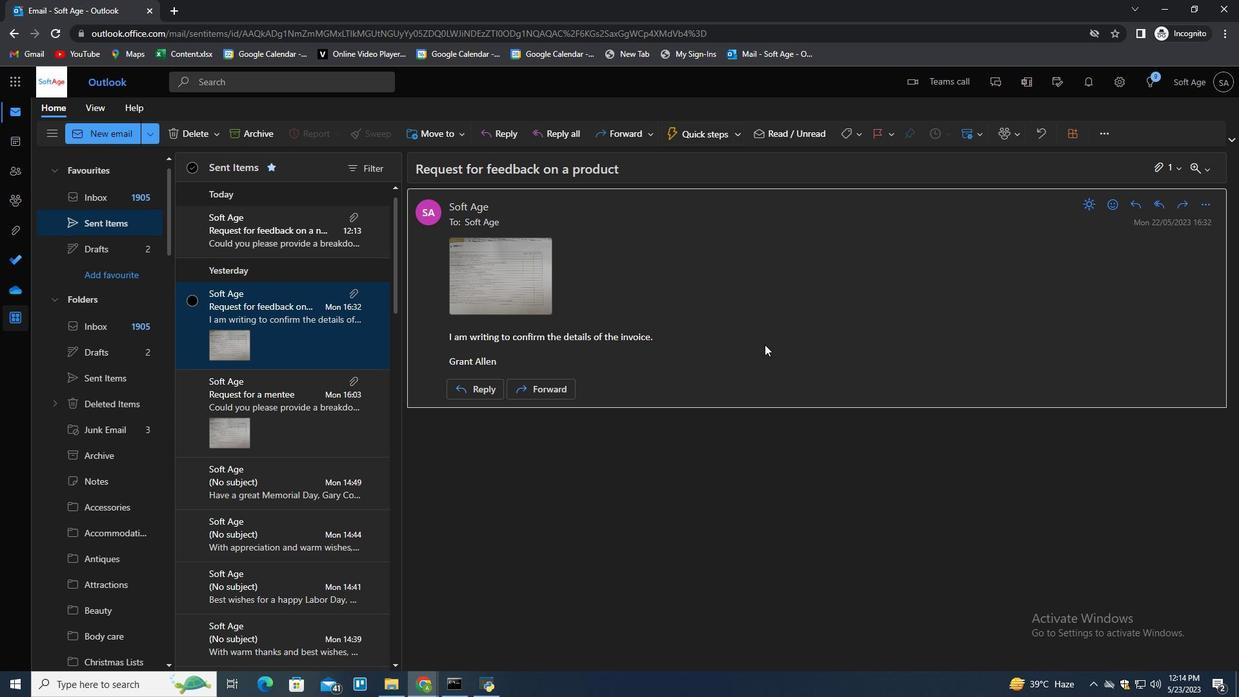 
Action: Mouse scrolled (765, 344) with delta (0, 0)
Screenshot: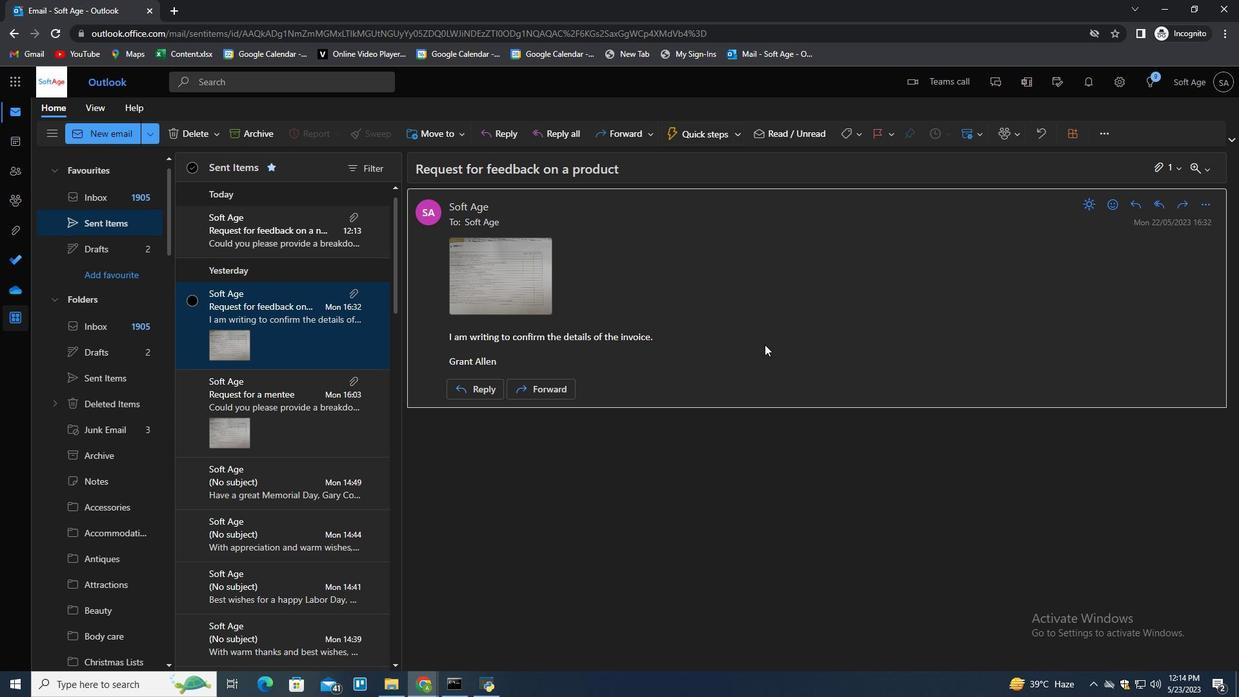 
Action: Mouse scrolled (765, 344) with delta (0, 0)
Screenshot: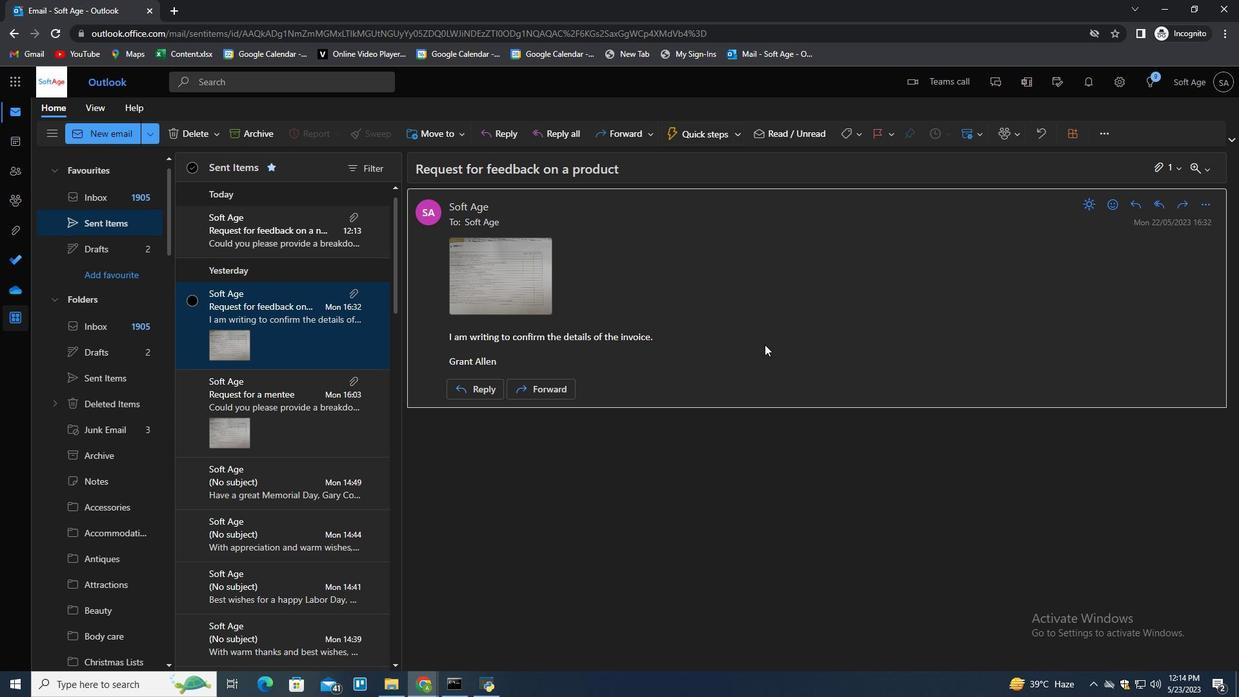 
Action: Mouse moved to (242, 231)
Screenshot: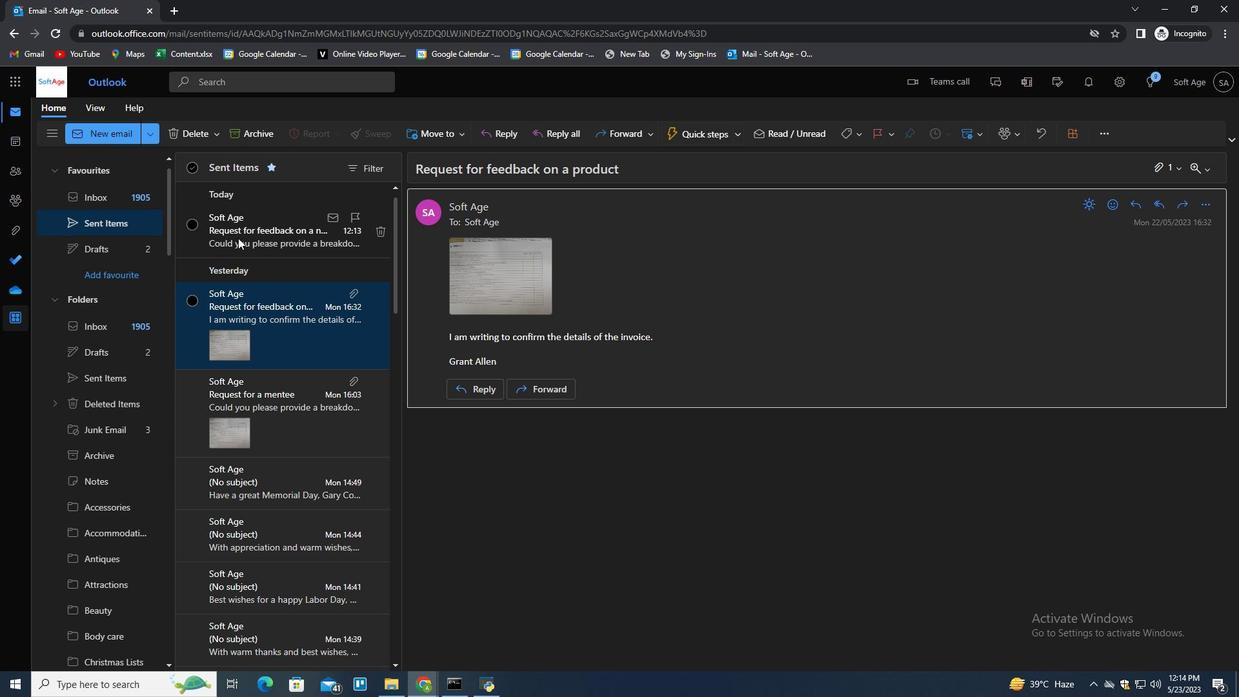 
Action: Mouse pressed right at (242, 231)
Screenshot: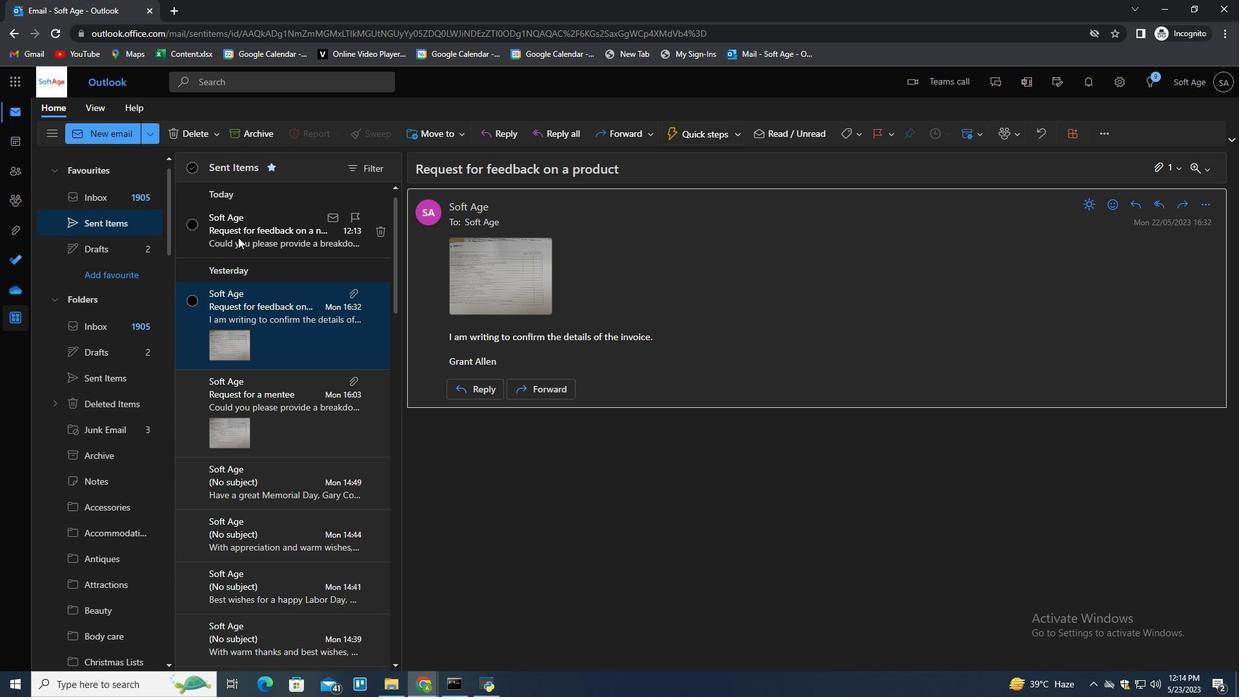 
Action: Mouse moved to (280, 293)
Screenshot: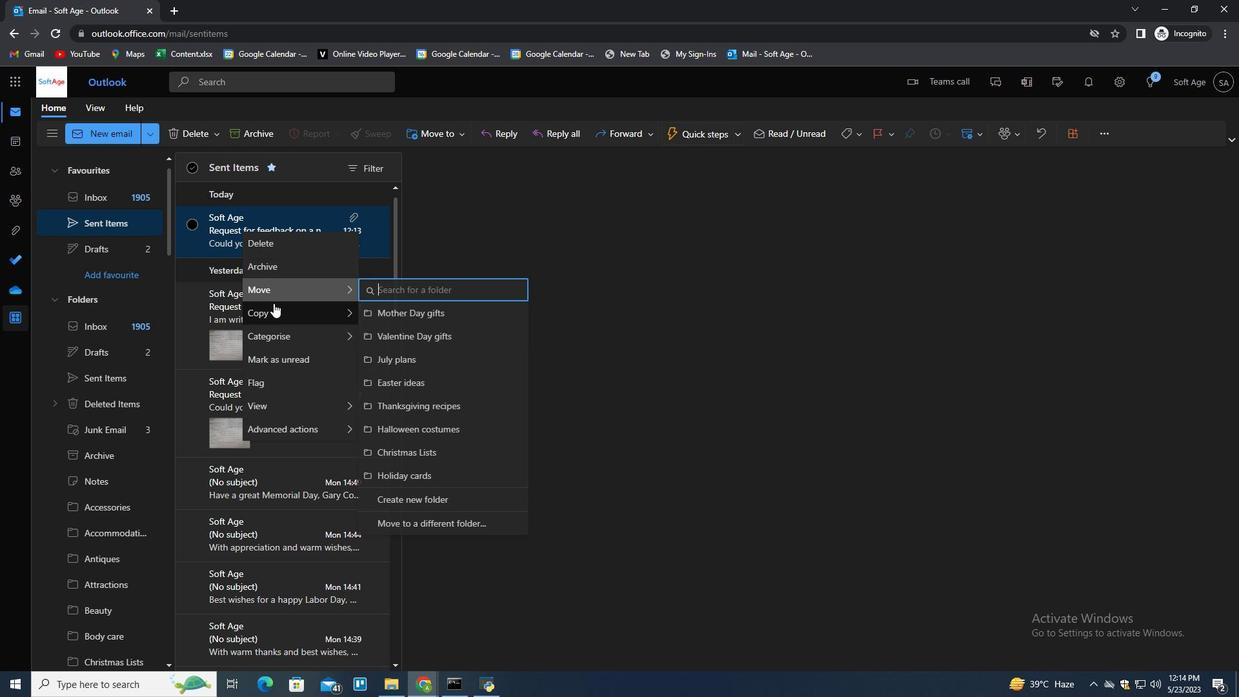 
Action: Mouse pressed left at (280, 293)
Screenshot: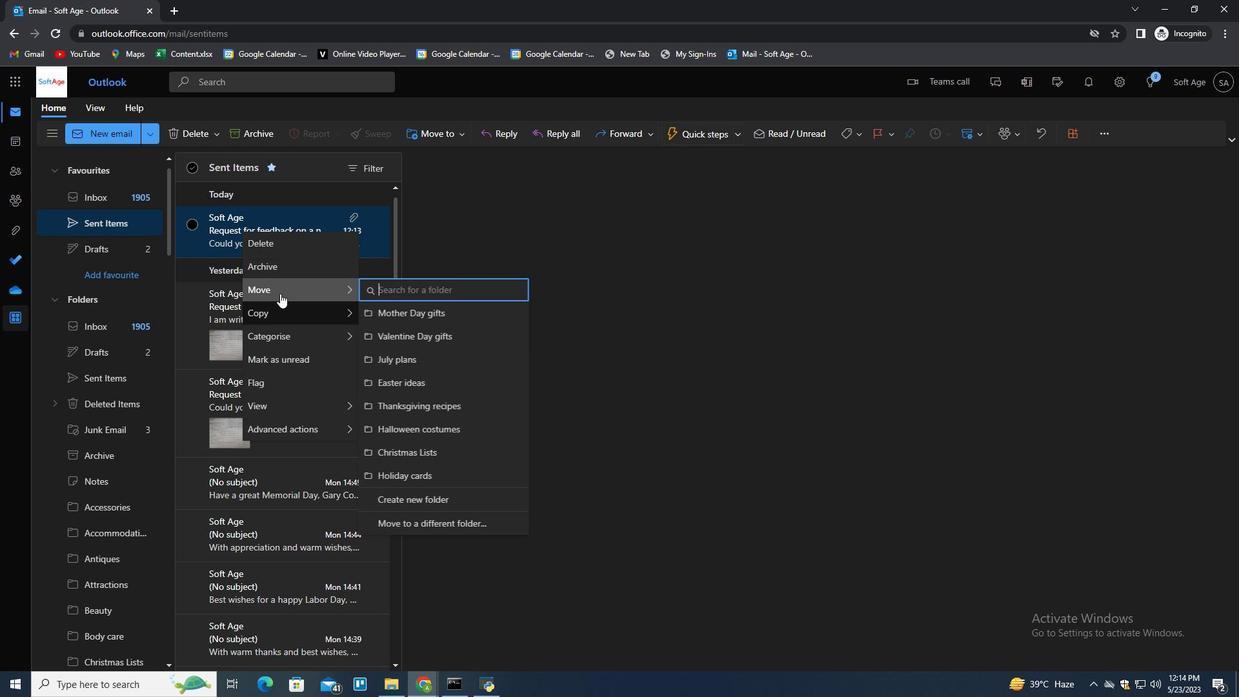 
Action: Mouse moved to (436, 293)
Screenshot: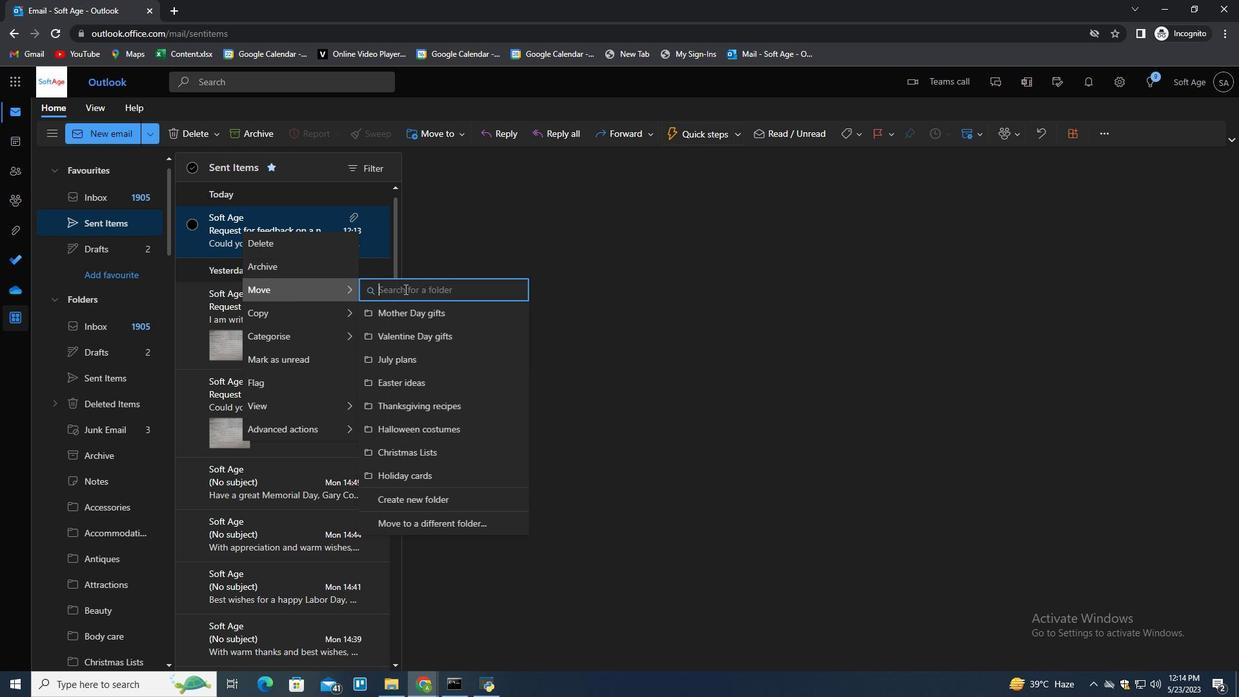 
Action: Mouse pressed left at (436, 293)
Screenshot: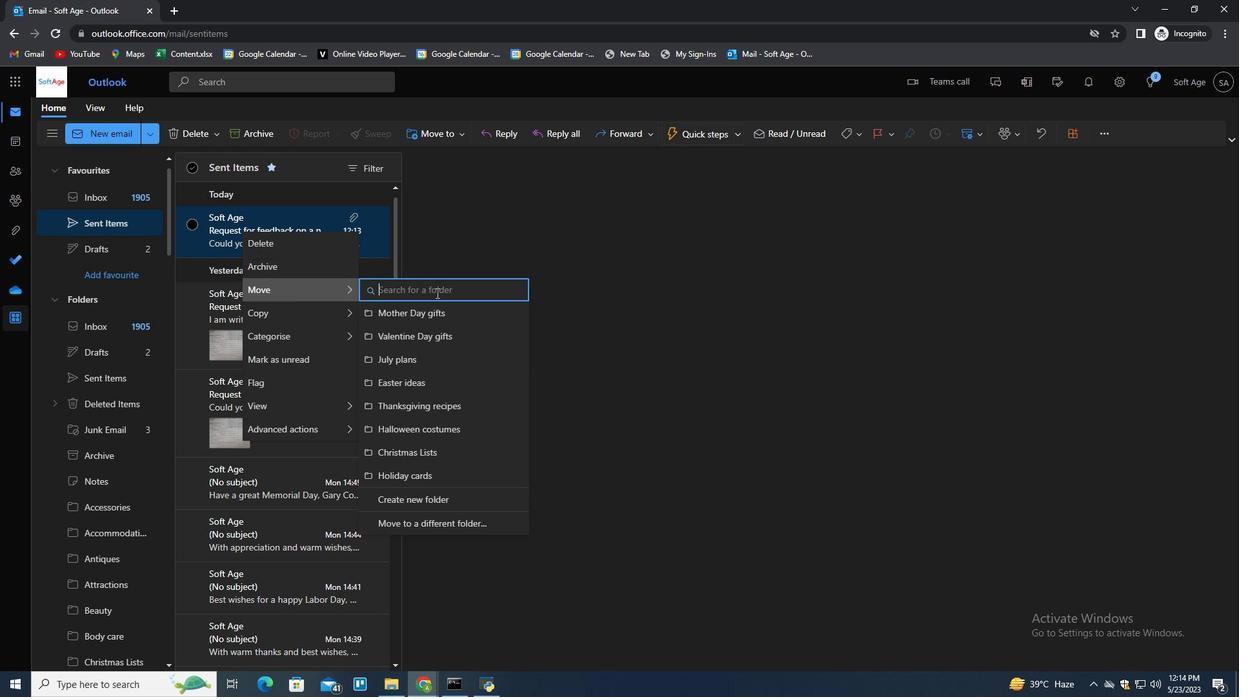 
Action: Key pressed <Key.shift>Day<Key.space><Key.shift>fi<Key.backspace><Key.backspace>gifts<Key.down><Key.enter>
Screenshot: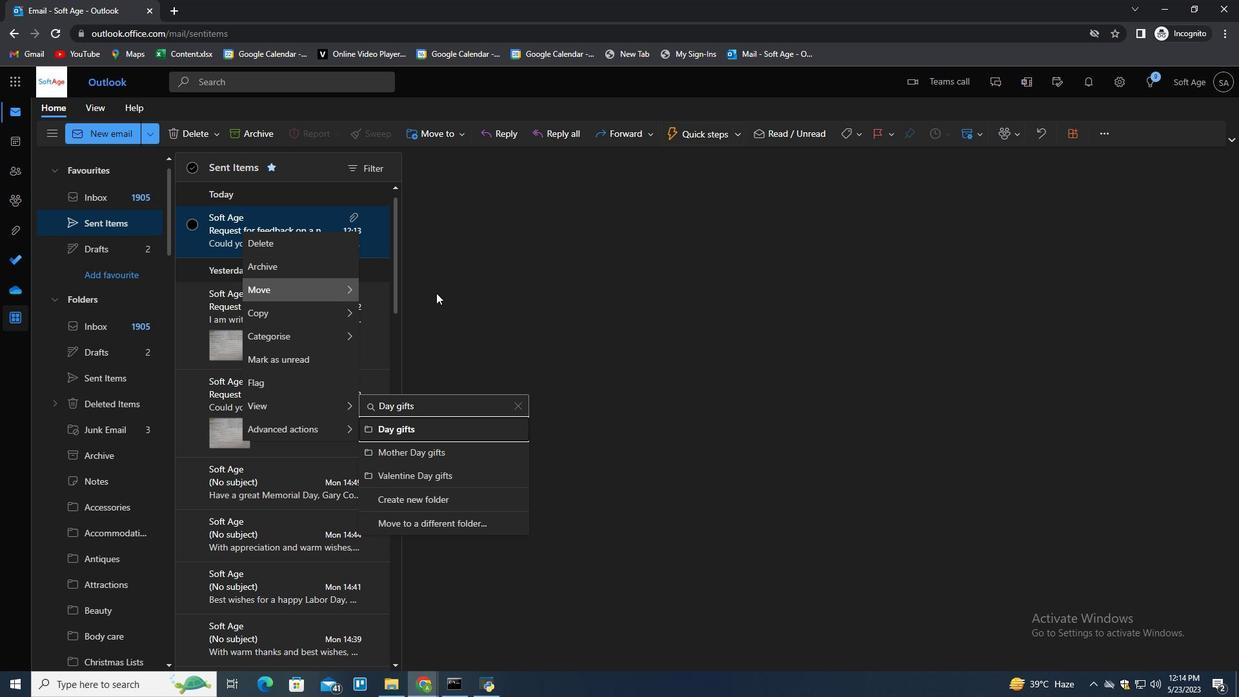 
